 Task: In Heading Arial with underline. Font size of heading  '18'Font style of data Calibri. Font size of data  9Alignment of headline & data Align center. Fill color in heading,  RedFont color of data Black Apply border in Data No BorderIn the sheet   Alpha Sales book
Action: Mouse moved to (248, 139)
Screenshot: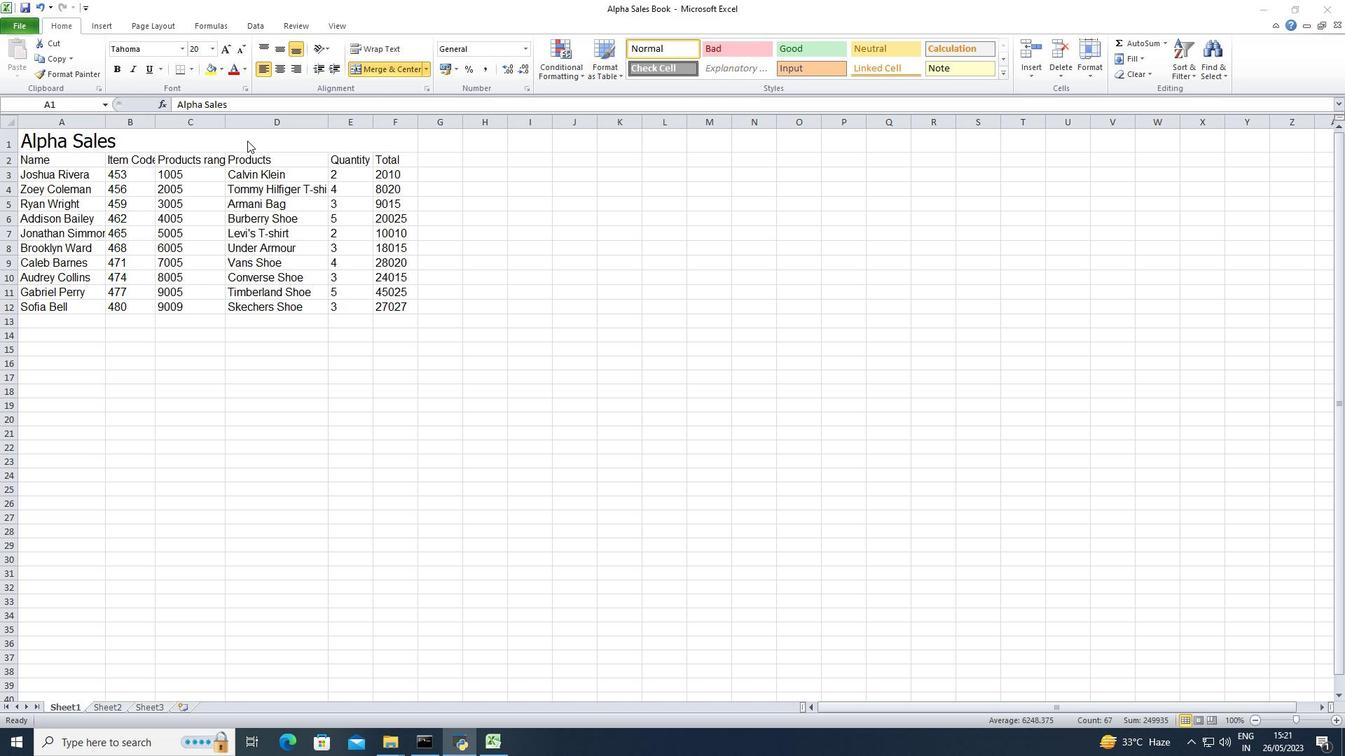 
Action: Mouse pressed left at (248, 139)
Screenshot: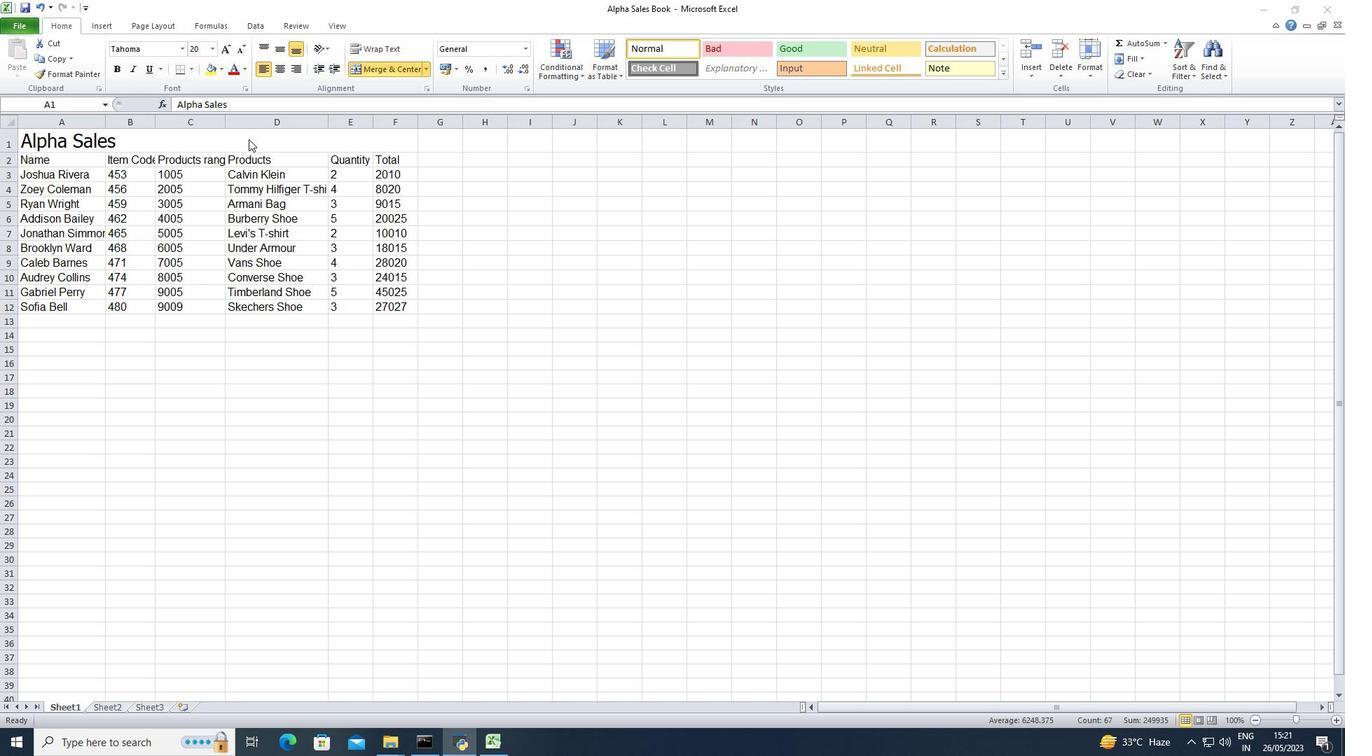 
Action: Mouse moved to (140, 145)
Screenshot: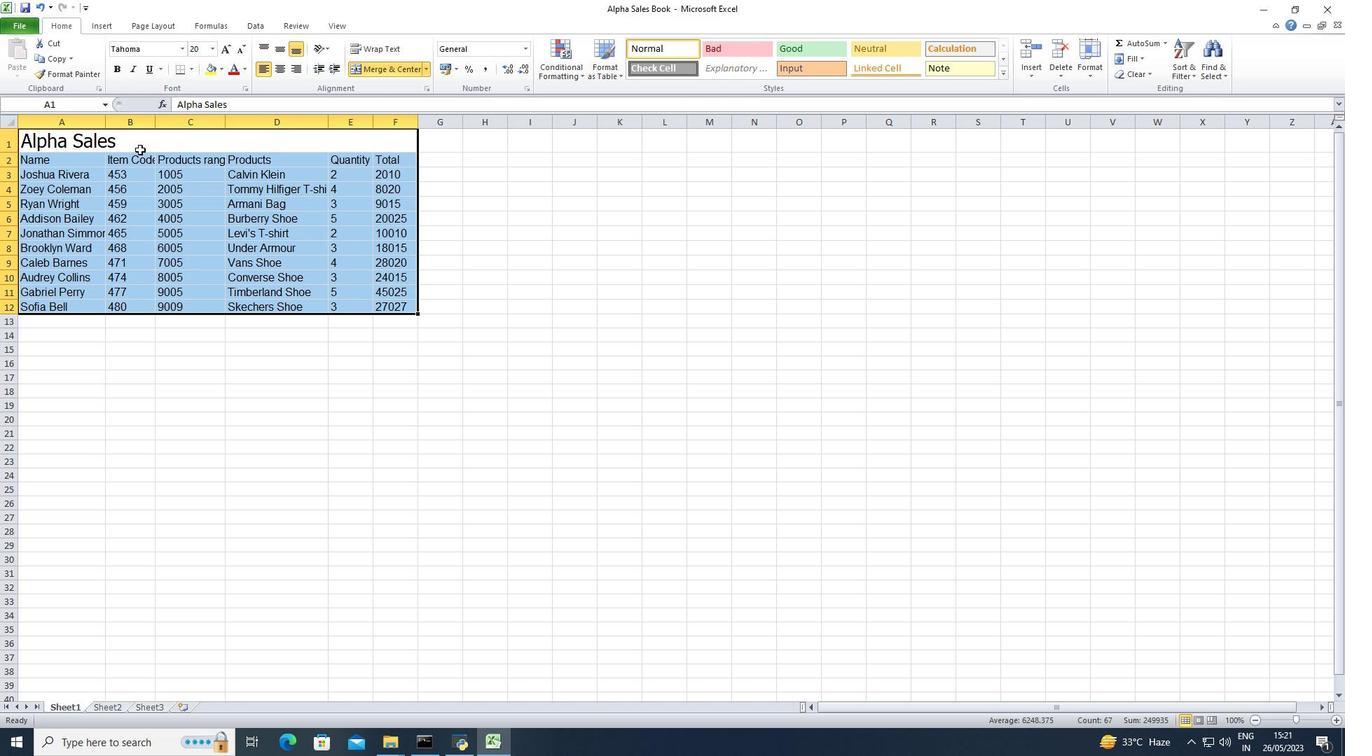 
Action: Mouse pressed left at (140, 145)
Screenshot: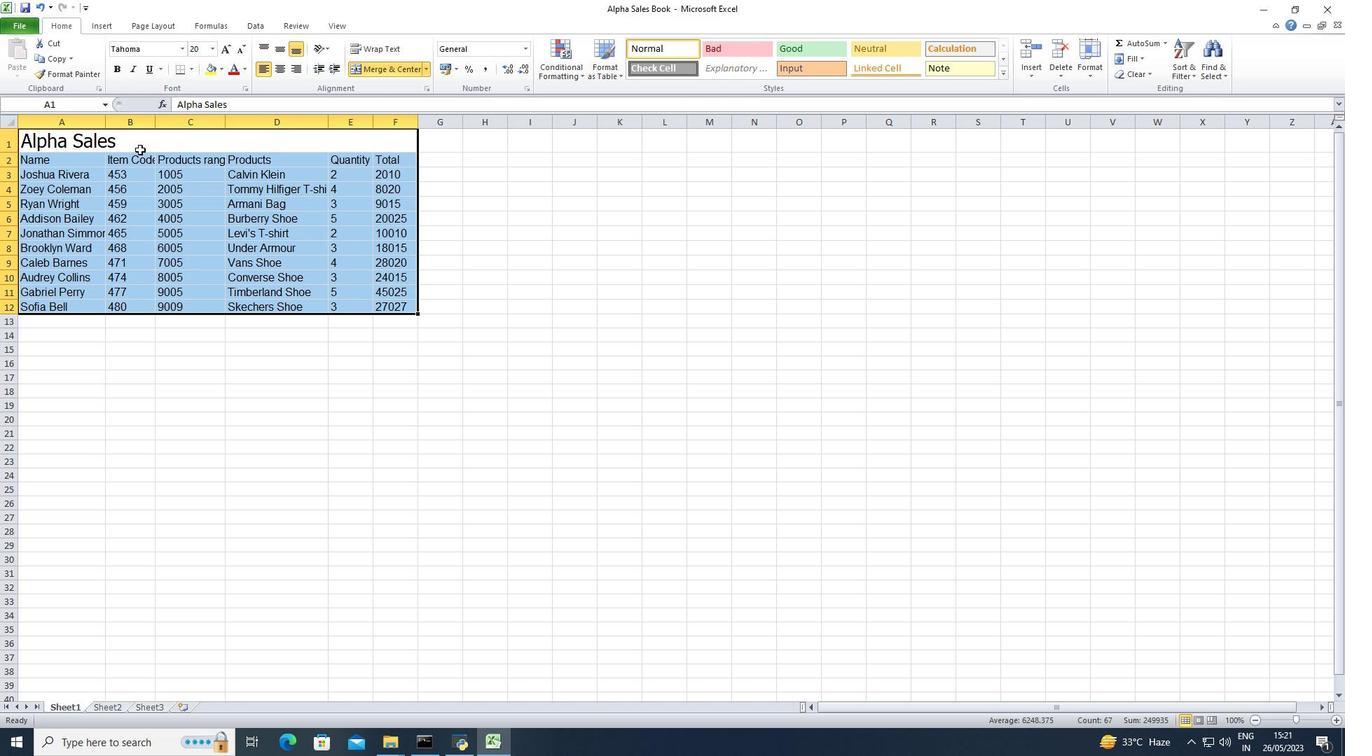 
Action: Mouse moved to (182, 49)
Screenshot: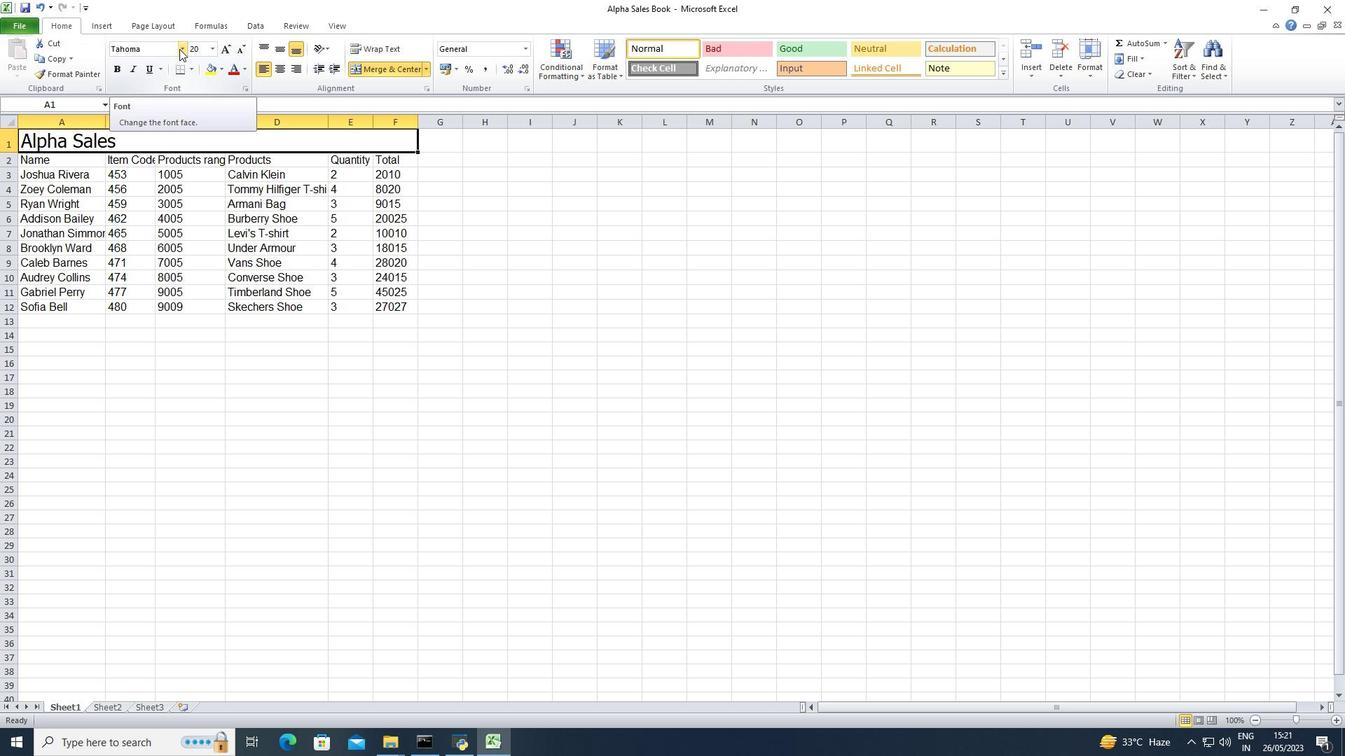 
Action: Mouse pressed left at (182, 49)
Screenshot: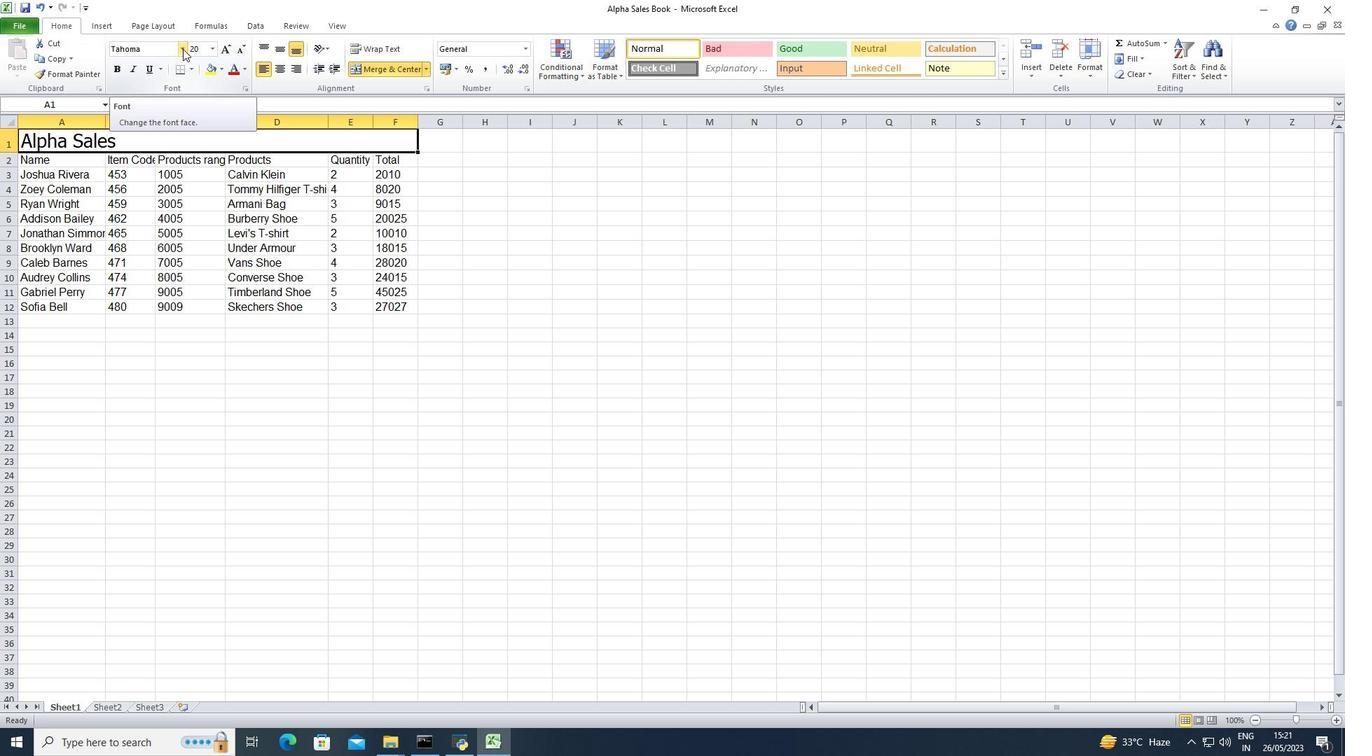 
Action: Mouse moved to (181, 132)
Screenshot: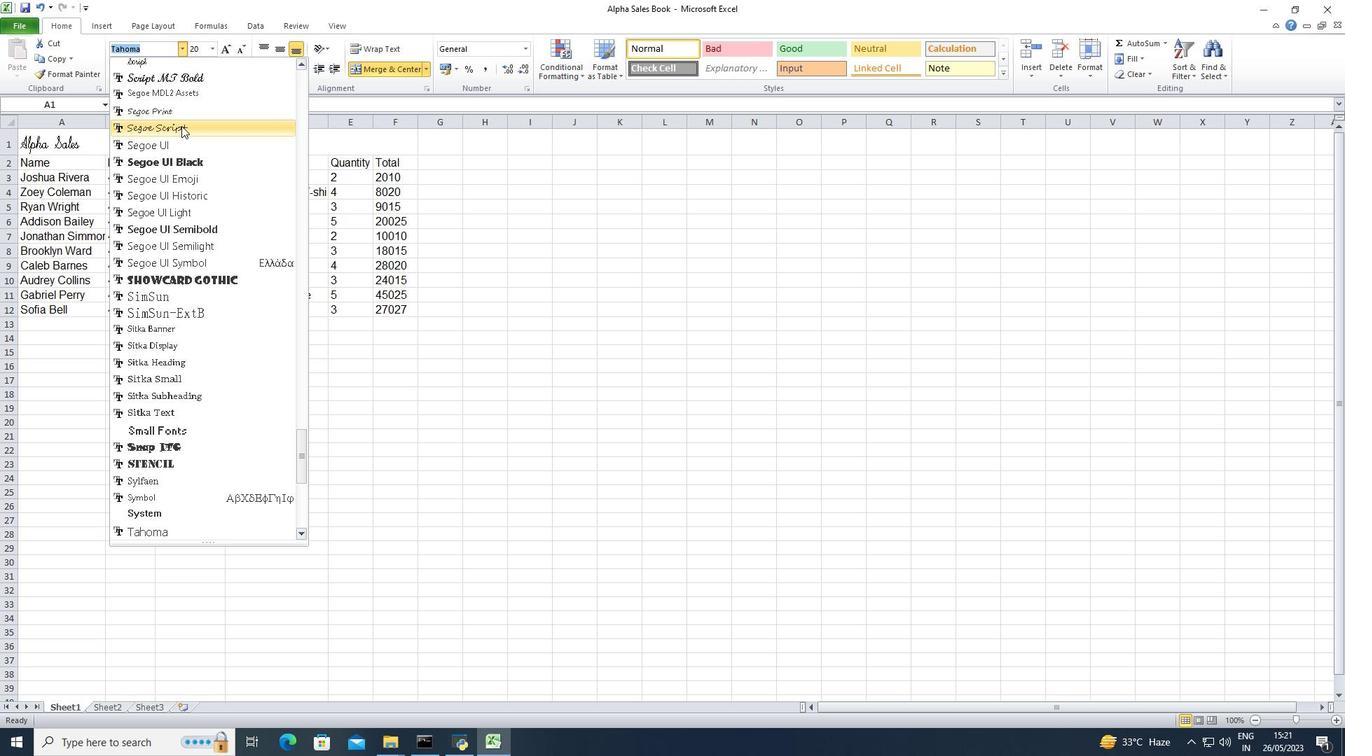 
Action: Mouse scrolled (181, 133) with delta (0, 0)
Screenshot: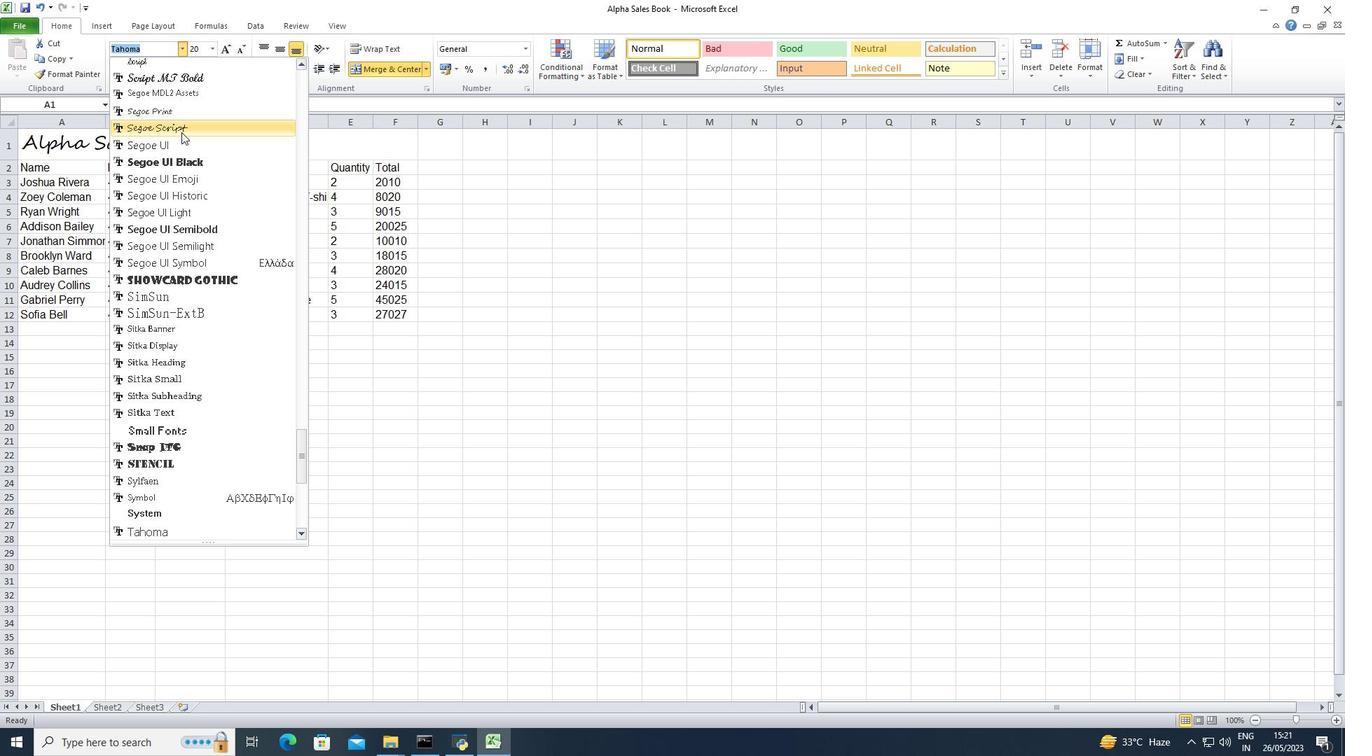 
Action: Mouse scrolled (181, 133) with delta (0, 0)
Screenshot: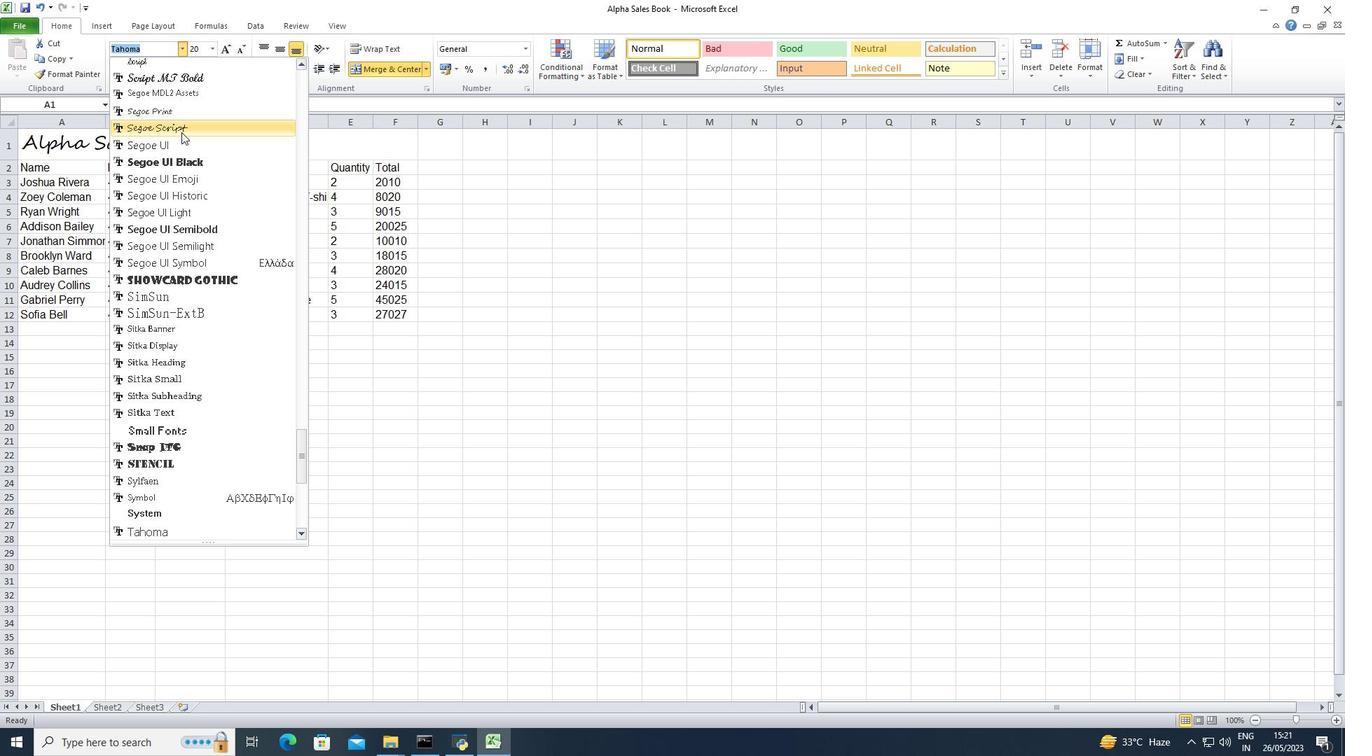 
Action: Mouse scrolled (181, 133) with delta (0, 0)
Screenshot: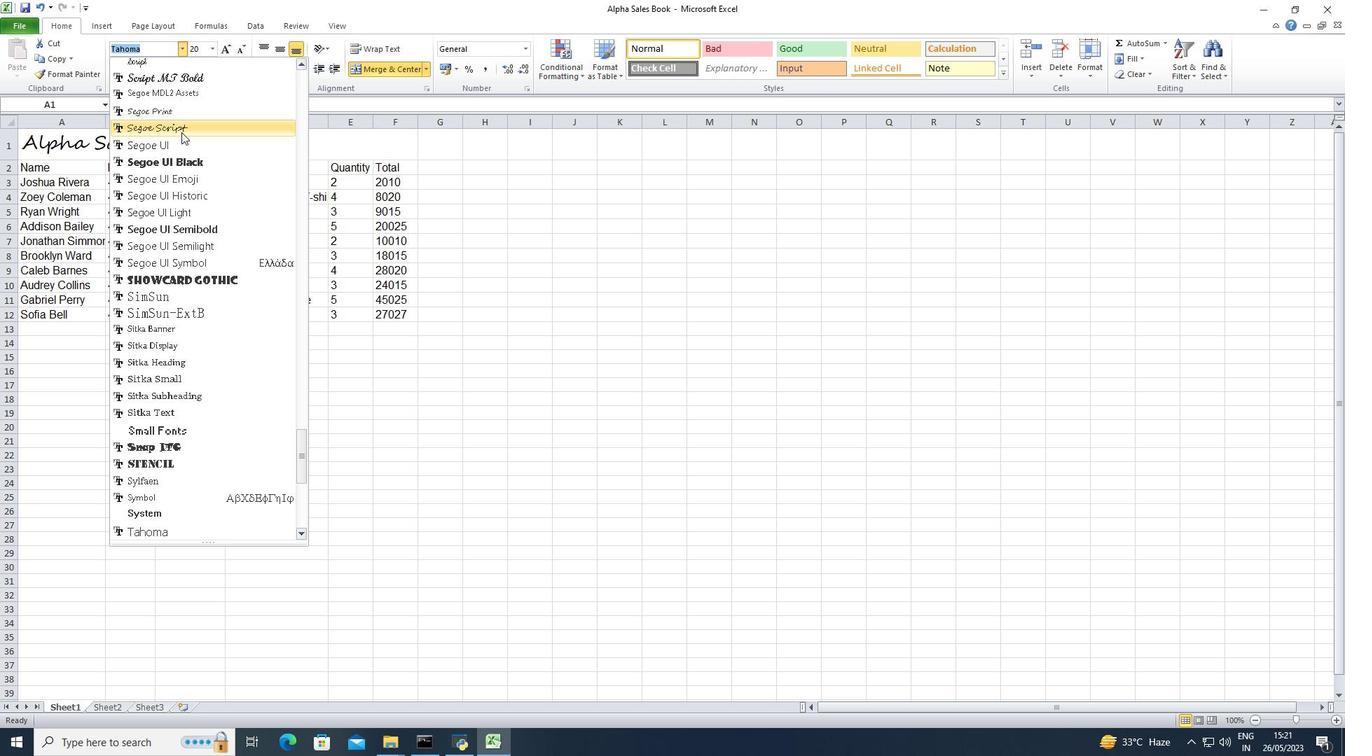 
Action: Mouse scrolled (181, 133) with delta (0, 0)
Screenshot: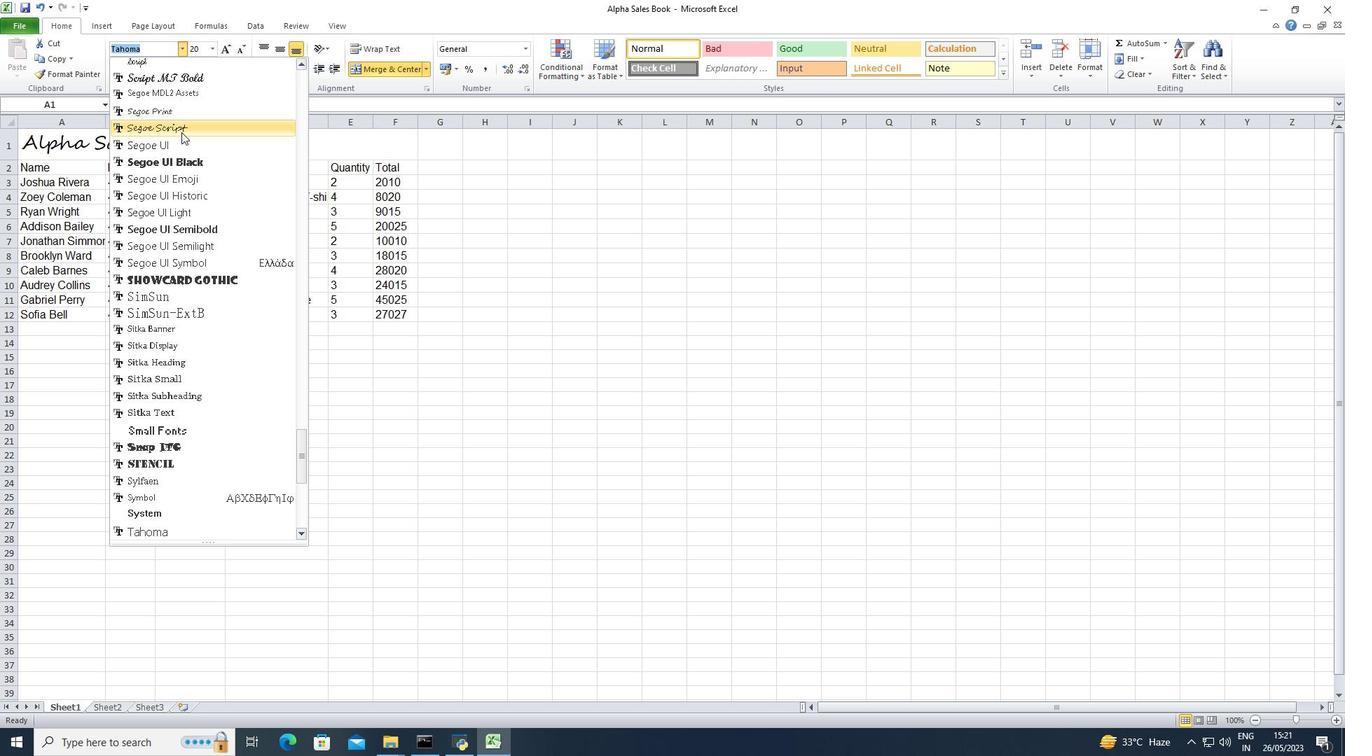 
Action: Mouse scrolled (181, 133) with delta (0, 0)
Screenshot: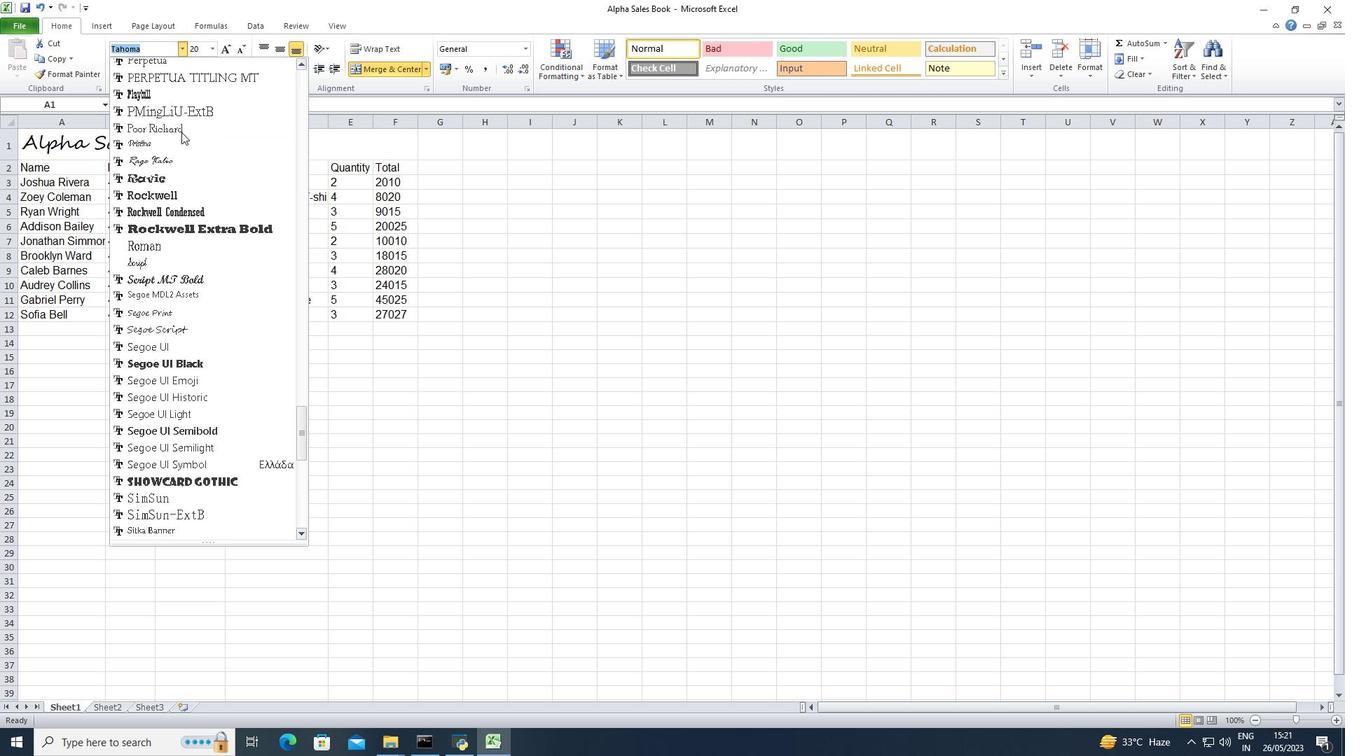 
Action: Mouse scrolled (181, 133) with delta (0, 0)
Screenshot: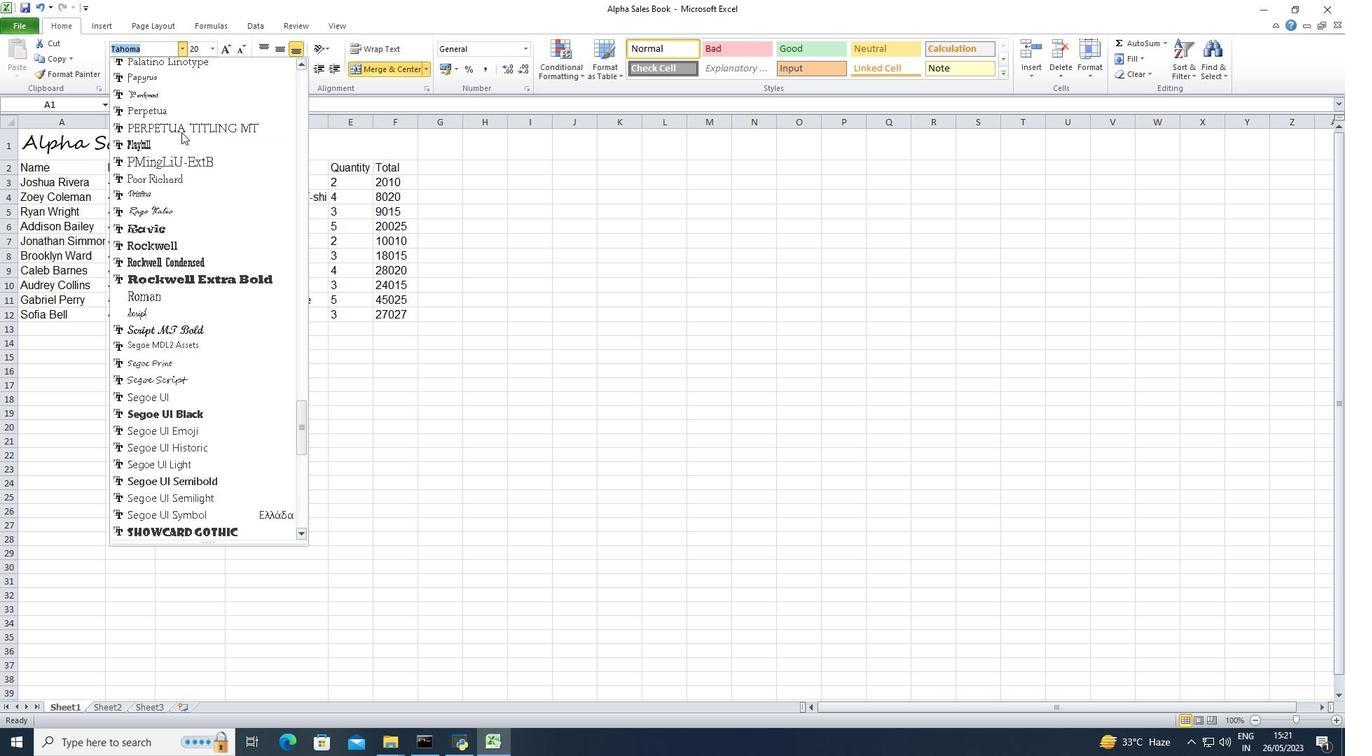
Action: Mouse scrolled (181, 133) with delta (0, 0)
Screenshot: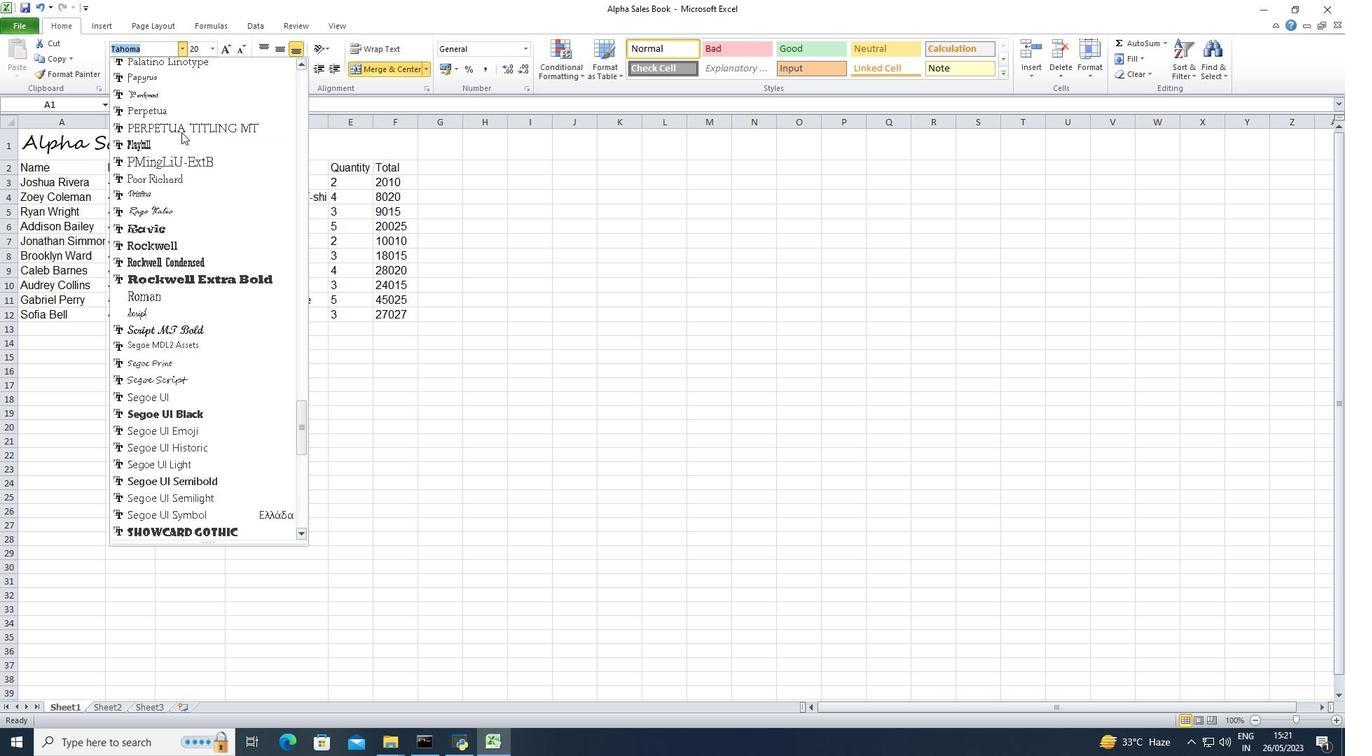 
Action: Mouse scrolled (181, 133) with delta (0, 0)
Screenshot: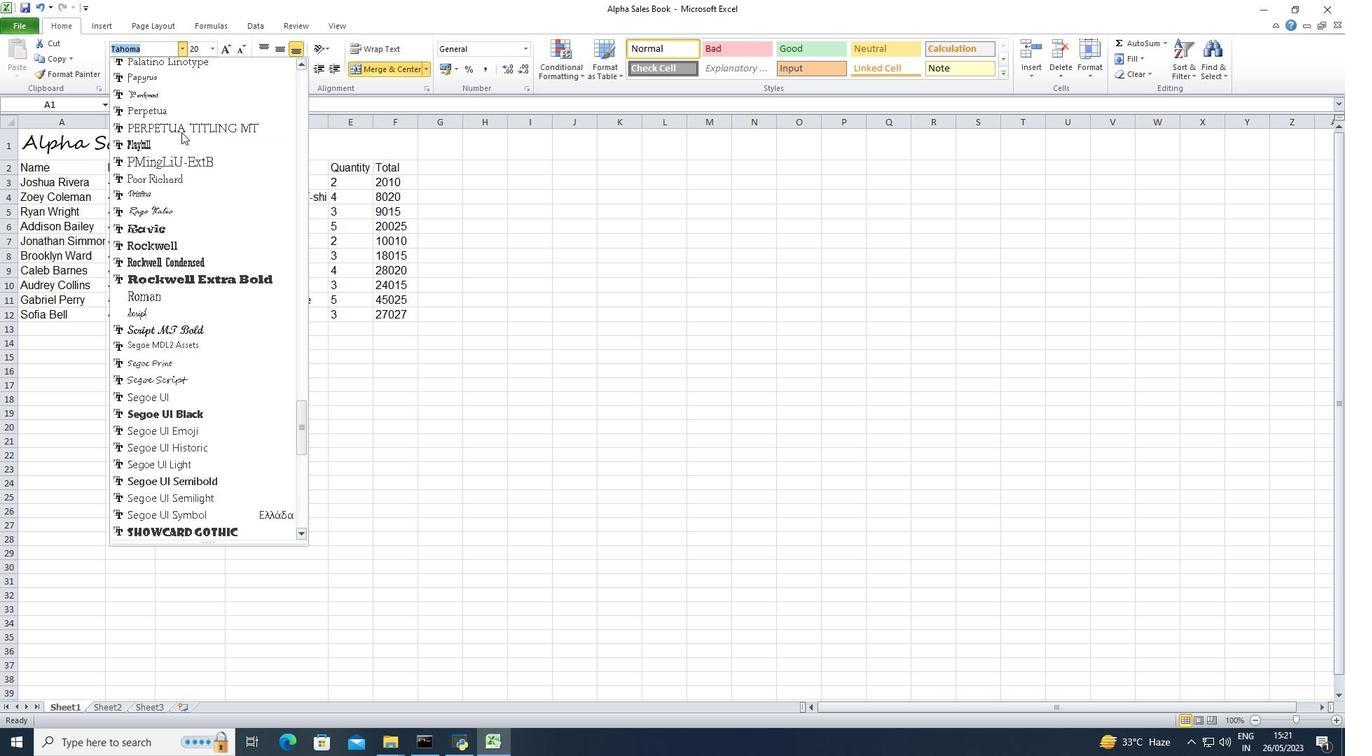 
Action: Mouse scrolled (181, 133) with delta (0, 0)
Screenshot: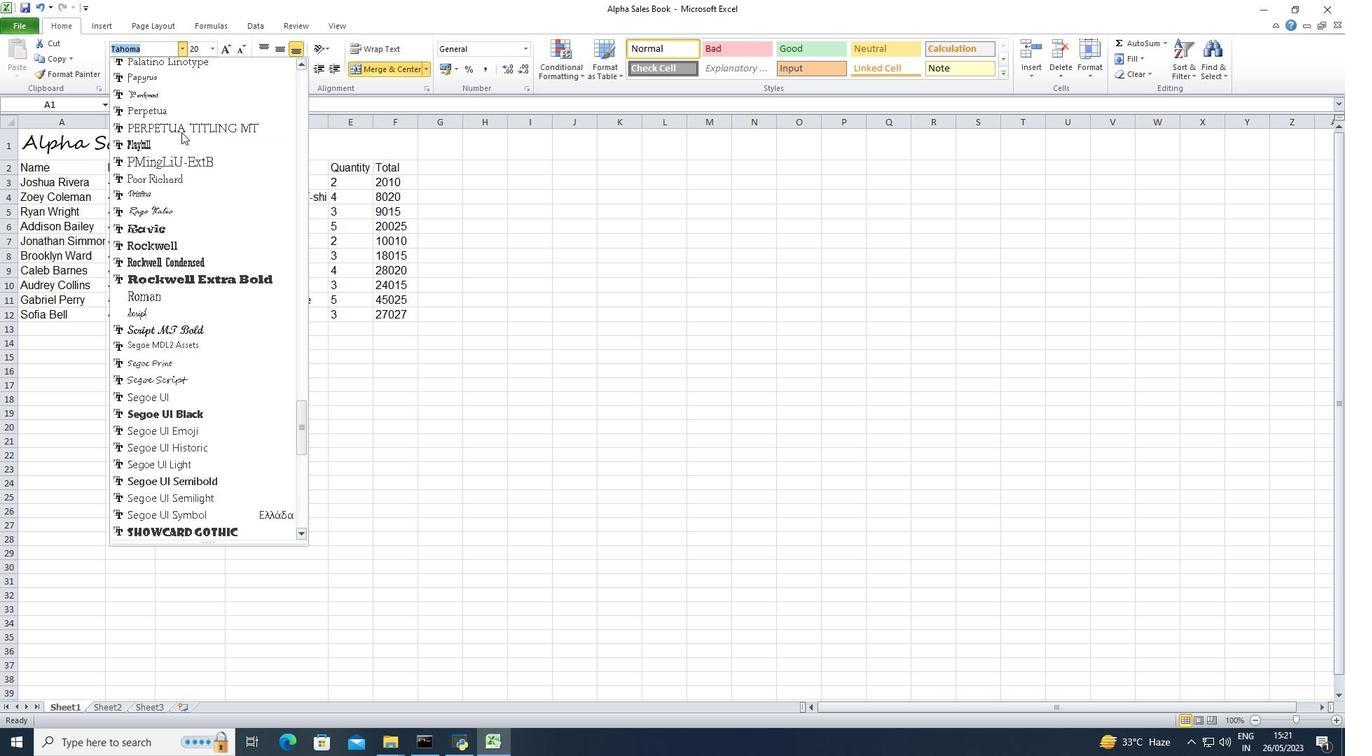 
Action: Mouse scrolled (181, 133) with delta (0, 0)
Screenshot: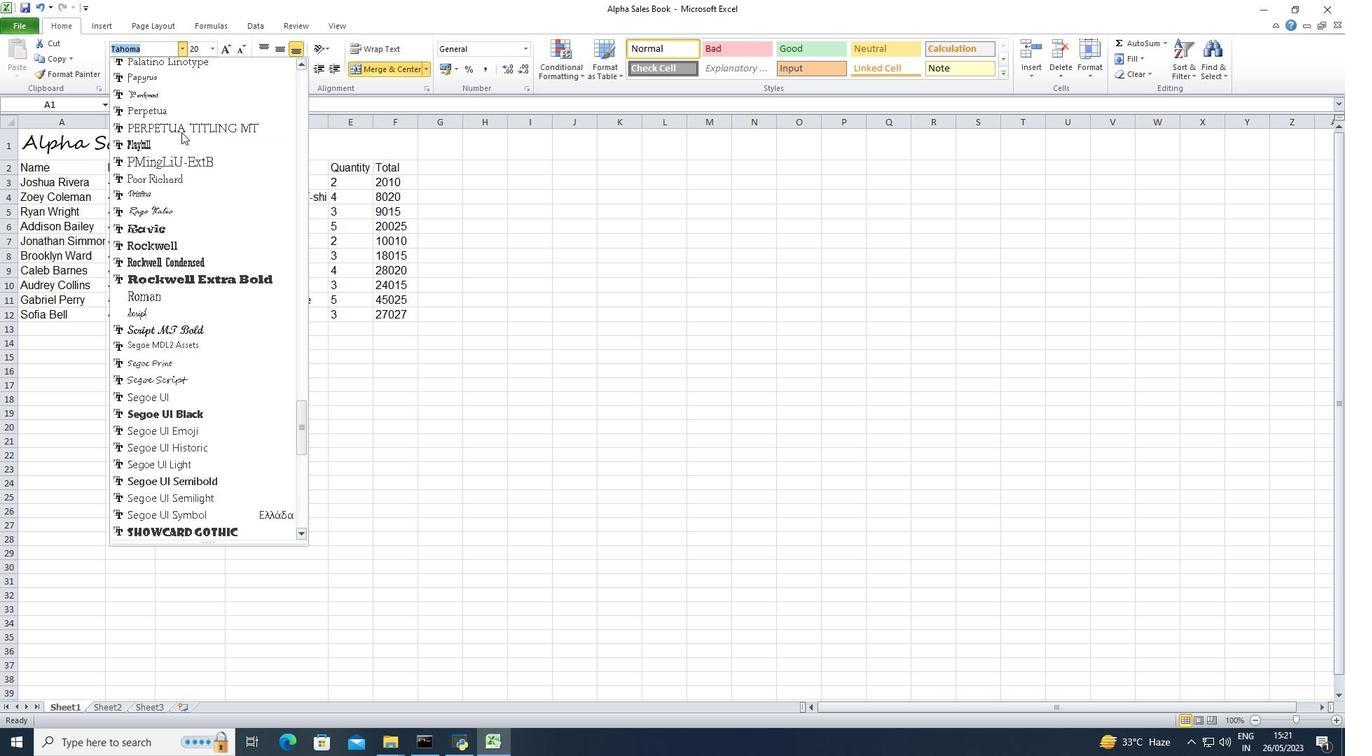 
Action: Mouse scrolled (181, 133) with delta (0, 0)
Screenshot: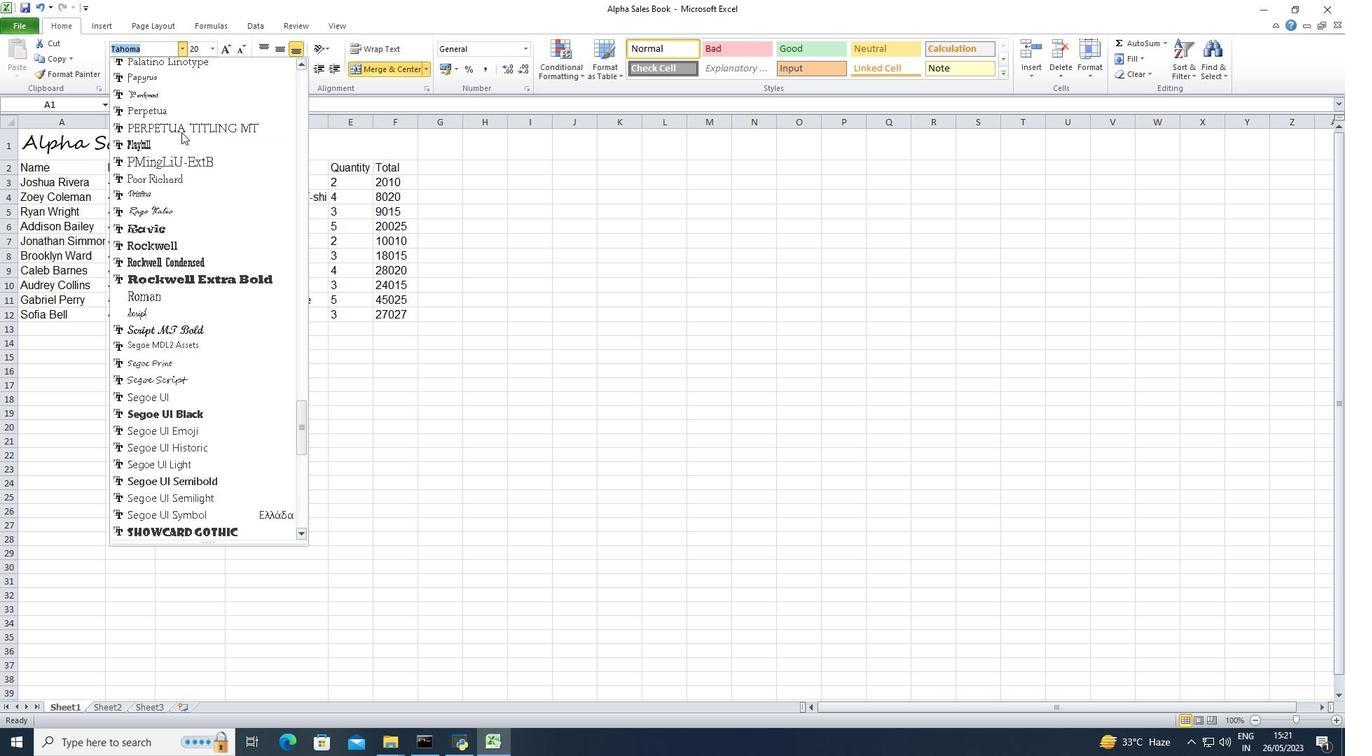 
Action: Mouse scrolled (181, 133) with delta (0, 0)
Screenshot: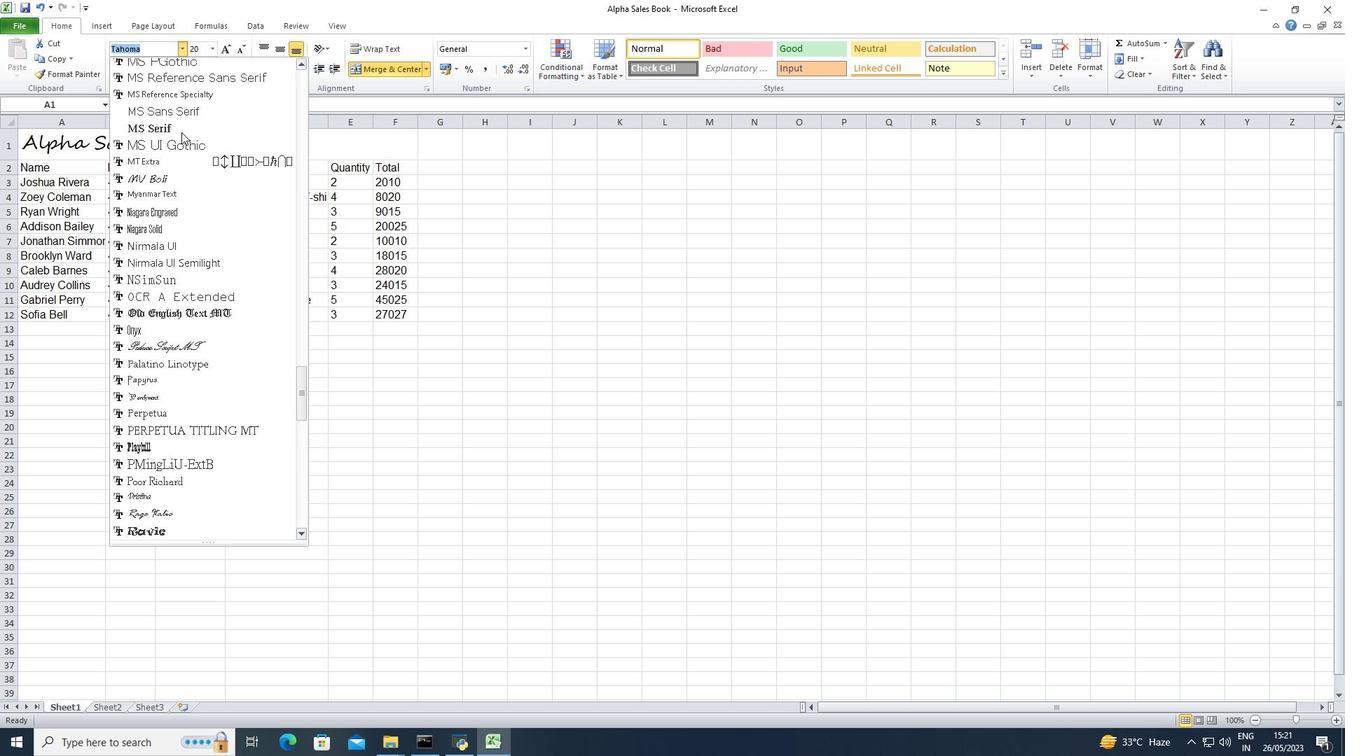 
Action: Mouse scrolled (181, 133) with delta (0, 0)
Screenshot: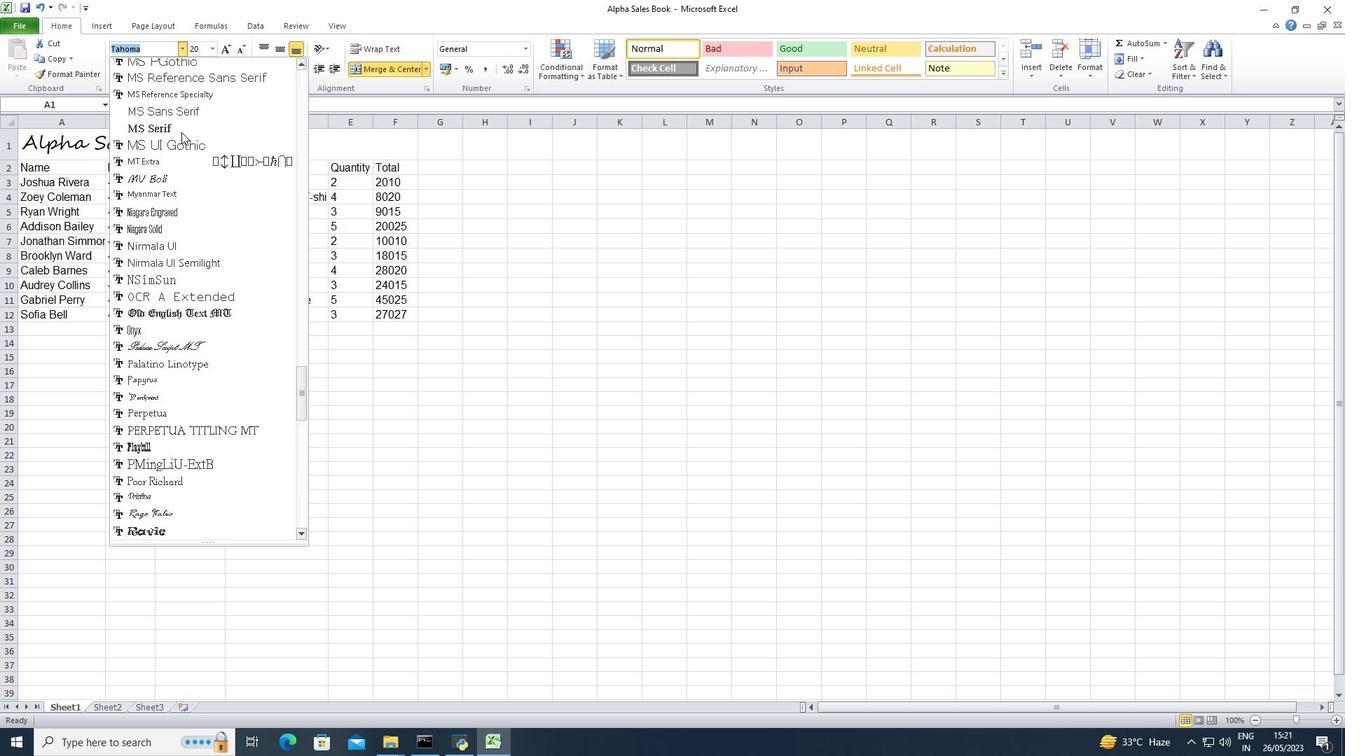 
Action: Mouse scrolled (181, 133) with delta (0, 0)
Screenshot: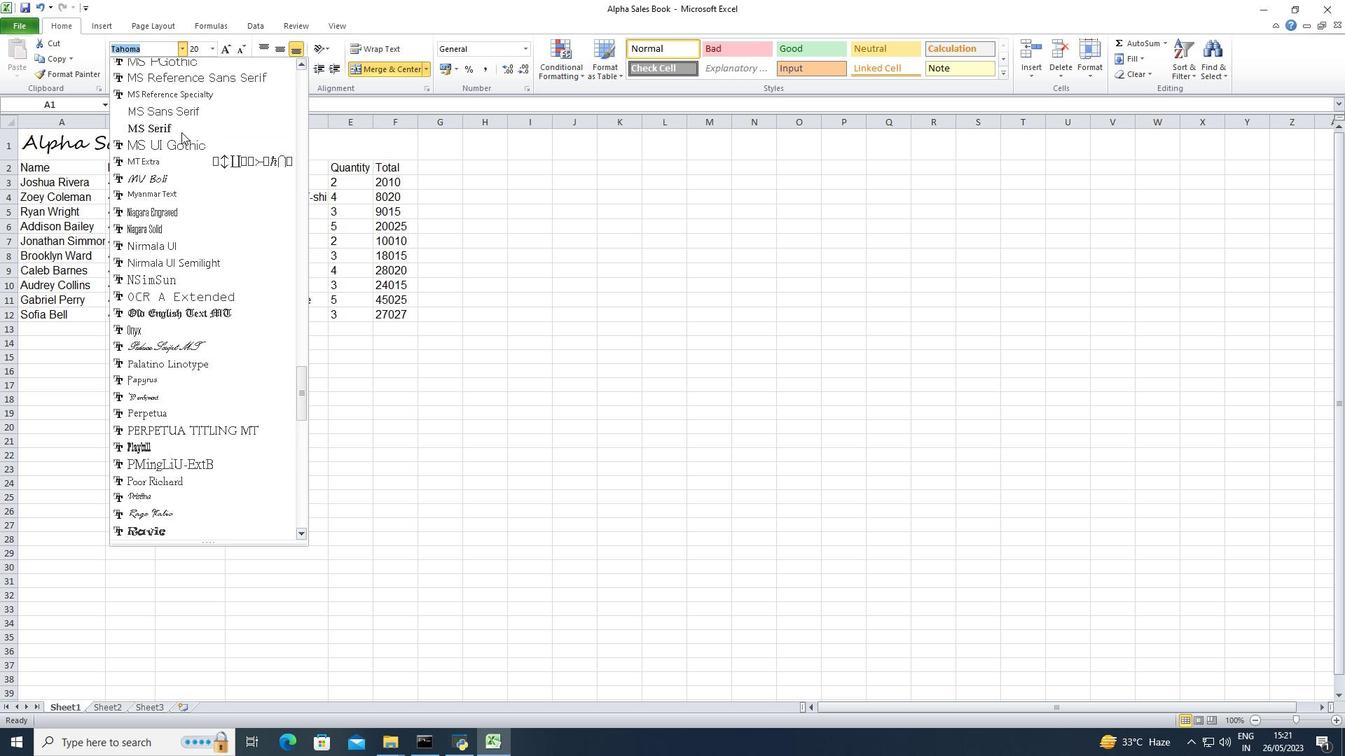 
Action: Mouse scrolled (181, 131) with delta (0, 0)
Screenshot: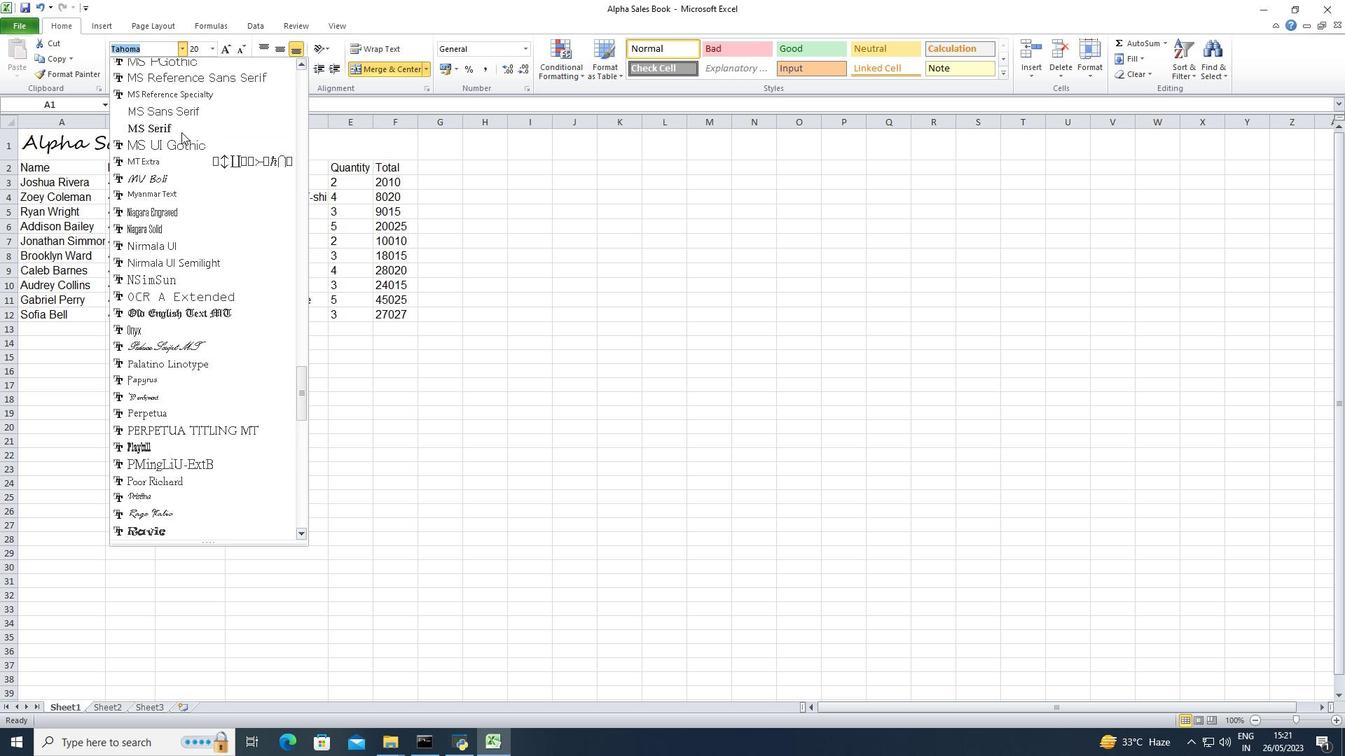 
Action: Mouse scrolled (181, 133) with delta (0, 0)
Screenshot: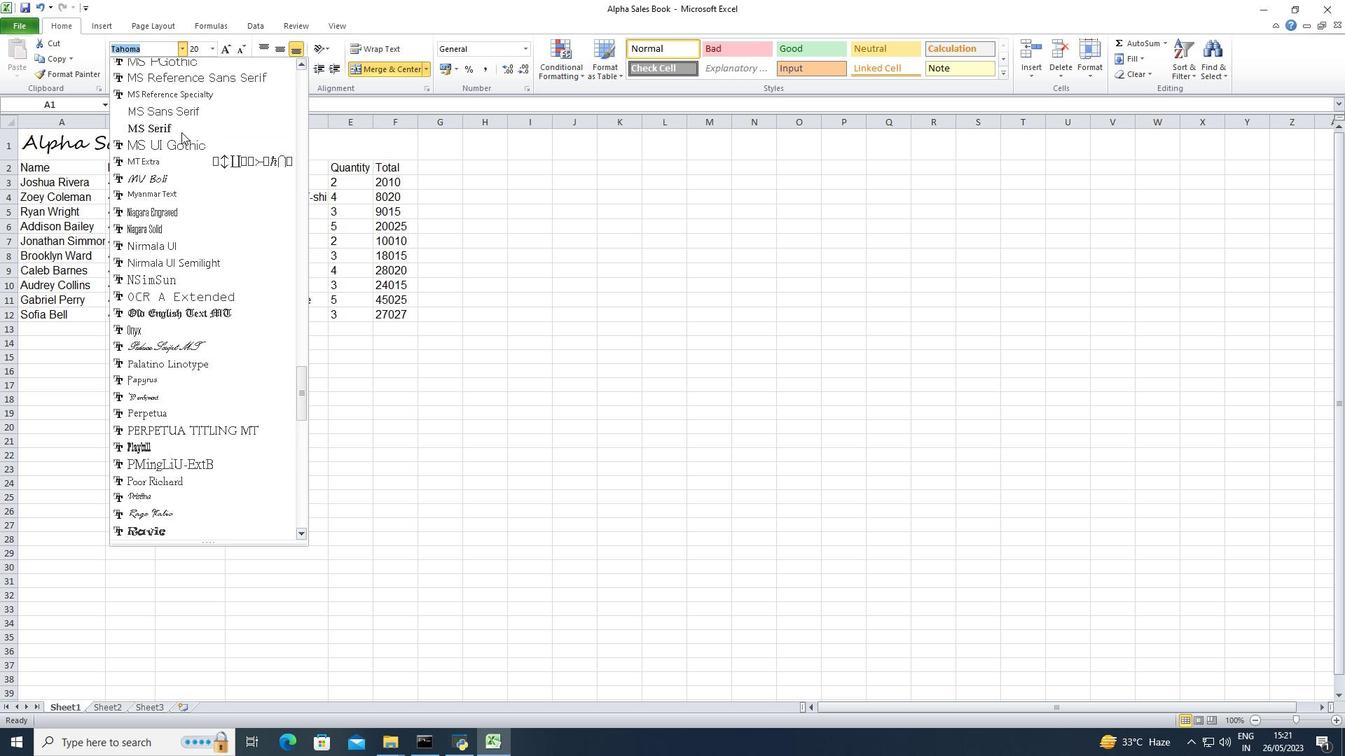 
Action: Mouse scrolled (181, 133) with delta (0, 0)
Screenshot: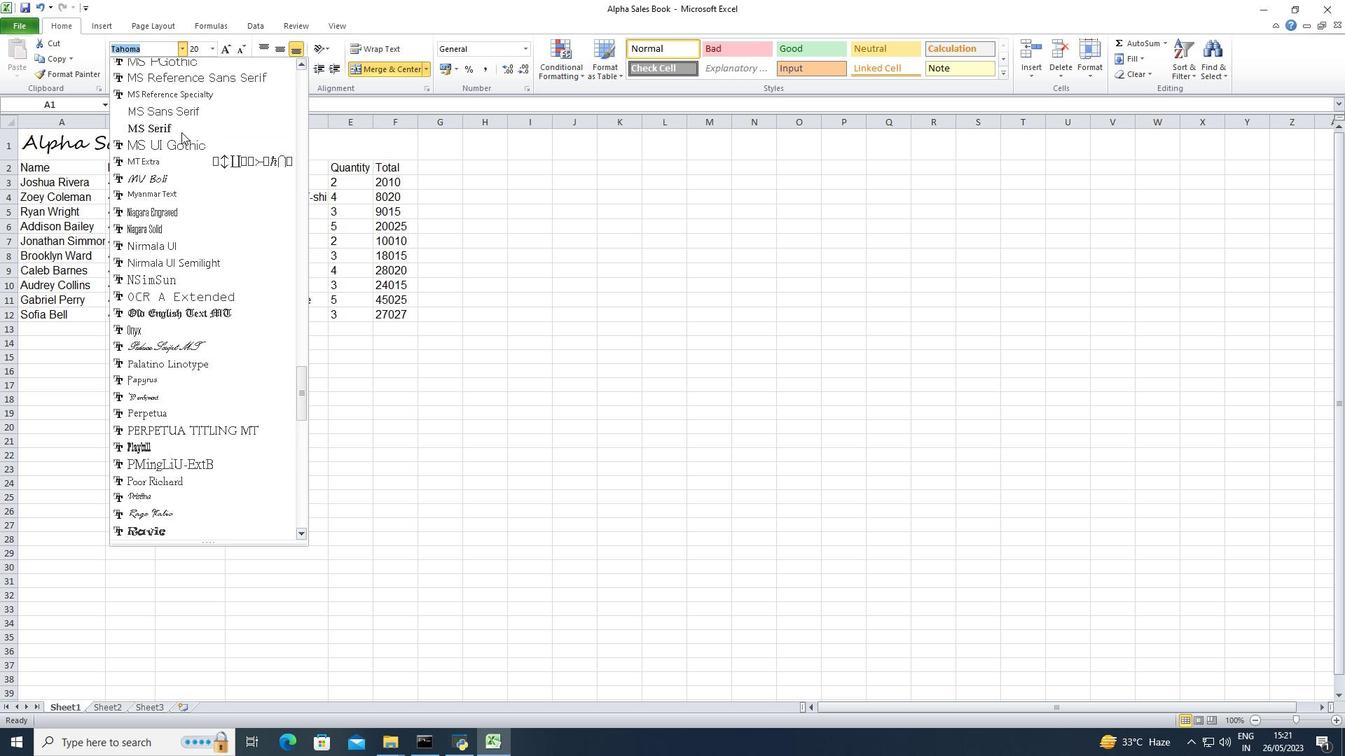
Action: Mouse scrolled (181, 133) with delta (0, 0)
Screenshot: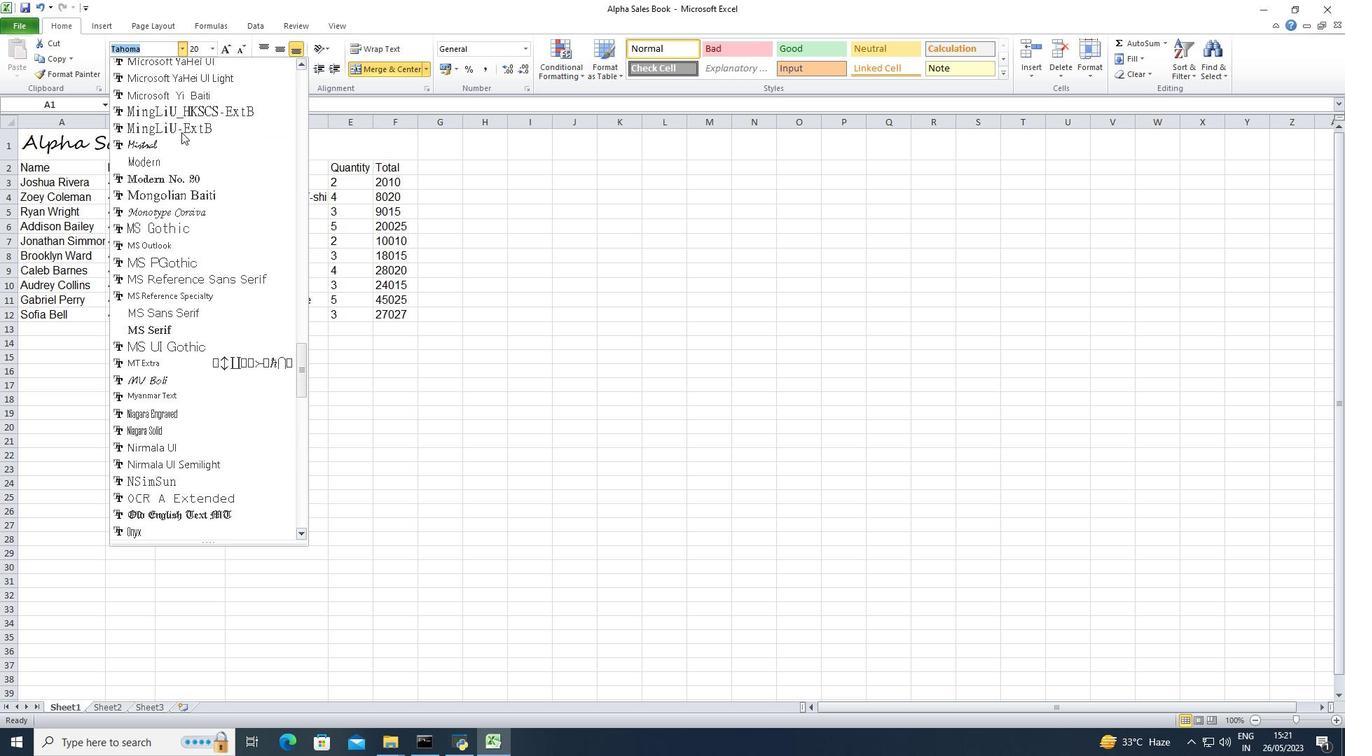 
Action: Mouse scrolled (181, 133) with delta (0, 0)
Screenshot: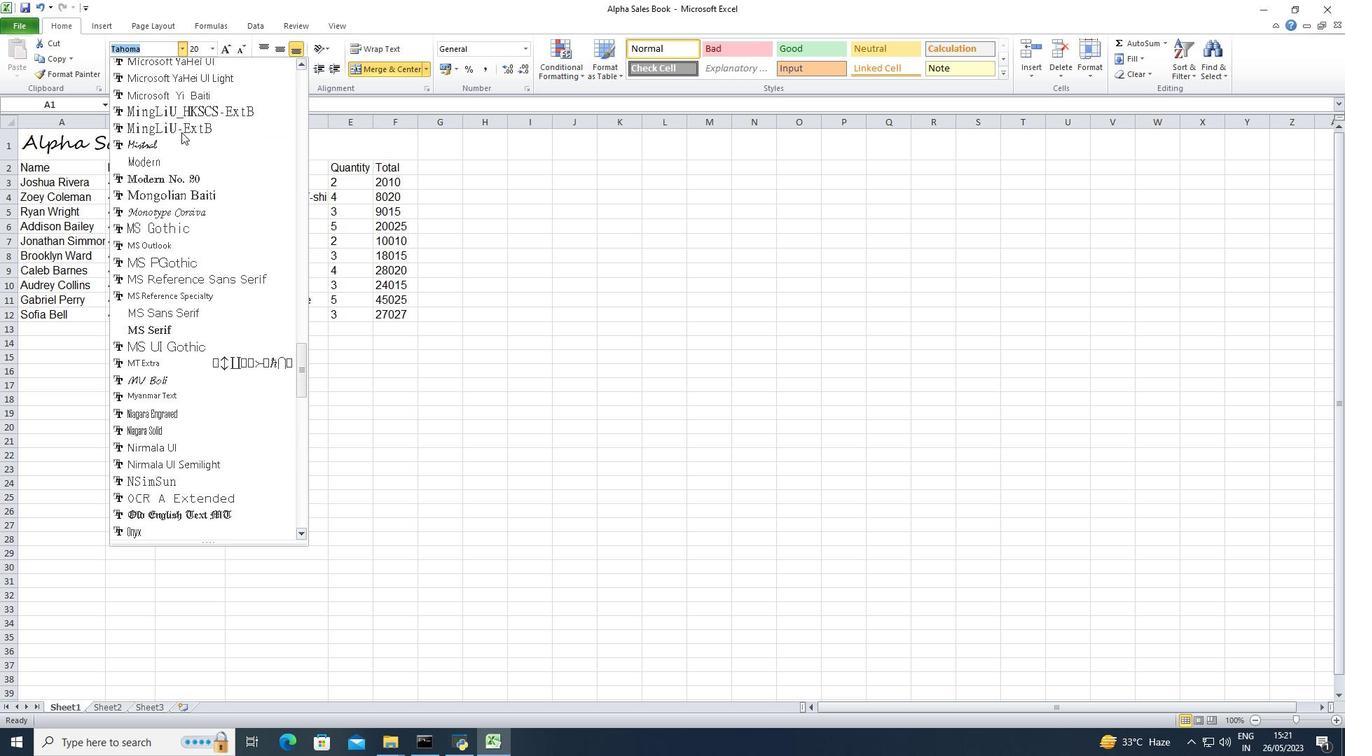 
Action: Mouse scrolled (181, 133) with delta (0, 0)
Screenshot: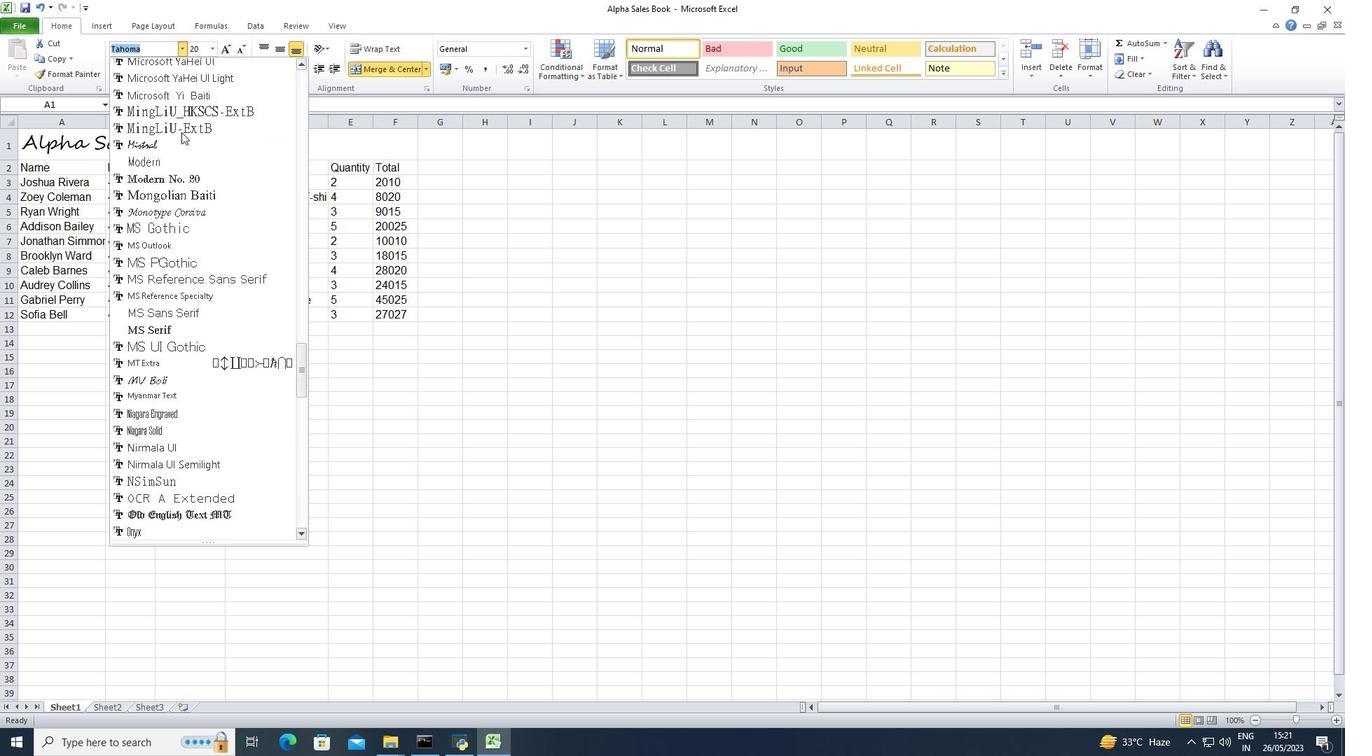 
Action: Mouse scrolled (181, 133) with delta (0, 0)
Screenshot: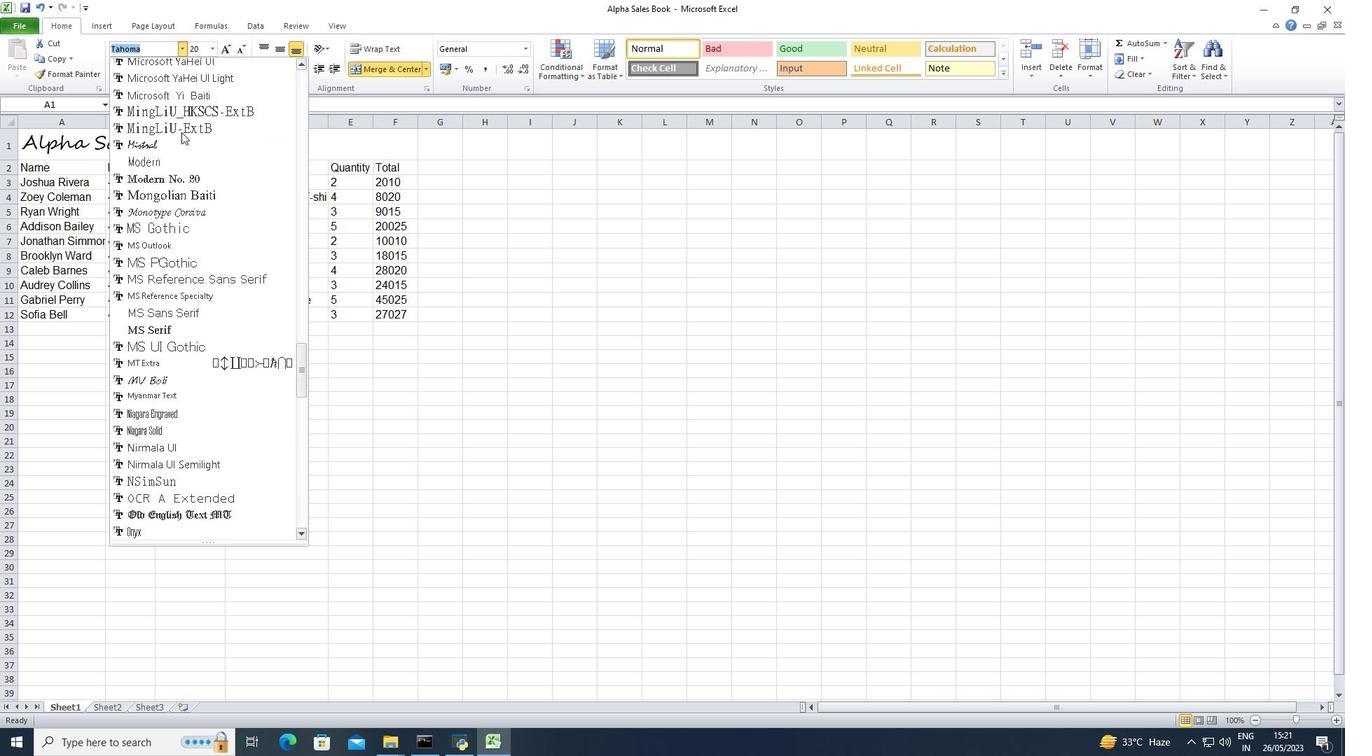 
Action: Mouse scrolled (181, 133) with delta (0, 0)
Screenshot: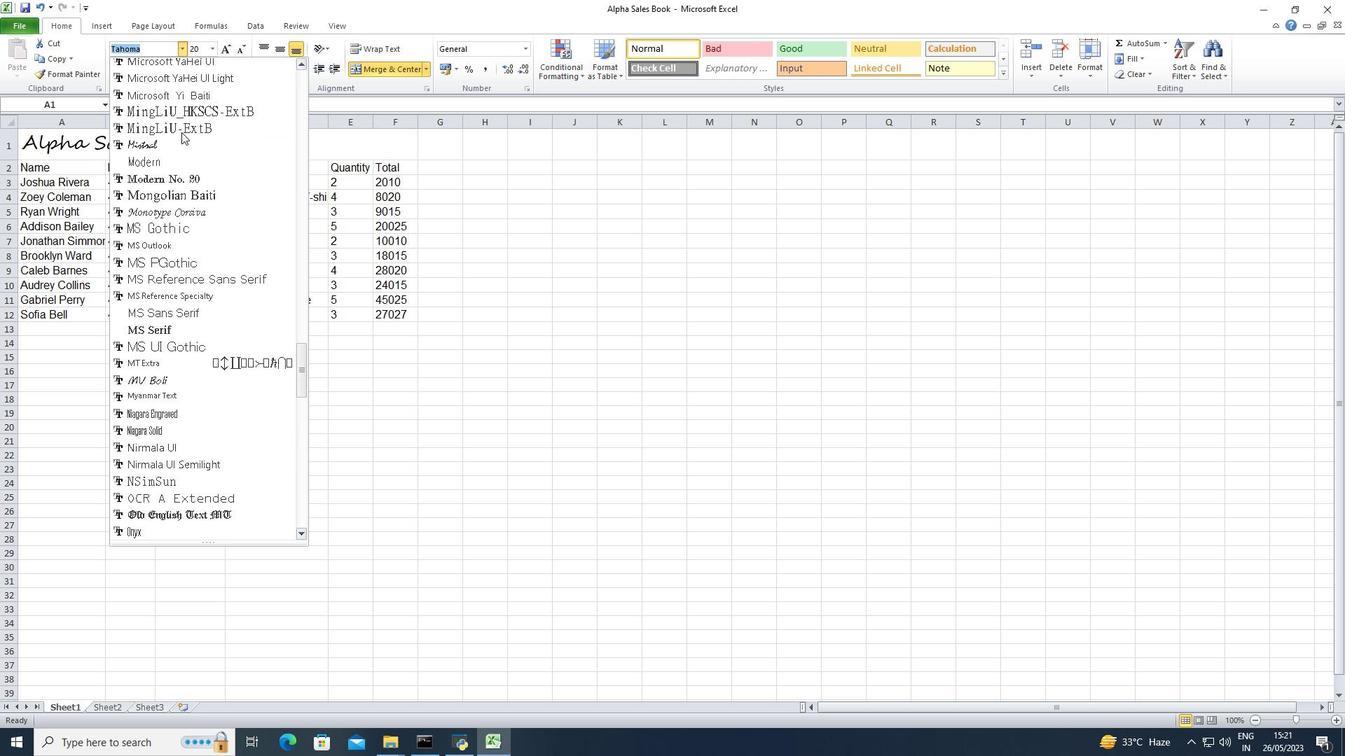 
Action: Mouse scrolled (181, 133) with delta (0, 0)
Screenshot: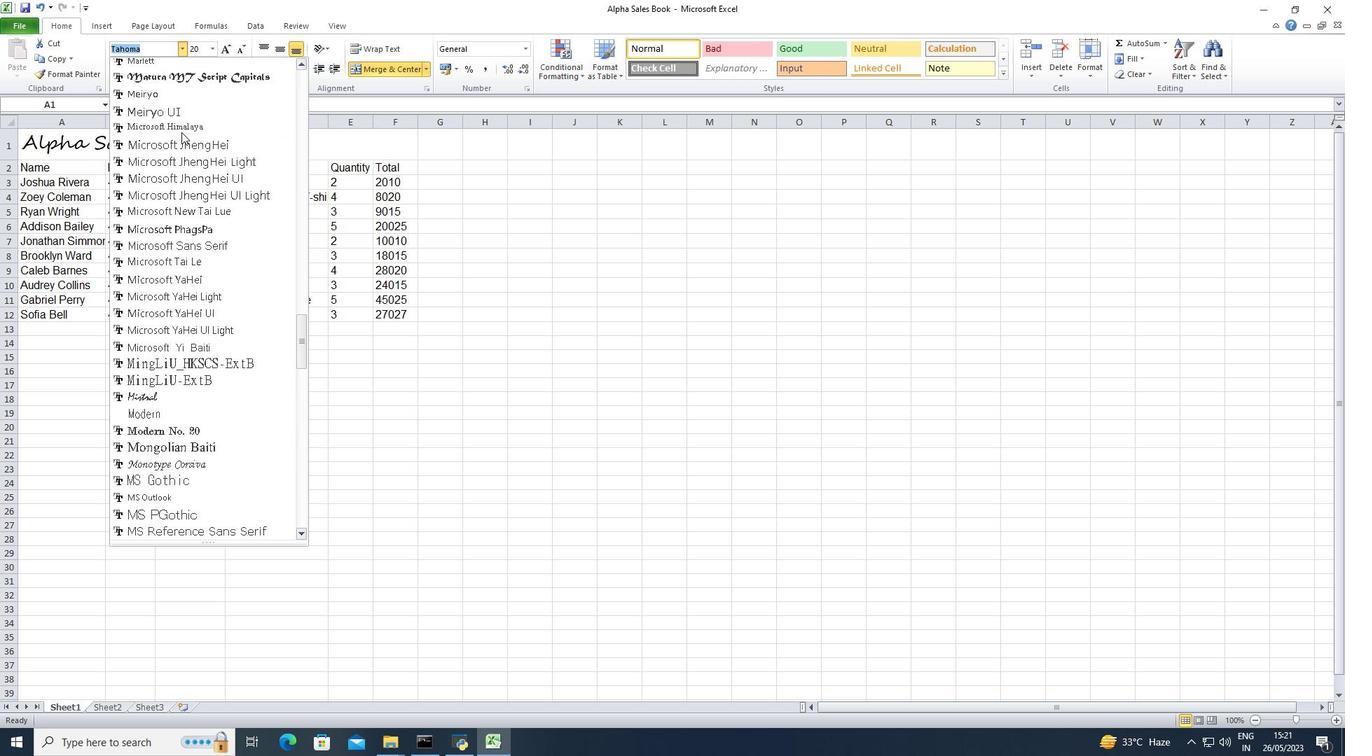 
Action: Mouse scrolled (181, 133) with delta (0, 0)
Screenshot: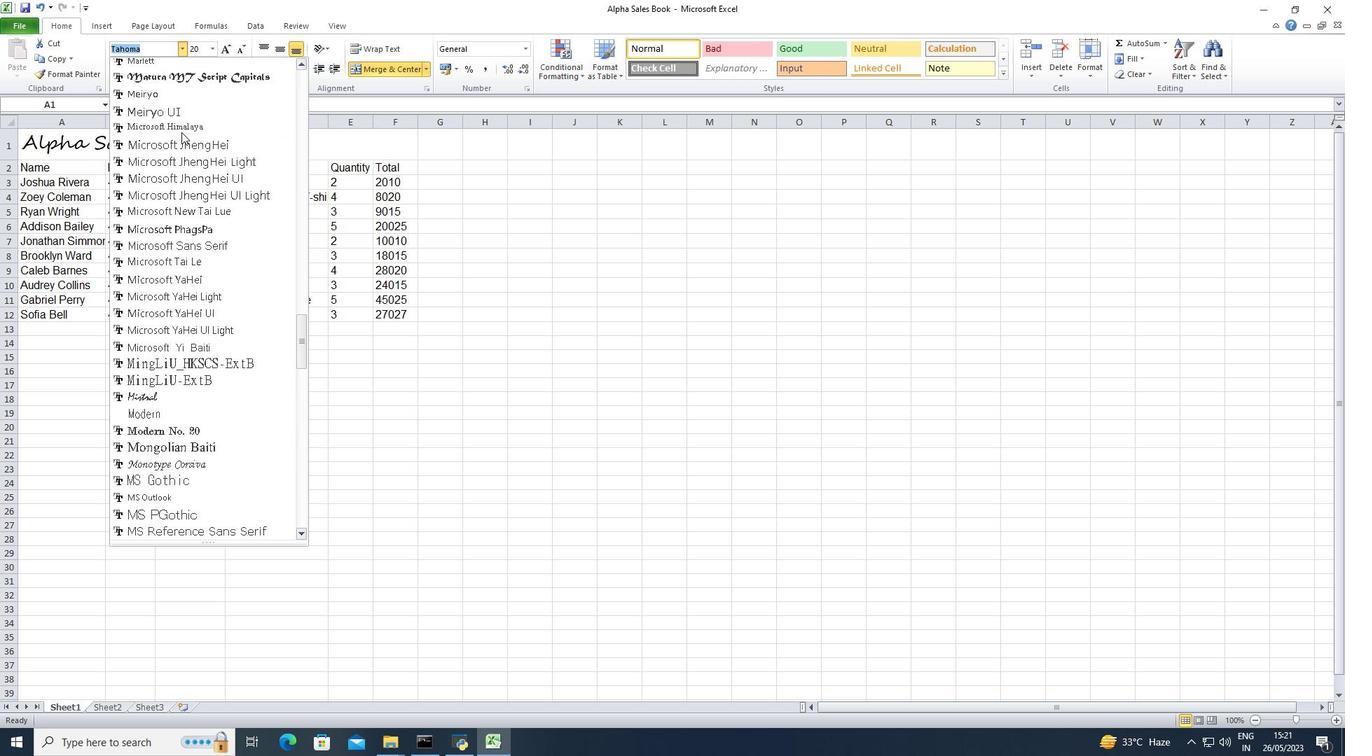 
Action: Mouse scrolled (181, 133) with delta (0, 0)
Screenshot: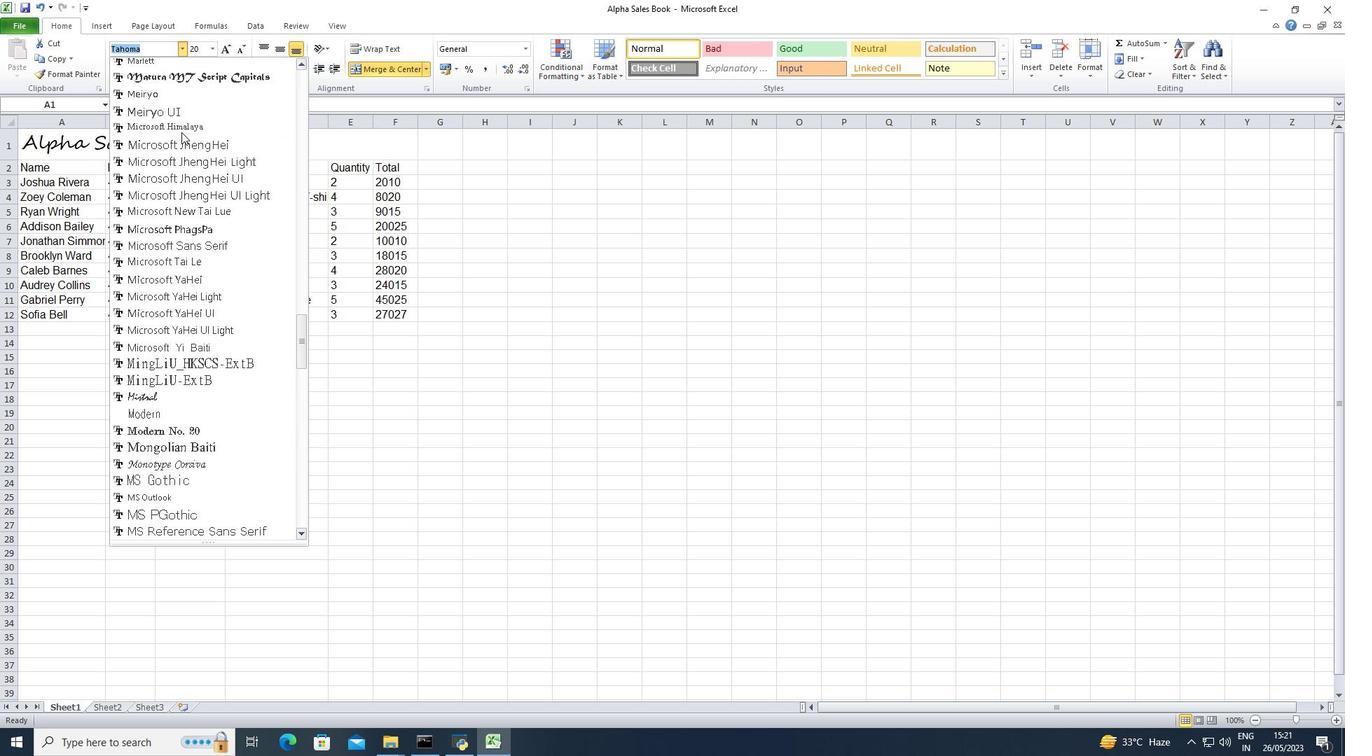 
Action: Mouse scrolled (181, 133) with delta (0, 0)
Screenshot: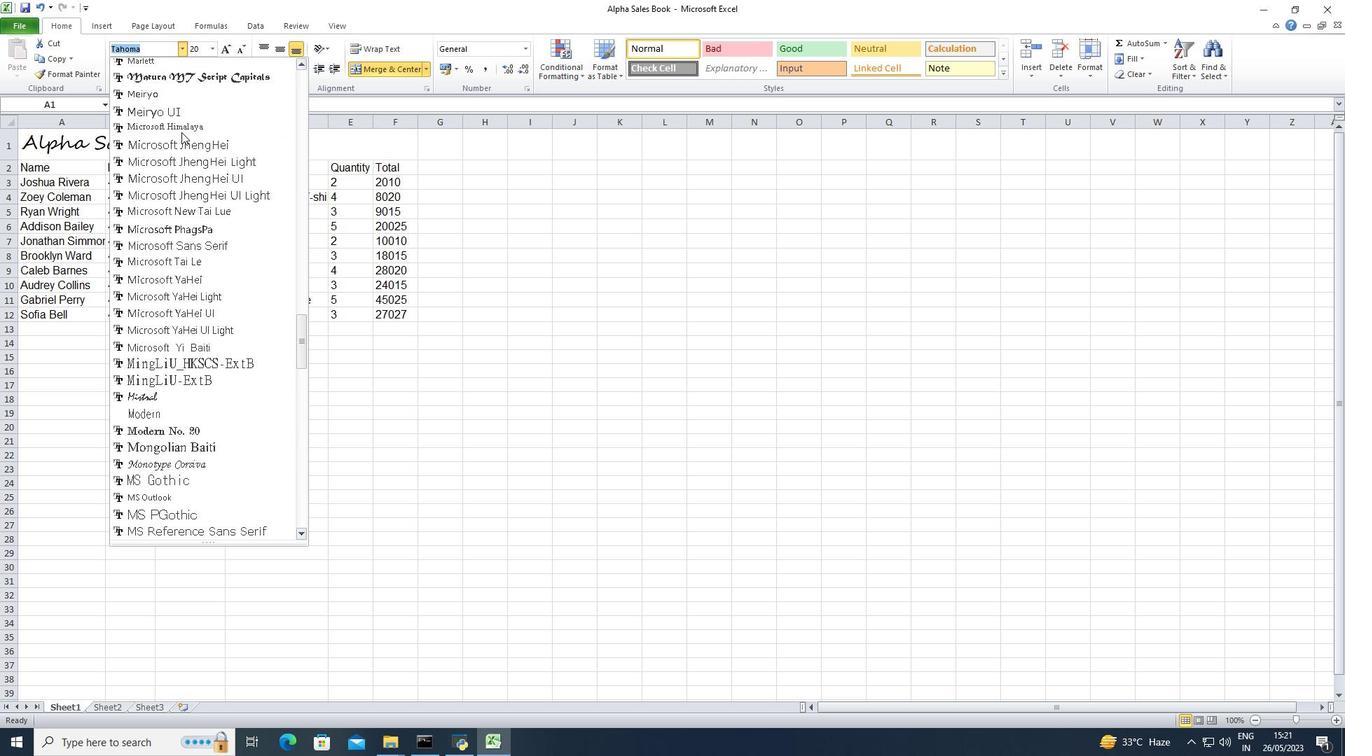 
Action: Mouse scrolled (181, 133) with delta (0, 0)
Screenshot: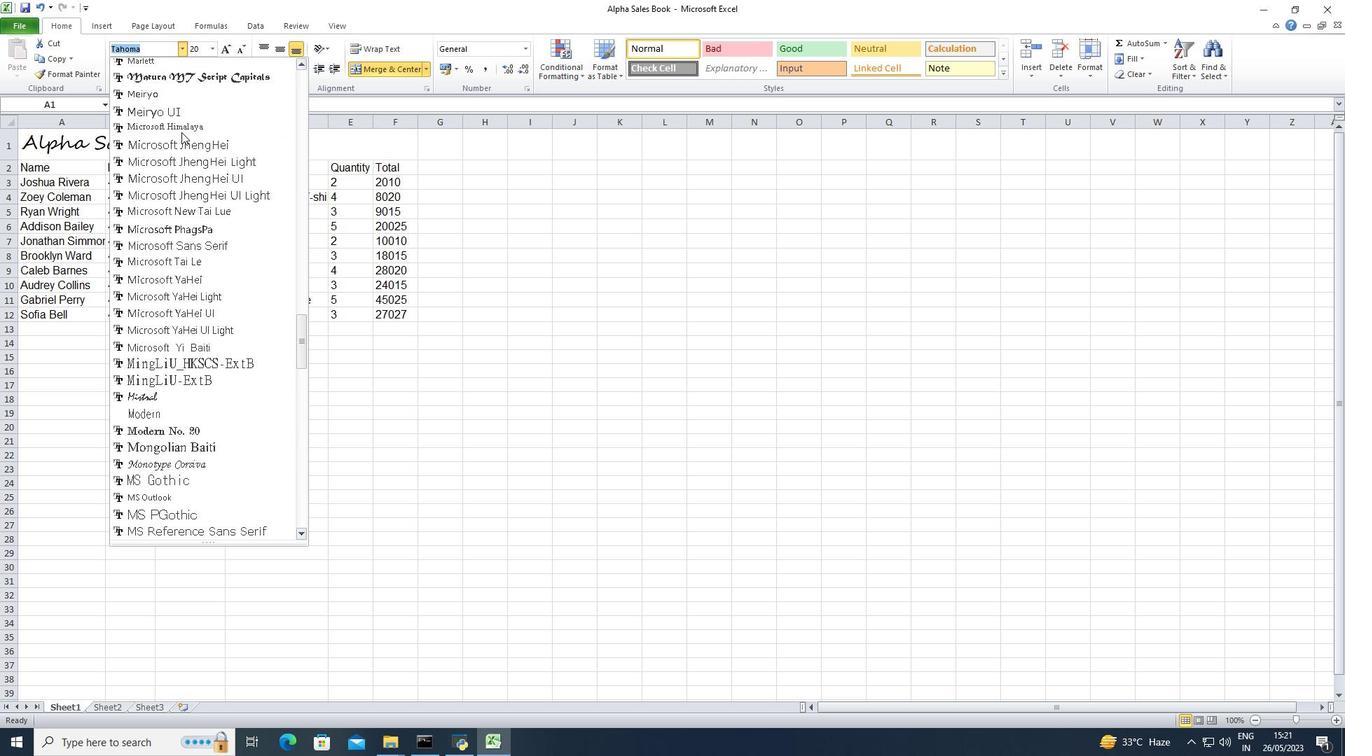 
Action: Mouse scrolled (181, 133) with delta (0, 0)
Screenshot: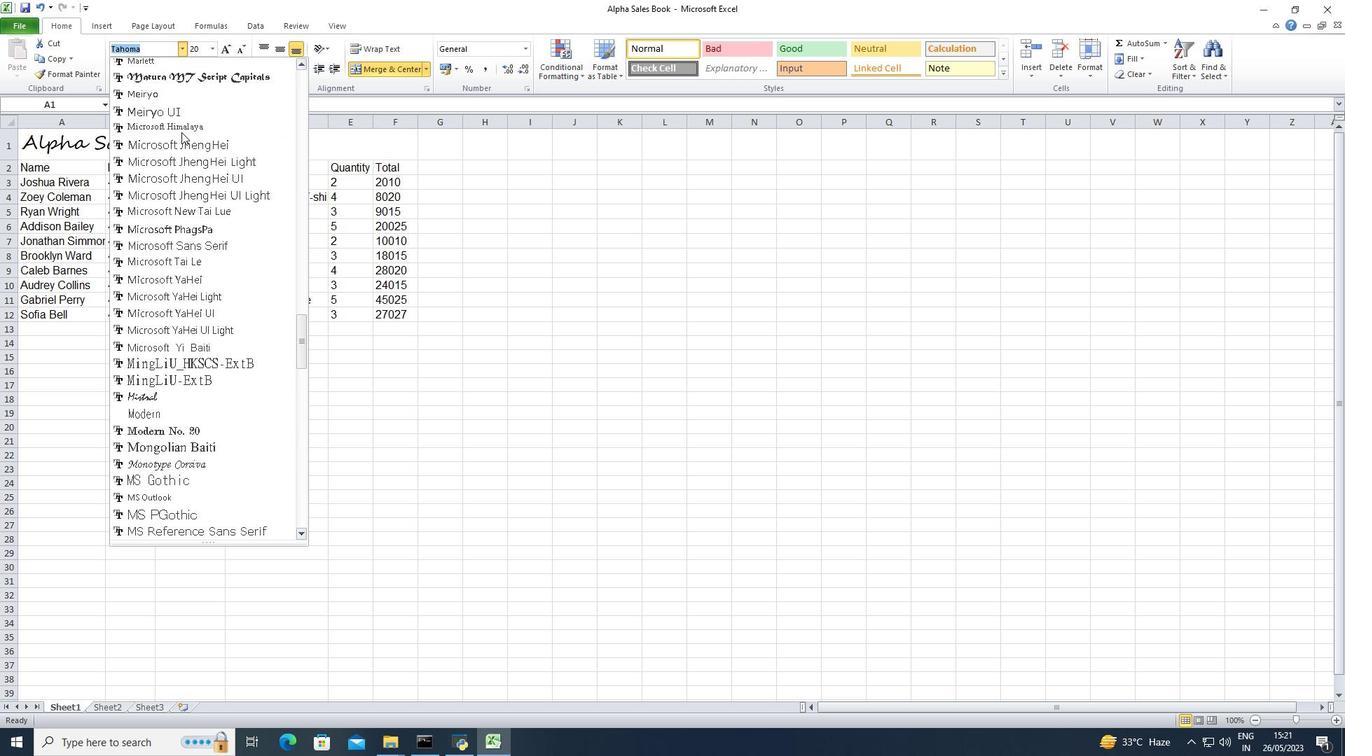 
Action: Mouse scrolled (181, 133) with delta (0, 0)
Screenshot: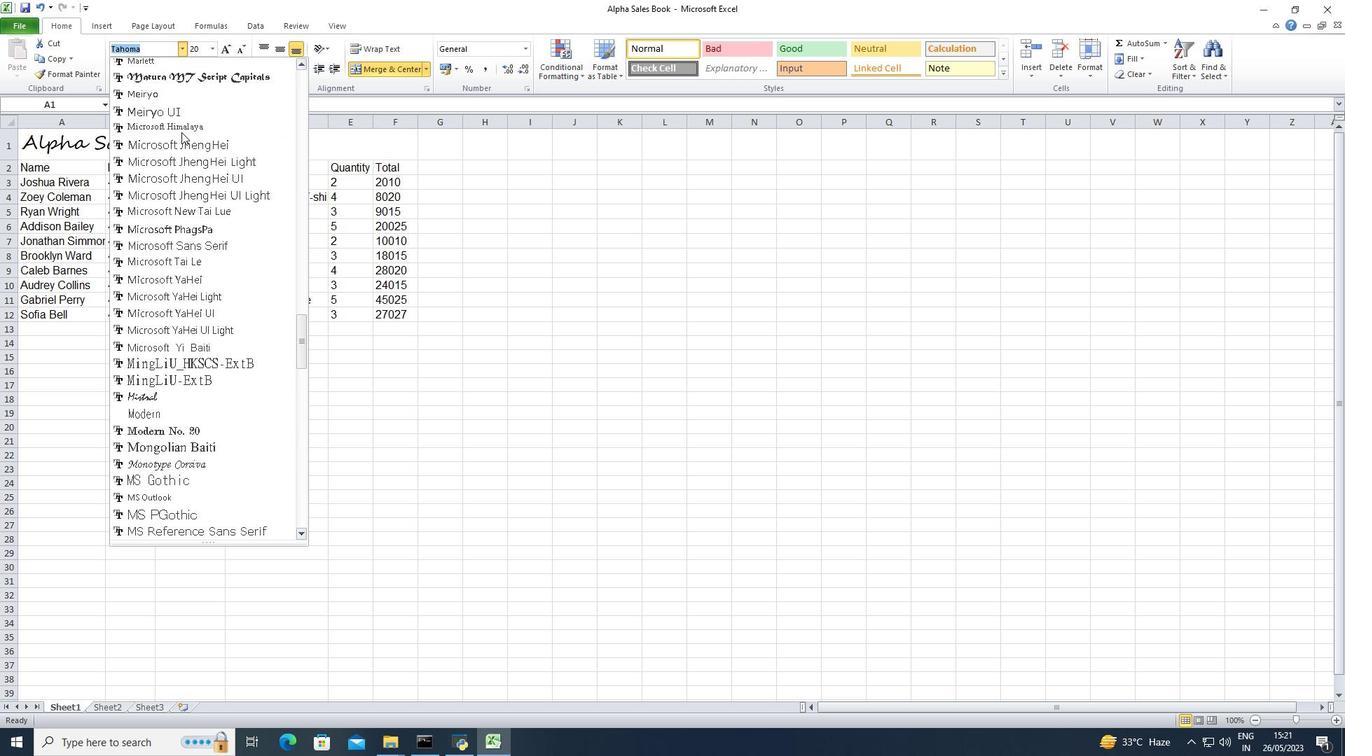 
Action: Mouse scrolled (181, 133) with delta (0, 0)
Screenshot: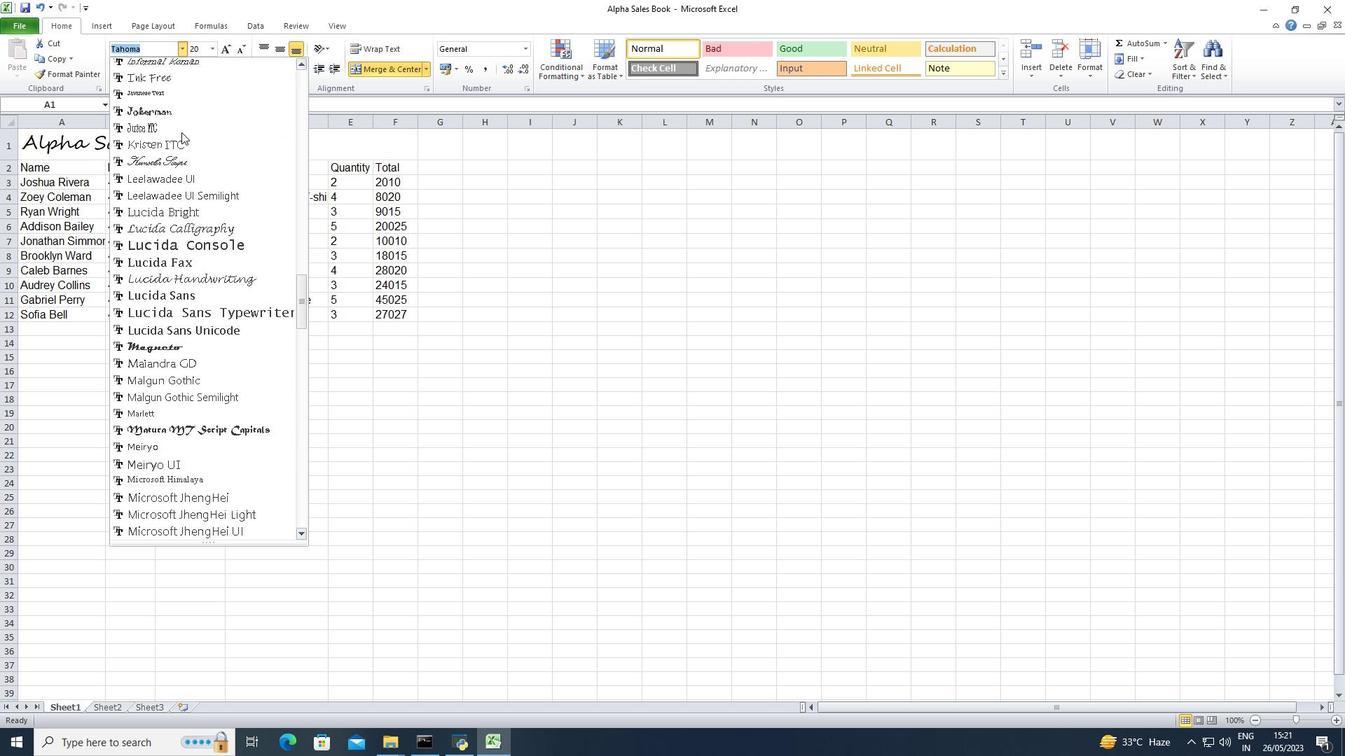 
Action: Mouse scrolled (181, 133) with delta (0, 0)
Screenshot: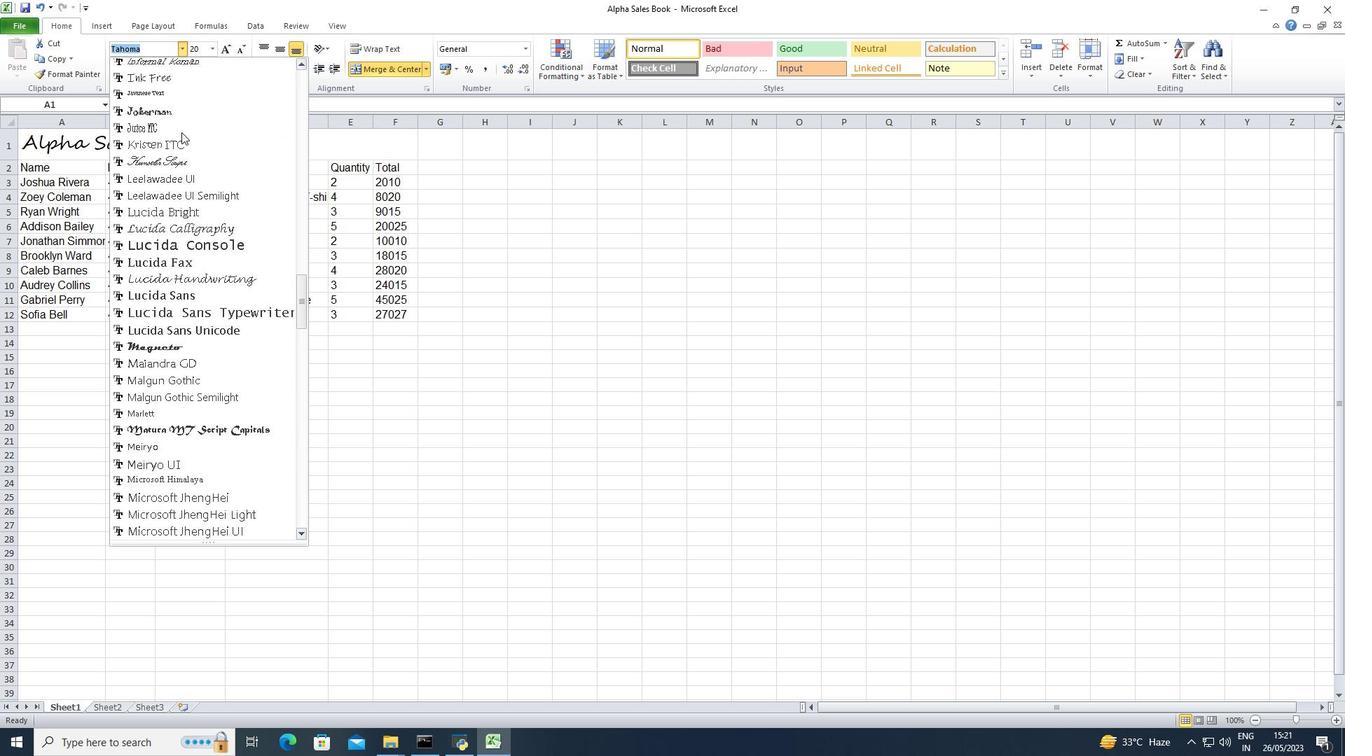 
Action: Mouse scrolled (181, 133) with delta (0, 0)
Screenshot: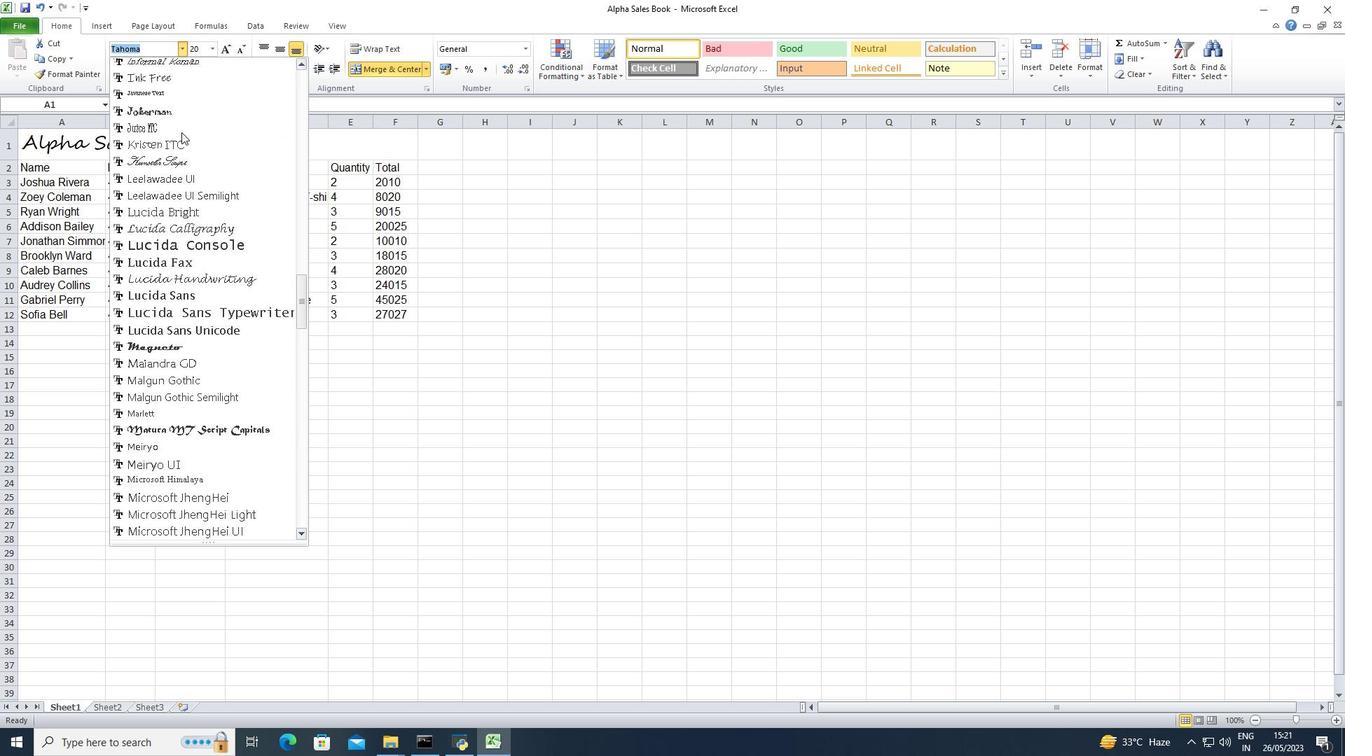 
Action: Mouse scrolled (181, 133) with delta (0, 0)
Screenshot: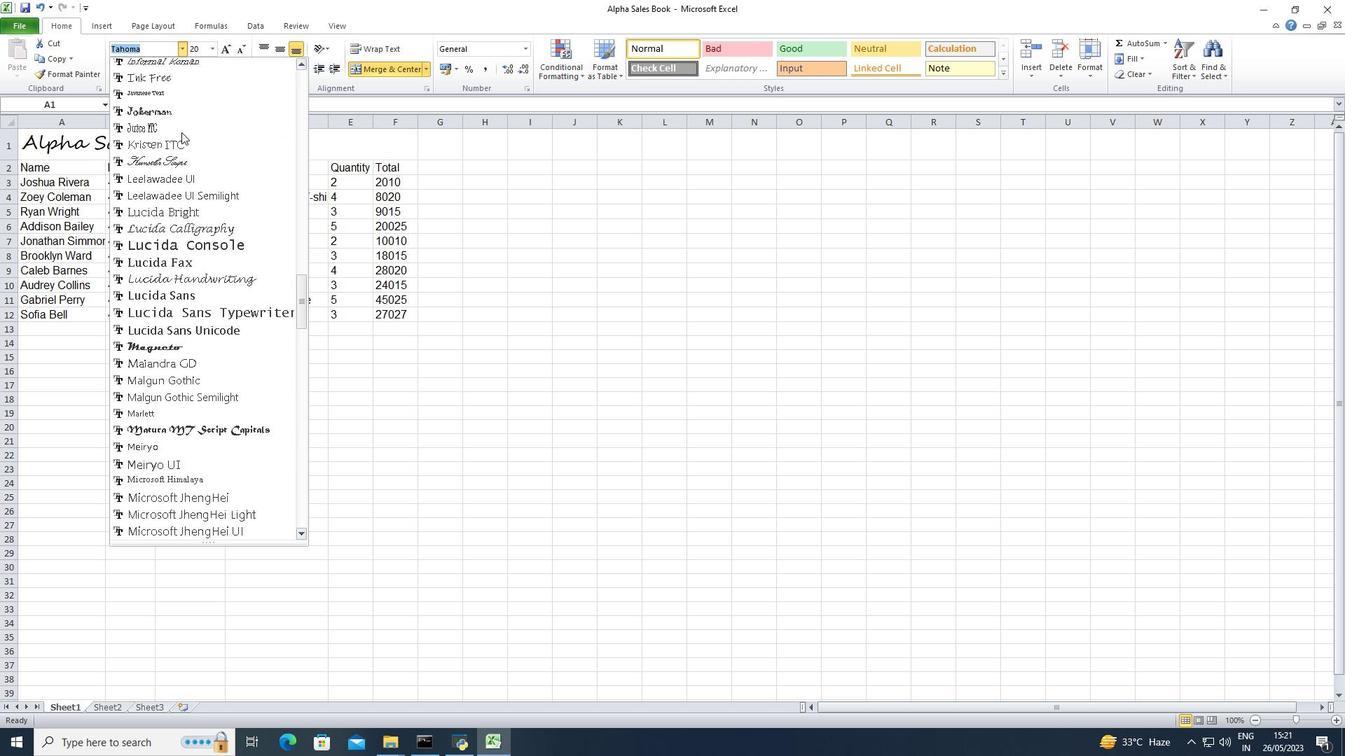 
Action: Mouse scrolled (181, 131) with delta (0, 0)
Screenshot: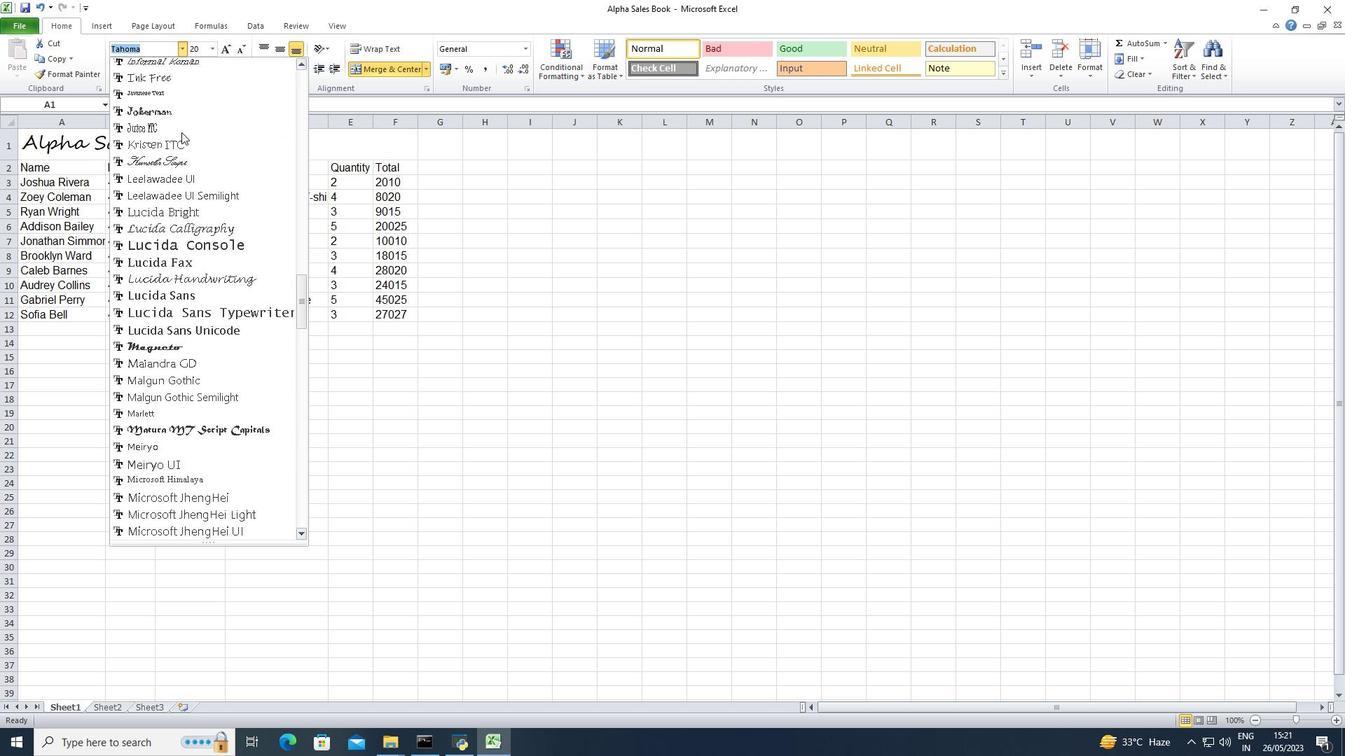 
Action: Mouse scrolled (181, 133) with delta (0, 0)
Screenshot: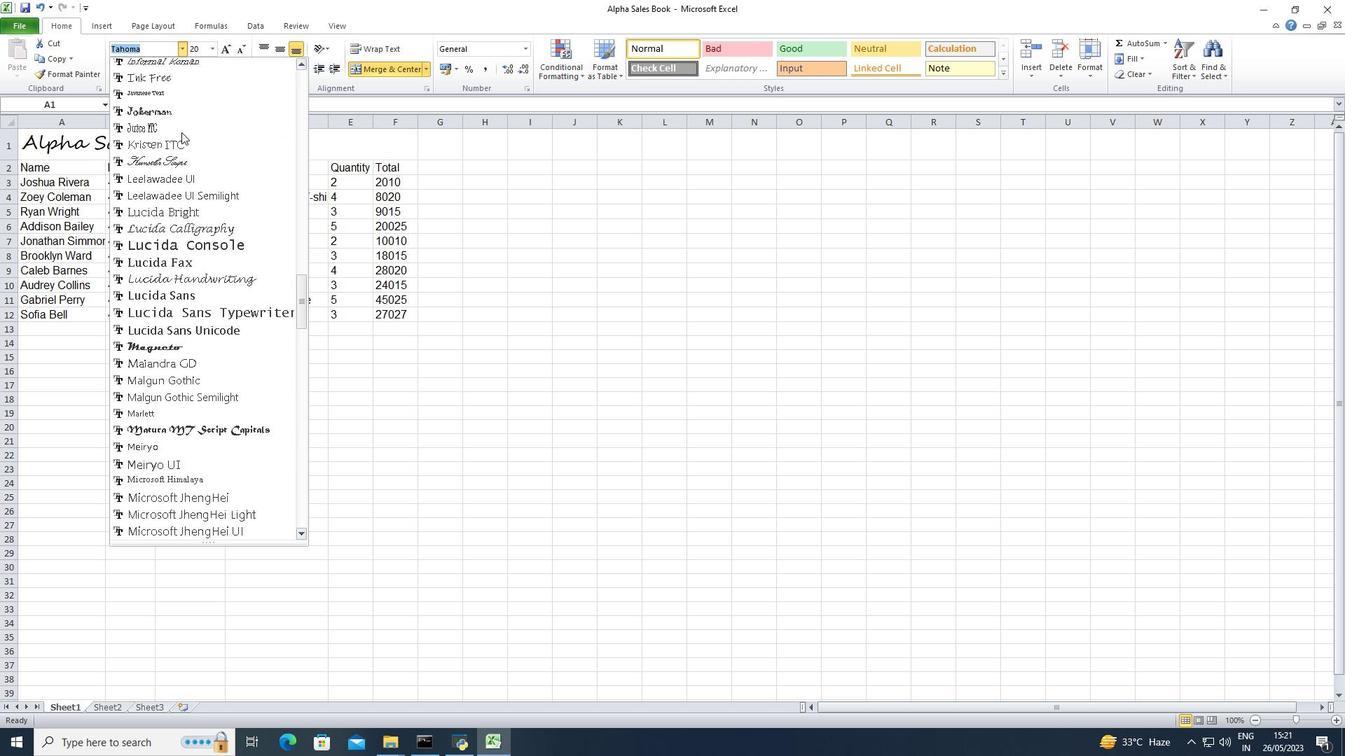 
Action: Mouse scrolled (181, 133) with delta (0, 0)
Screenshot: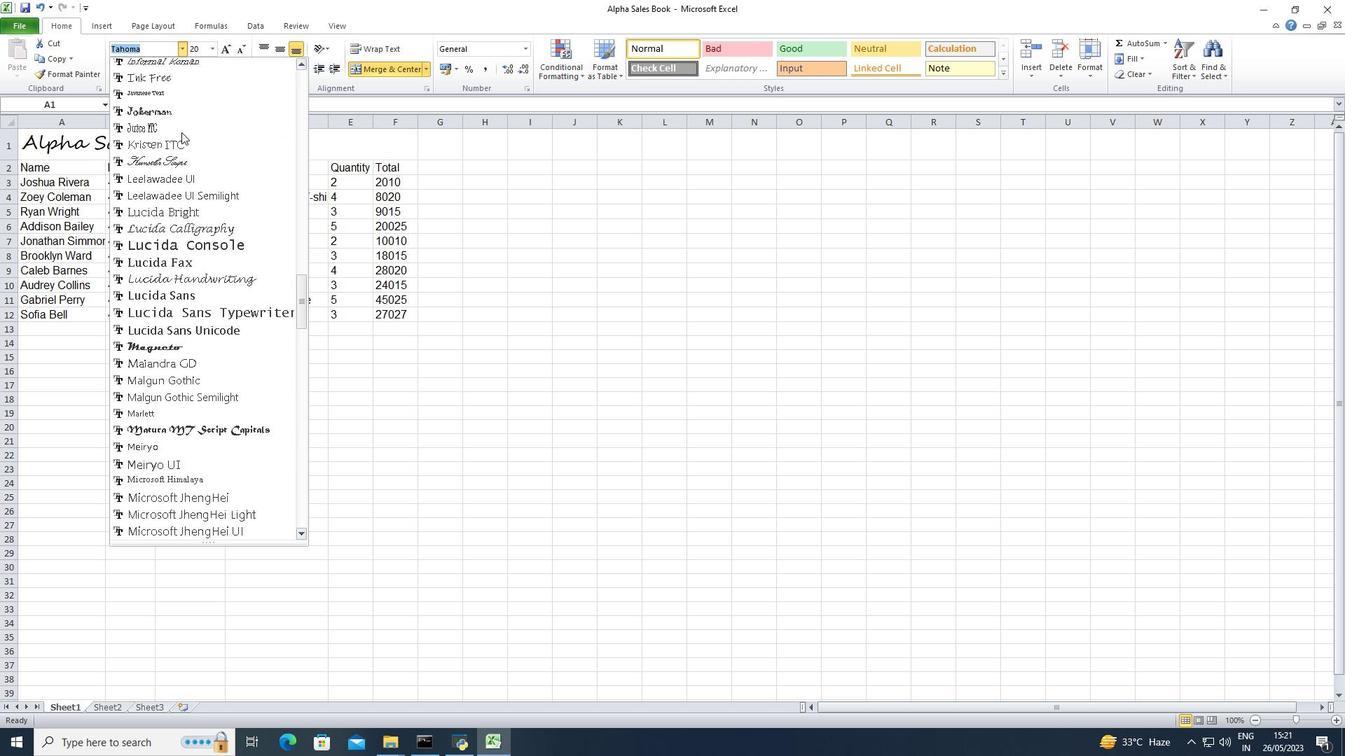 
Action: Mouse scrolled (181, 133) with delta (0, 0)
Screenshot: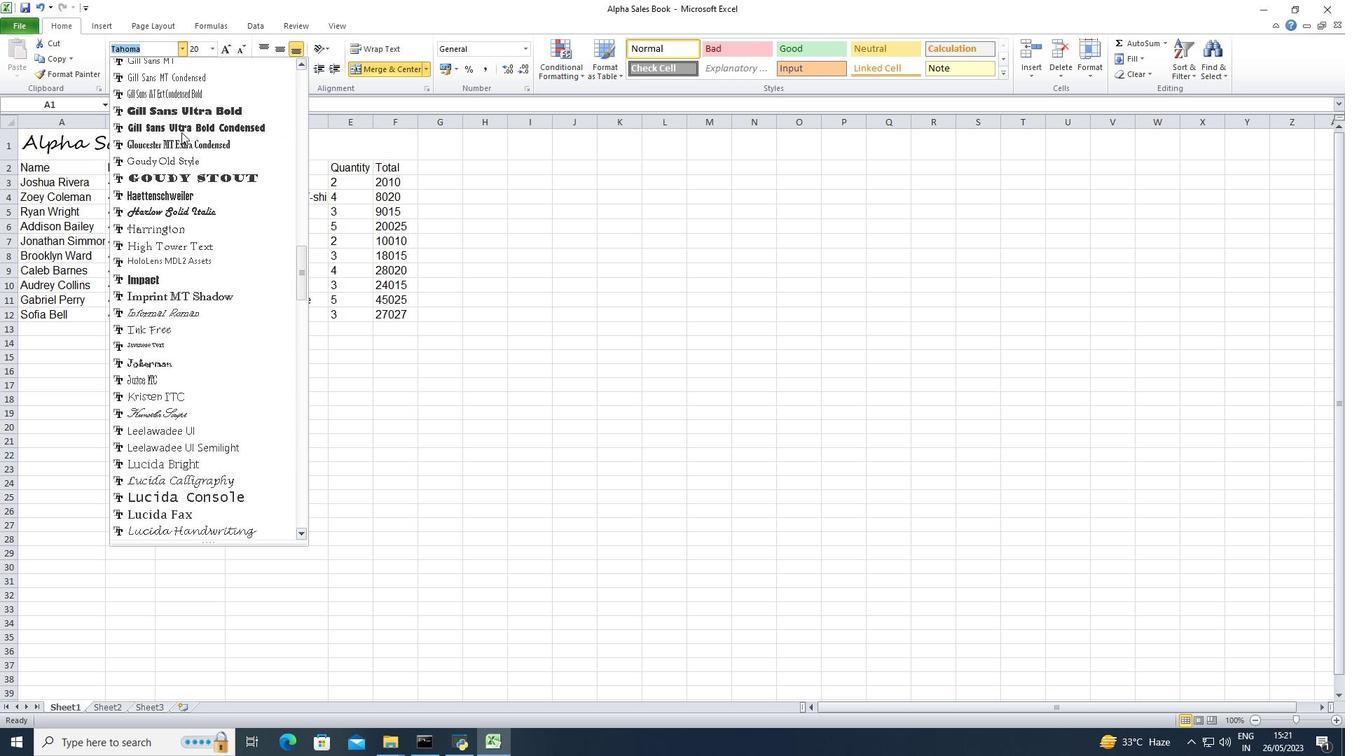 
Action: Mouse scrolled (181, 133) with delta (0, 0)
Screenshot: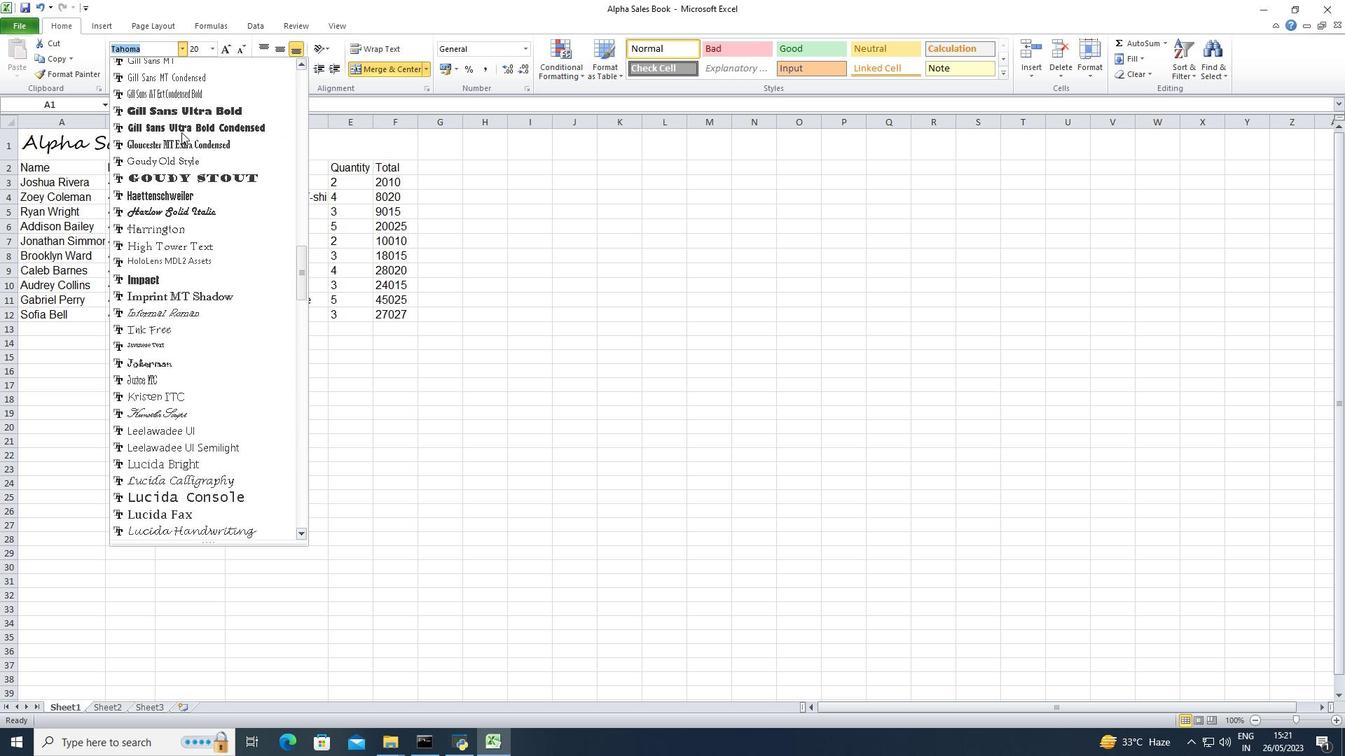 
Action: Mouse scrolled (181, 133) with delta (0, 0)
Screenshot: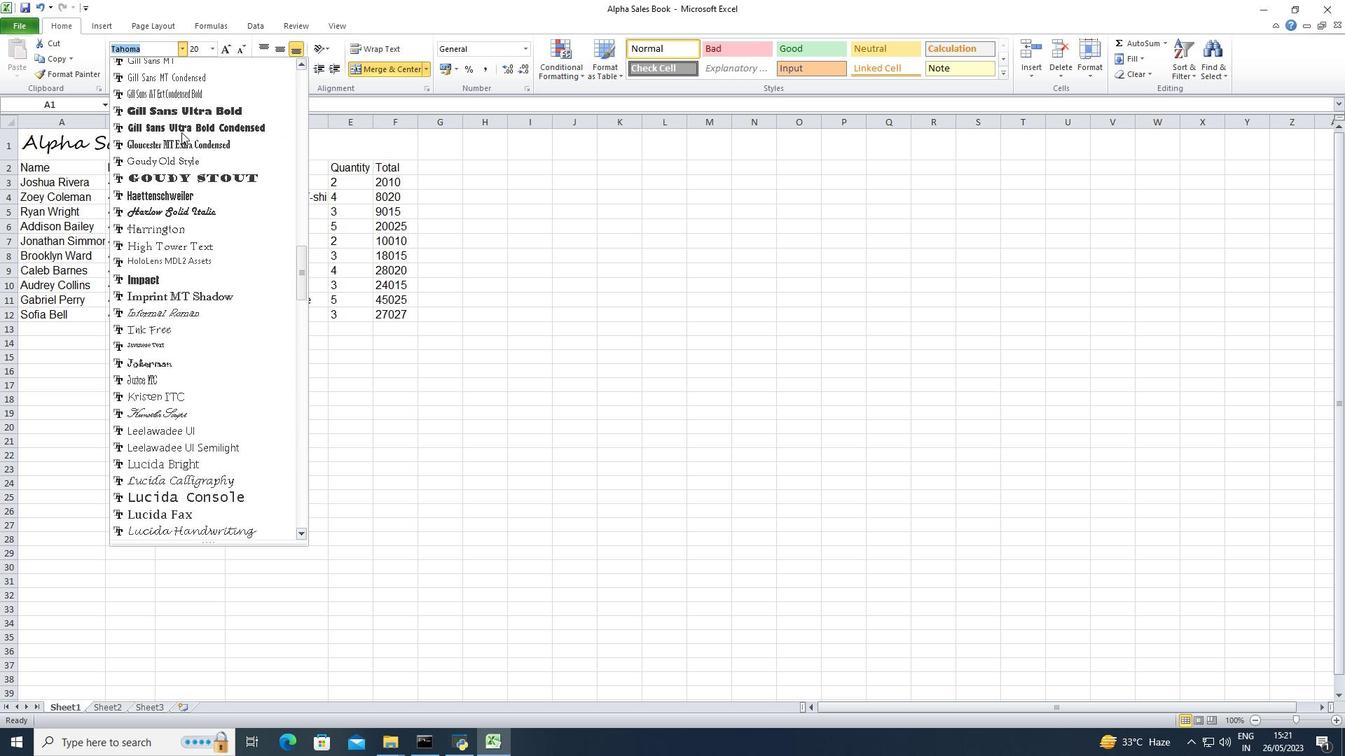 
Action: Mouse scrolled (181, 131) with delta (0, 0)
Screenshot: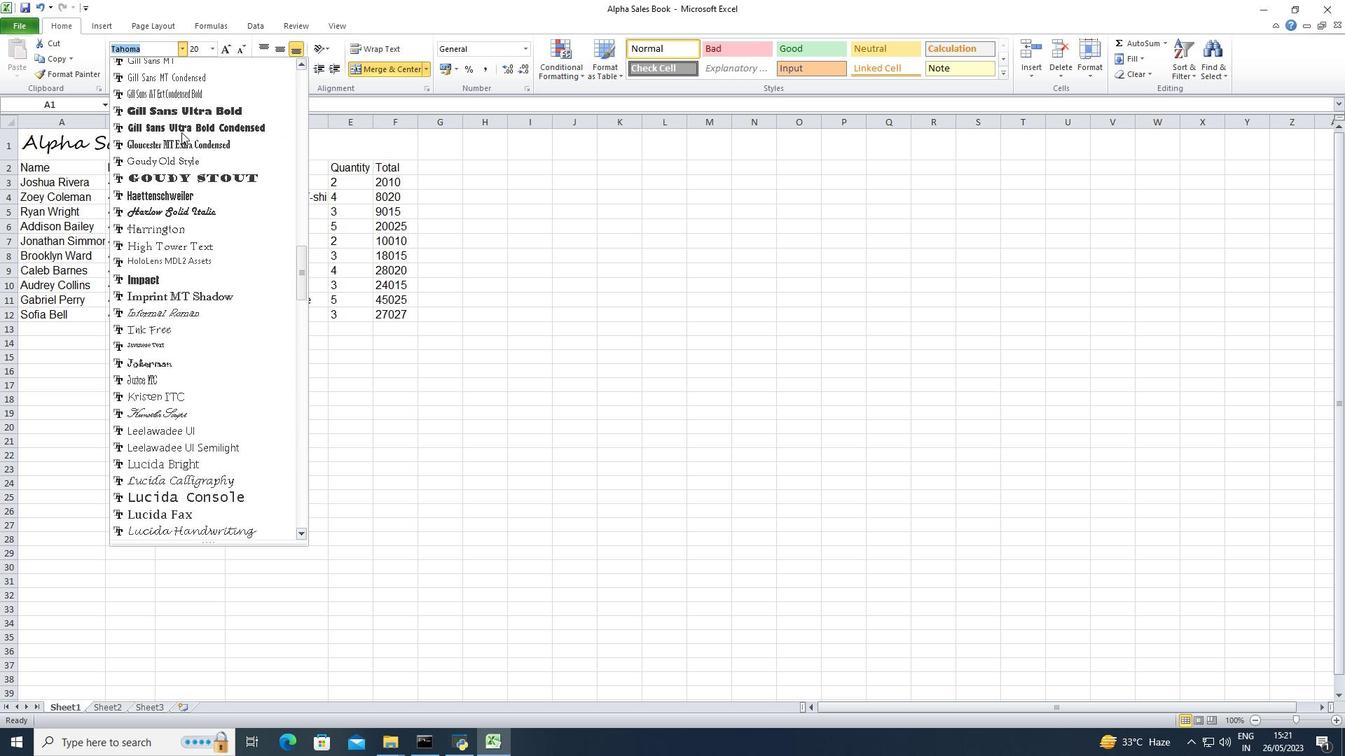 
Action: Mouse scrolled (181, 133) with delta (0, 0)
Screenshot: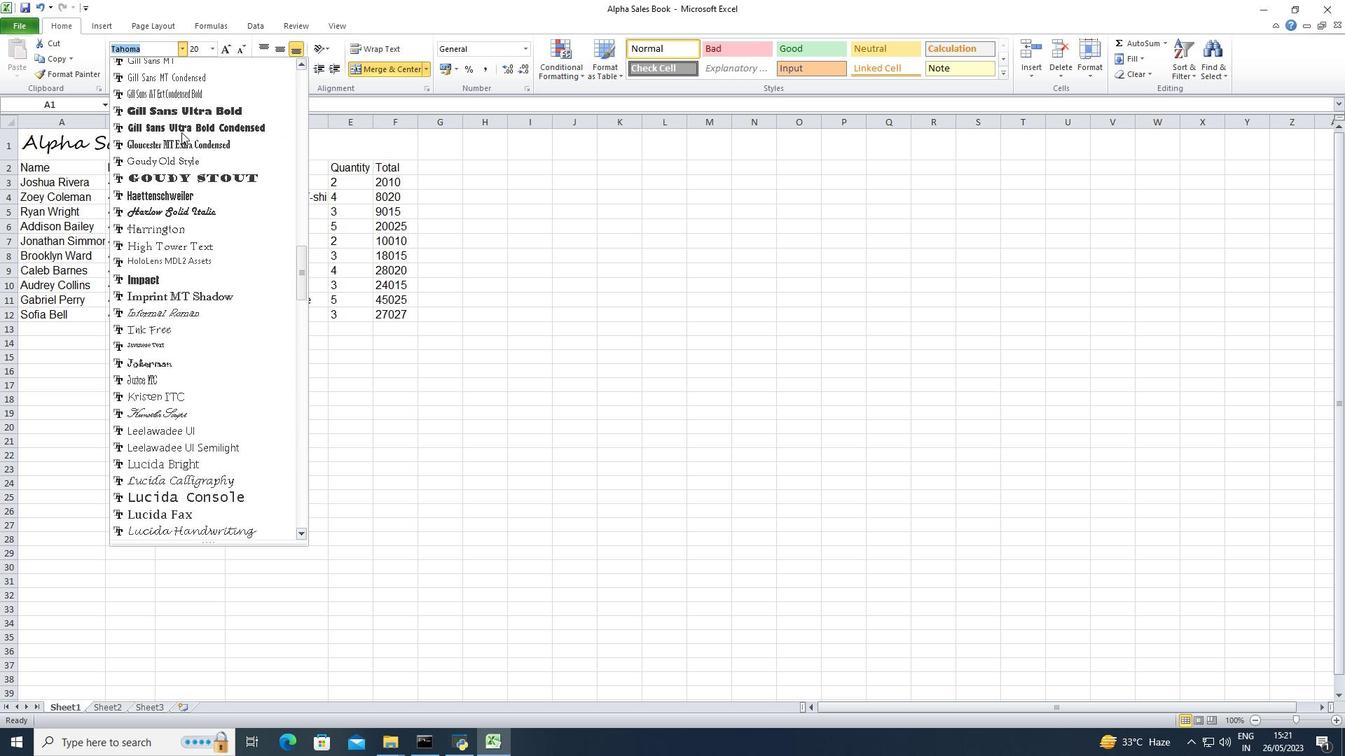 
Action: Mouse scrolled (181, 133) with delta (0, 0)
Screenshot: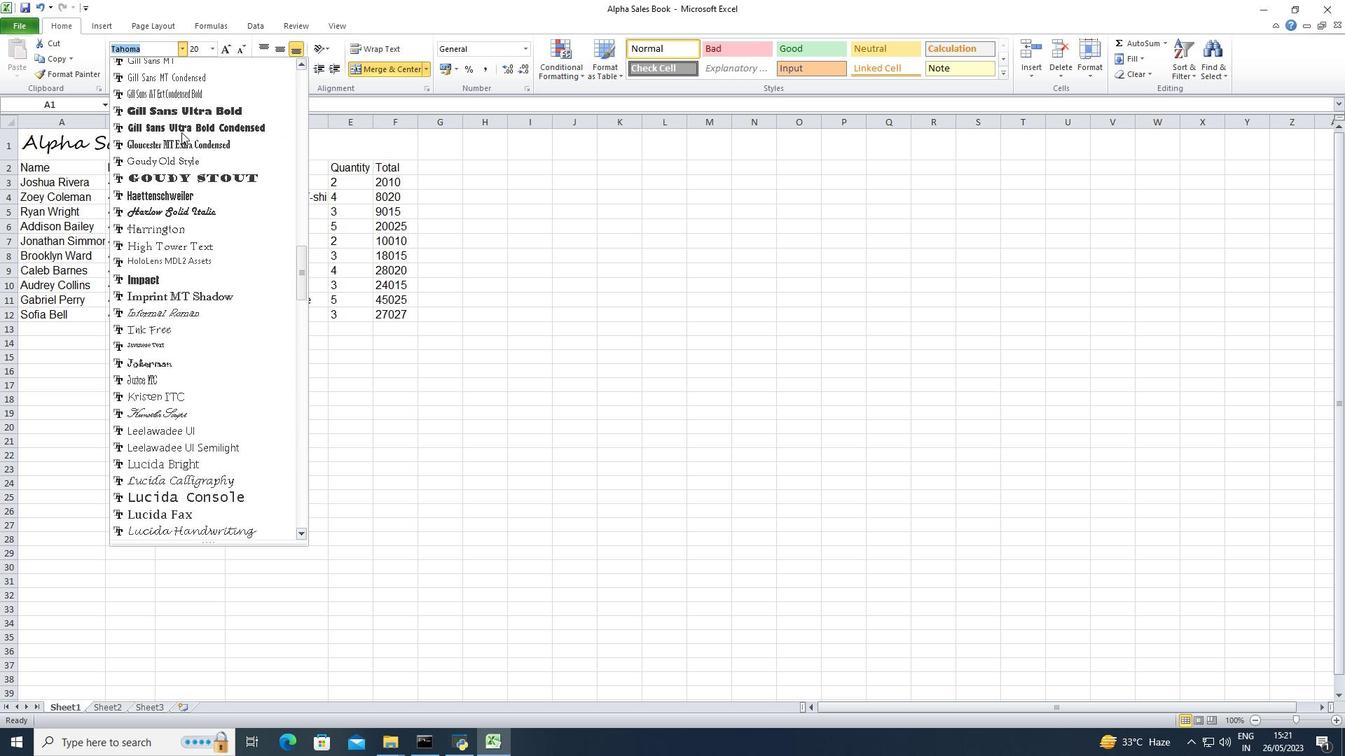 
Action: Mouse scrolled (181, 133) with delta (0, 0)
Screenshot: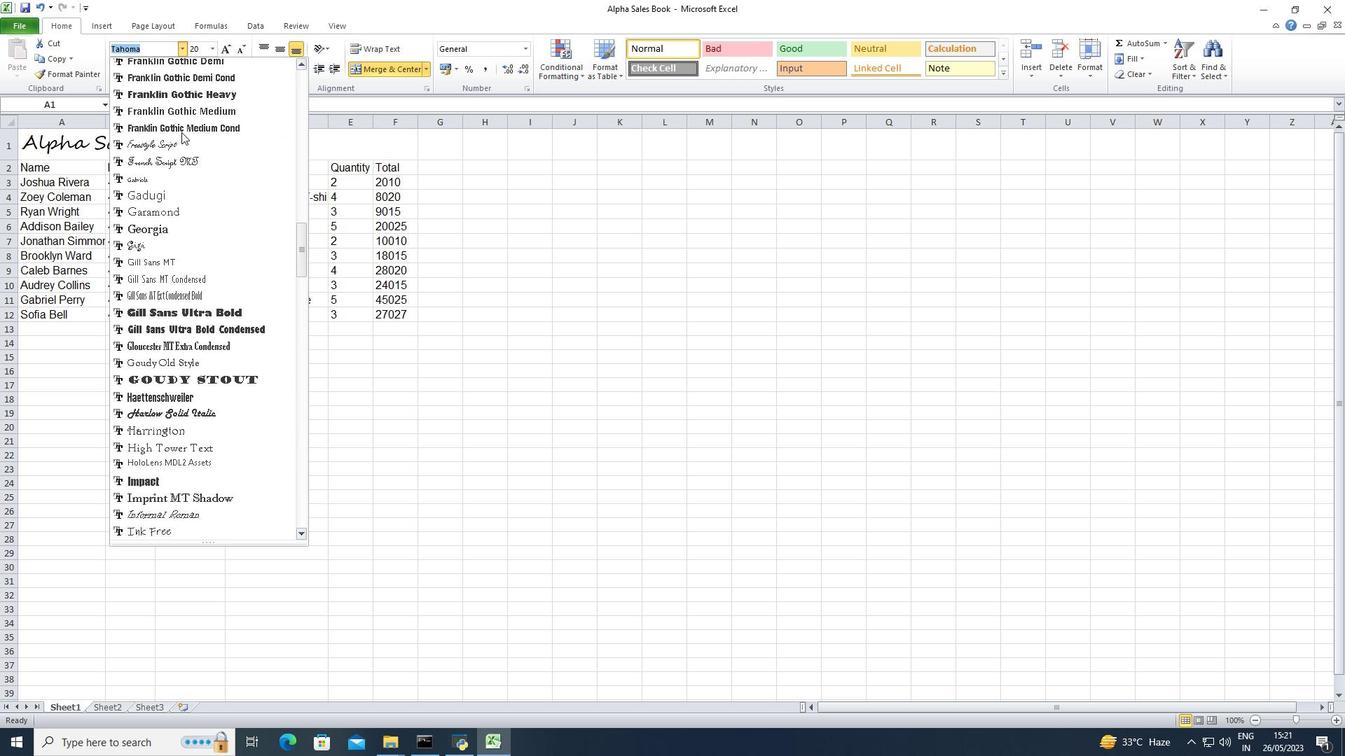 
Action: Mouse scrolled (181, 133) with delta (0, 0)
Screenshot: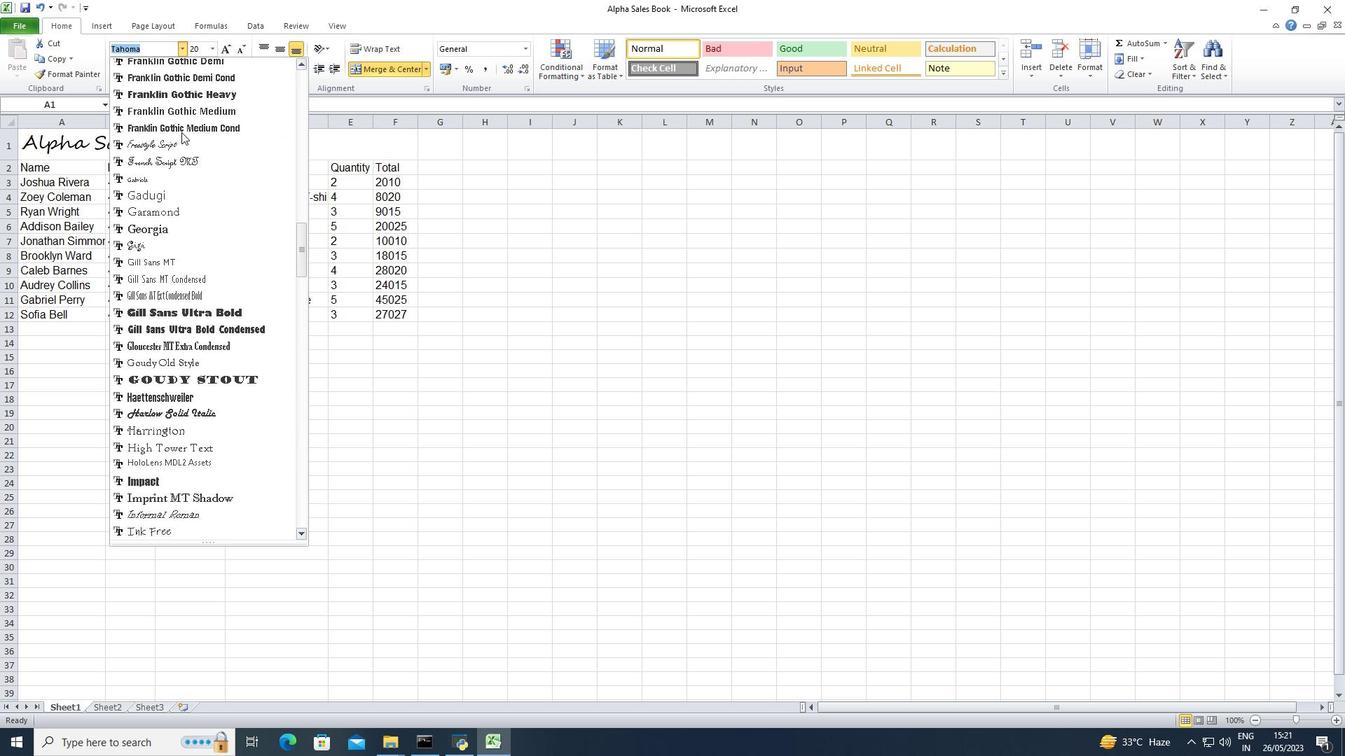 
Action: Mouse scrolled (181, 133) with delta (0, 0)
Screenshot: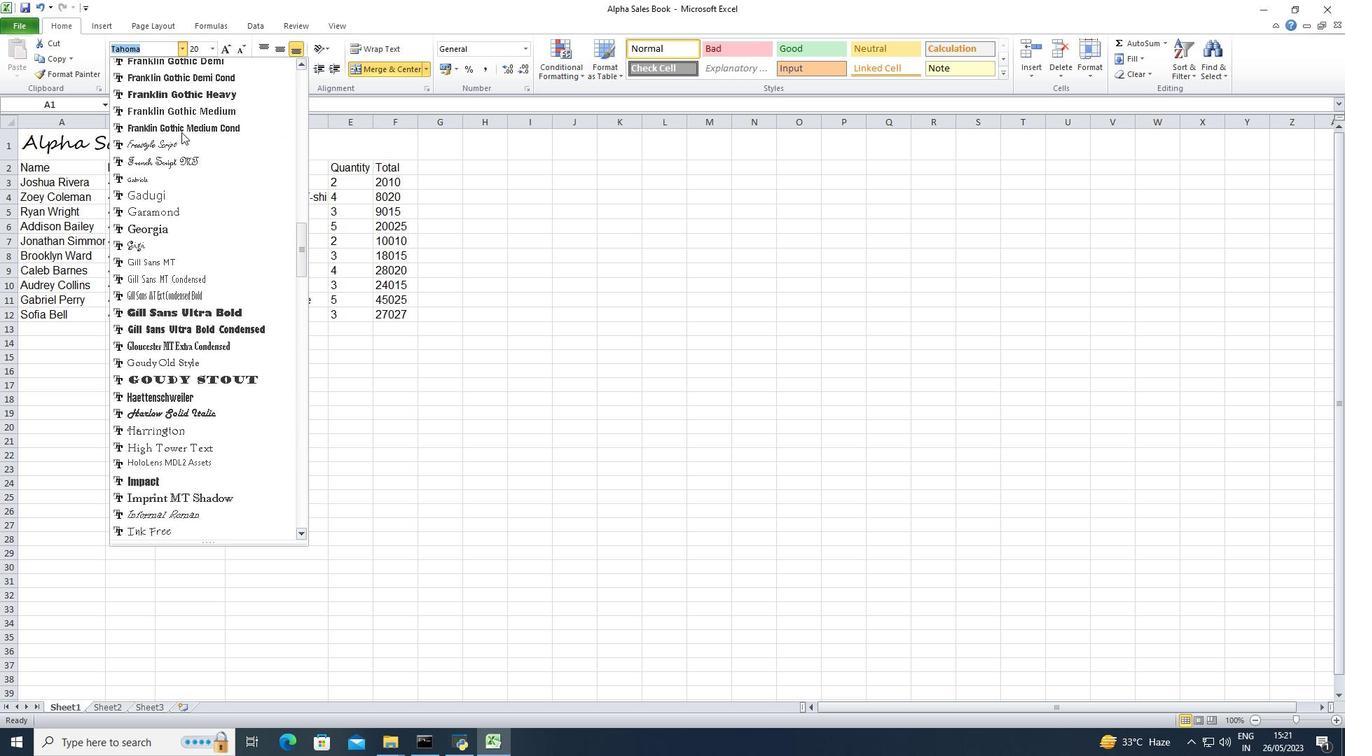 
Action: Mouse scrolled (181, 133) with delta (0, 0)
Screenshot: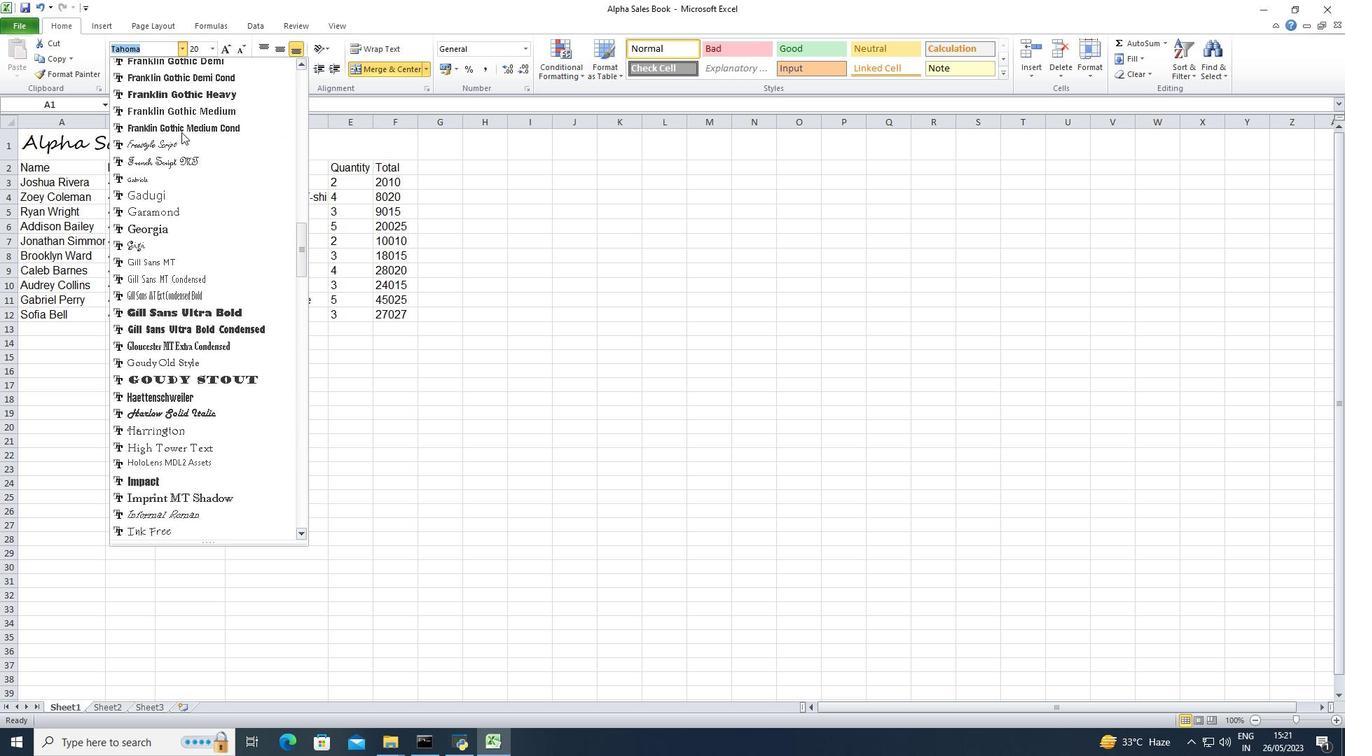 
Action: Mouse scrolled (181, 133) with delta (0, 0)
Screenshot: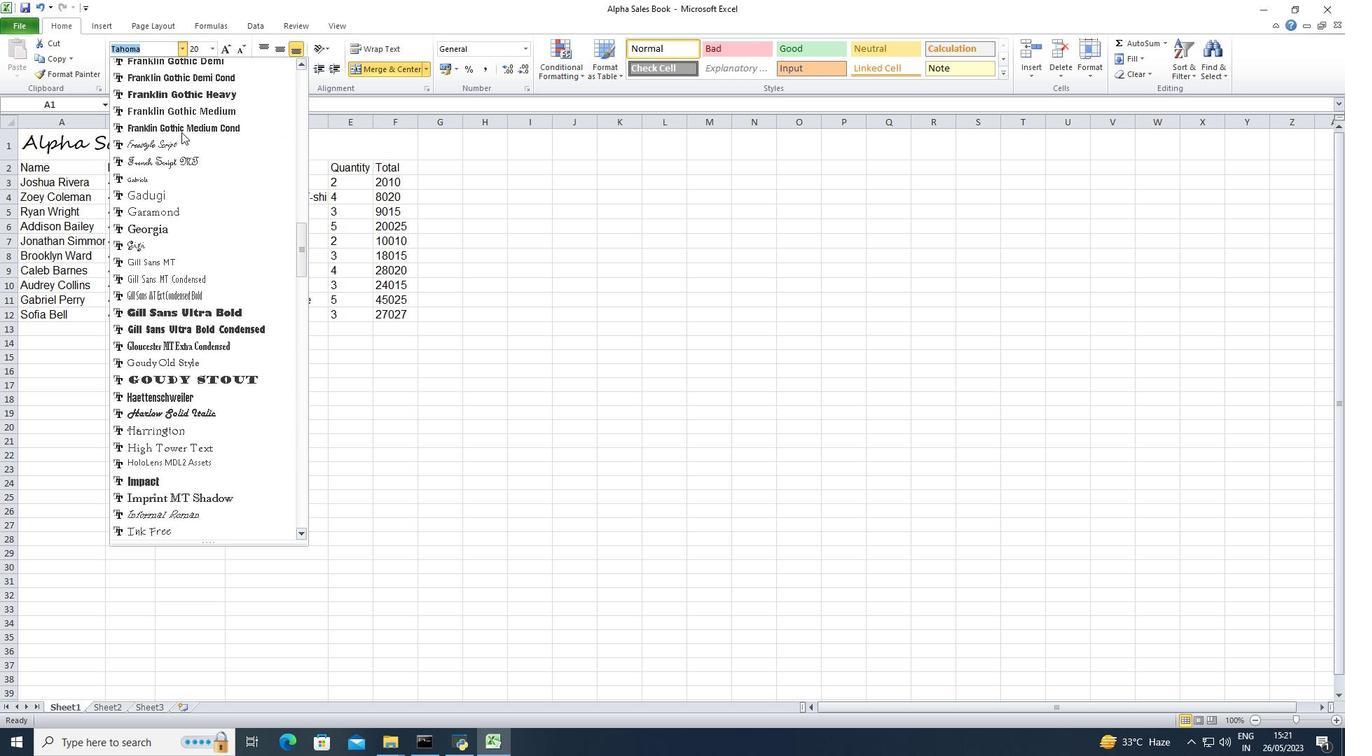 
Action: Mouse scrolled (181, 133) with delta (0, 0)
Screenshot: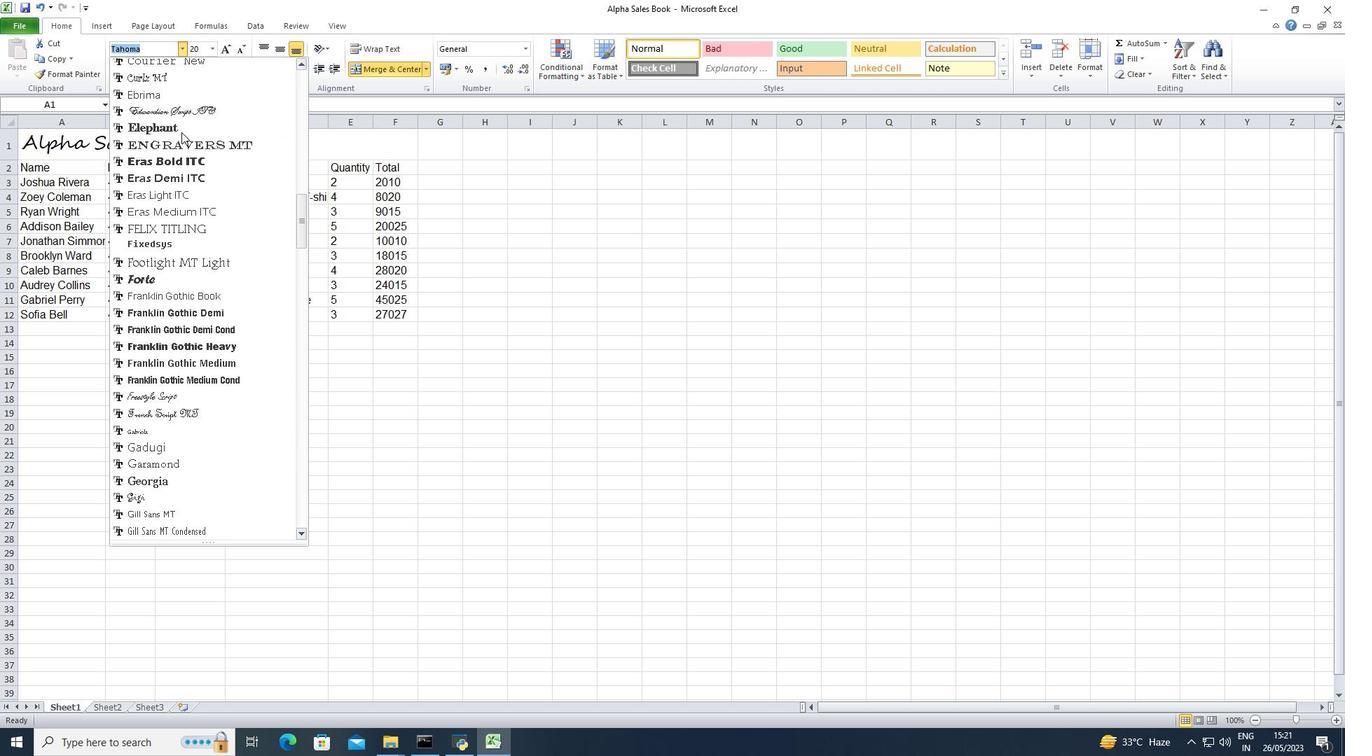 
Action: Mouse scrolled (181, 133) with delta (0, 0)
Screenshot: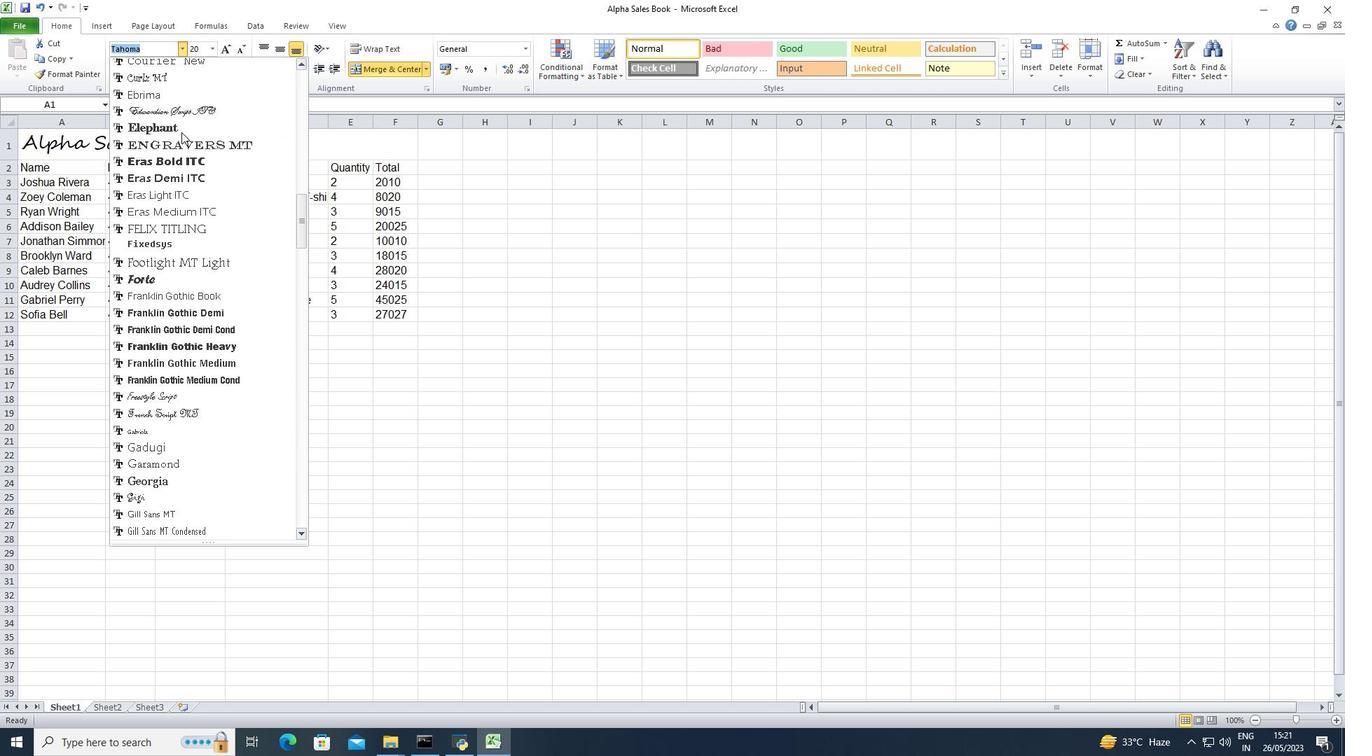 
Action: Mouse scrolled (181, 133) with delta (0, 0)
Screenshot: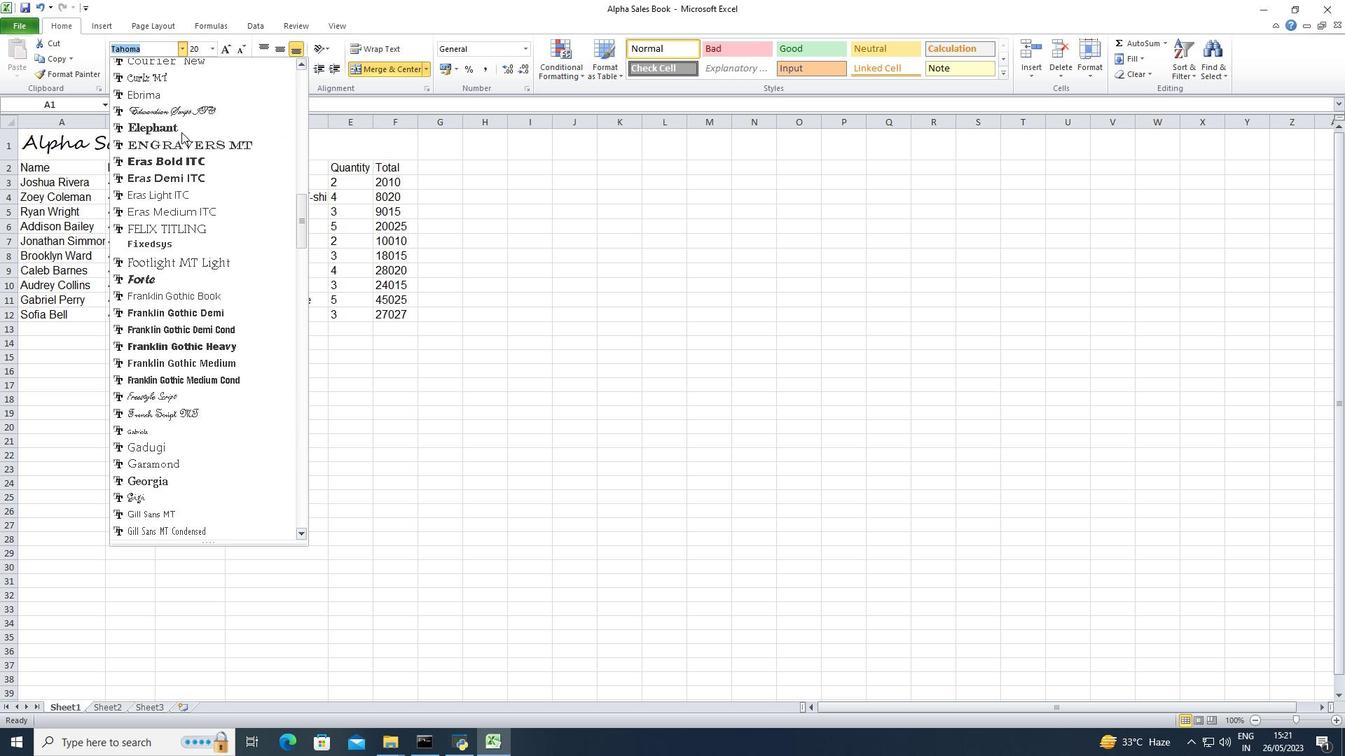 
Action: Mouse scrolled (181, 133) with delta (0, 0)
Screenshot: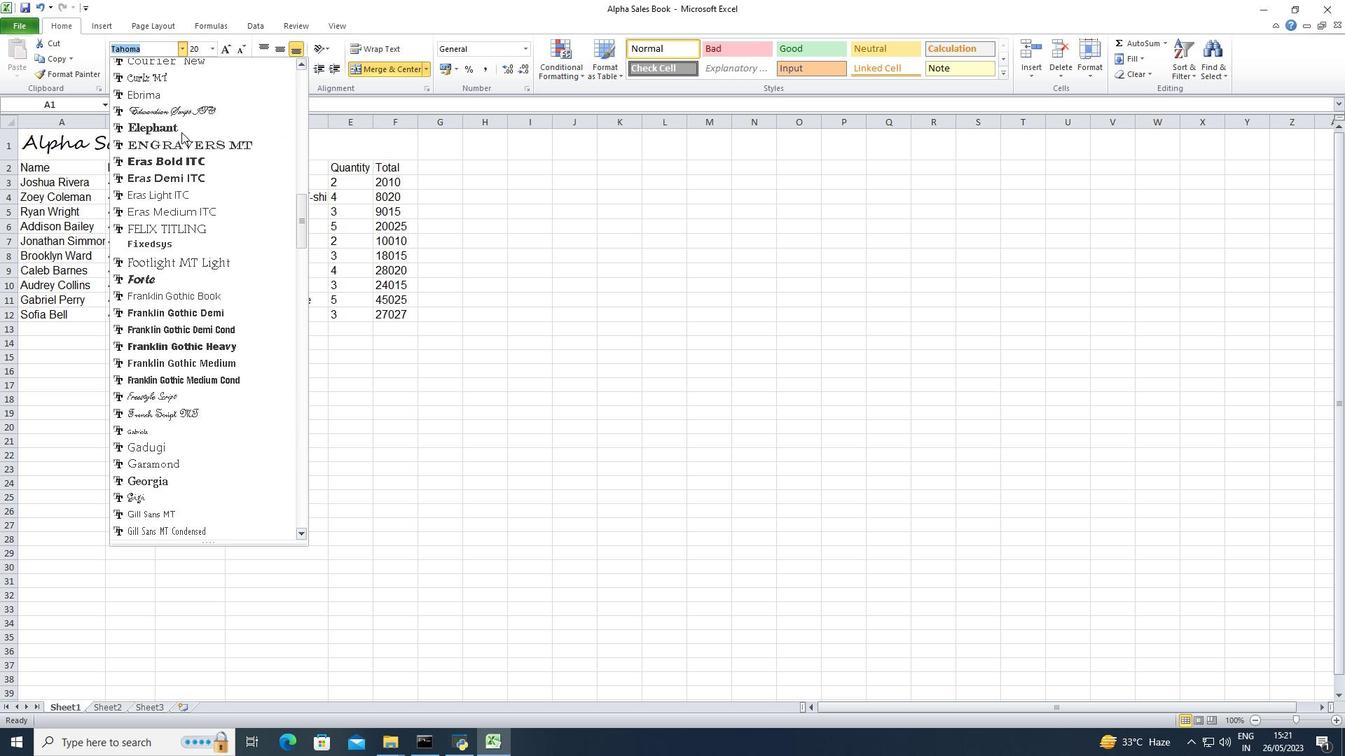 
Action: Mouse scrolled (181, 133) with delta (0, 0)
Screenshot: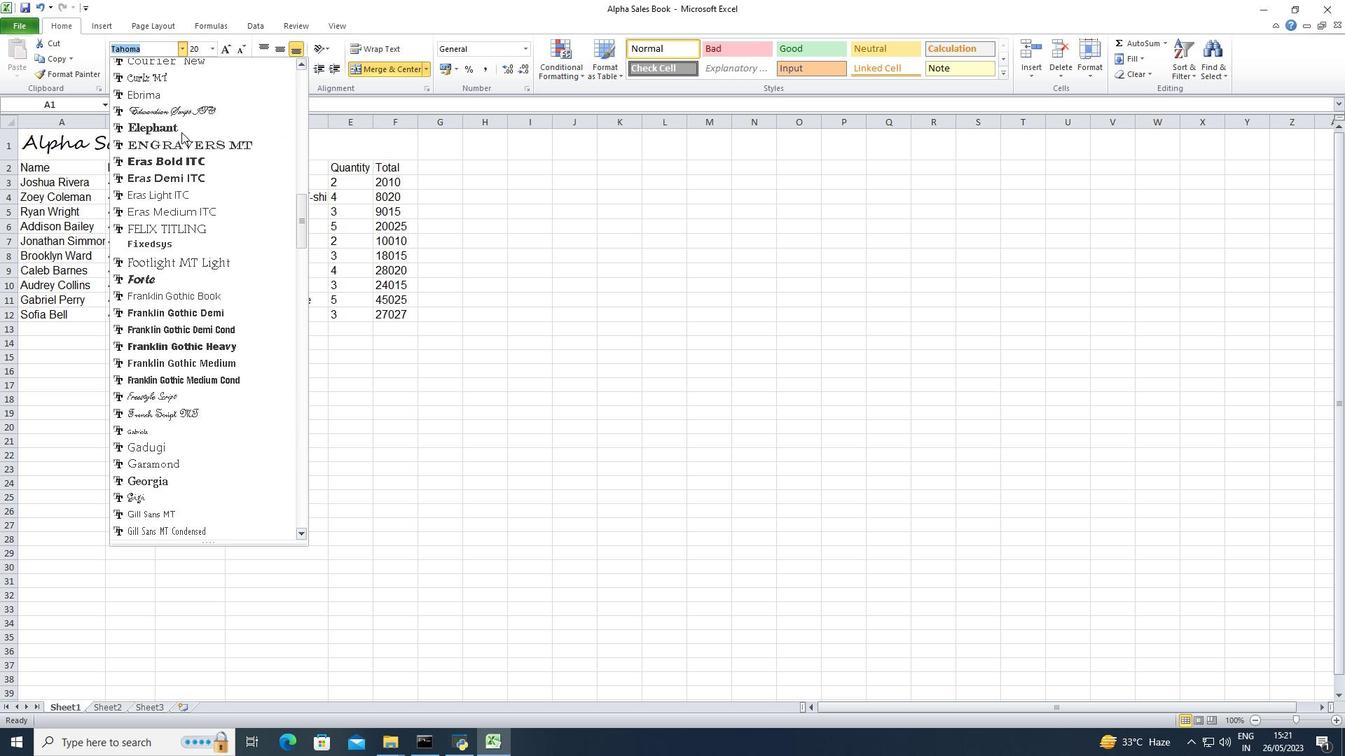 
Action: Mouse scrolled (181, 133) with delta (0, 0)
Screenshot: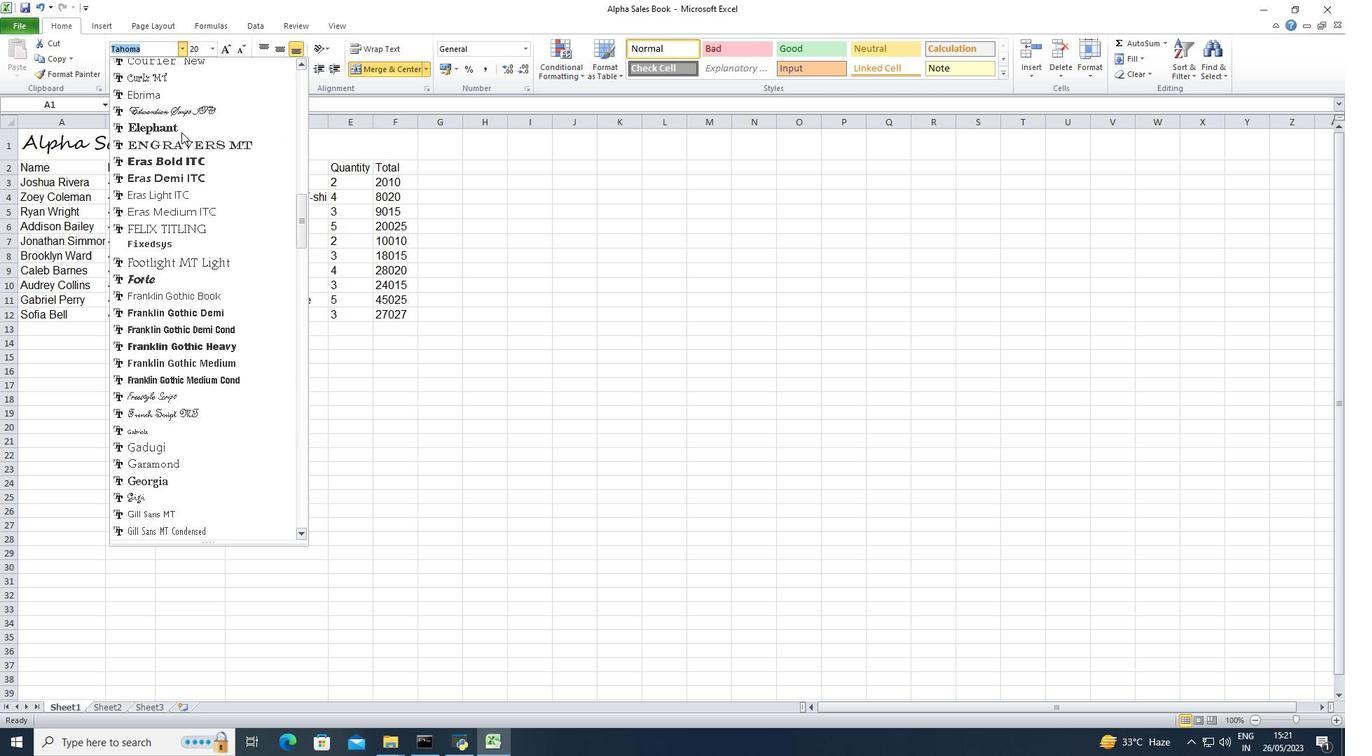 
Action: Mouse scrolled (181, 133) with delta (0, 0)
Screenshot: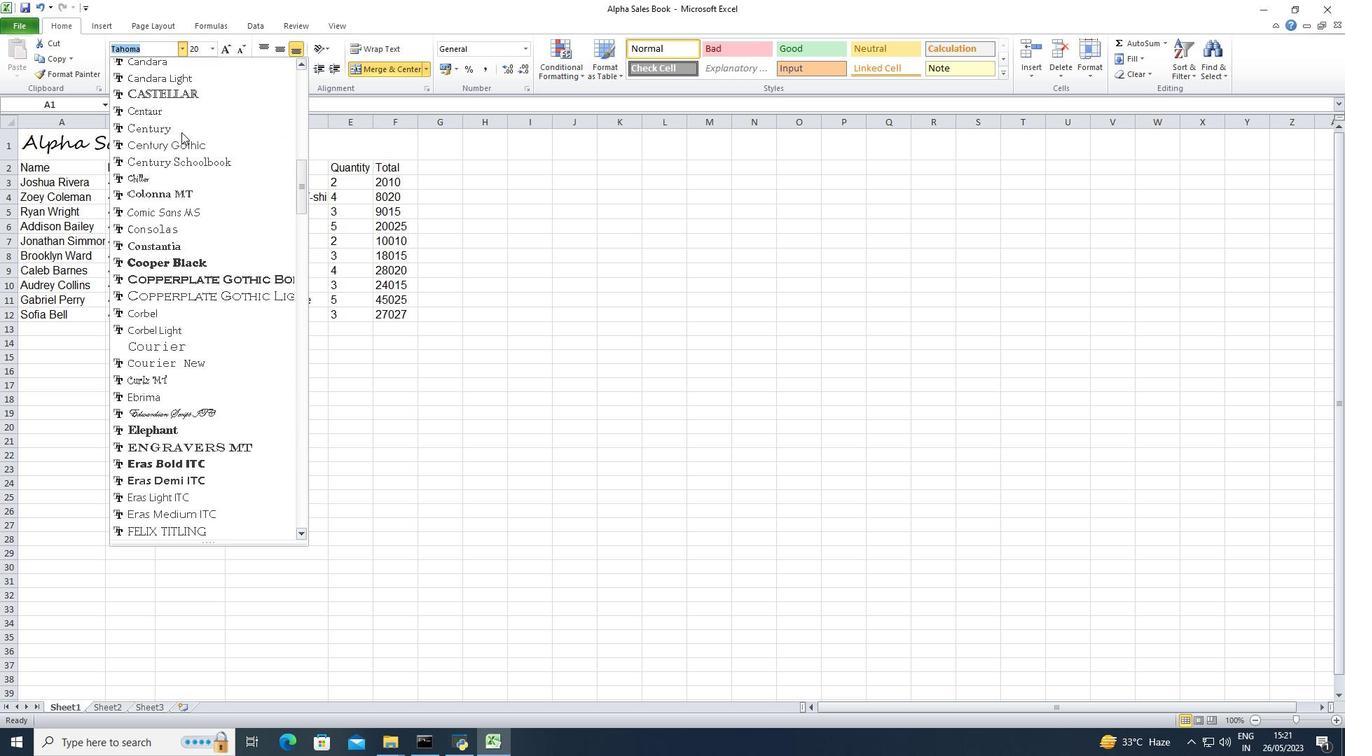 
Action: Mouse scrolled (181, 133) with delta (0, 0)
Screenshot: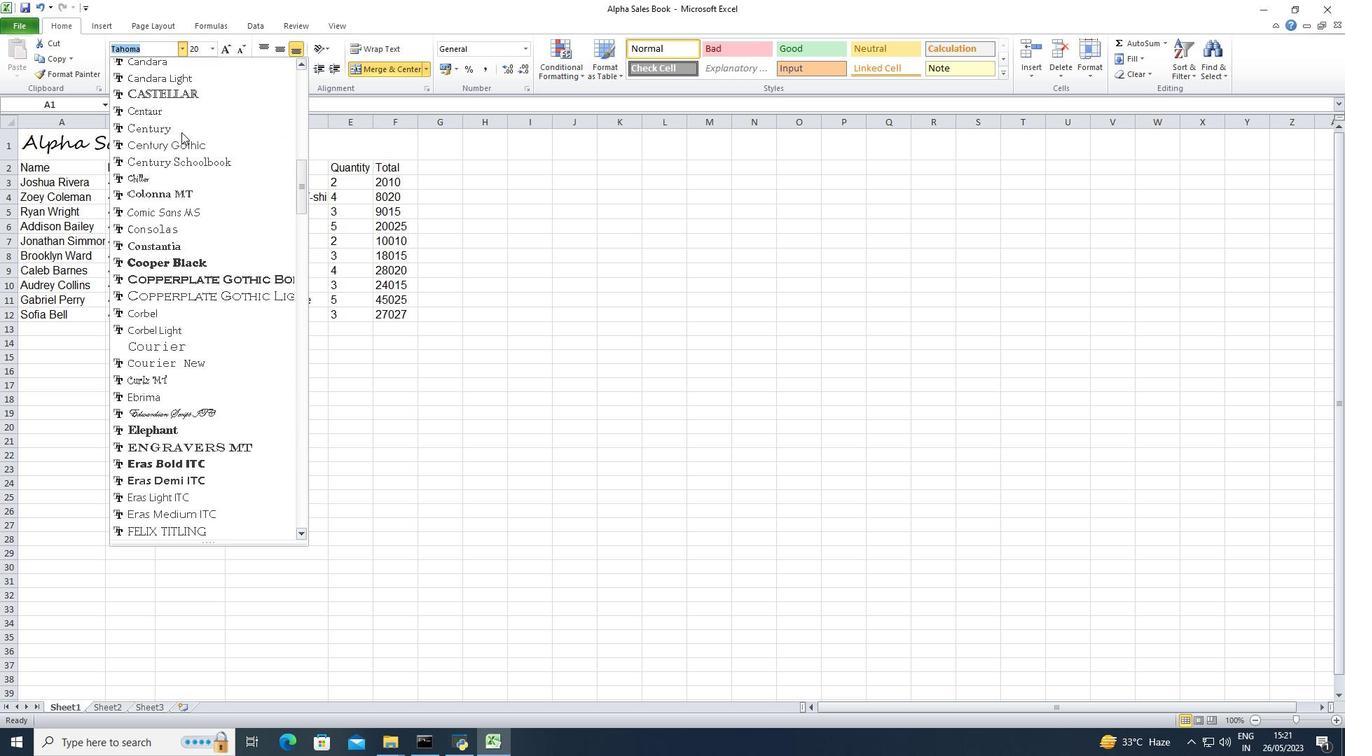 
Action: Mouse scrolled (181, 133) with delta (0, 0)
Screenshot: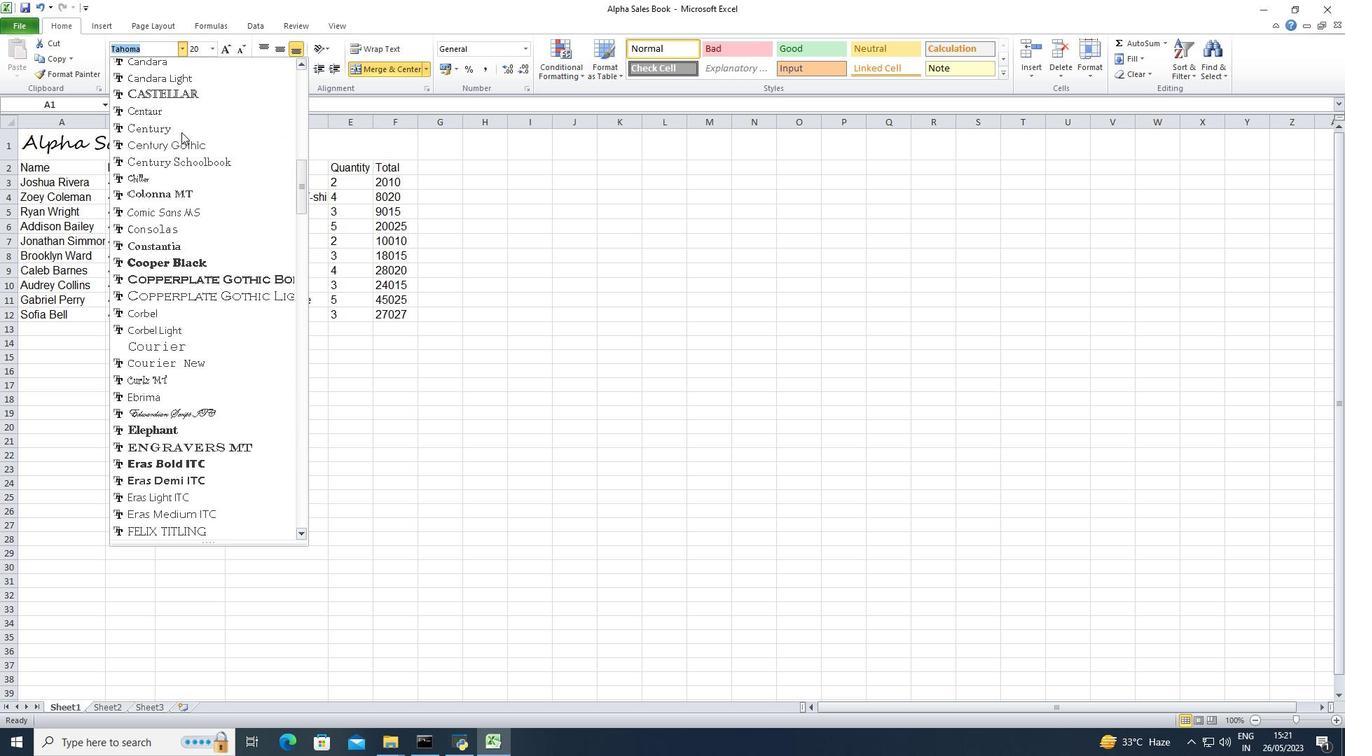 
Action: Mouse scrolled (181, 133) with delta (0, 0)
Screenshot: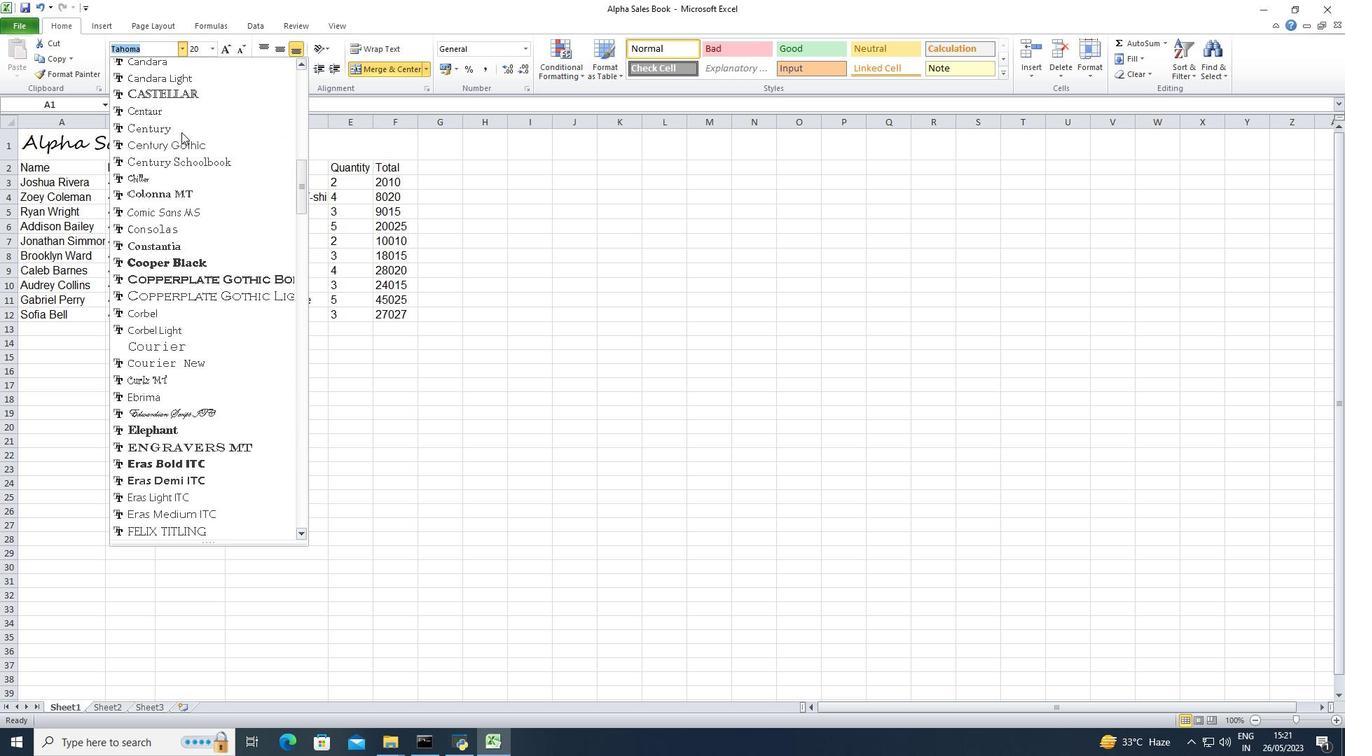 
Action: Mouse scrolled (181, 133) with delta (0, 0)
Screenshot: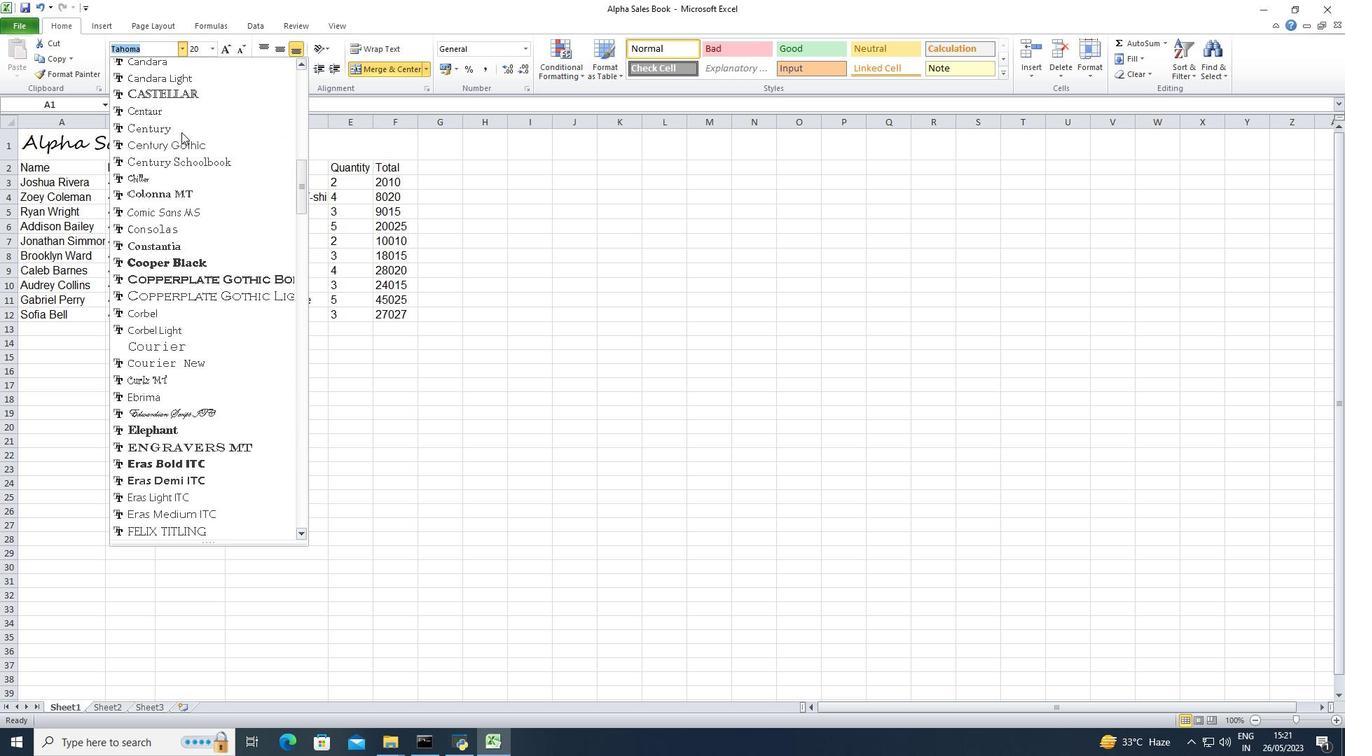 
Action: Mouse scrolled (181, 133) with delta (0, 0)
Screenshot: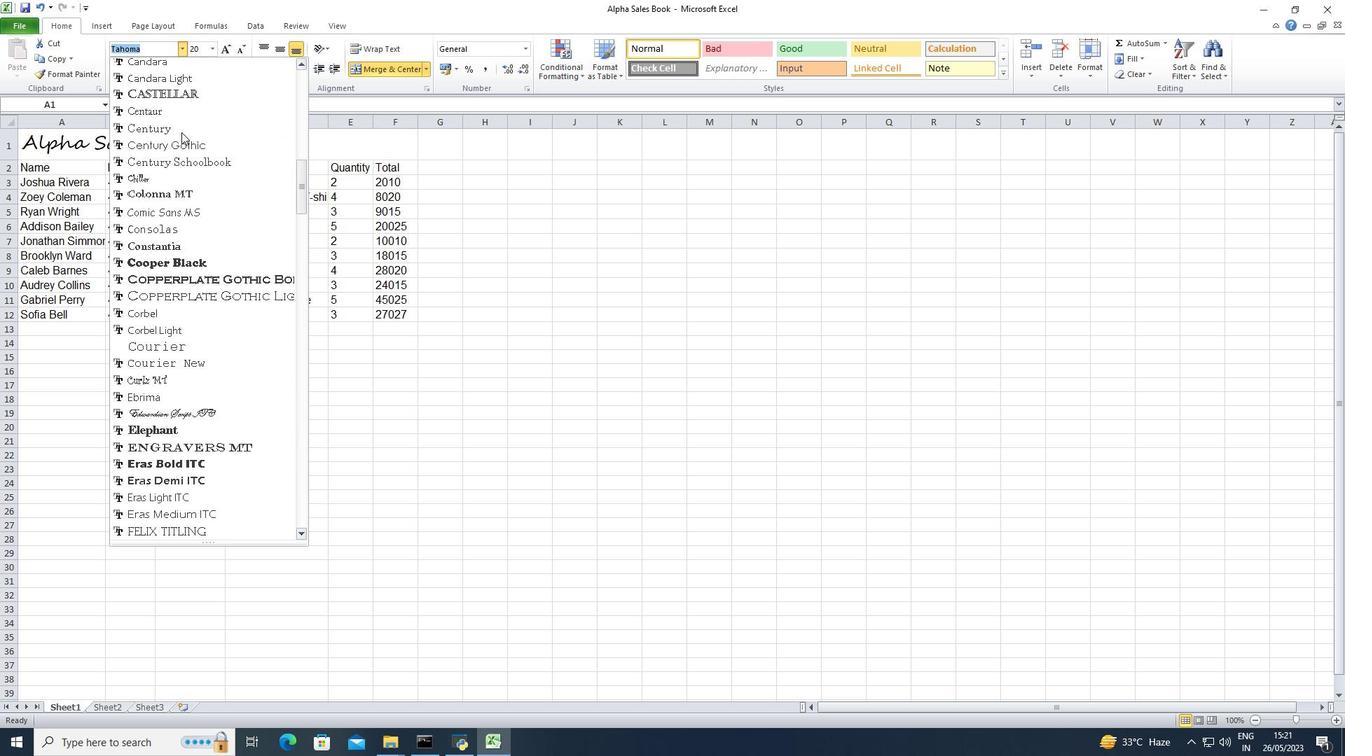 
Action: Mouse scrolled (181, 133) with delta (0, 0)
Screenshot: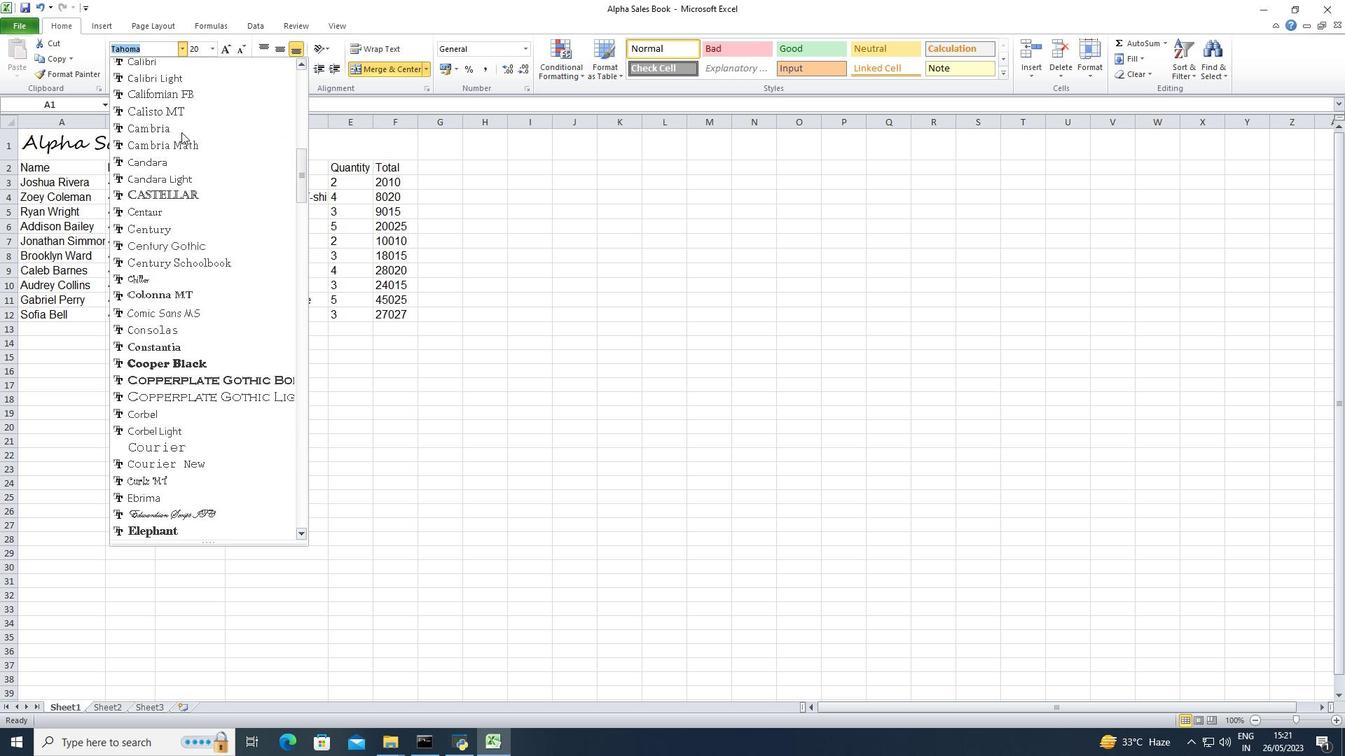 
Action: Mouse scrolled (181, 133) with delta (0, 0)
Screenshot: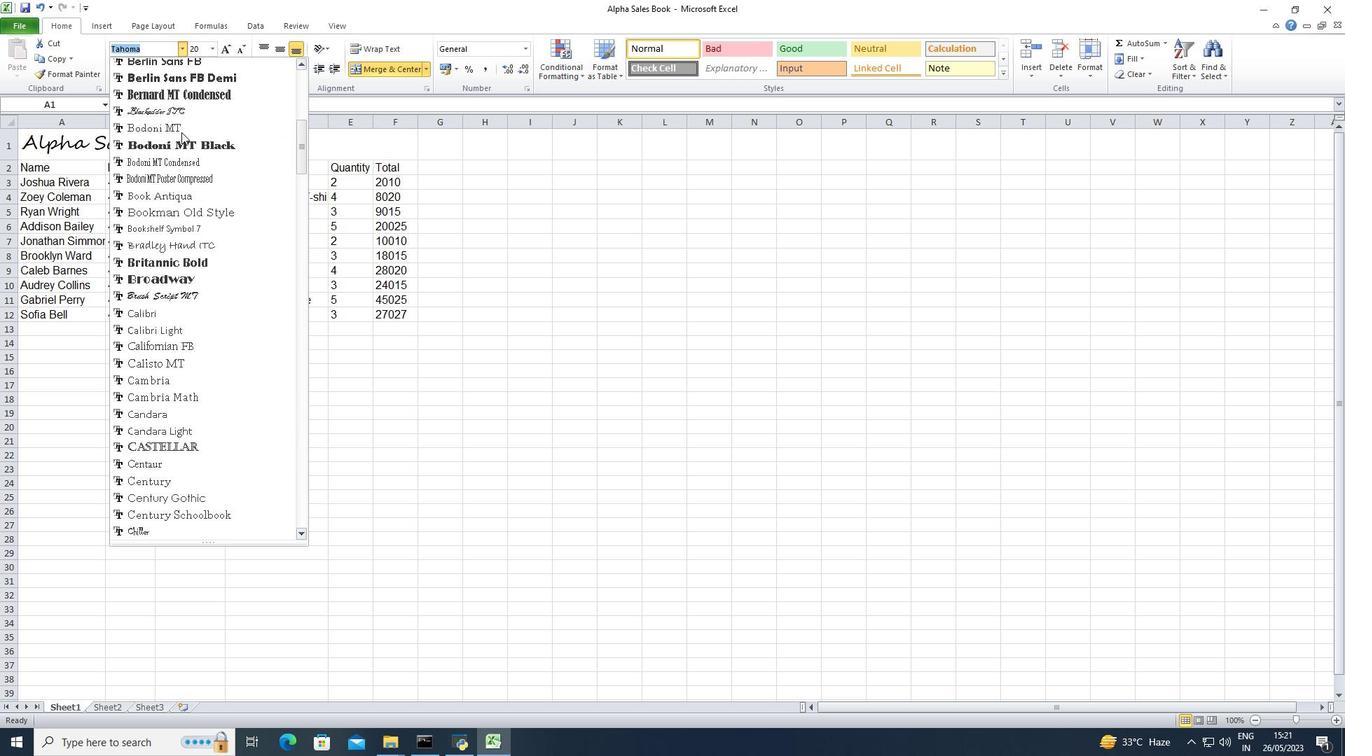 
Action: Mouse scrolled (181, 131) with delta (0, 0)
Screenshot: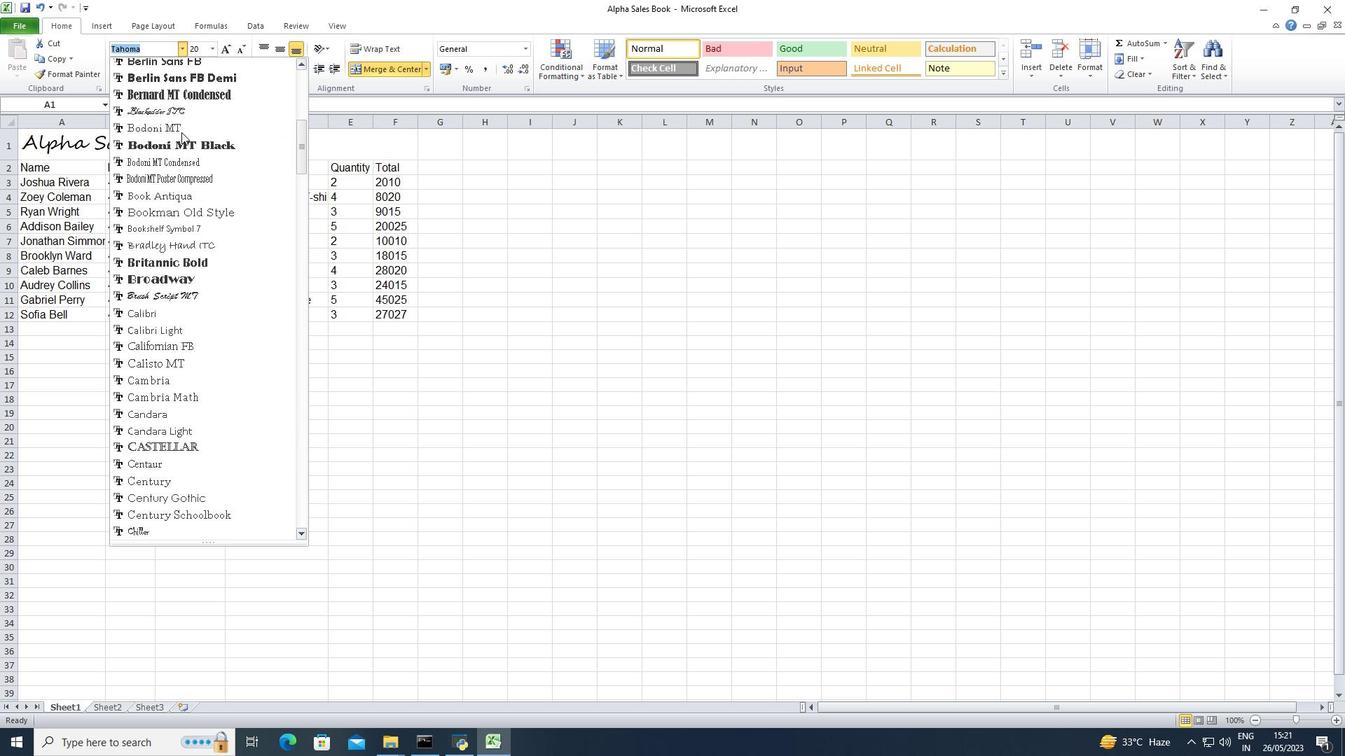 
Action: Mouse scrolled (181, 133) with delta (0, 0)
Screenshot: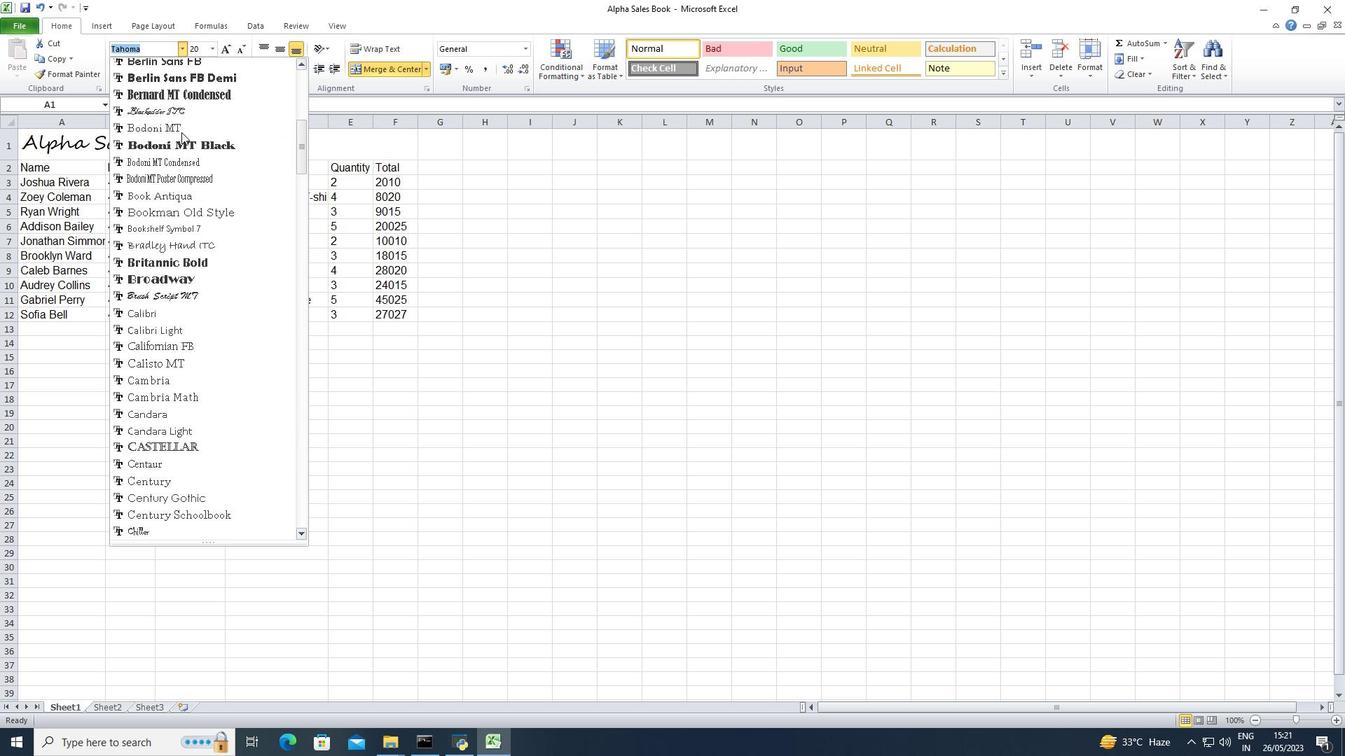 
Action: Mouse scrolled (181, 133) with delta (0, 0)
Screenshot: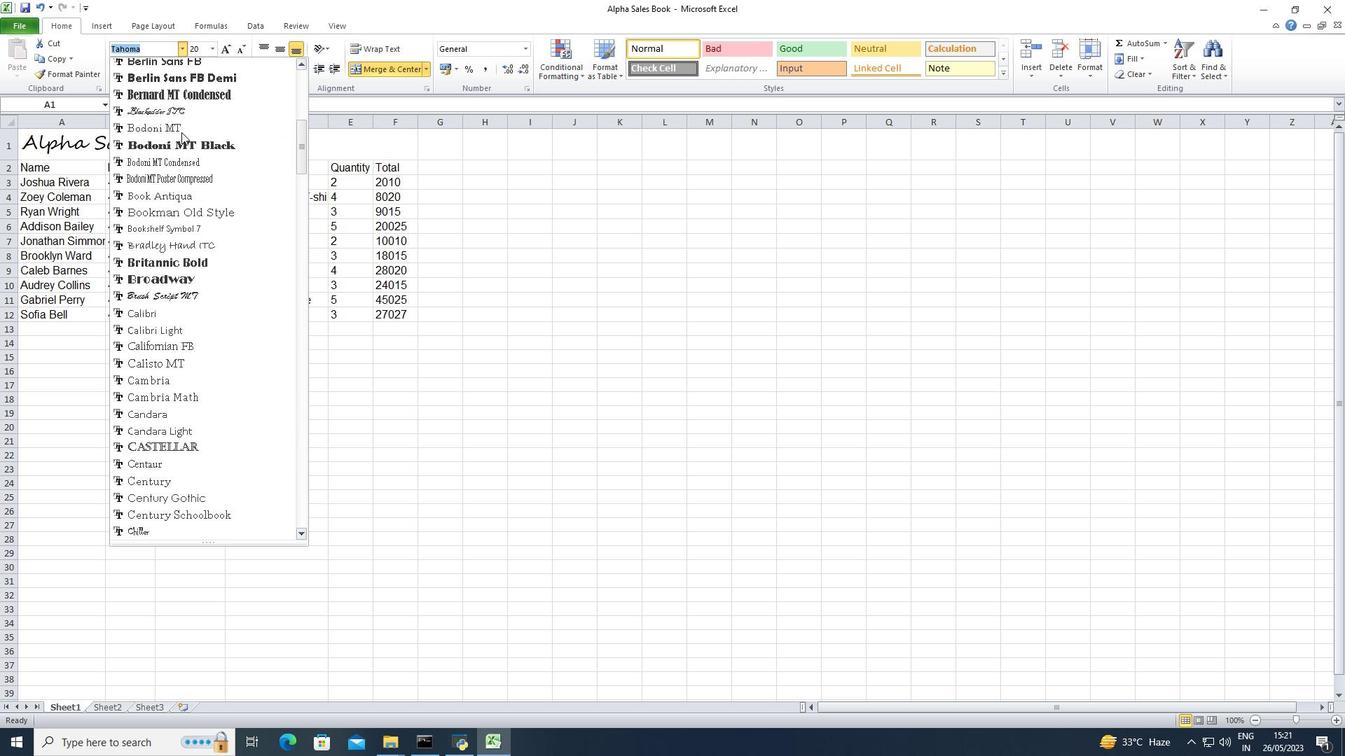 
Action: Mouse scrolled (181, 133) with delta (0, 0)
Screenshot: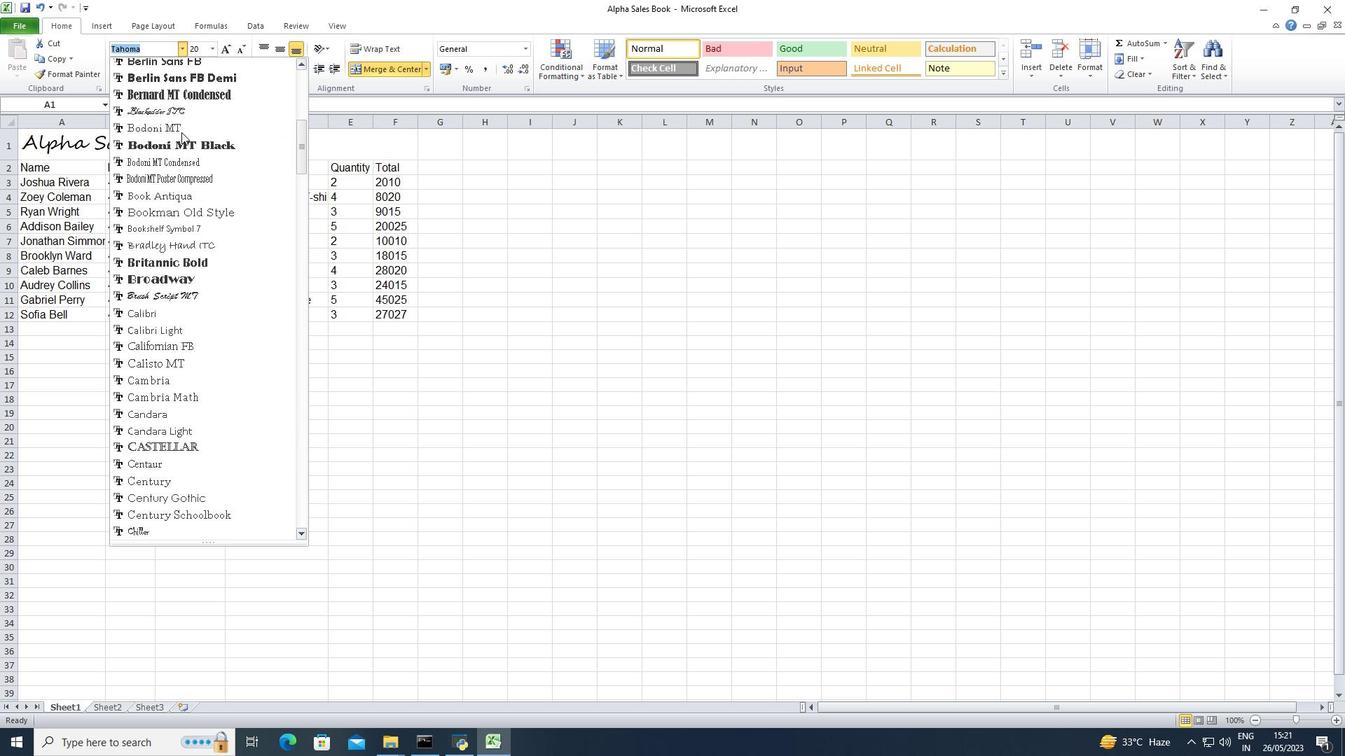 
Action: Mouse scrolled (181, 133) with delta (0, 0)
Screenshot: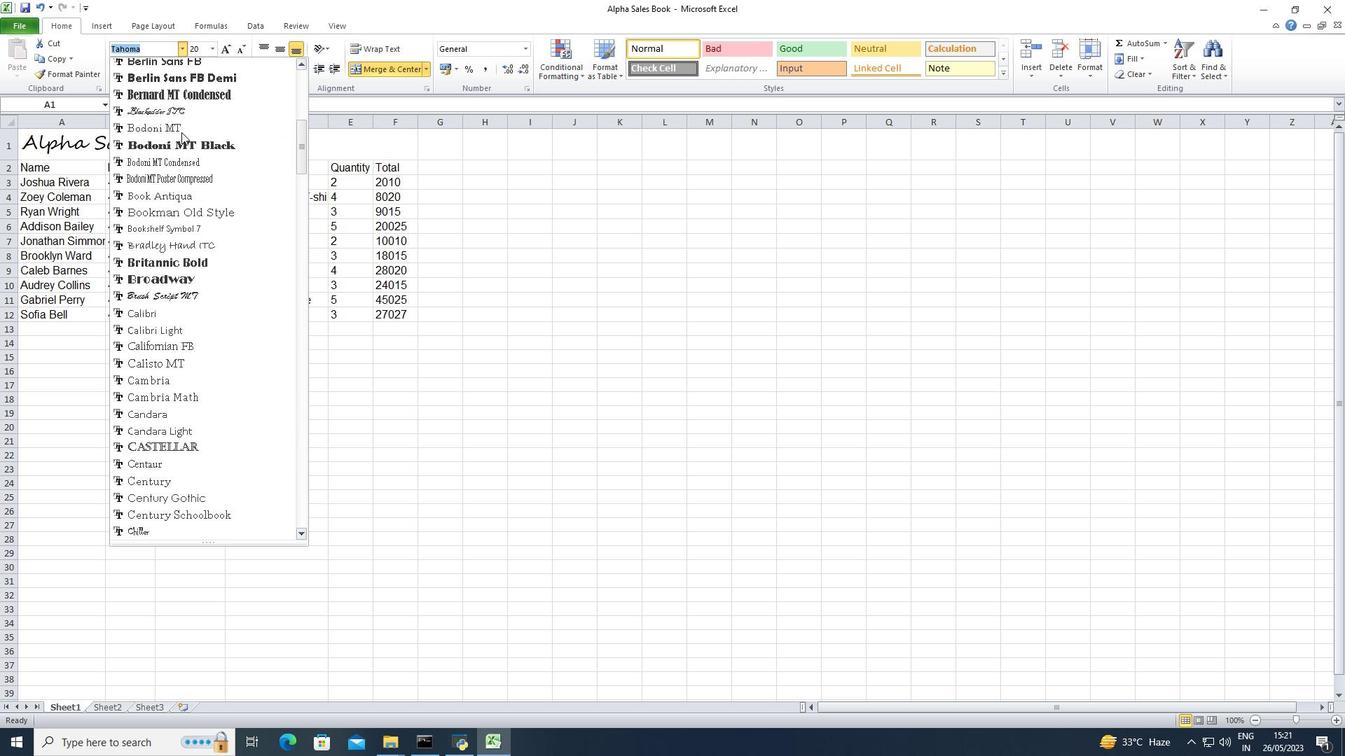 
Action: Mouse scrolled (181, 133) with delta (0, 0)
Screenshot: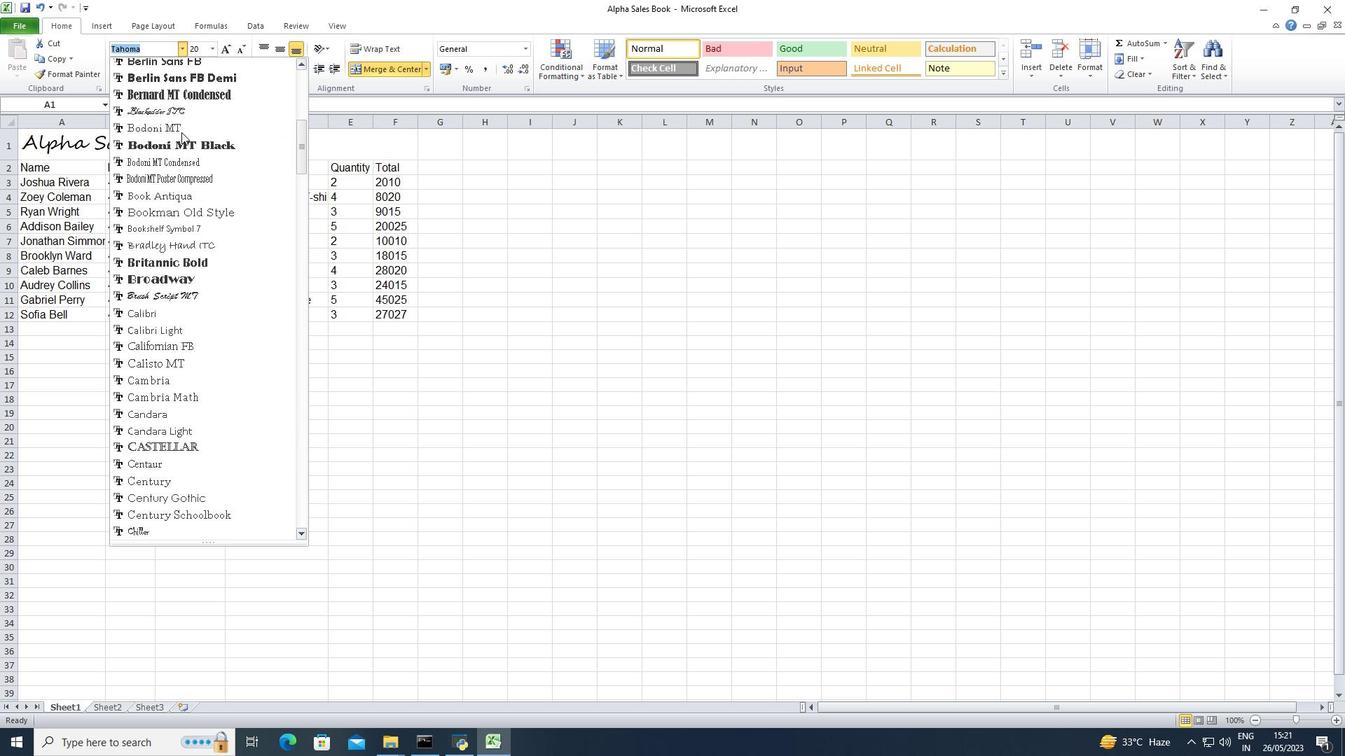 
Action: Mouse scrolled (181, 133) with delta (0, 0)
Screenshot: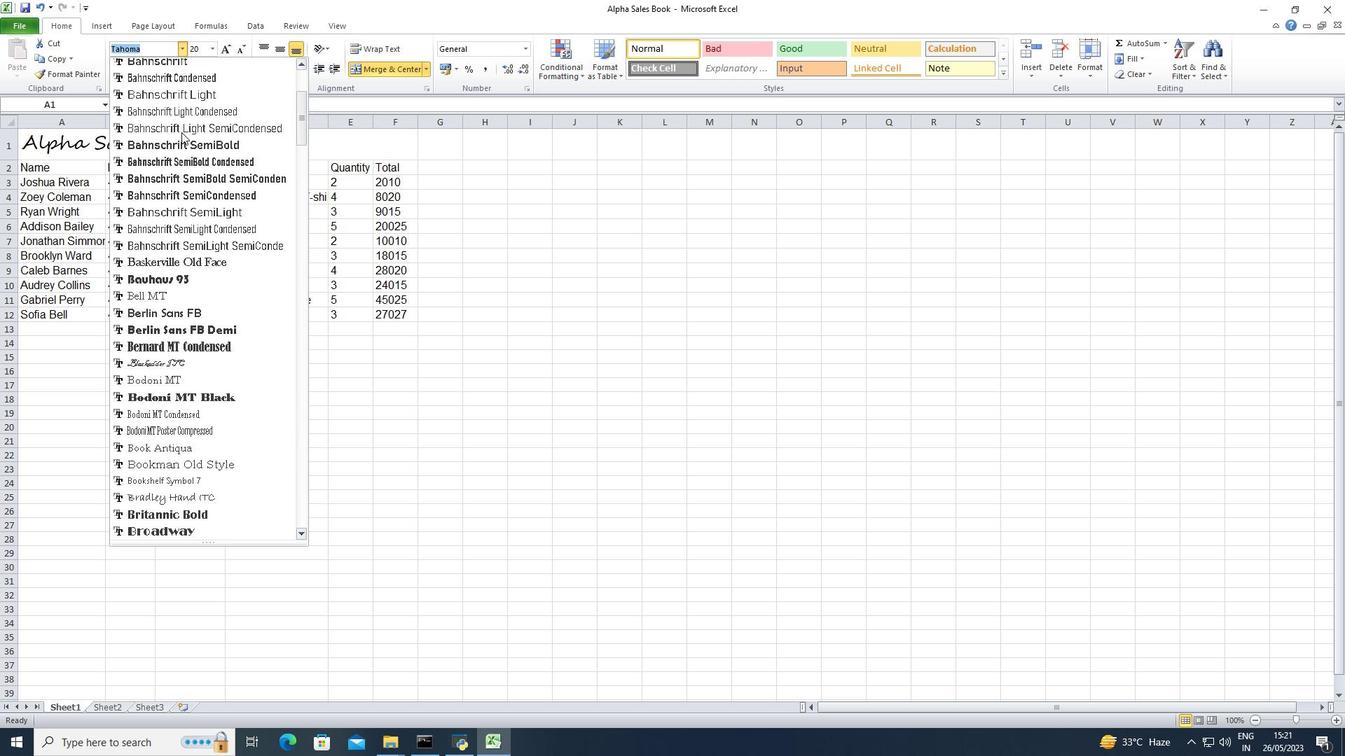 
Action: Mouse scrolled (181, 133) with delta (0, 0)
Screenshot: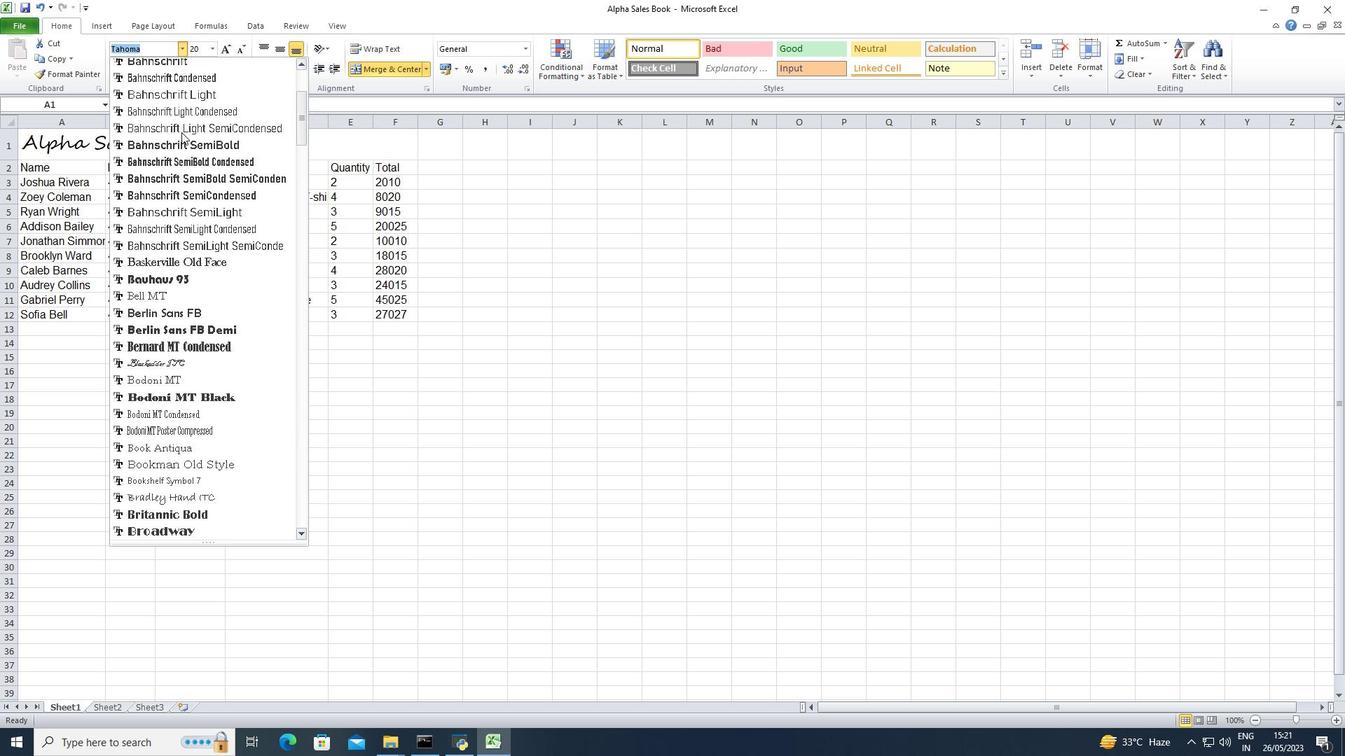
Action: Mouse scrolled (181, 133) with delta (0, 0)
Screenshot: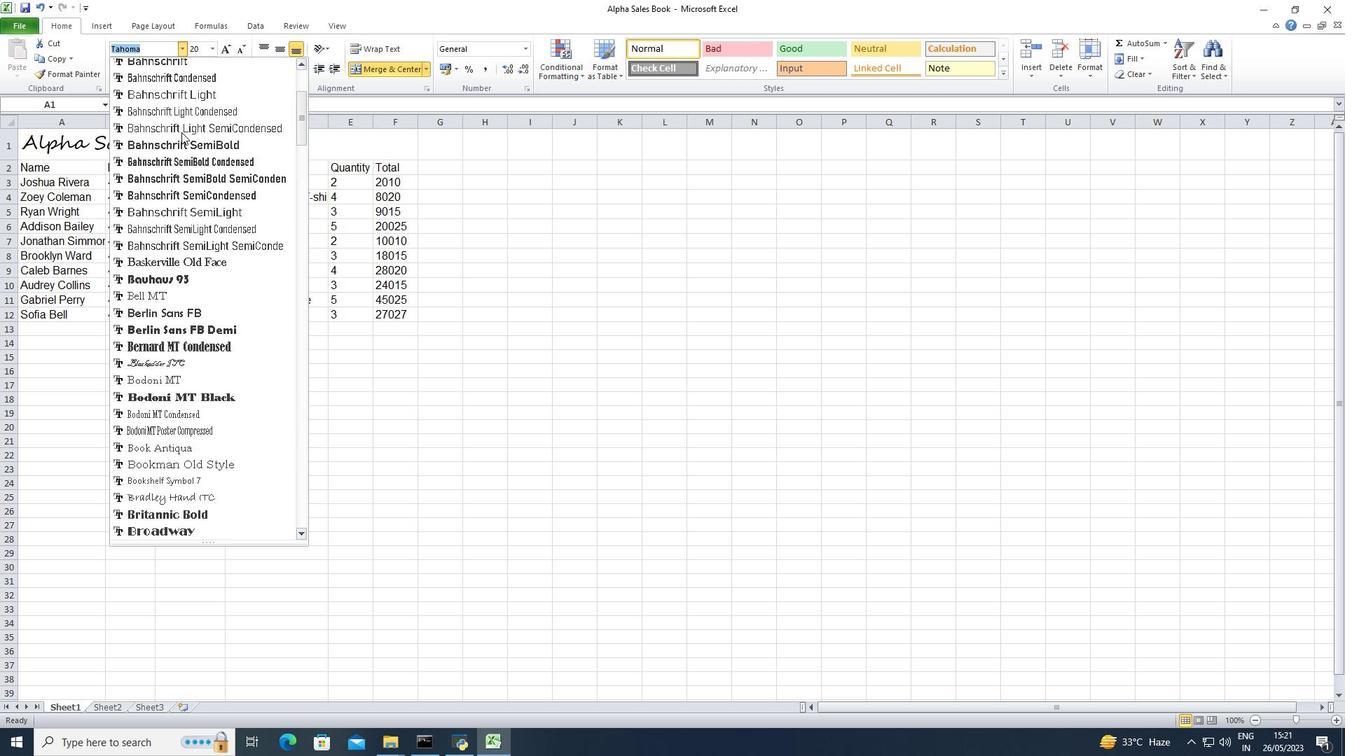 
Action: Mouse scrolled (181, 133) with delta (0, 0)
Screenshot: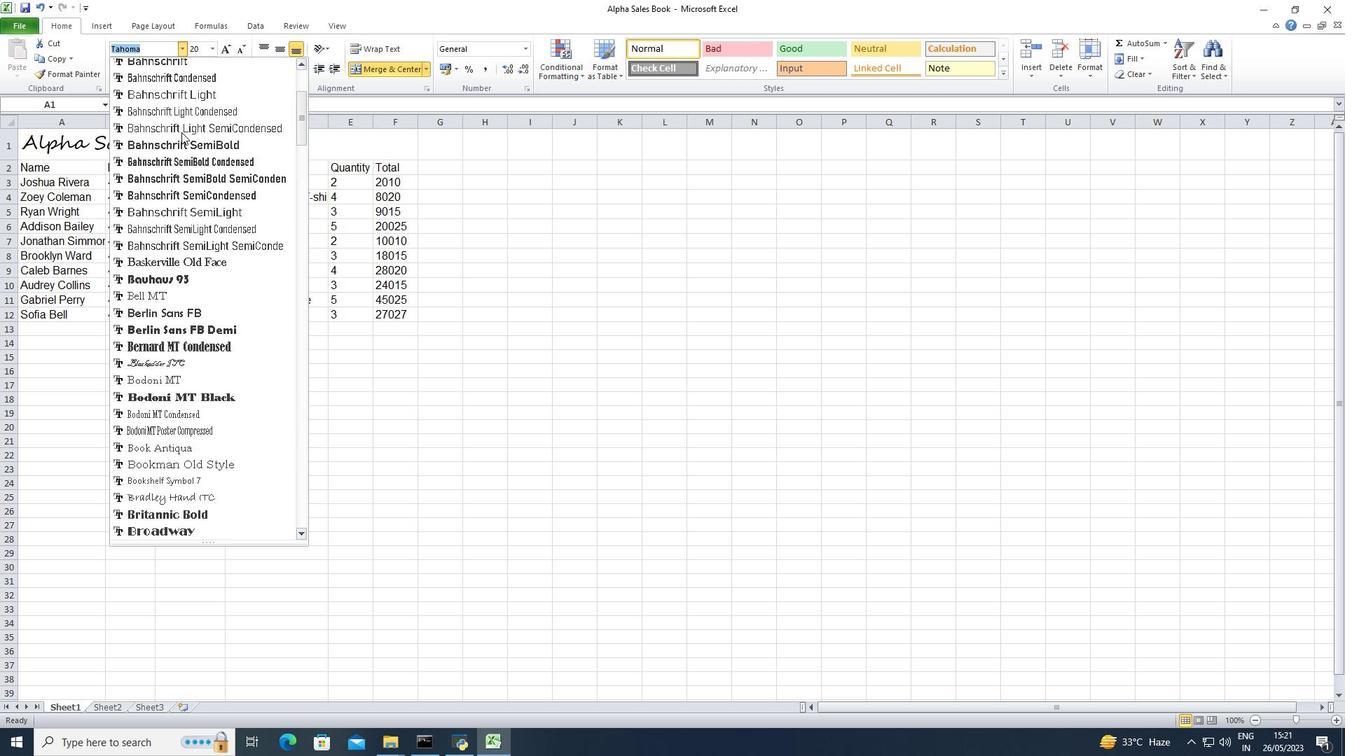 
Action: Mouse scrolled (181, 133) with delta (0, 0)
Screenshot: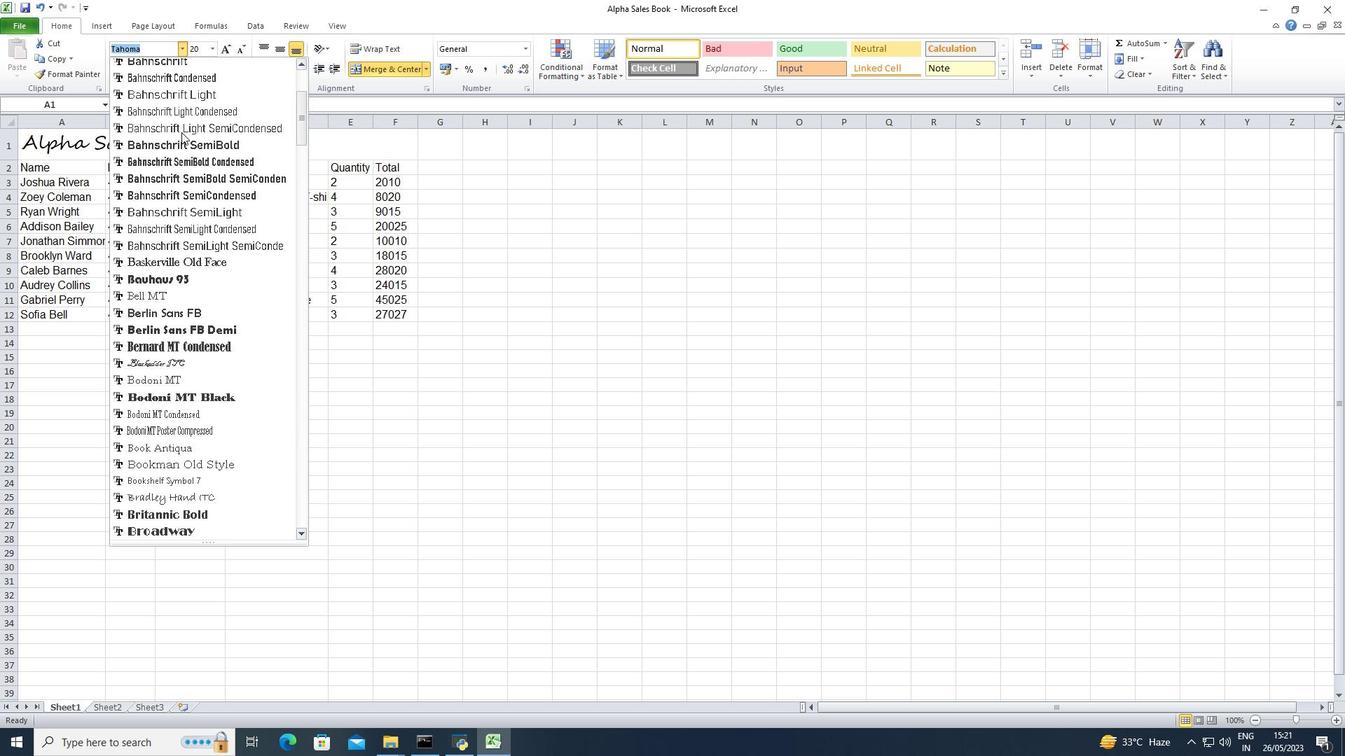 
Action: Mouse scrolled (181, 133) with delta (0, 0)
Screenshot: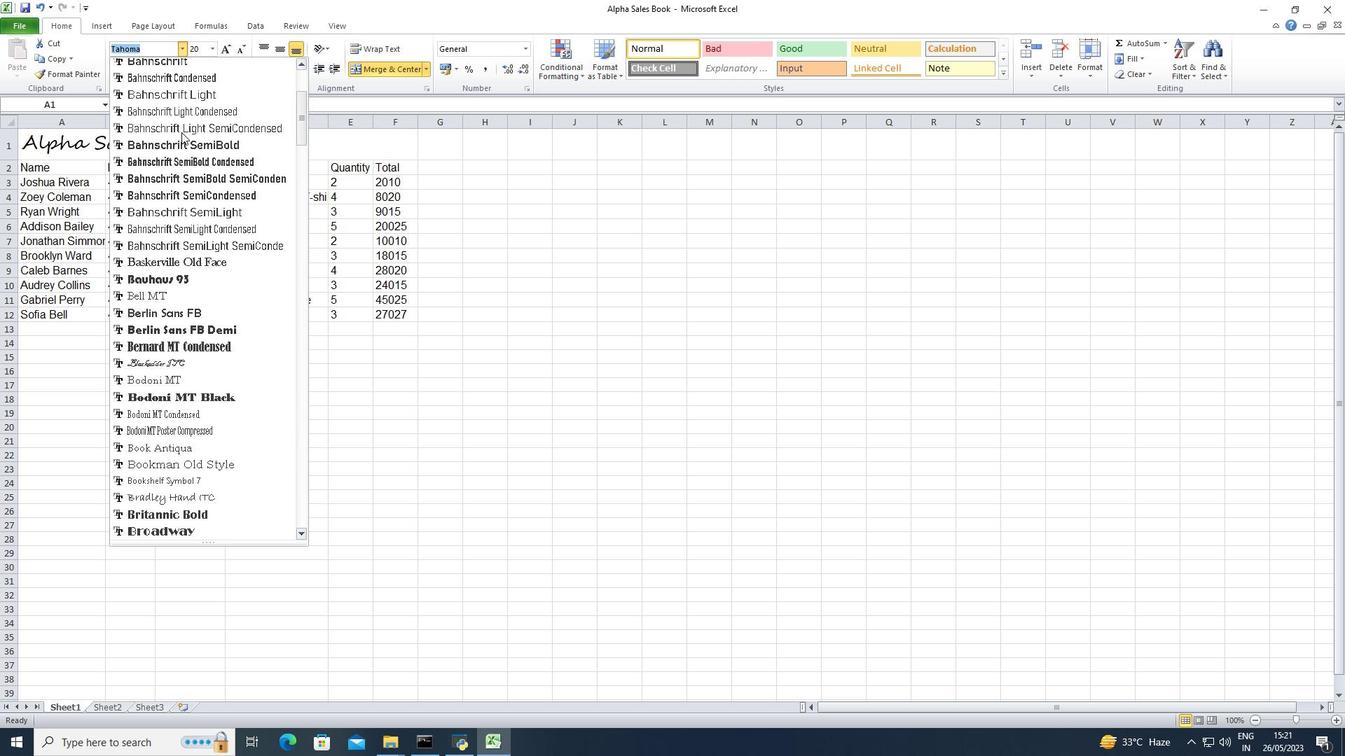 
Action: Mouse scrolled (181, 133) with delta (0, 0)
Screenshot: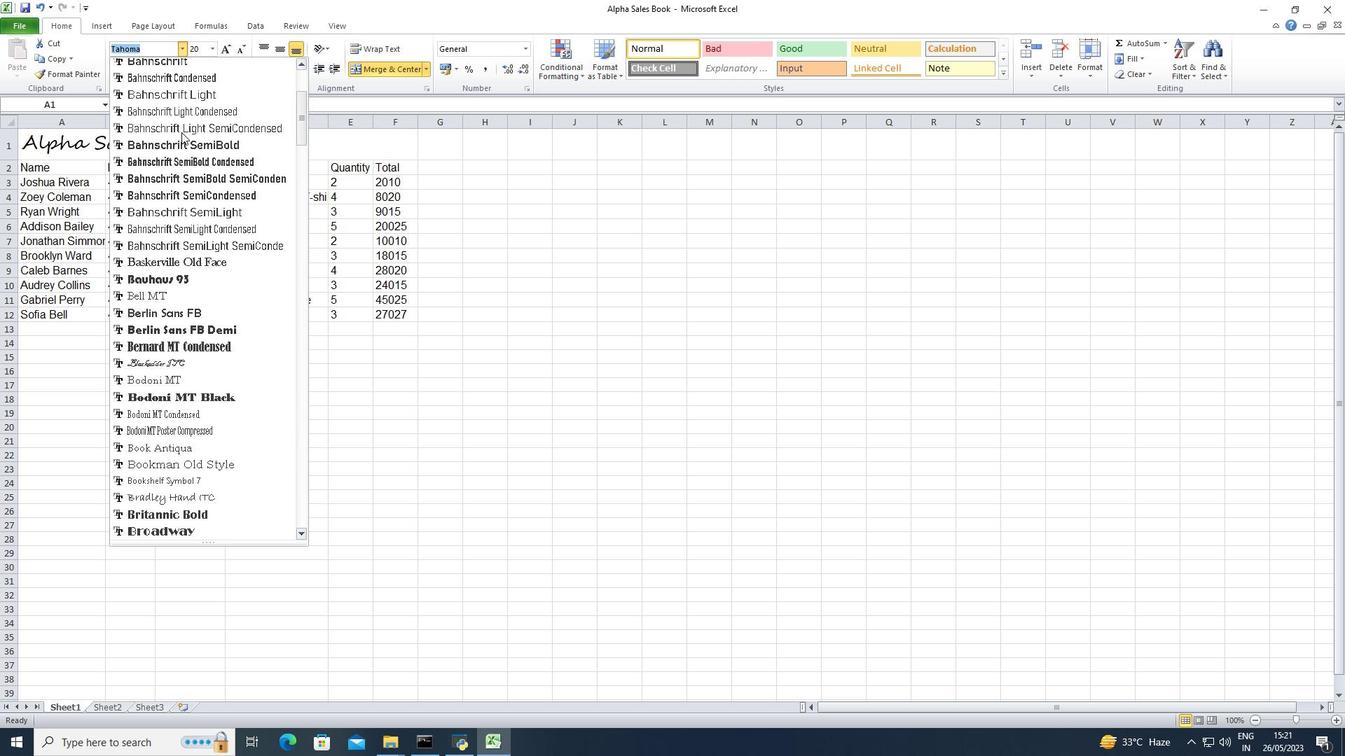 
Action: Mouse scrolled (181, 133) with delta (0, 0)
Screenshot: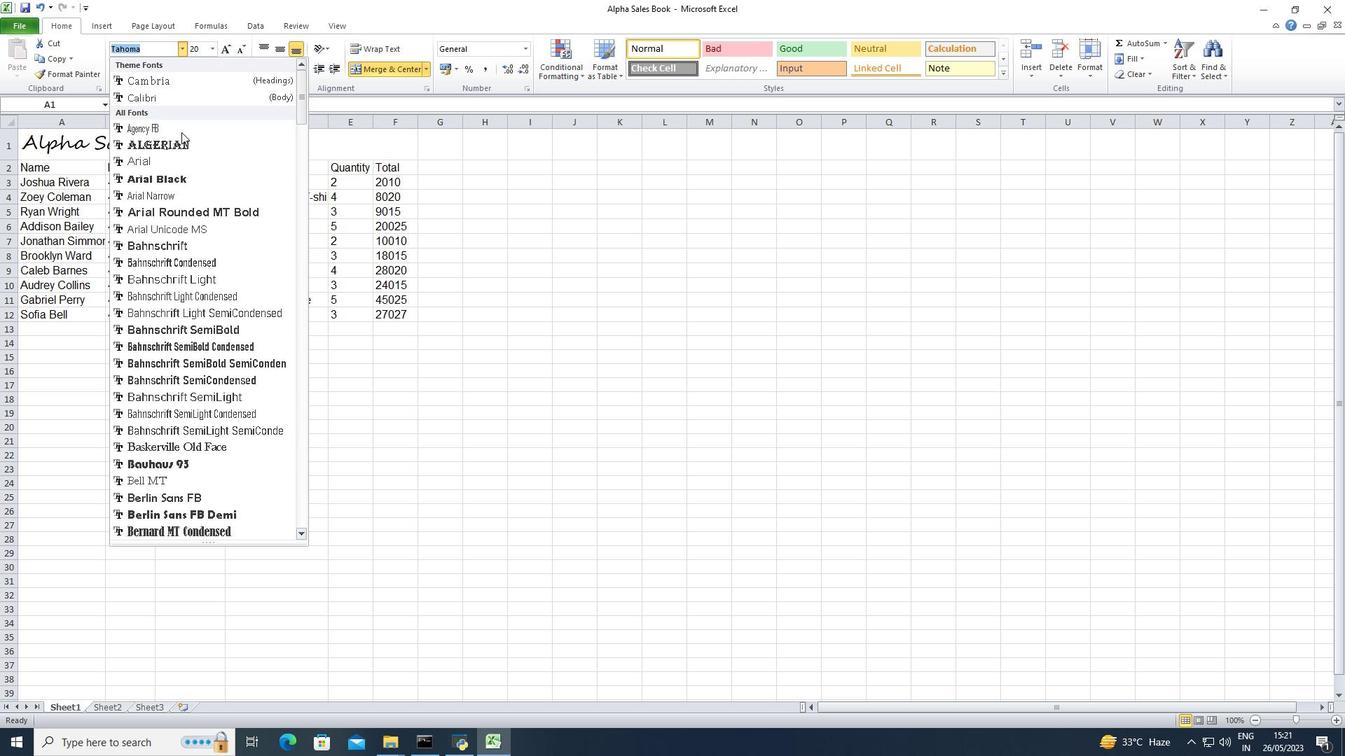 
Action: Mouse scrolled (181, 133) with delta (0, 0)
Screenshot: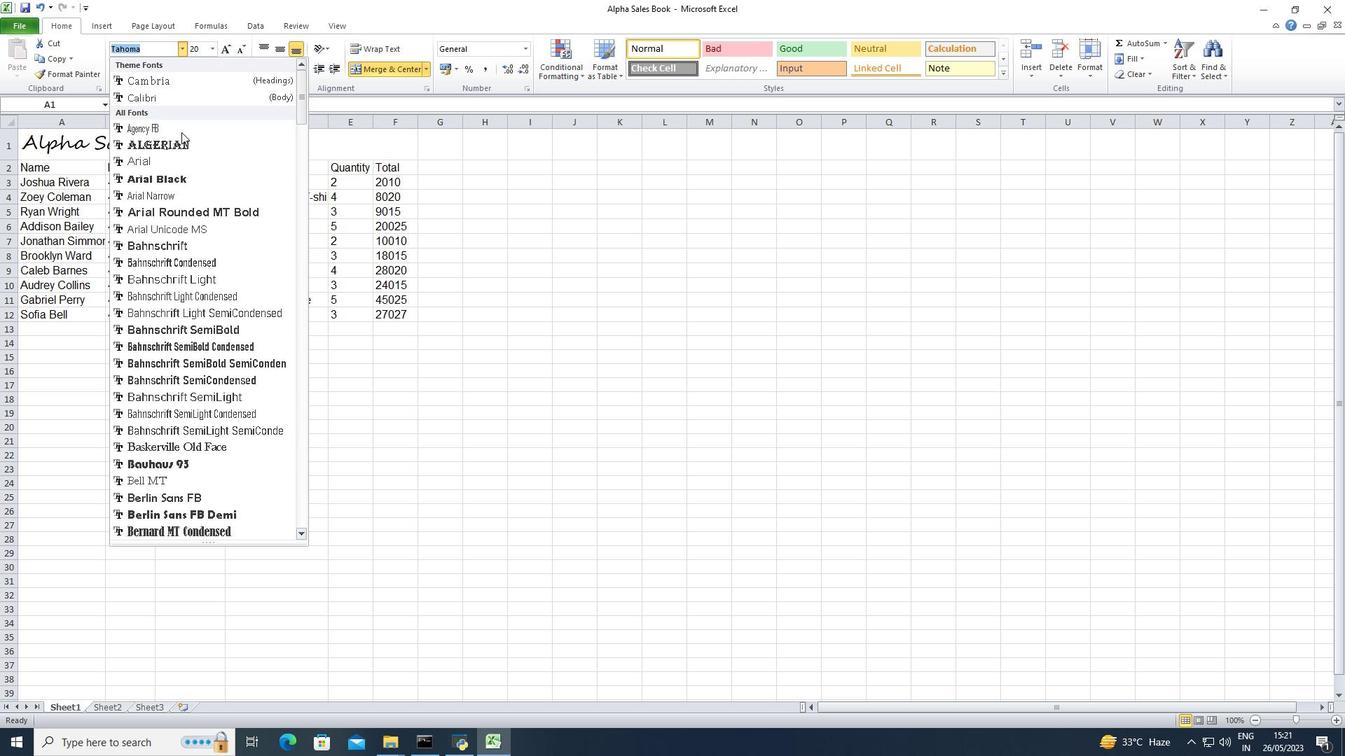 
Action: Mouse scrolled (181, 133) with delta (0, 0)
Screenshot: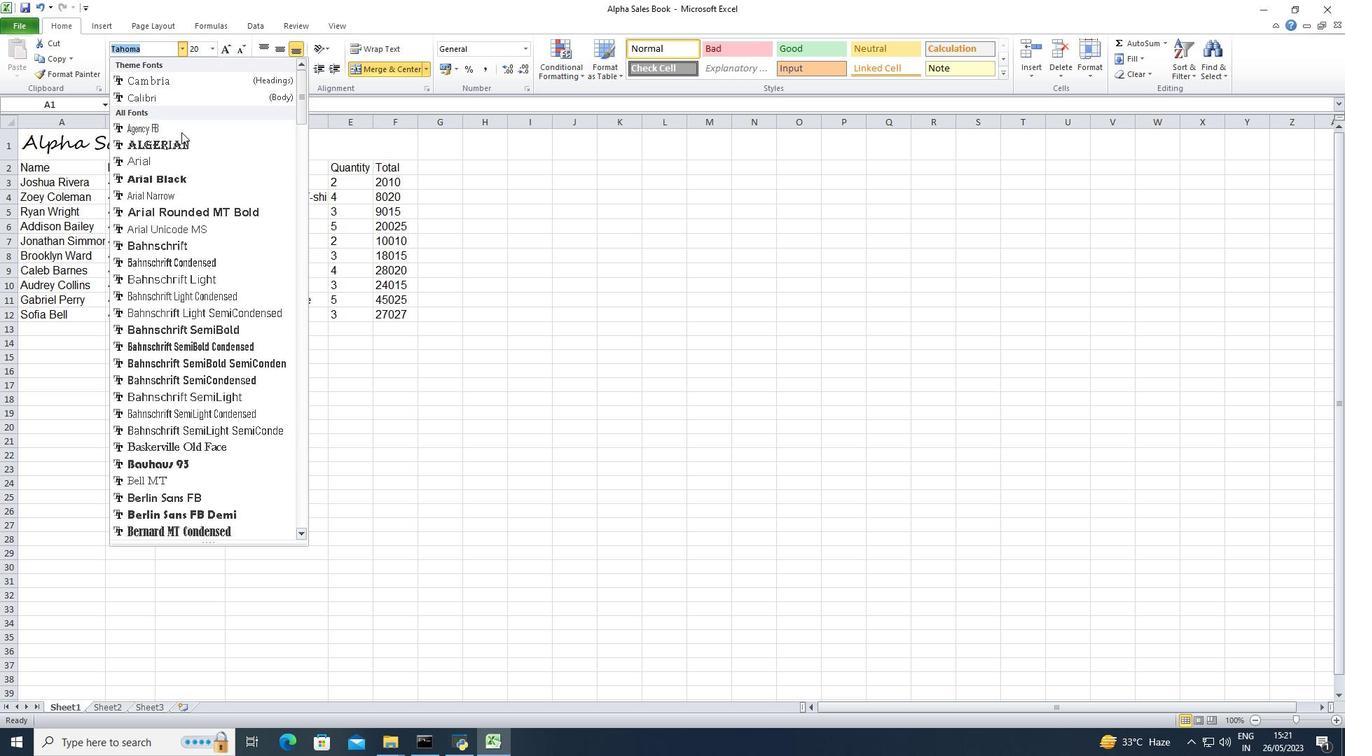 
Action: Mouse scrolled (181, 133) with delta (0, 0)
Screenshot: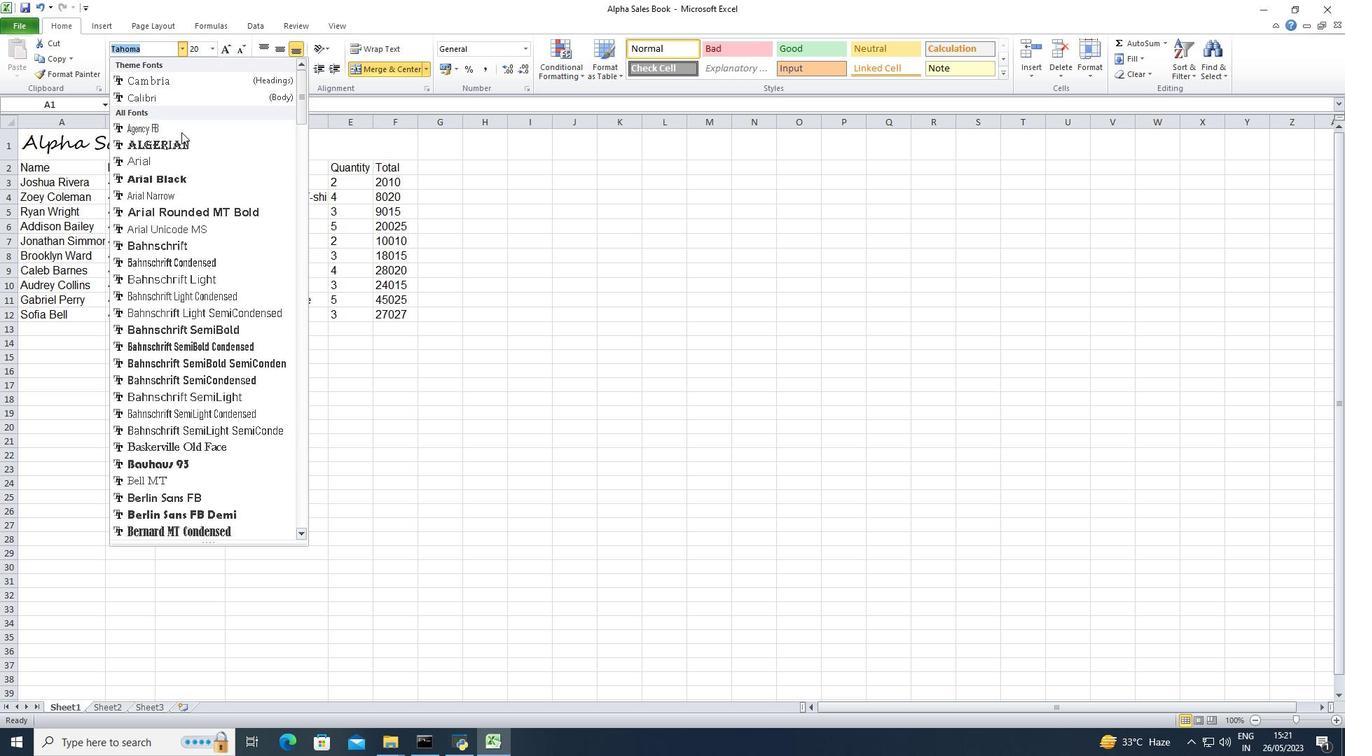 
Action: Mouse scrolled (181, 133) with delta (0, 0)
Screenshot: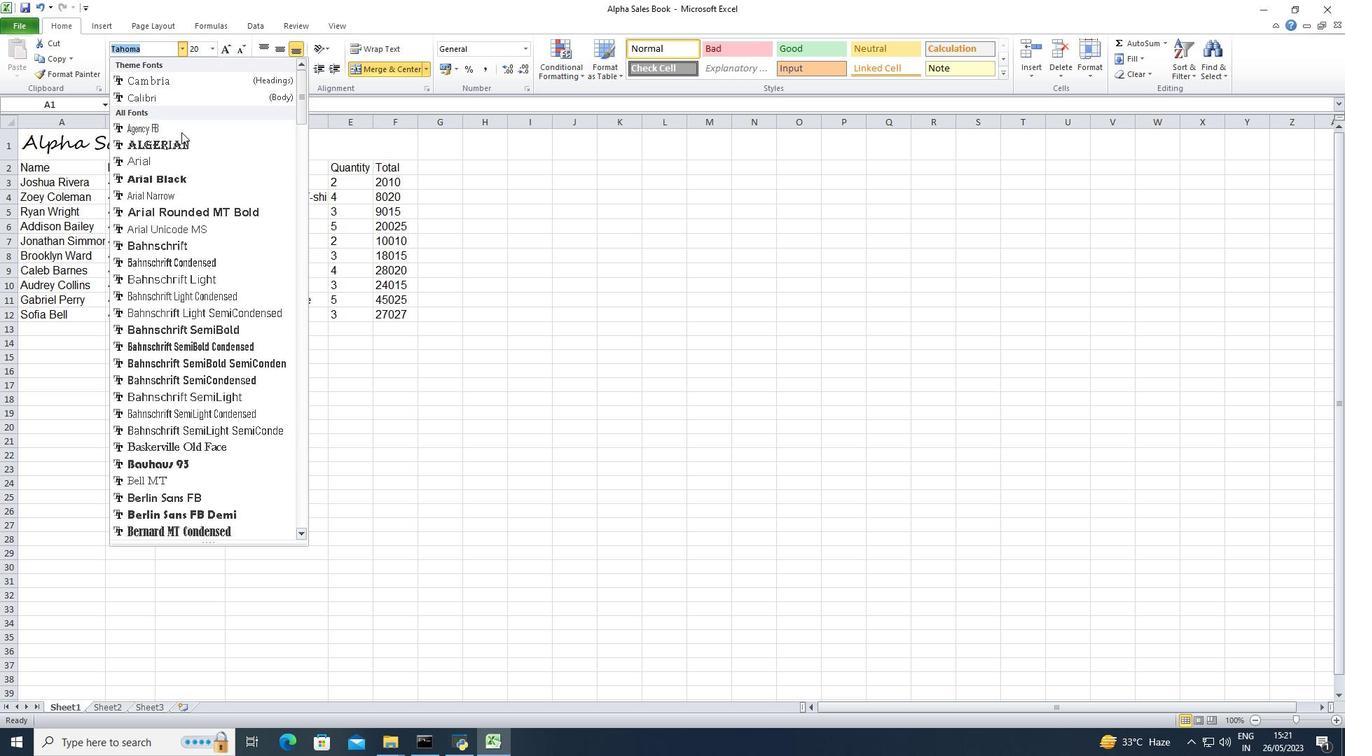 
Action: Mouse scrolled (181, 133) with delta (0, 0)
Screenshot: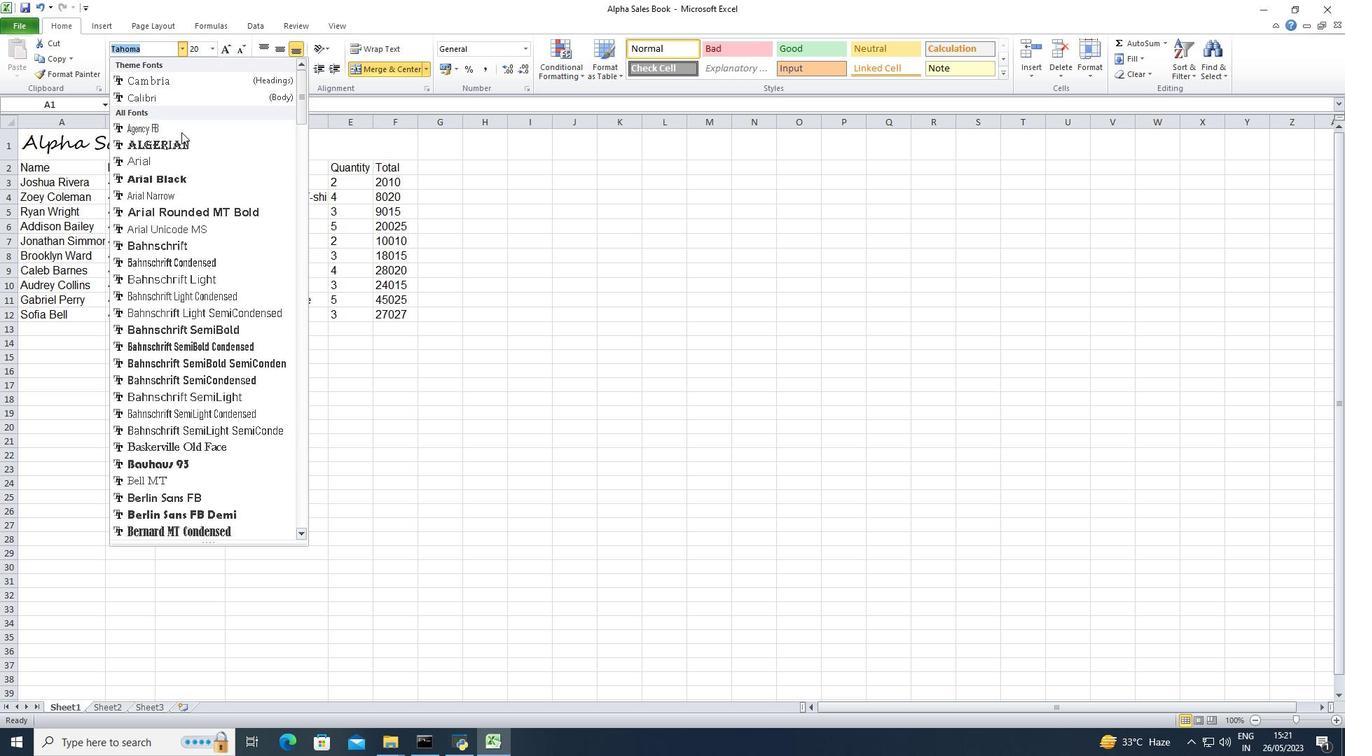 
Action: Mouse scrolled (181, 133) with delta (0, 0)
Screenshot: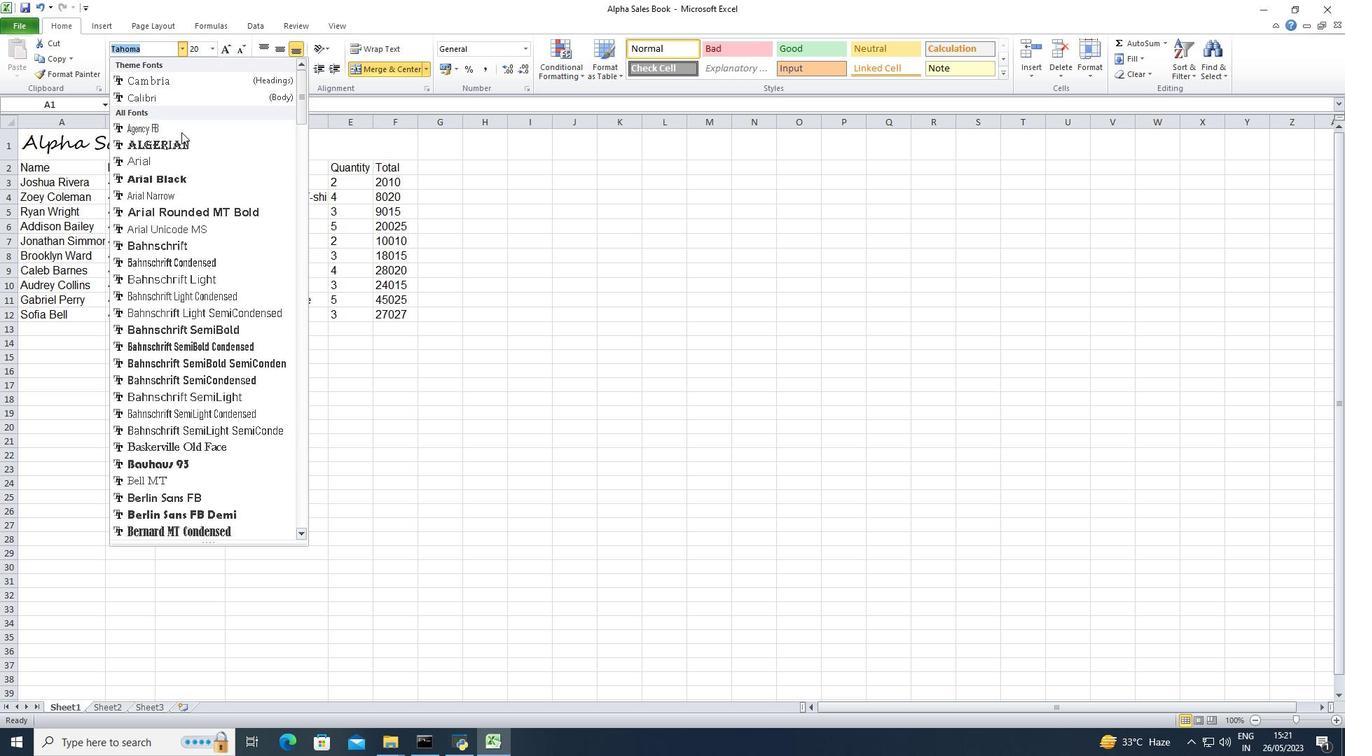 
Action: Mouse scrolled (181, 133) with delta (0, 0)
Screenshot: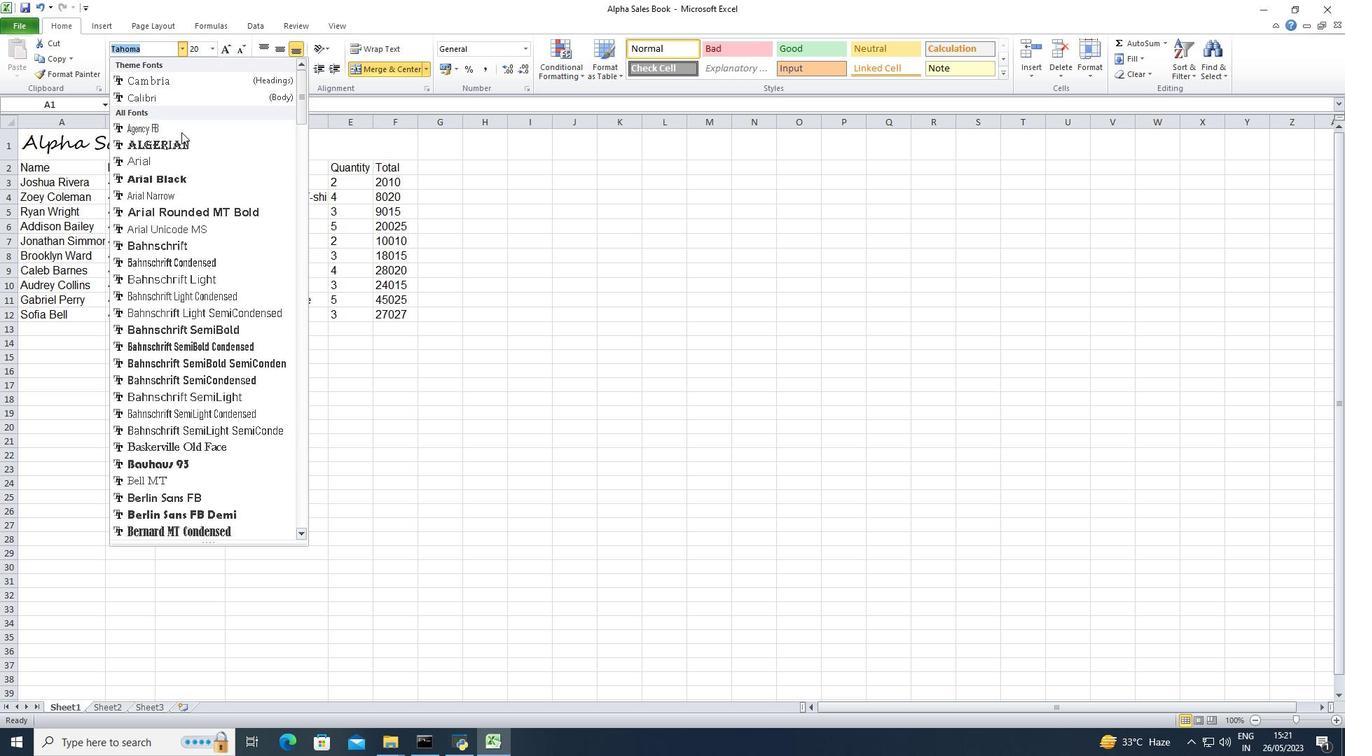
Action: Mouse scrolled (181, 133) with delta (0, 0)
Screenshot: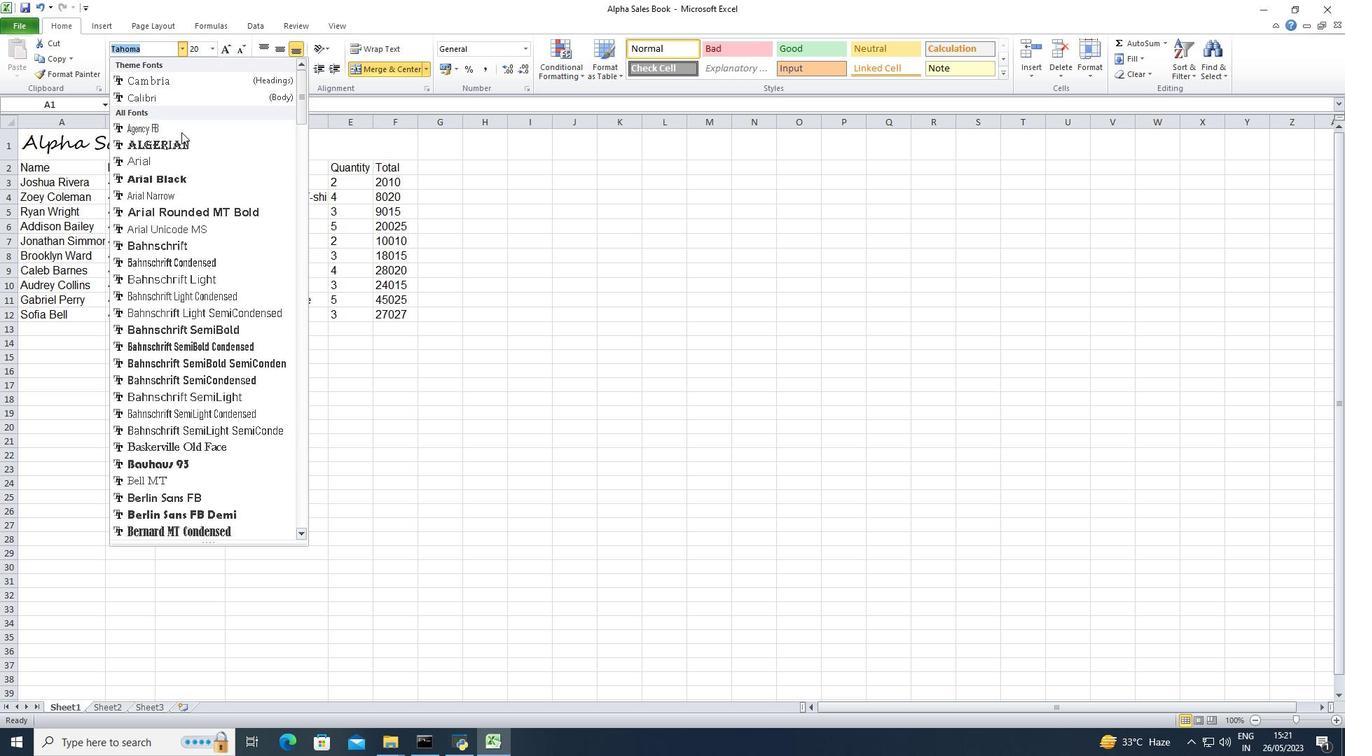 
Action: Mouse scrolled (181, 133) with delta (0, 0)
Screenshot: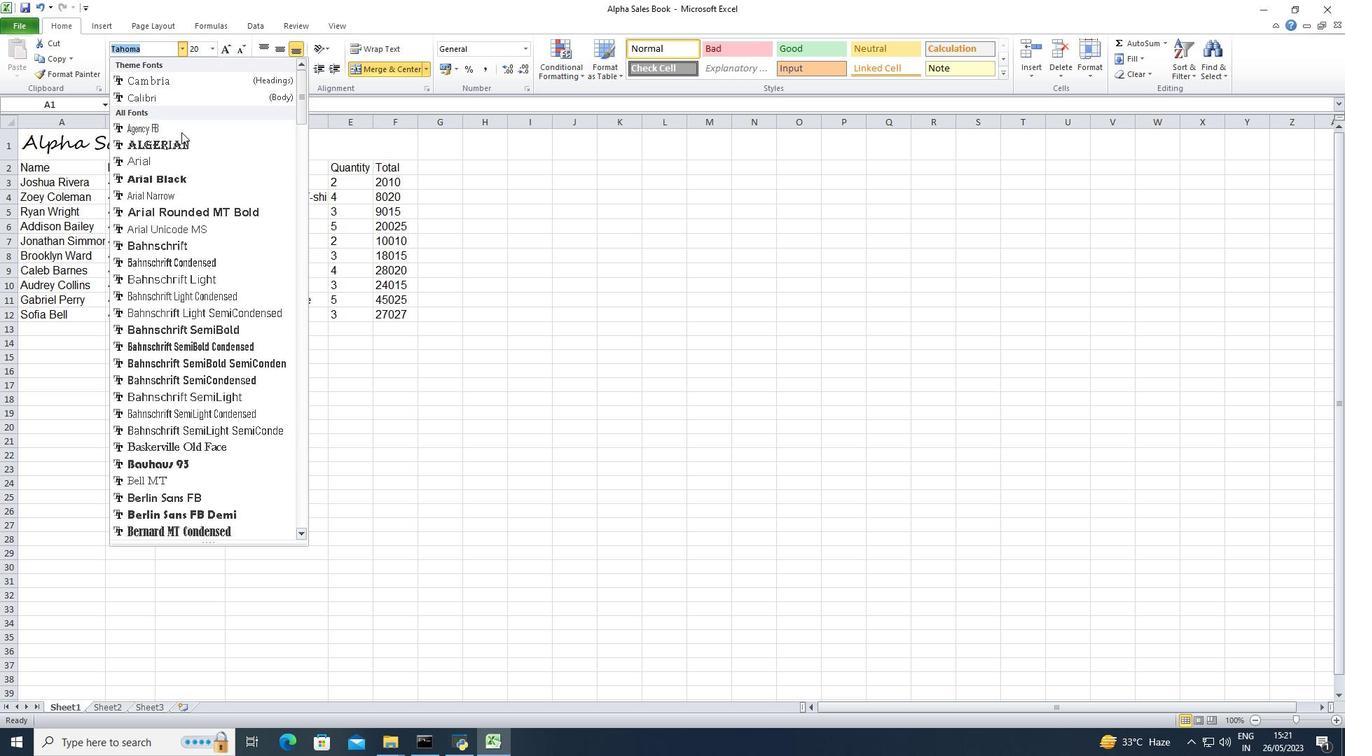 
Action: Mouse scrolled (181, 133) with delta (0, 0)
Screenshot: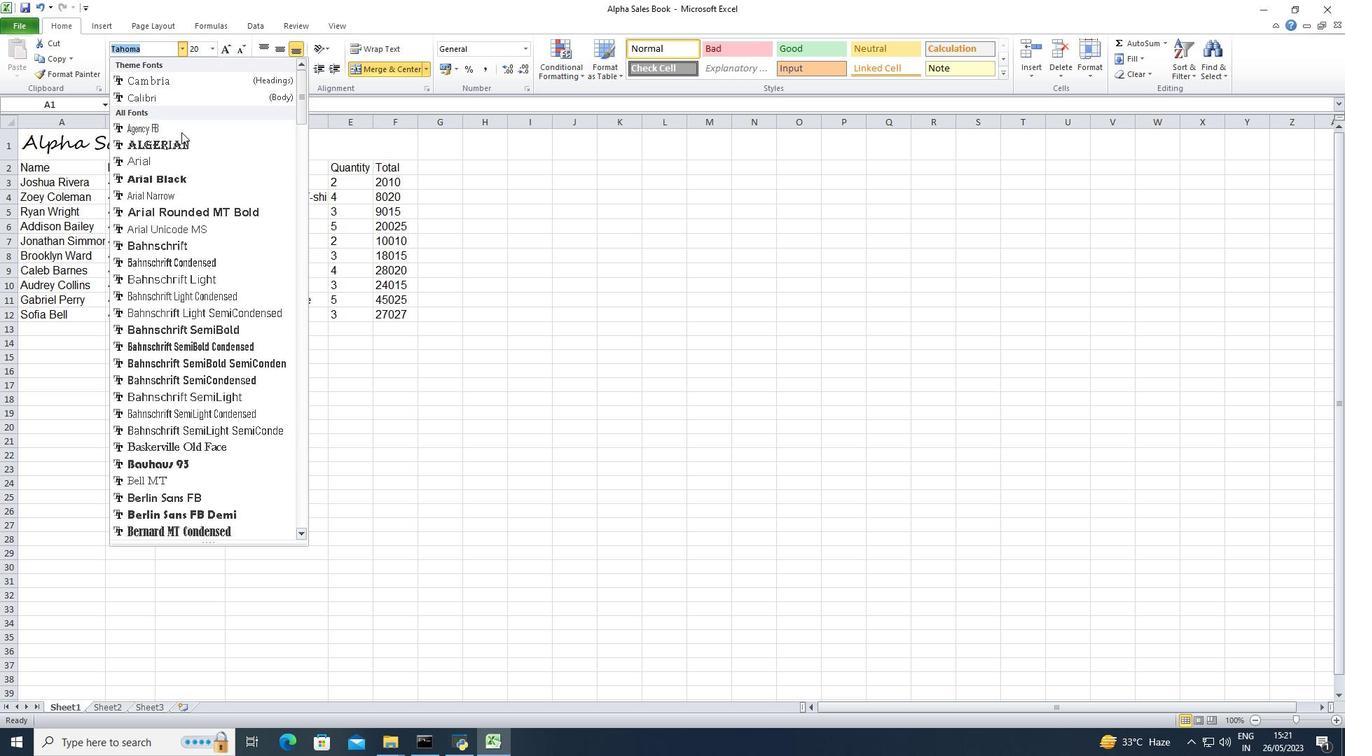 
Action: Mouse moved to (183, 160)
Screenshot: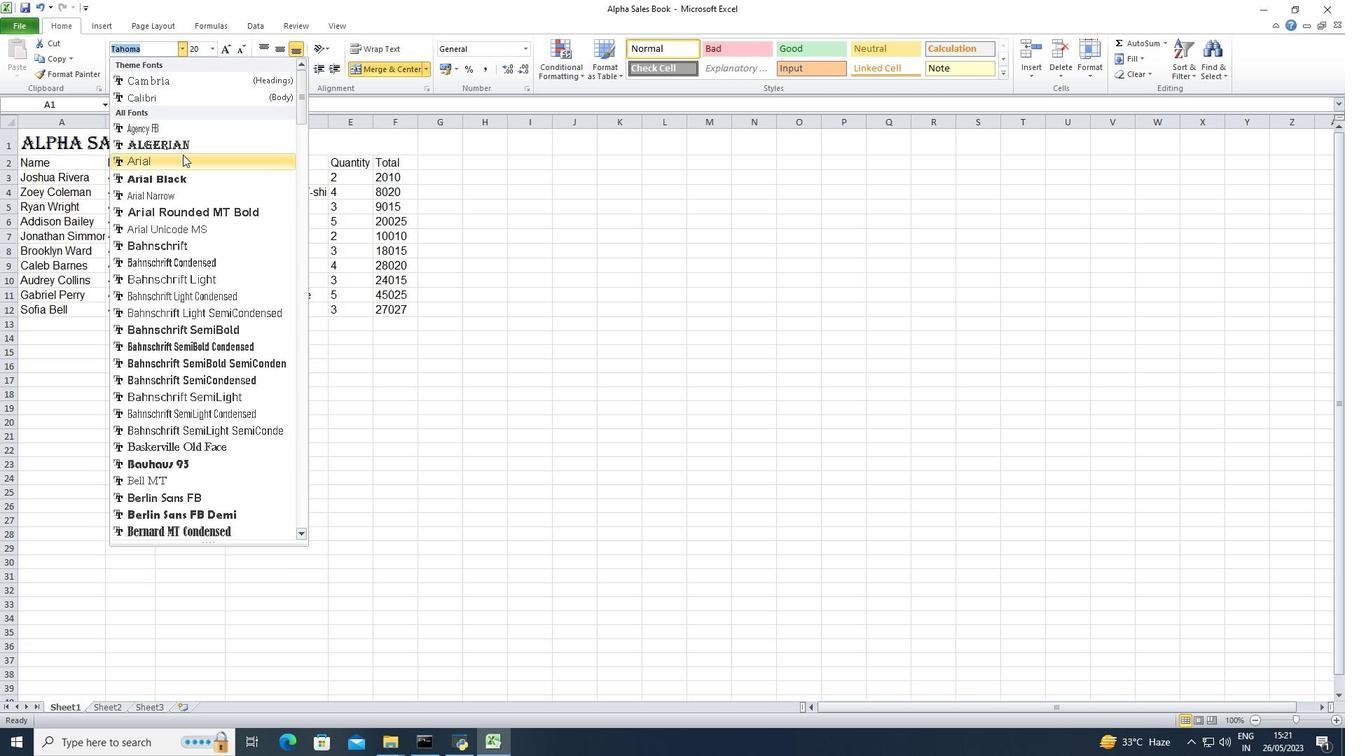 
Action: Mouse pressed left at (183, 160)
Screenshot: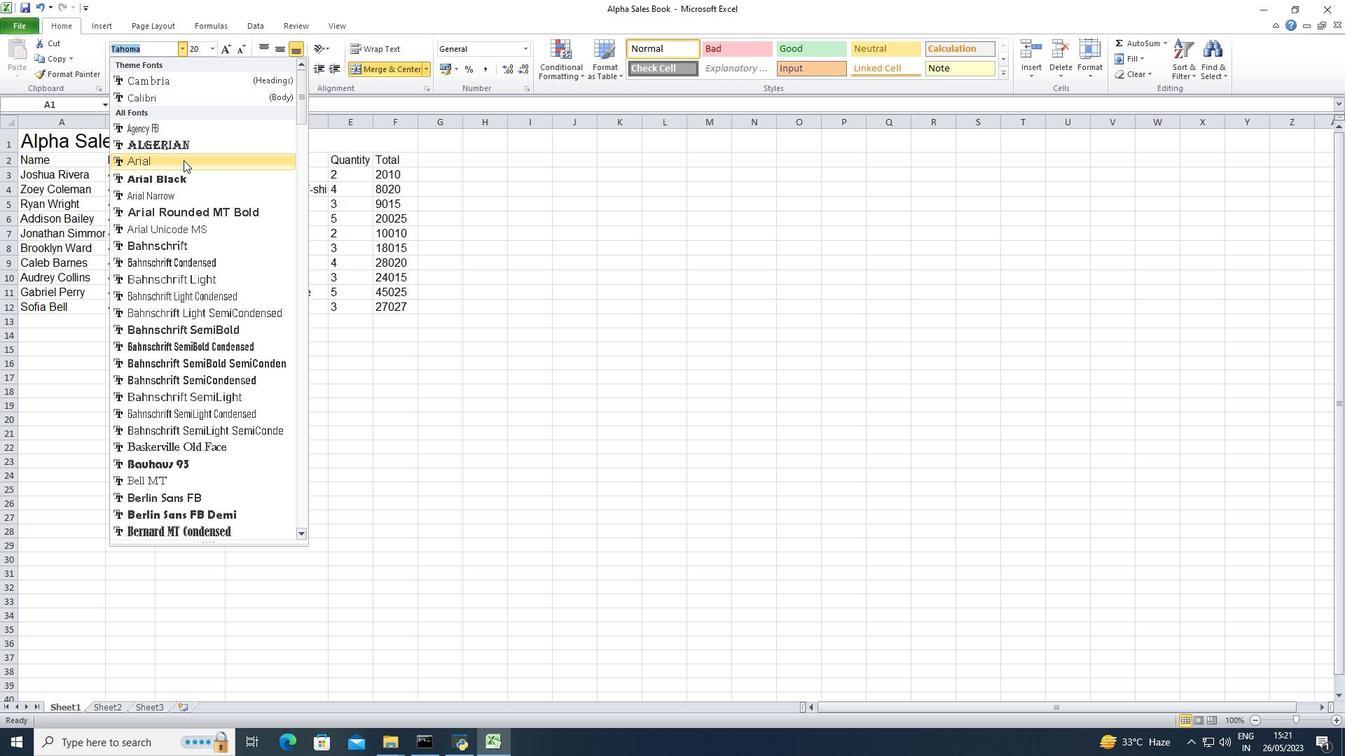 
Action: Mouse moved to (152, 71)
Screenshot: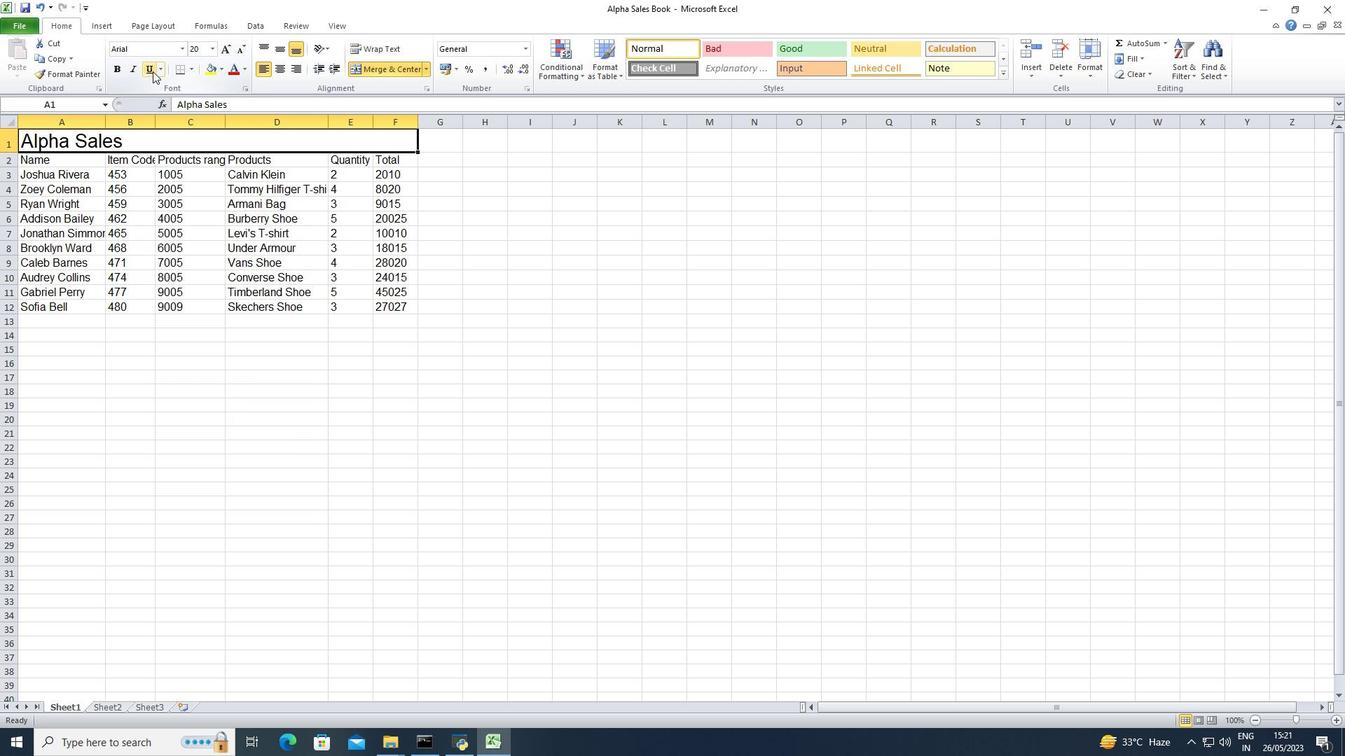 
Action: Mouse pressed left at (152, 71)
Screenshot: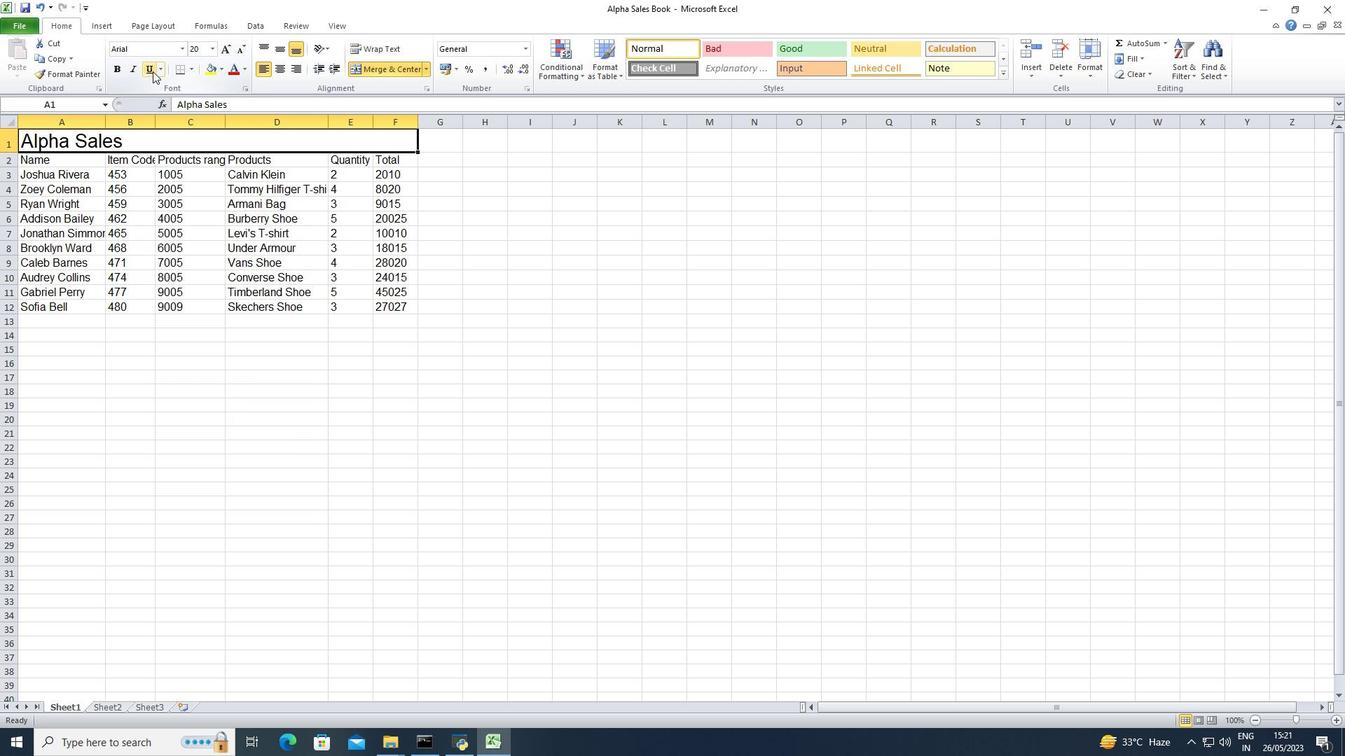 
Action: Mouse moved to (211, 48)
Screenshot: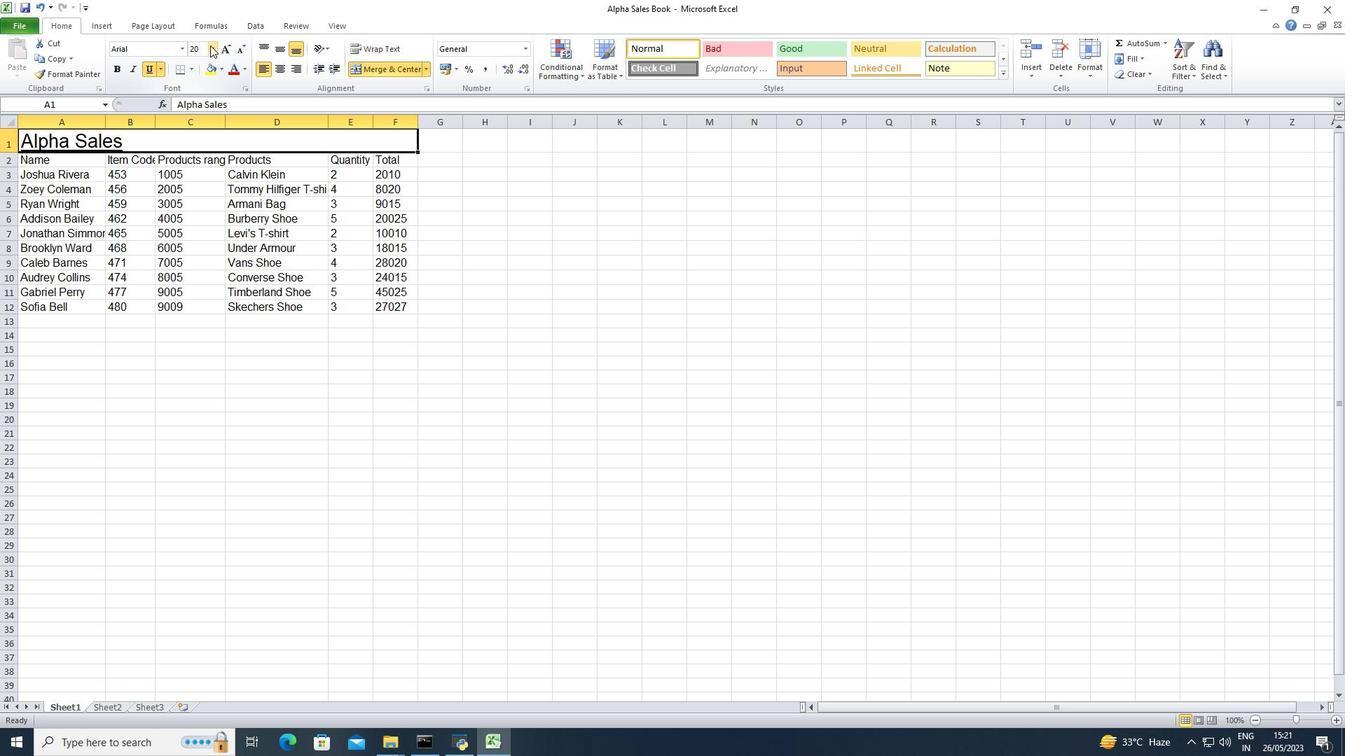
Action: Mouse pressed left at (211, 48)
Screenshot: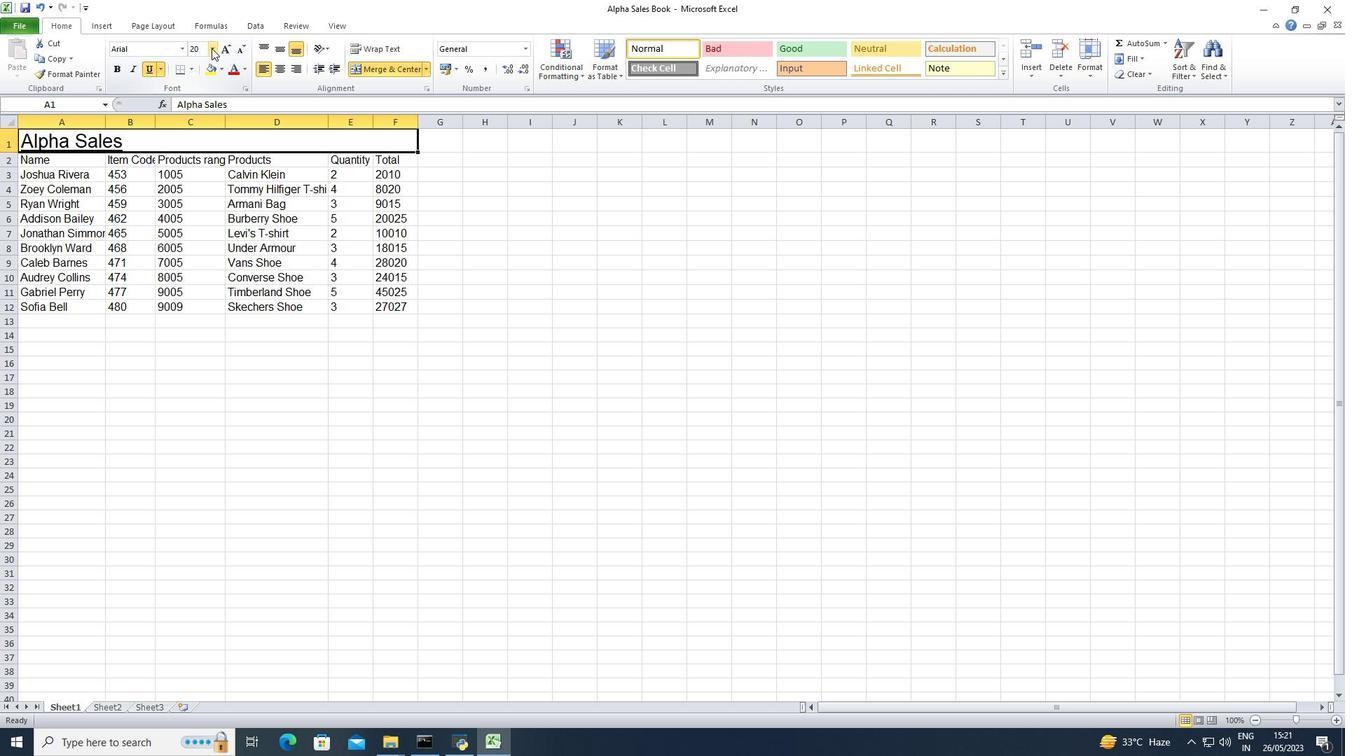 
Action: Mouse moved to (191, 149)
Screenshot: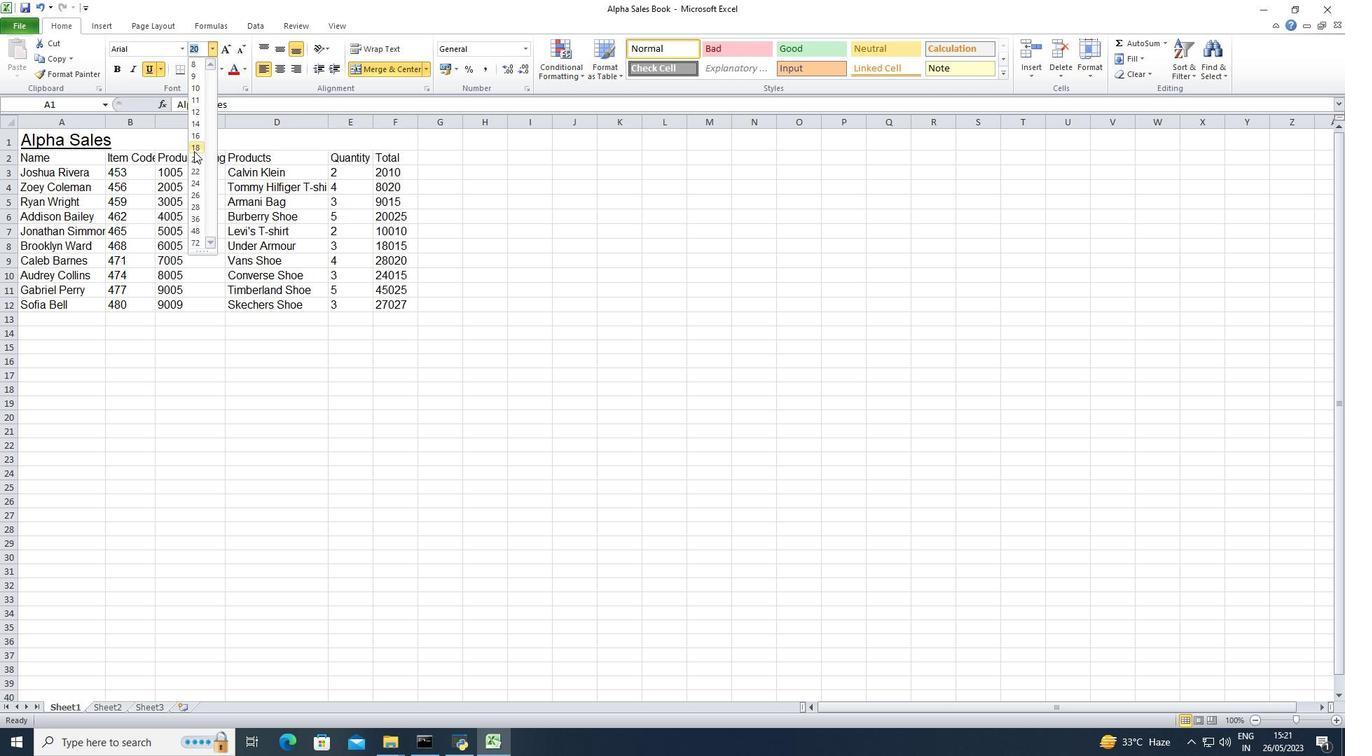 
Action: Mouse pressed left at (191, 149)
Screenshot: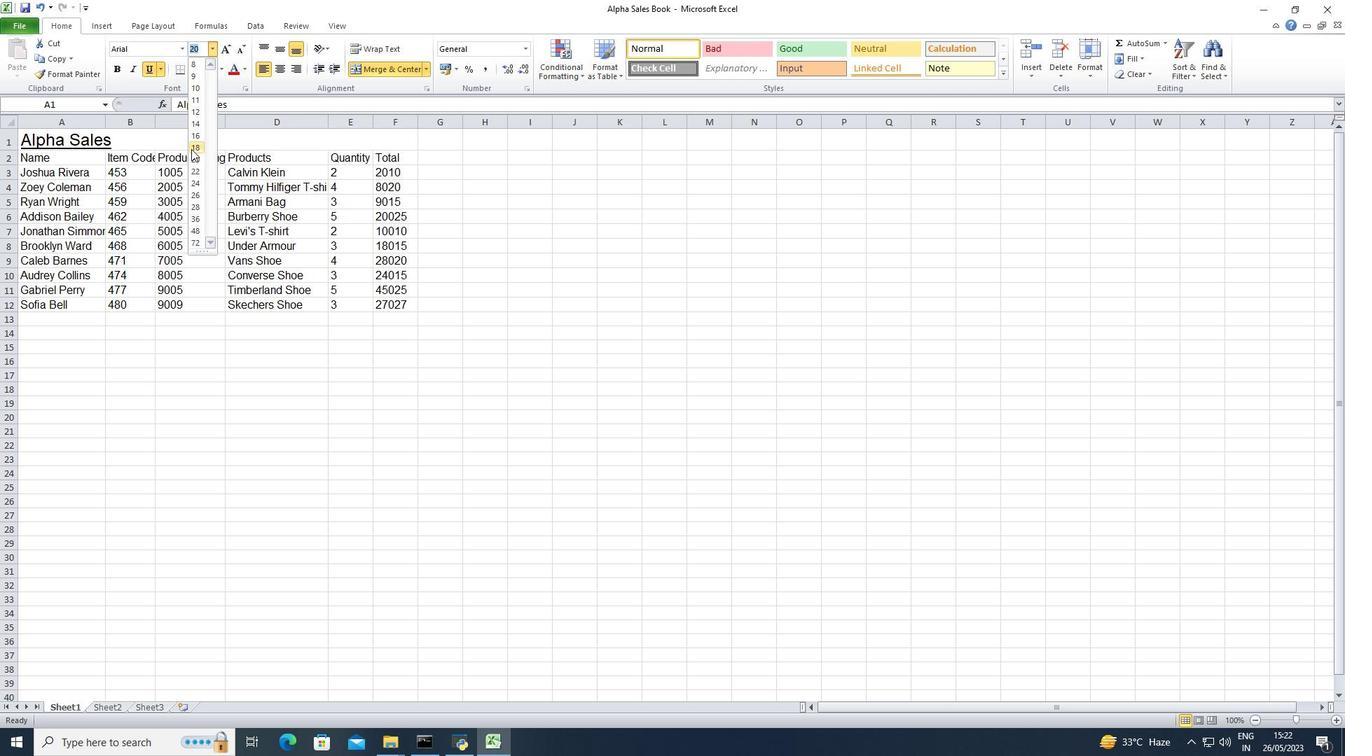 
Action: Mouse moved to (154, 122)
Screenshot: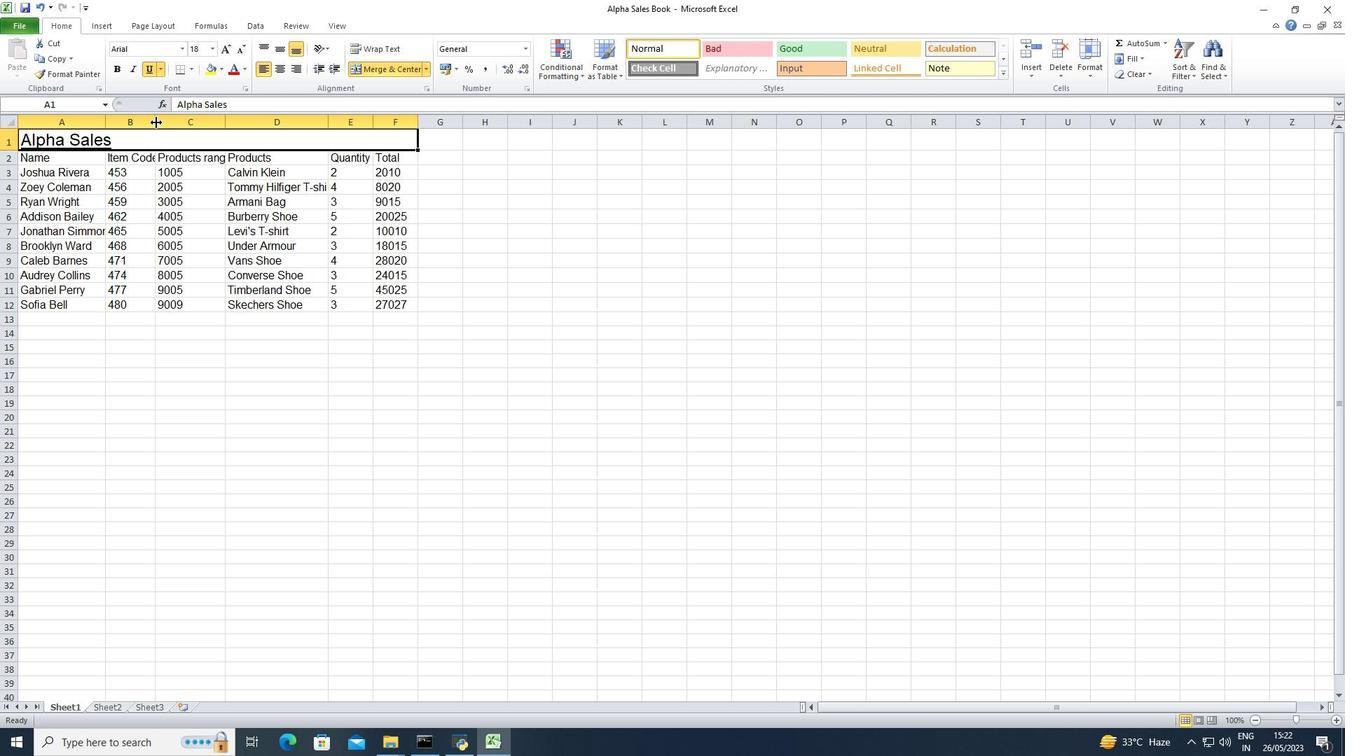 
Action: Mouse pressed left at (154, 122)
Screenshot: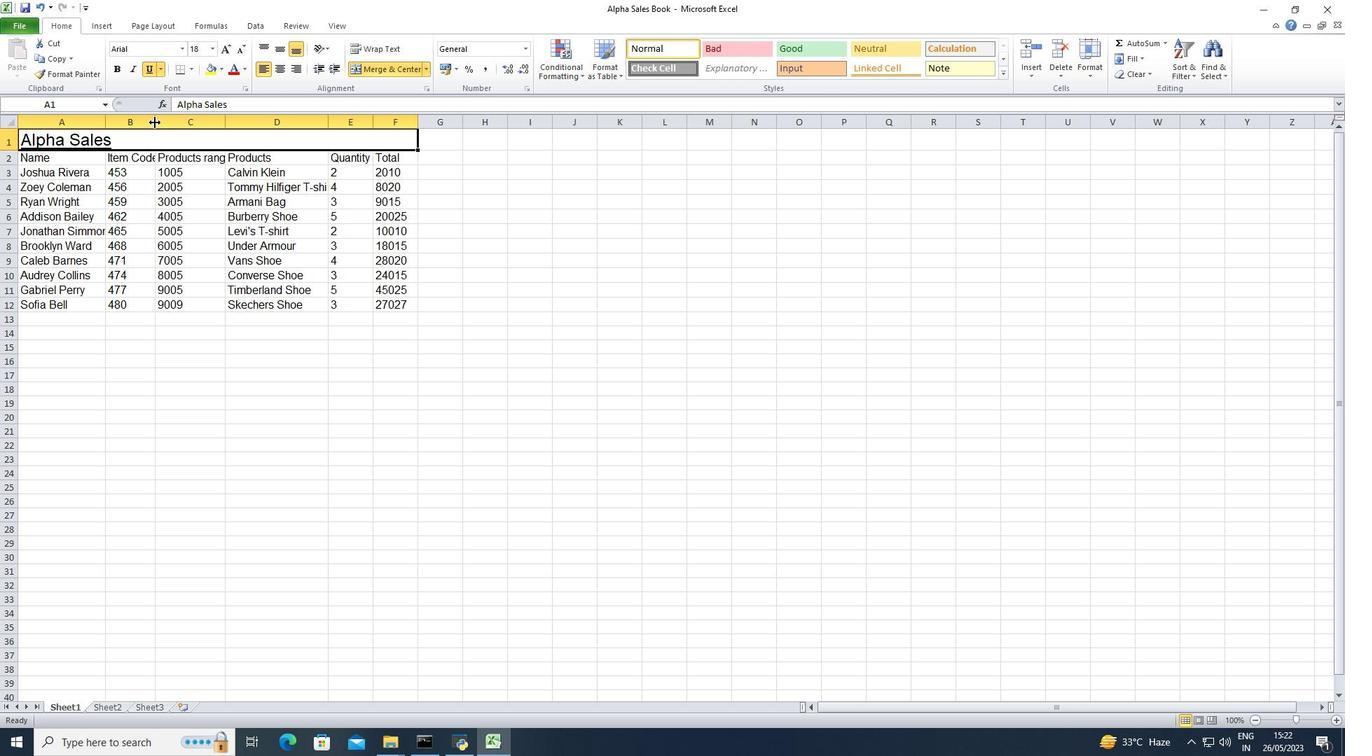 
Action: Mouse pressed left at (154, 122)
Screenshot: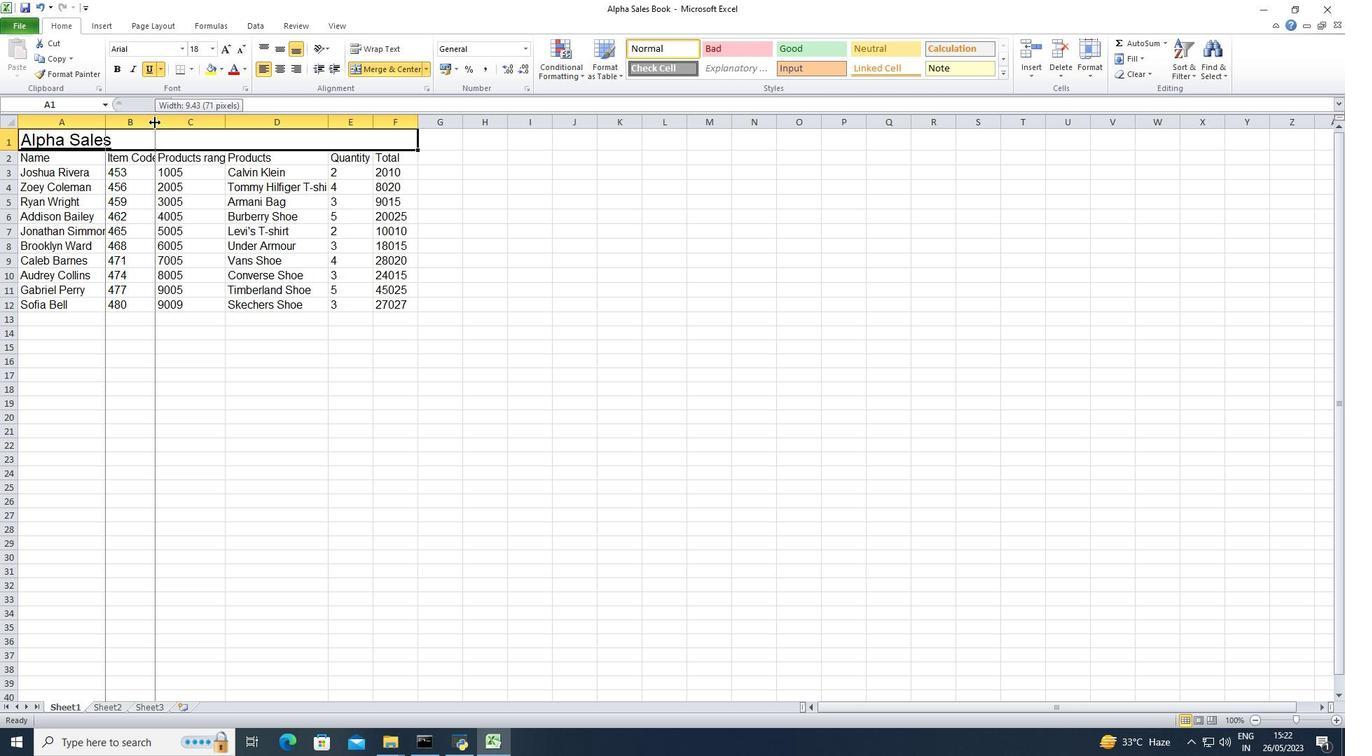 
Action: Mouse moved to (231, 124)
Screenshot: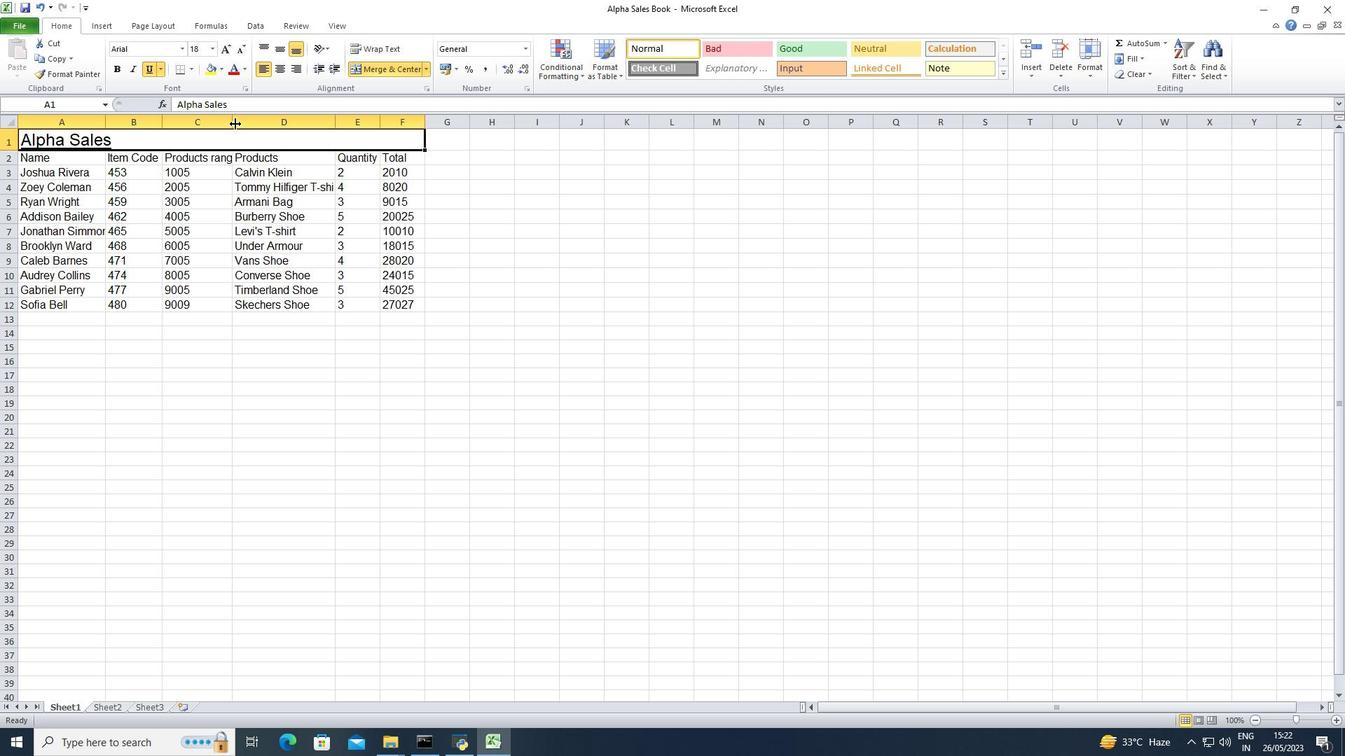 
Action: Mouse pressed left at (231, 124)
Screenshot: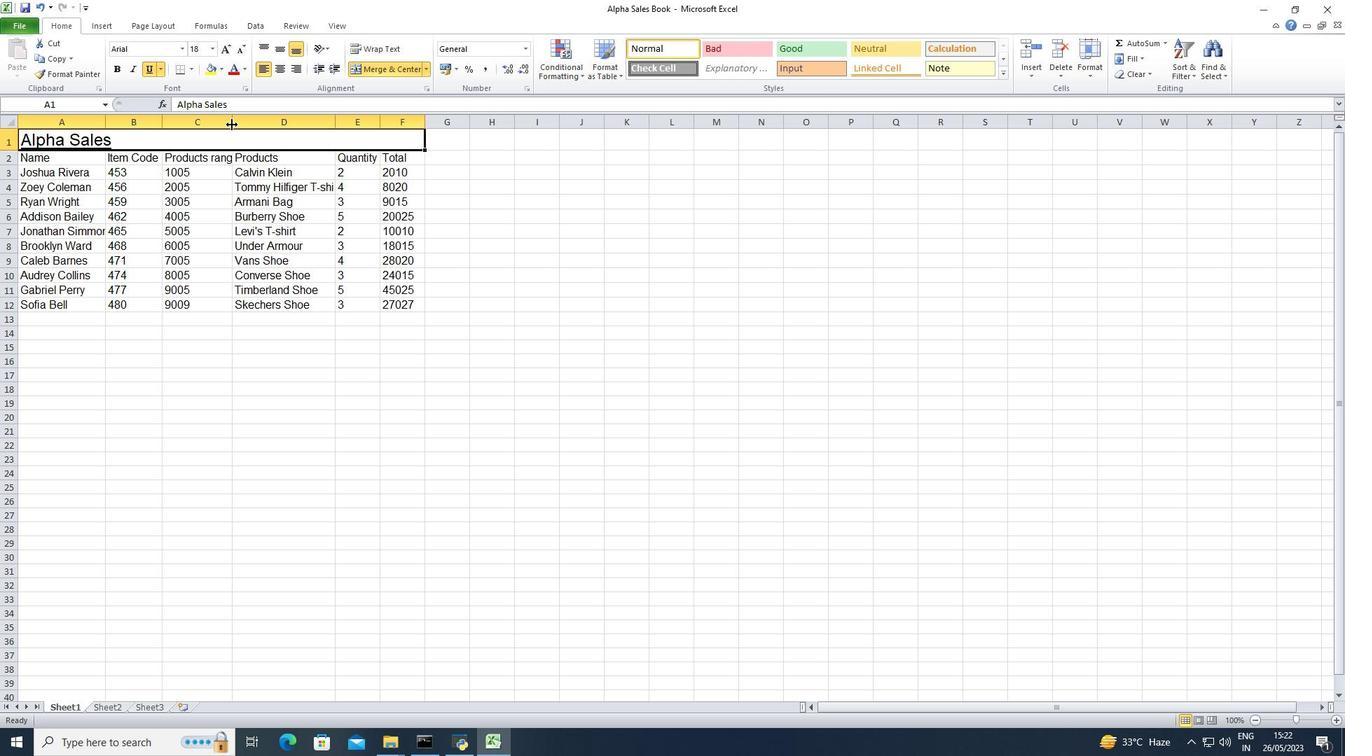 
Action: Mouse pressed left at (231, 124)
Screenshot: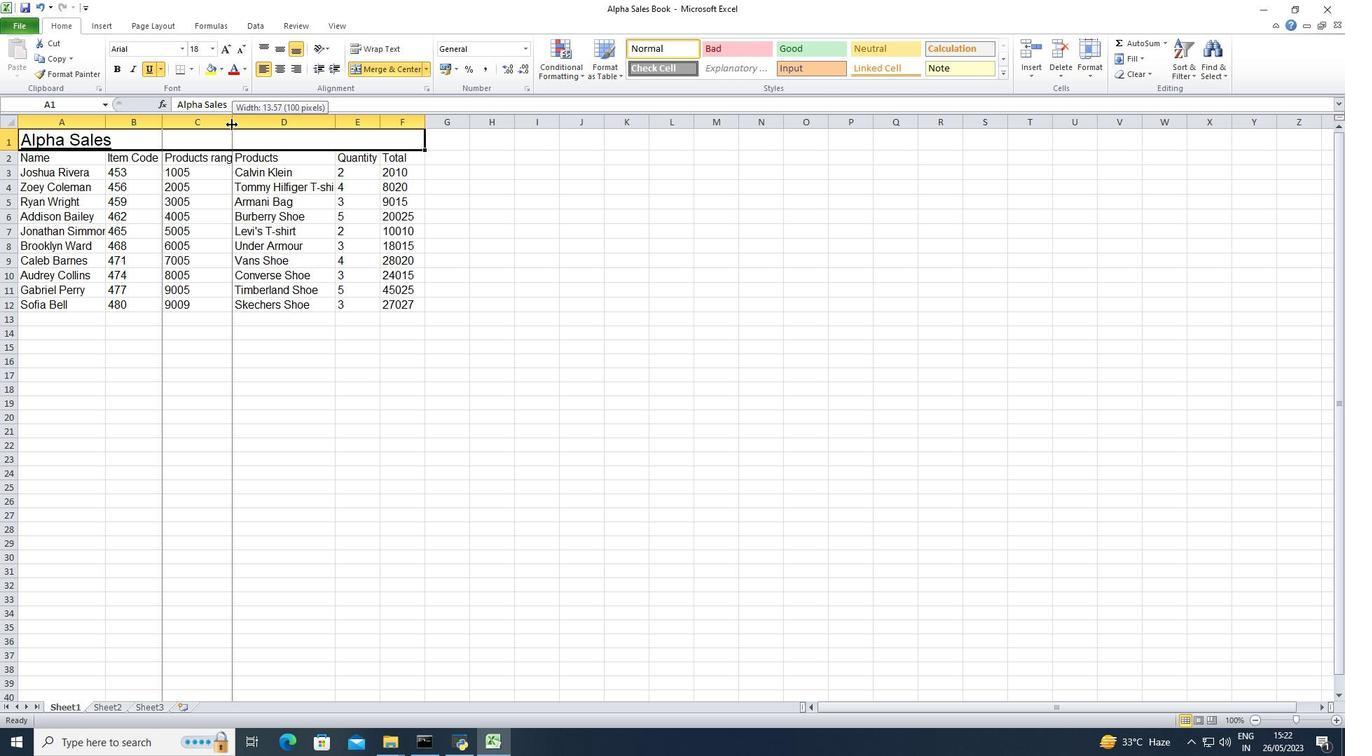 
Action: Mouse moved to (343, 119)
Screenshot: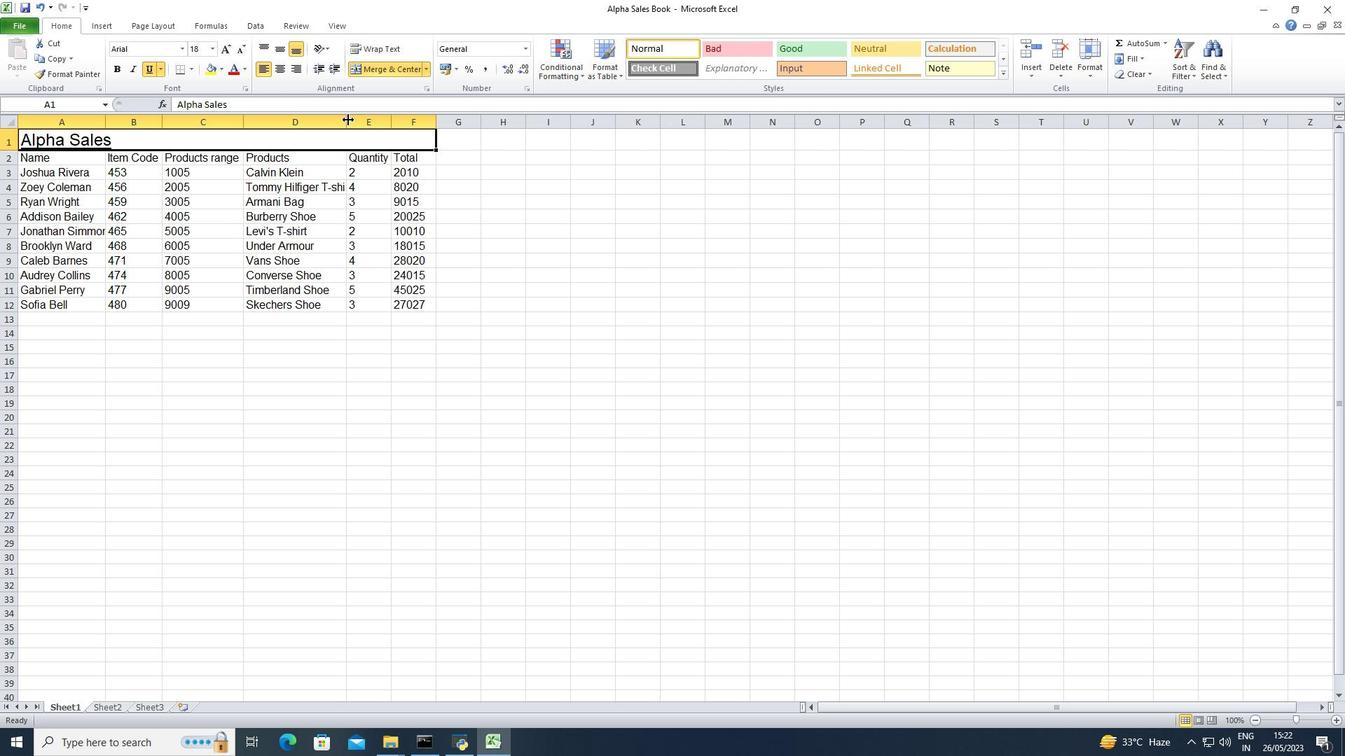 
Action: Mouse pressed left at (343, 119)
Screenshot: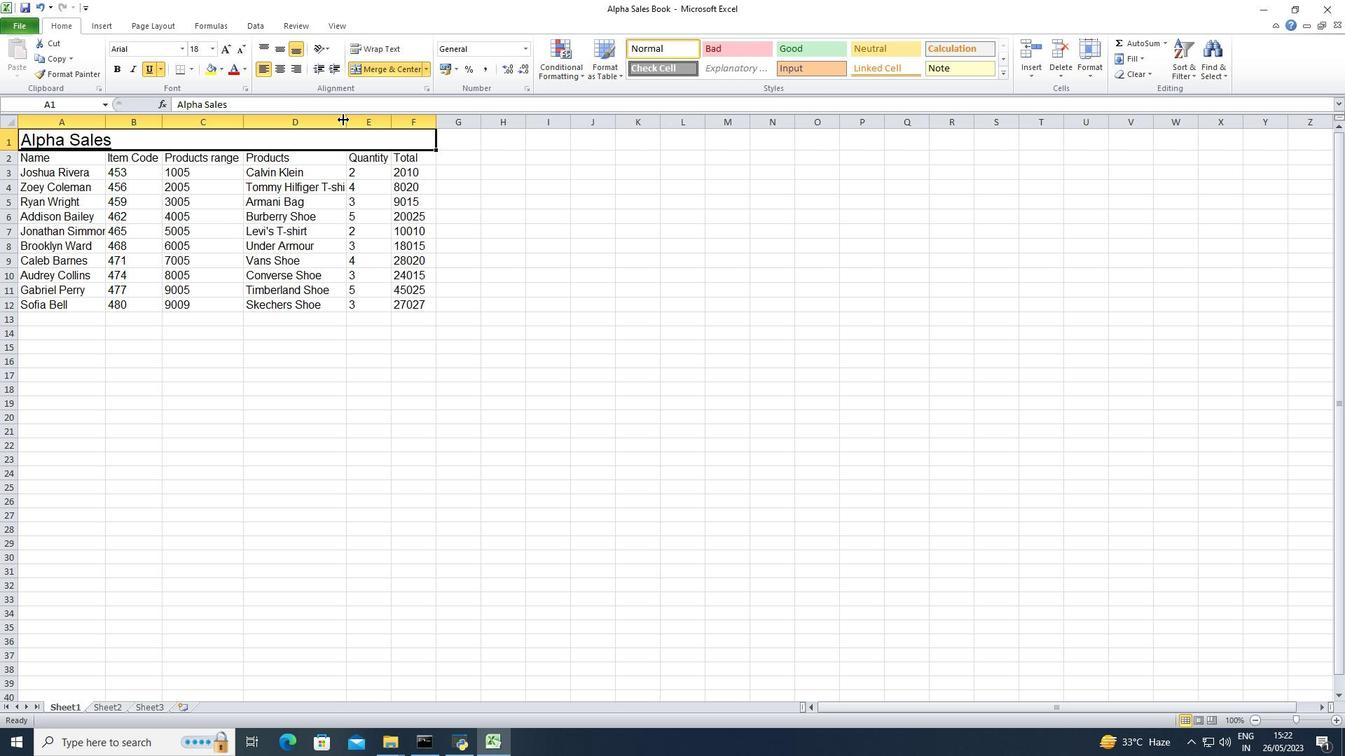 
Action: Mouse pressed left at (343, 119)
Screenshot: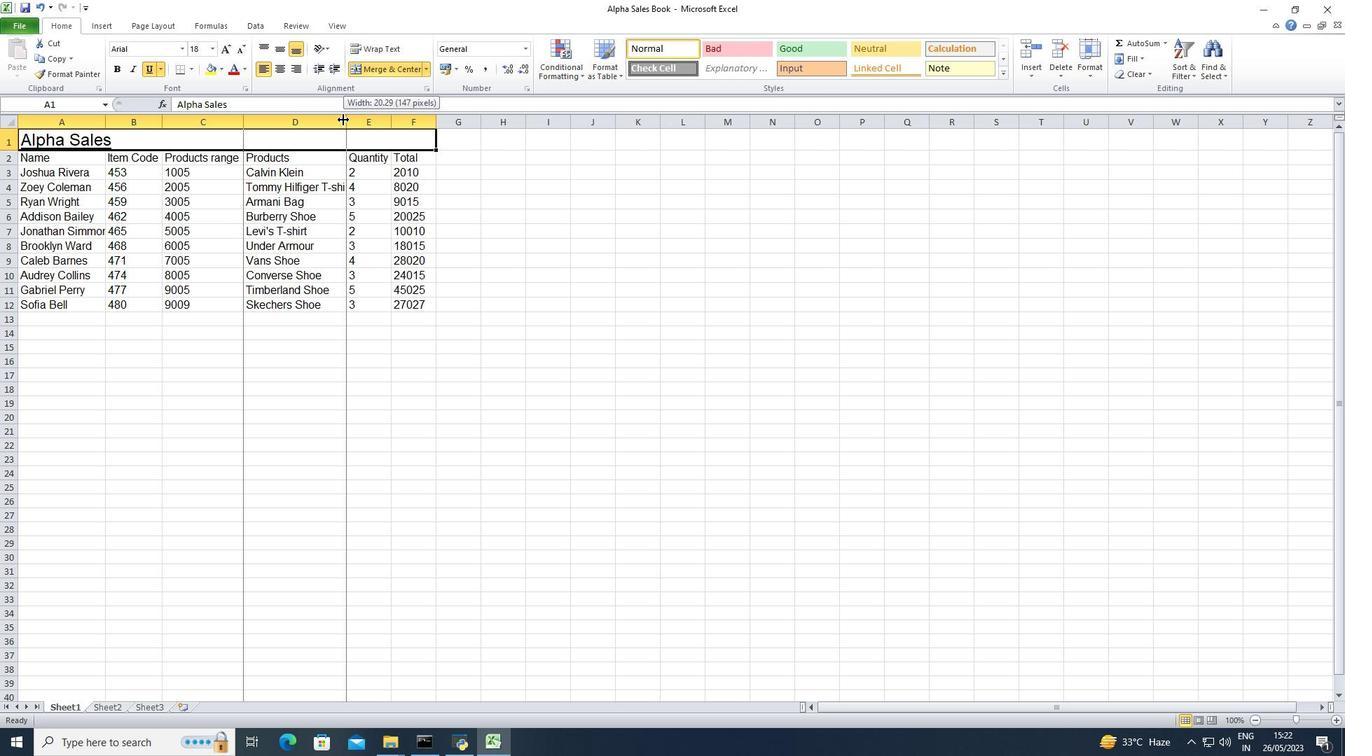 
Action: Mouse moved to (403, 121)
Screenshot: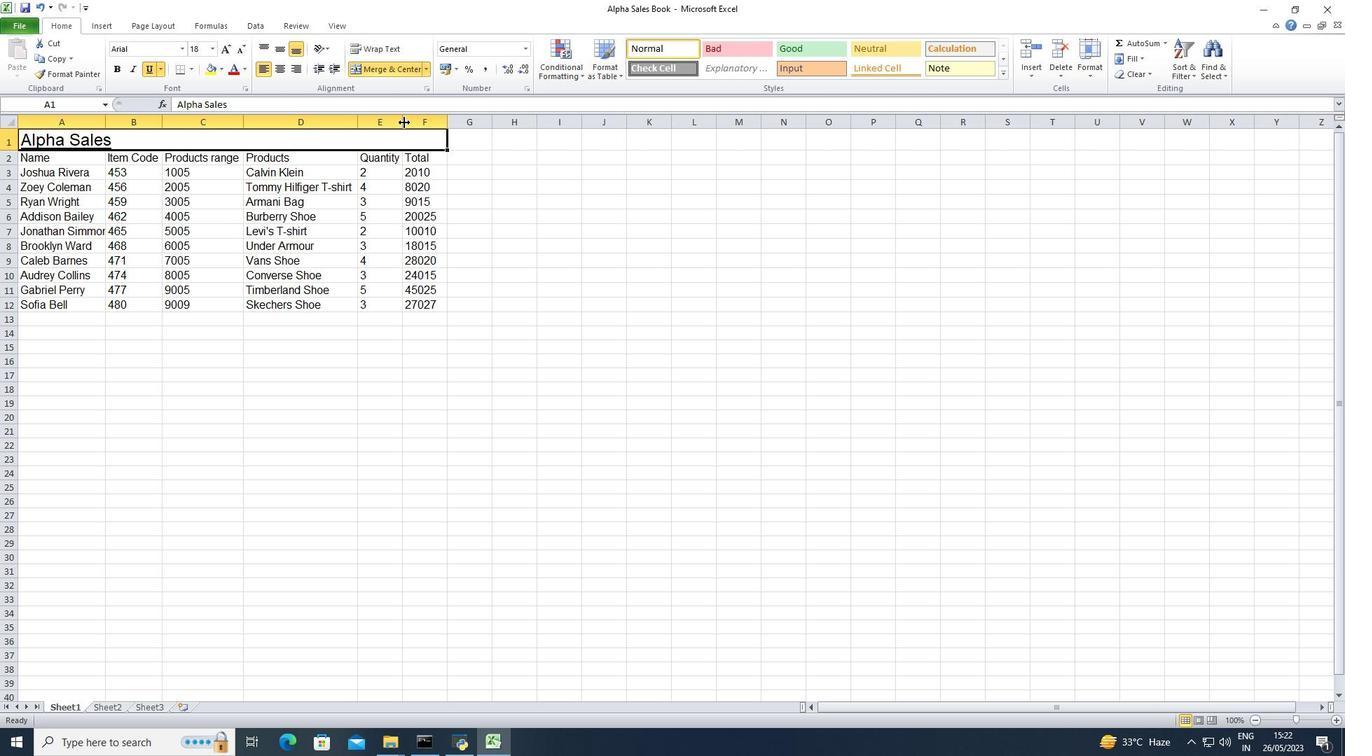 
Action: Mouse pressed left at (403, 121)
Screenshot: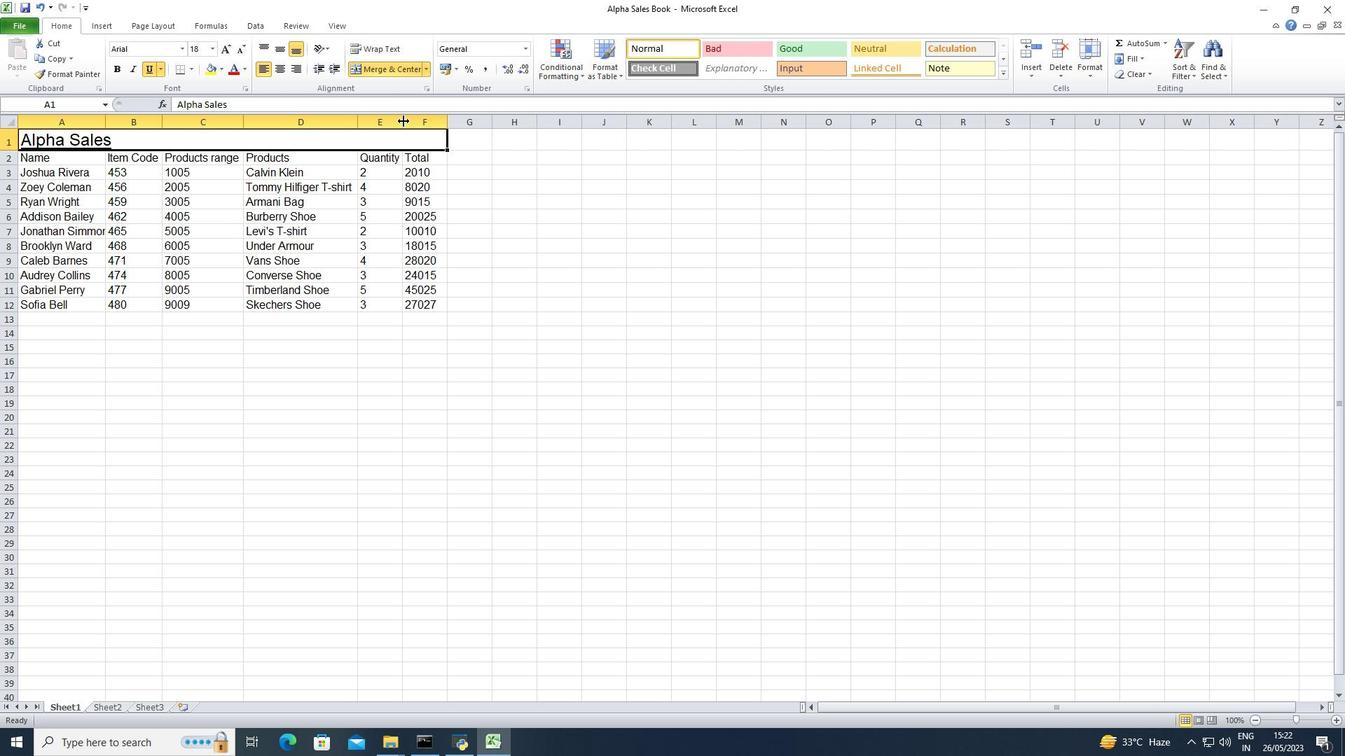 
Action: Mouse pressed left at (403, 121)
Screenshot: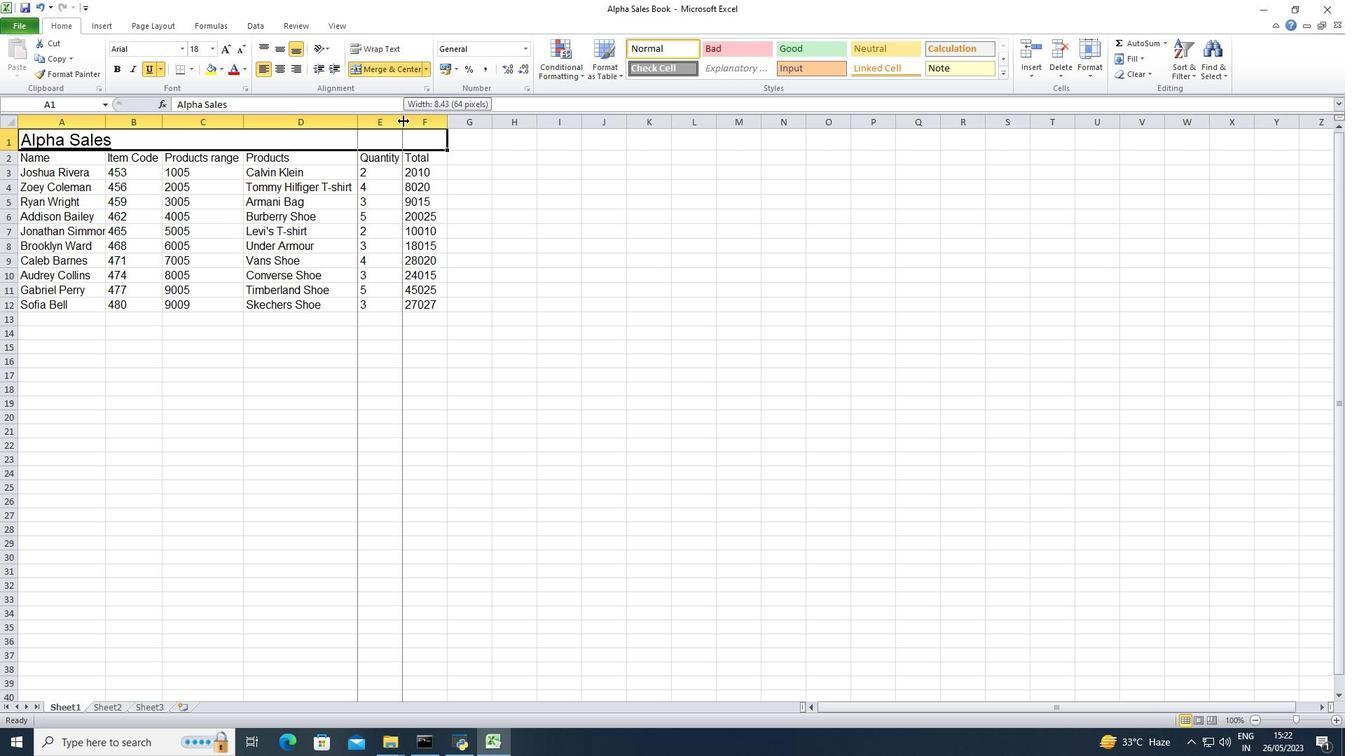 
Action: Mouse moved to (443, 124)
Screenshot: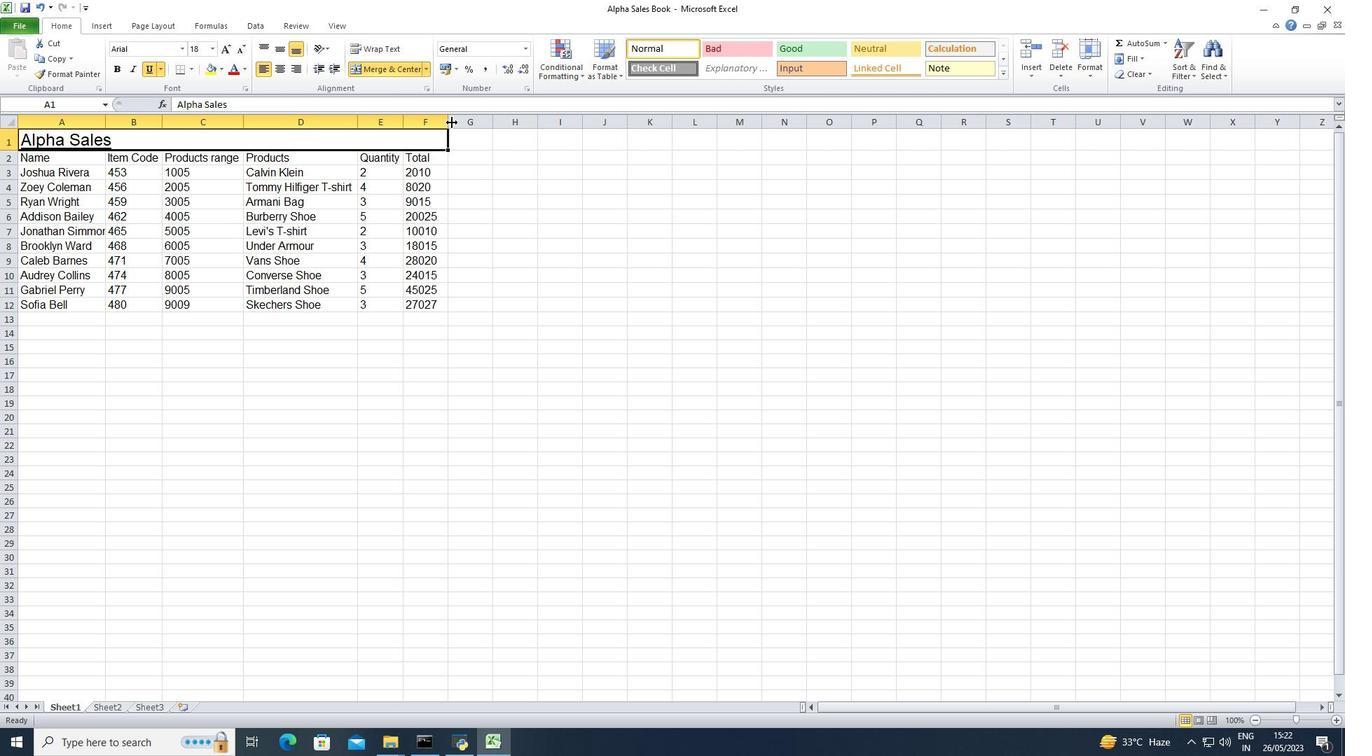 
Action: Mouse pressed left at (443, 124)
Screenshot: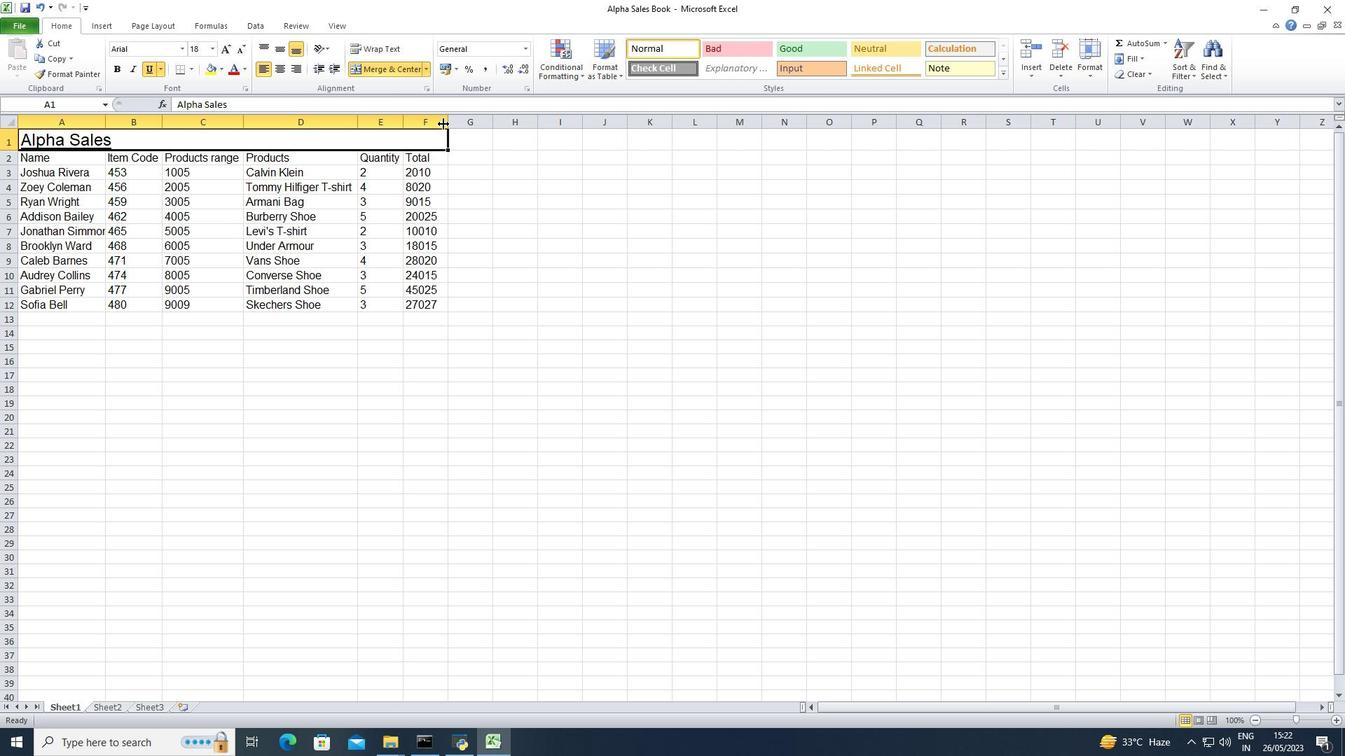 
Action: Mouse pressed left at (443, 124)
Screenshot: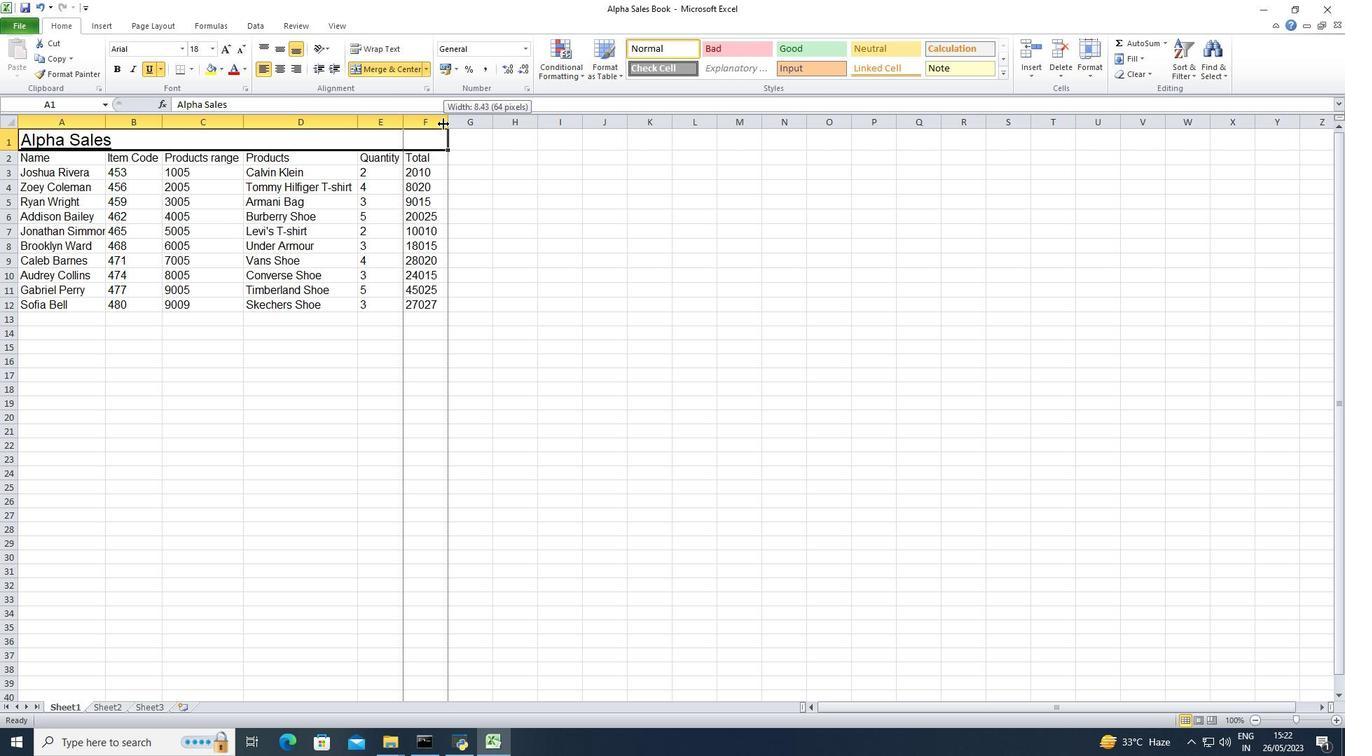 
Action: Mouse moved to (61, 162)
Screenshot: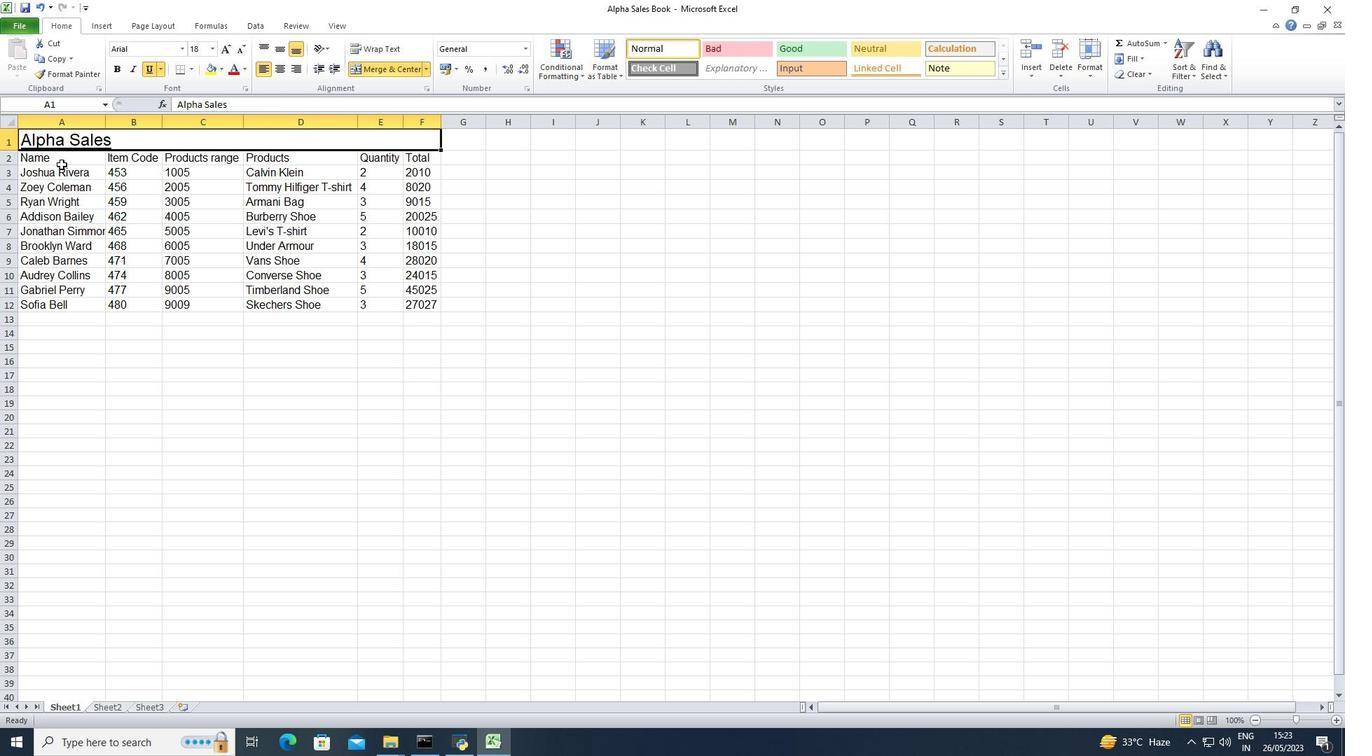 
Action: Mouse pressed left at (61, 162)
Screenshot: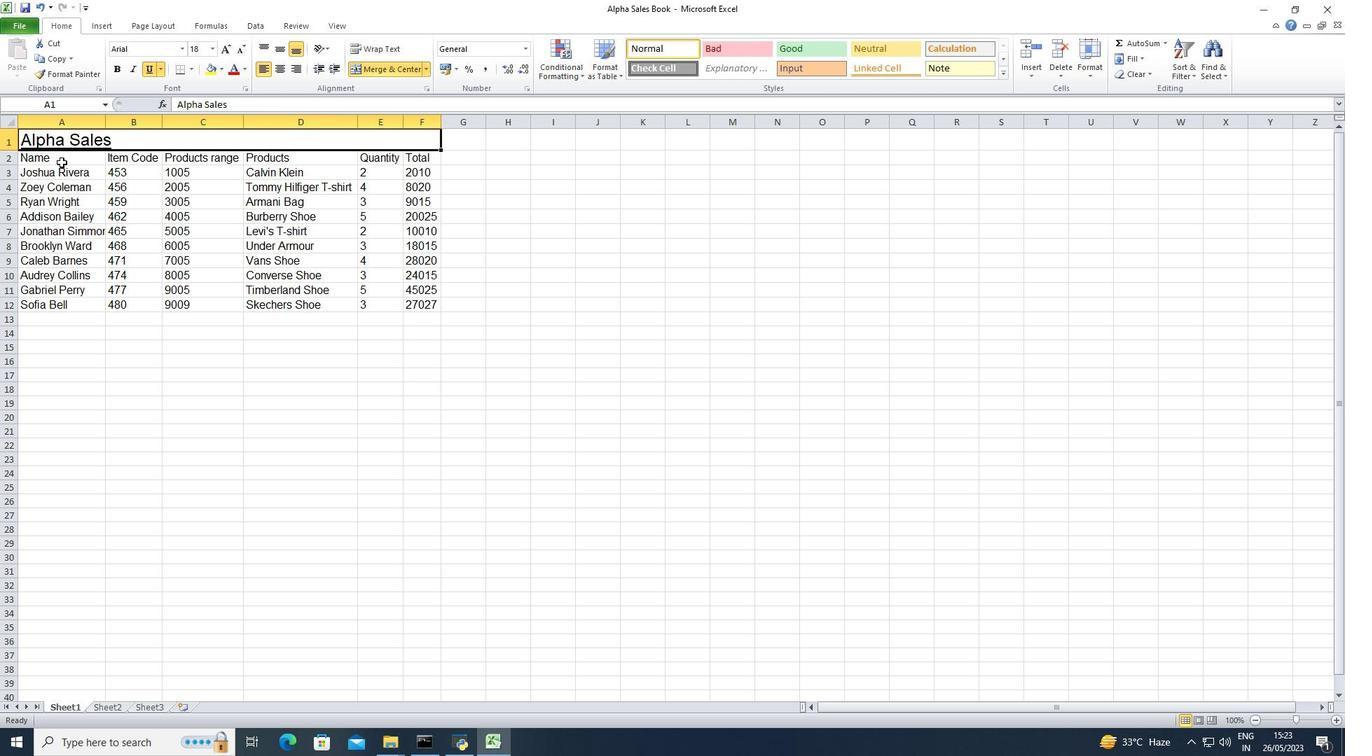 
Action: Mouse moved to (212, 50)
Screenshot: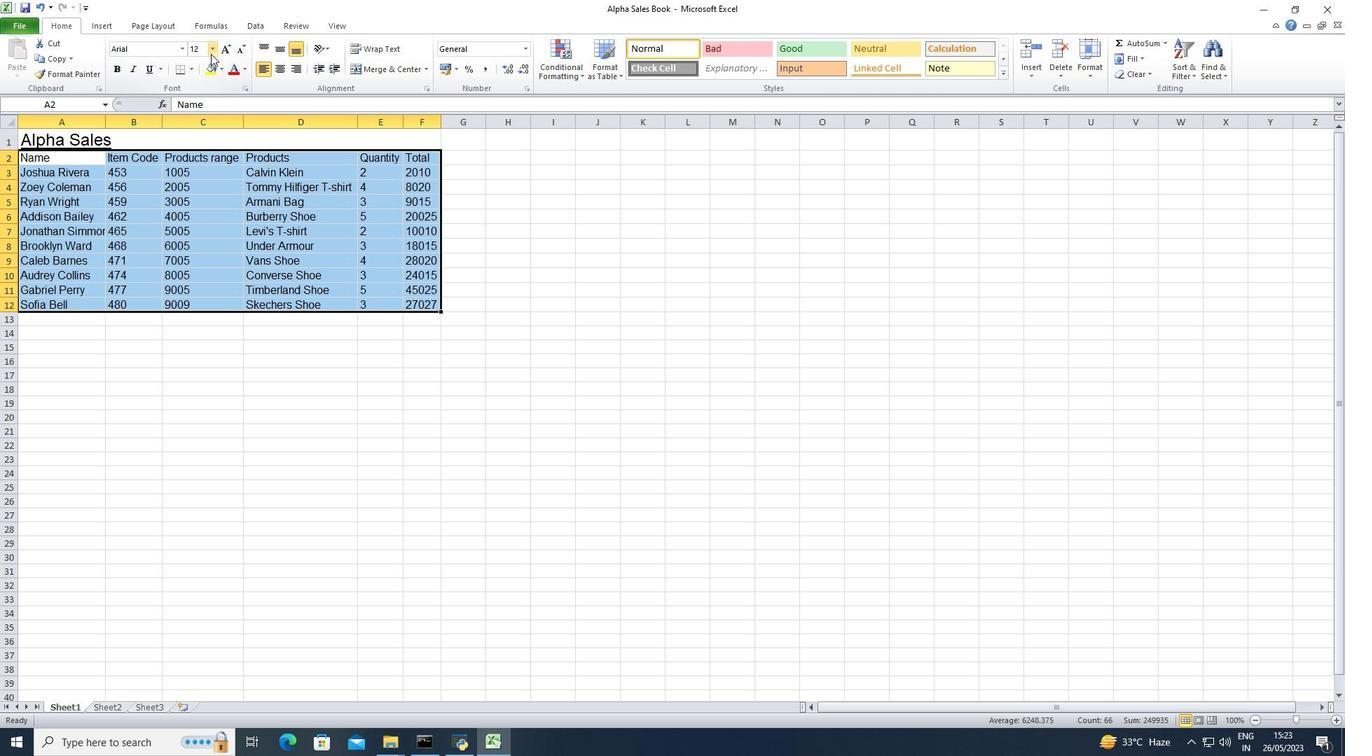 
Action: Mouse pressed left at (212, 50)
Screenshot: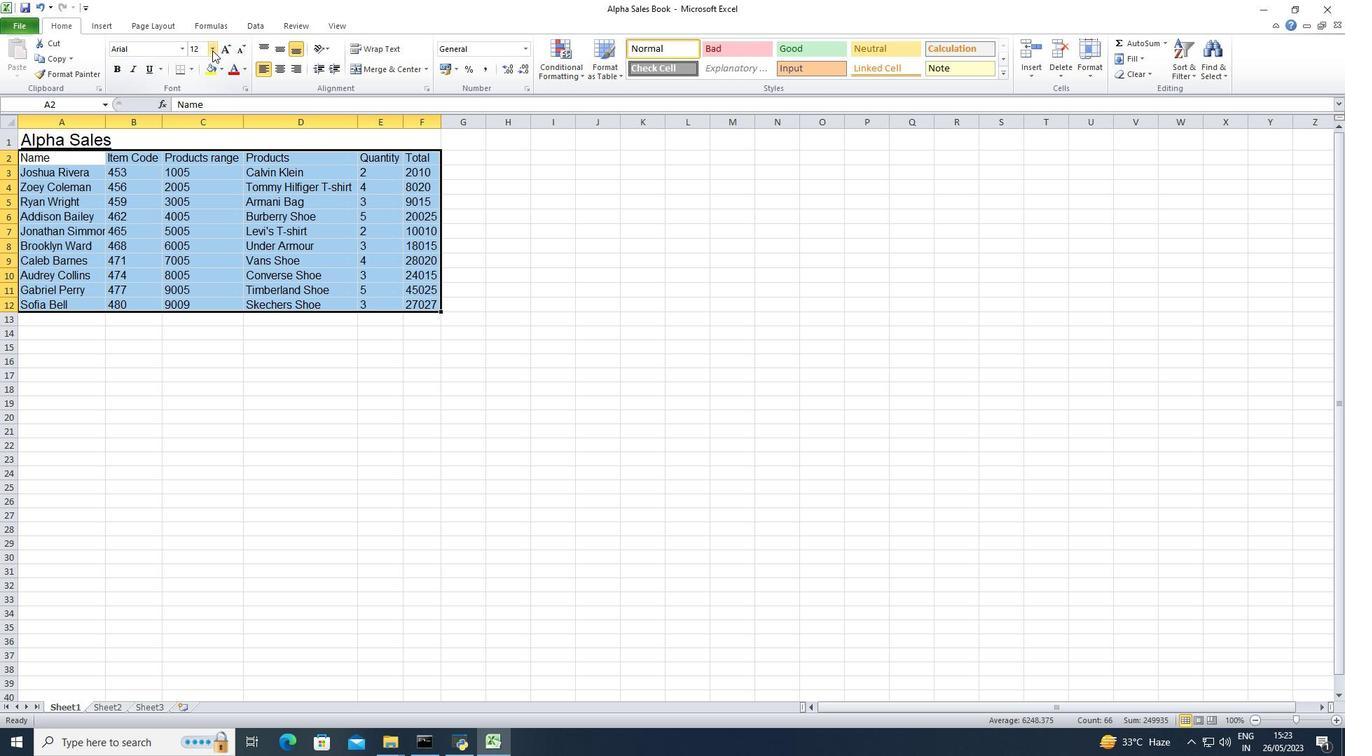 
Action: Mouse moved to (191, 76)
Screenshot: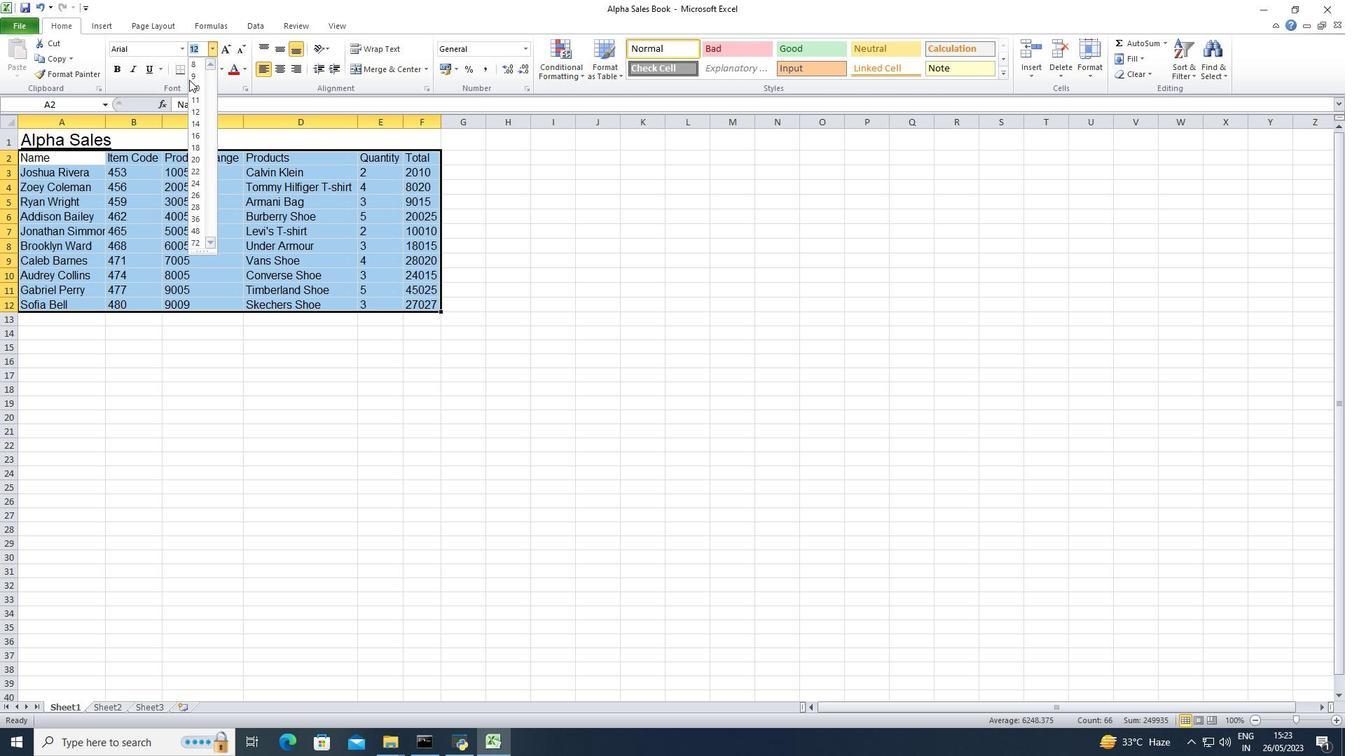 
Action: Mouse pressed left at (191, 76)
Screenshot: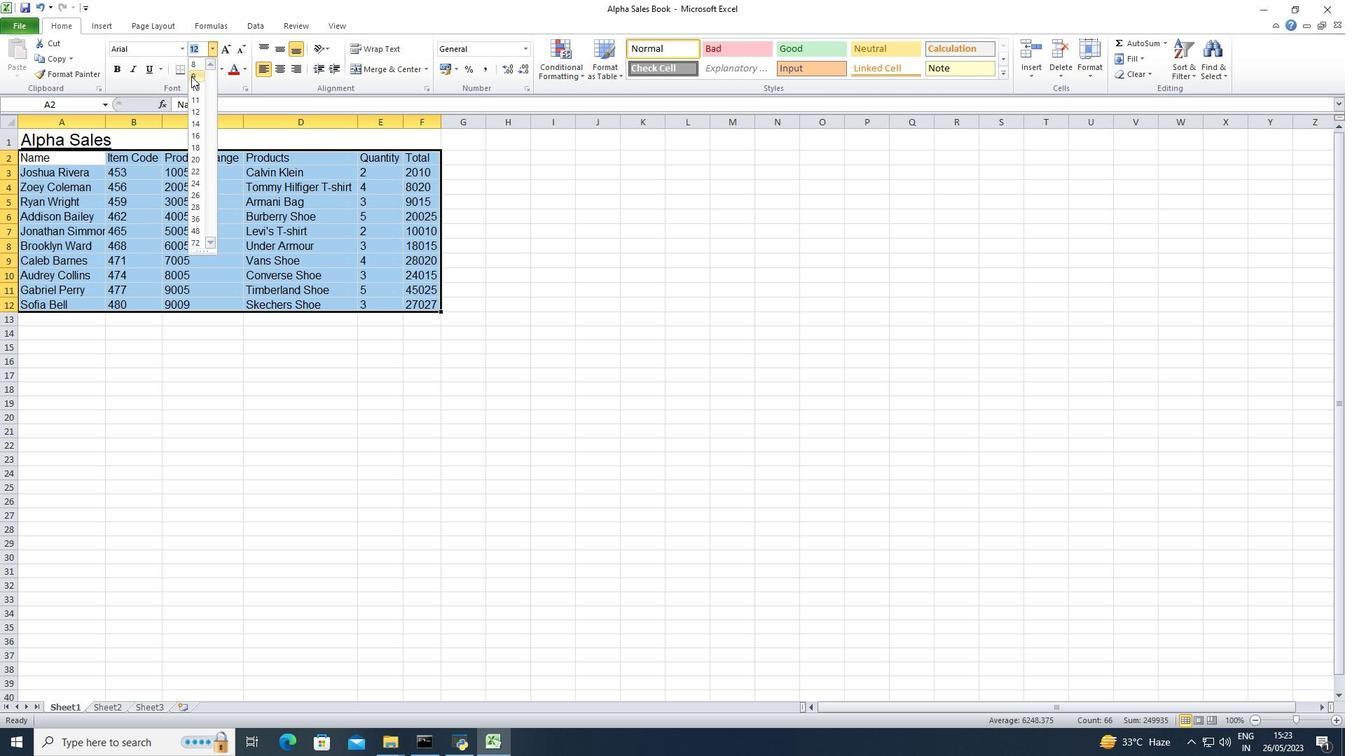 
Action: Mouse moved to (128, 139)
Screenshot: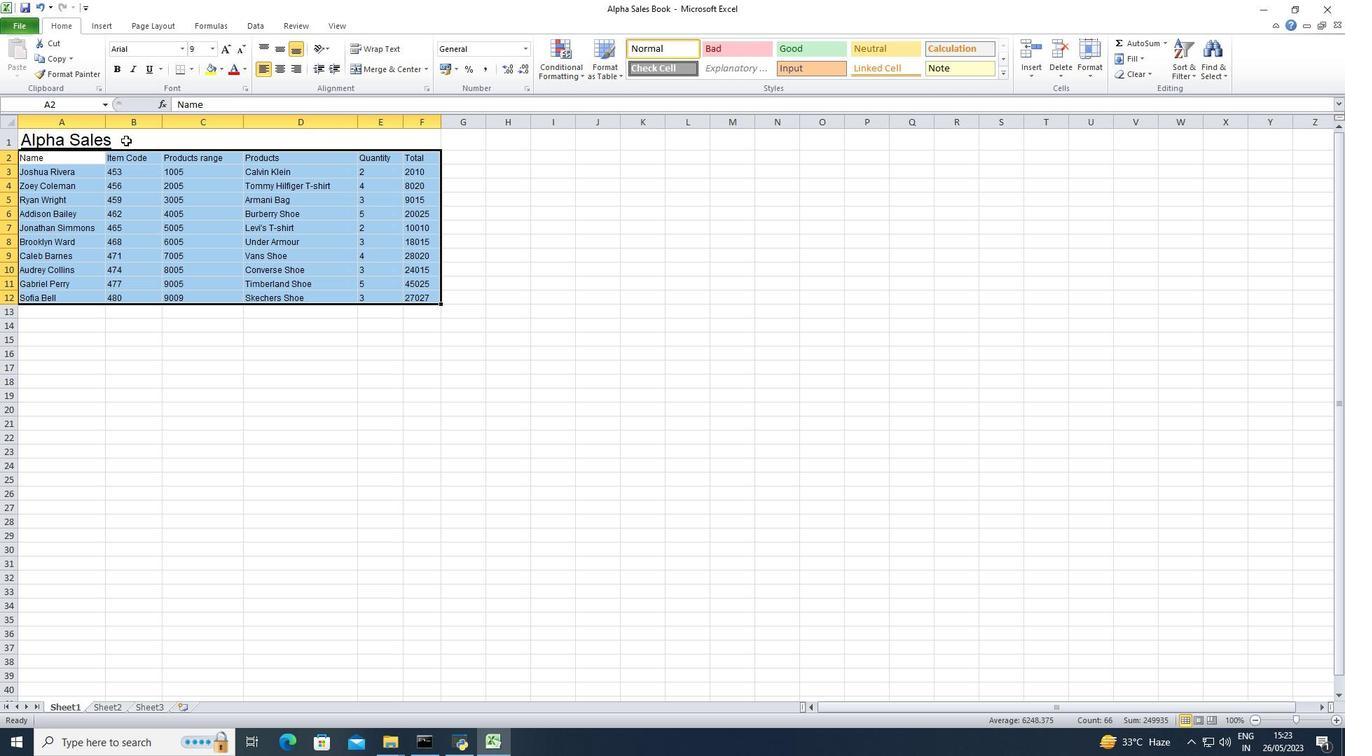 
Action: Mouse pressed left at (128, 139)
Screenshot: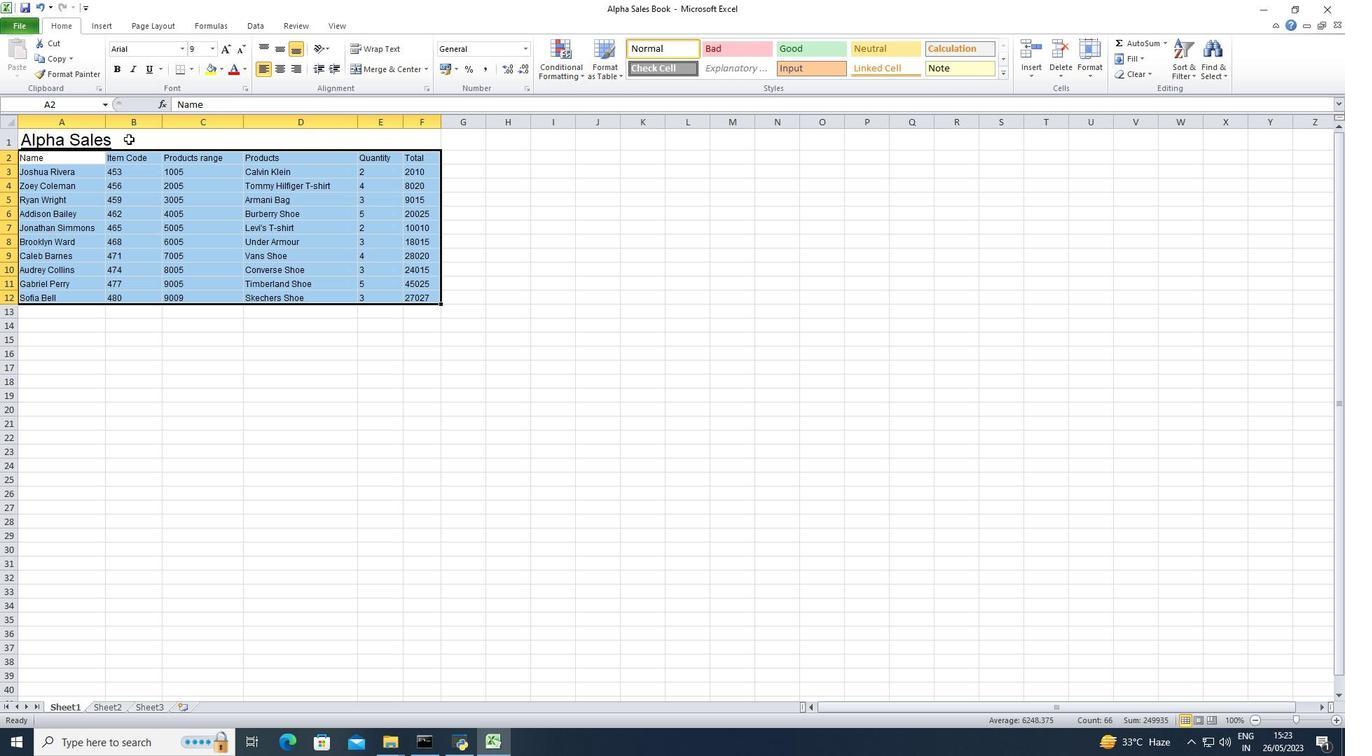 
Action: Mouse moved to (282, 67)
Screenshot: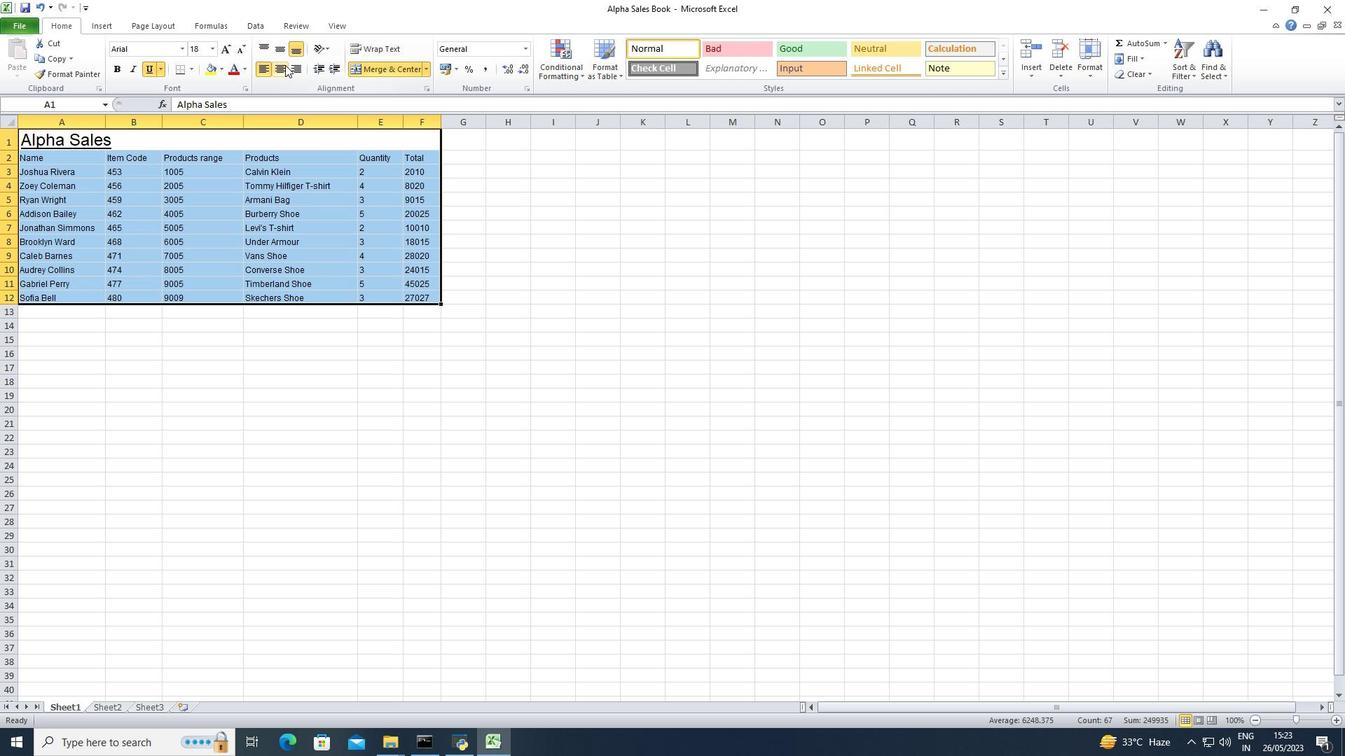 
Action: Mouse pressed left at (282, 67)
Screenshot: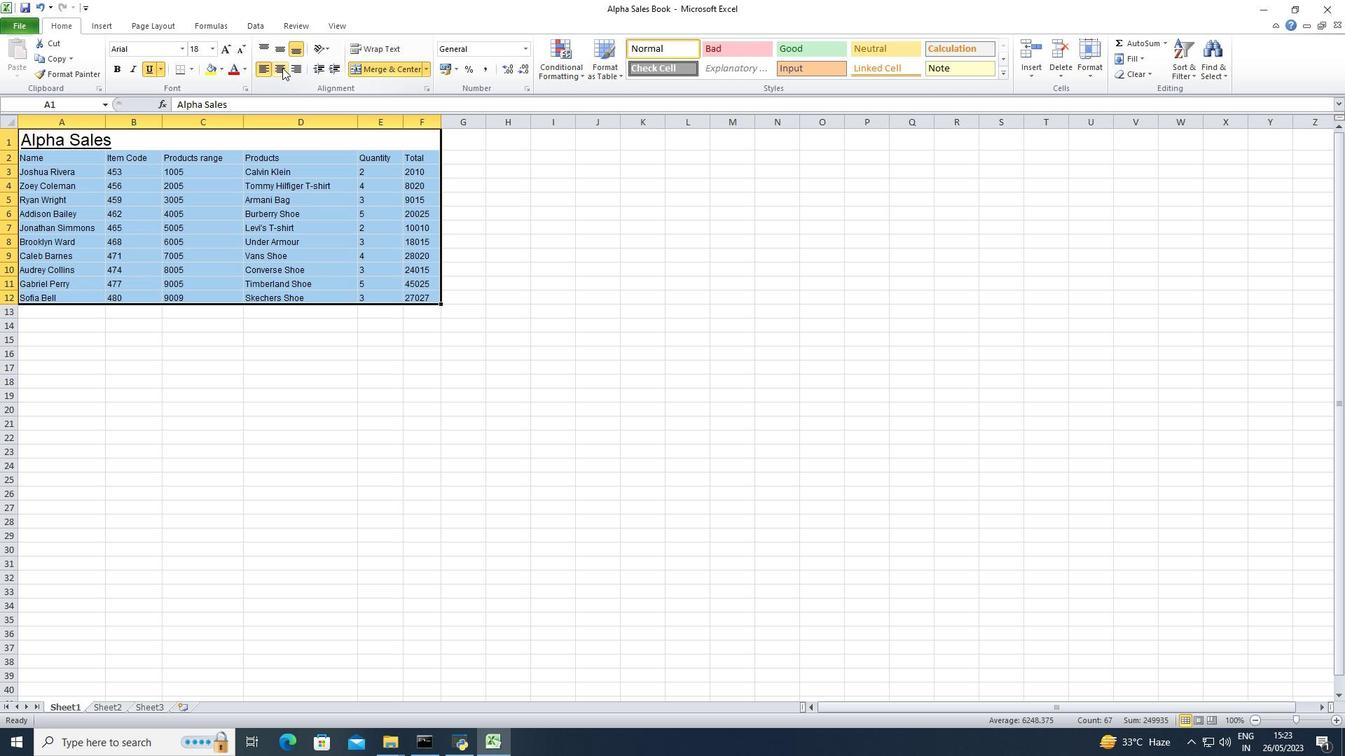 
Action: Mouse moved to (160, 140)
Screenshot: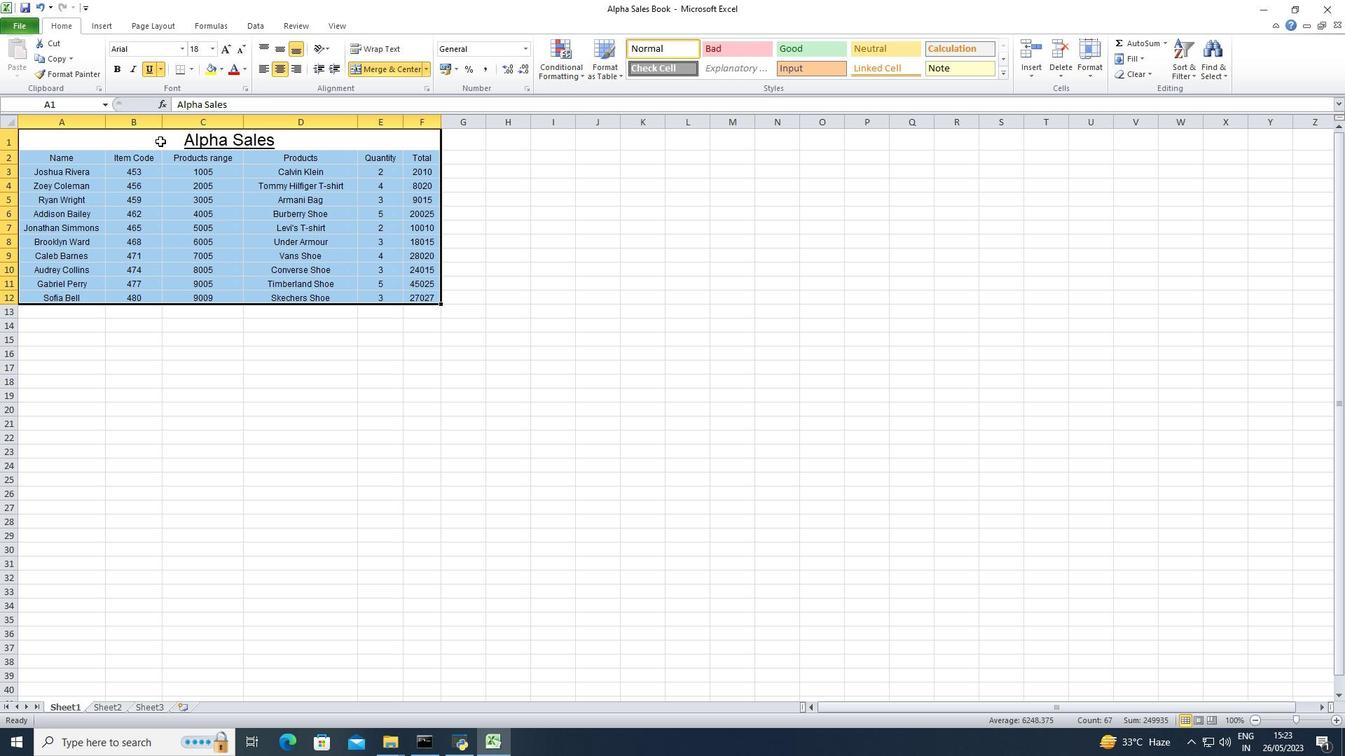 
Action: Mouse pressed left at (160, 140)
Screenshot: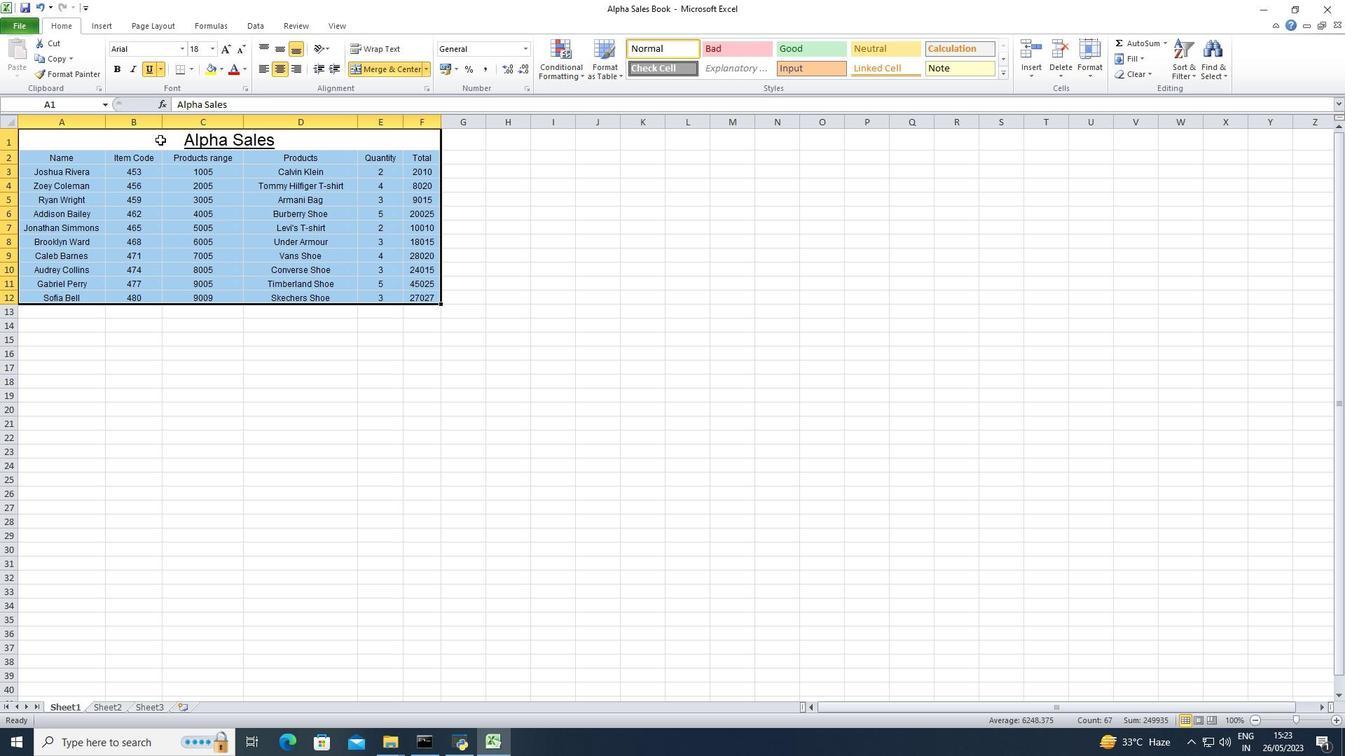 
Action: Mouse moved to (244, 69)
Screenshot: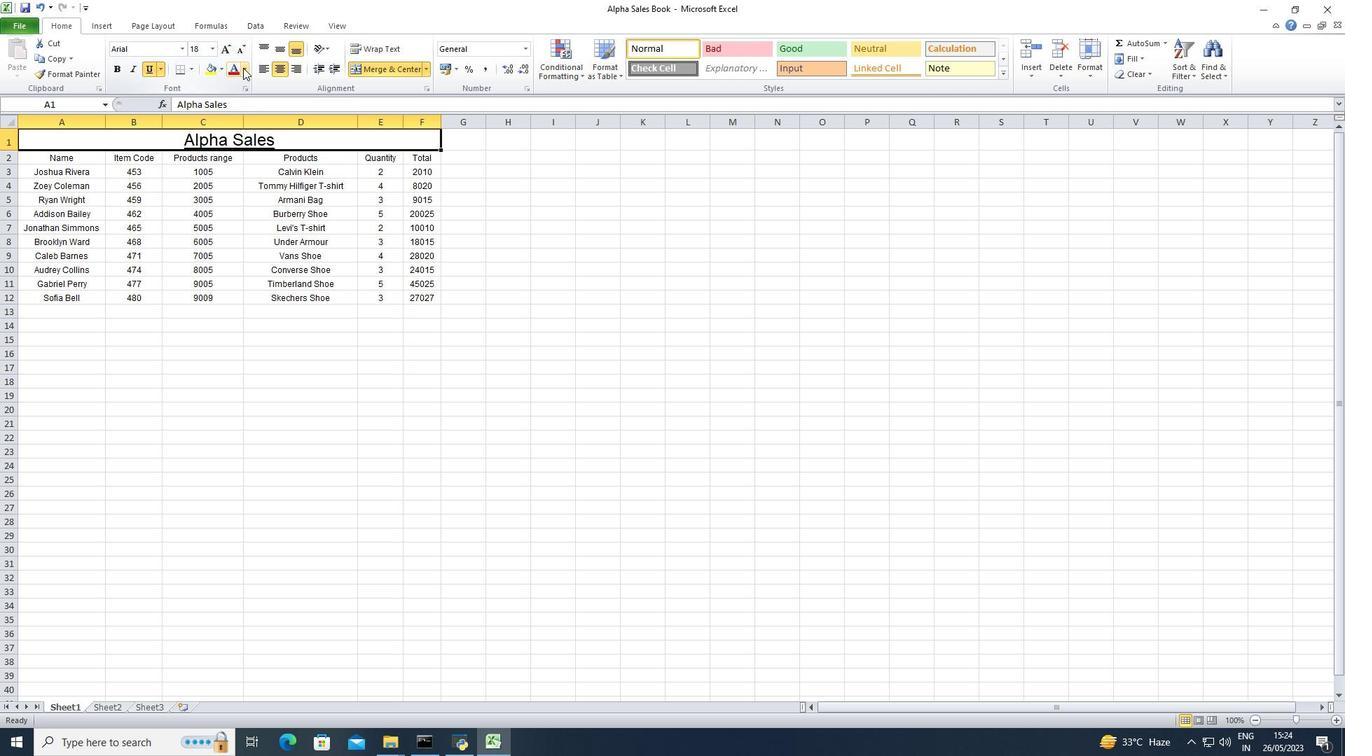 
Action: Mouse pressed left at (244, 69)
Screenshot: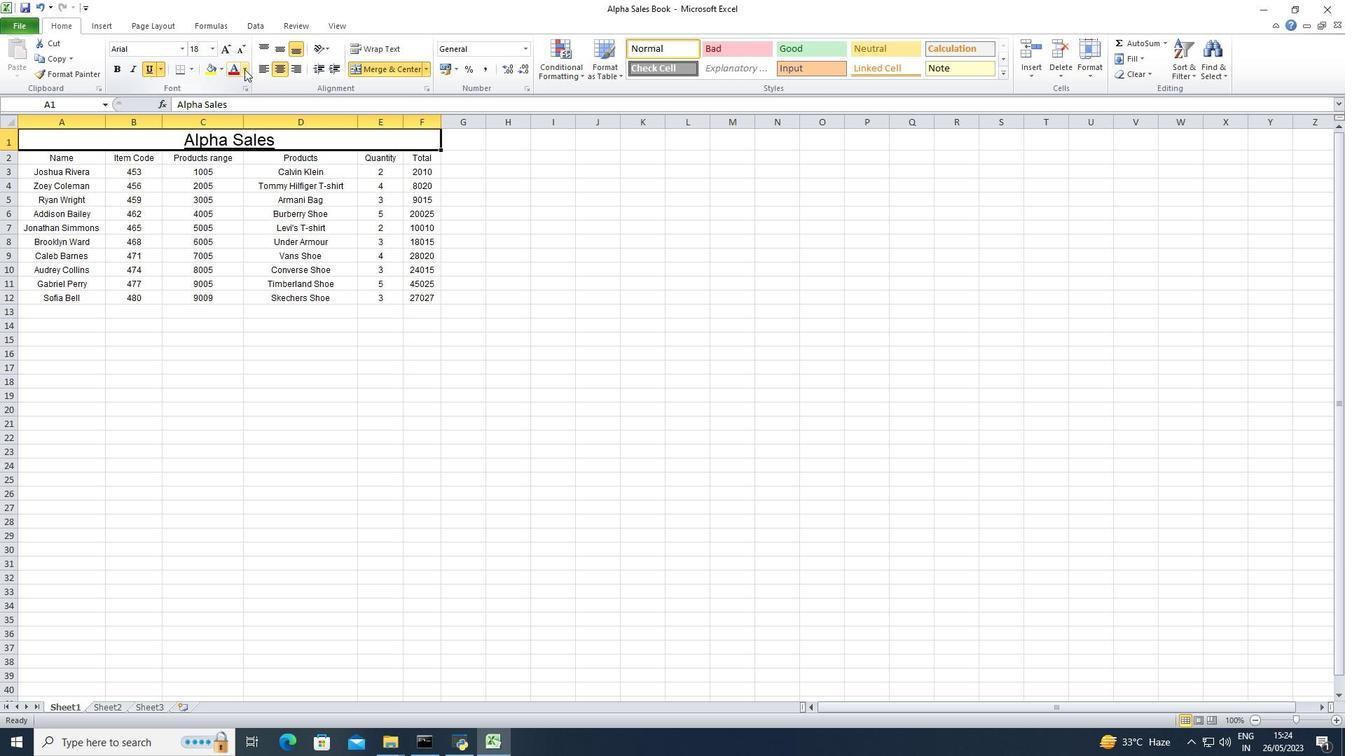 
Action: Mouse moved to (243, 187)
Screenshot: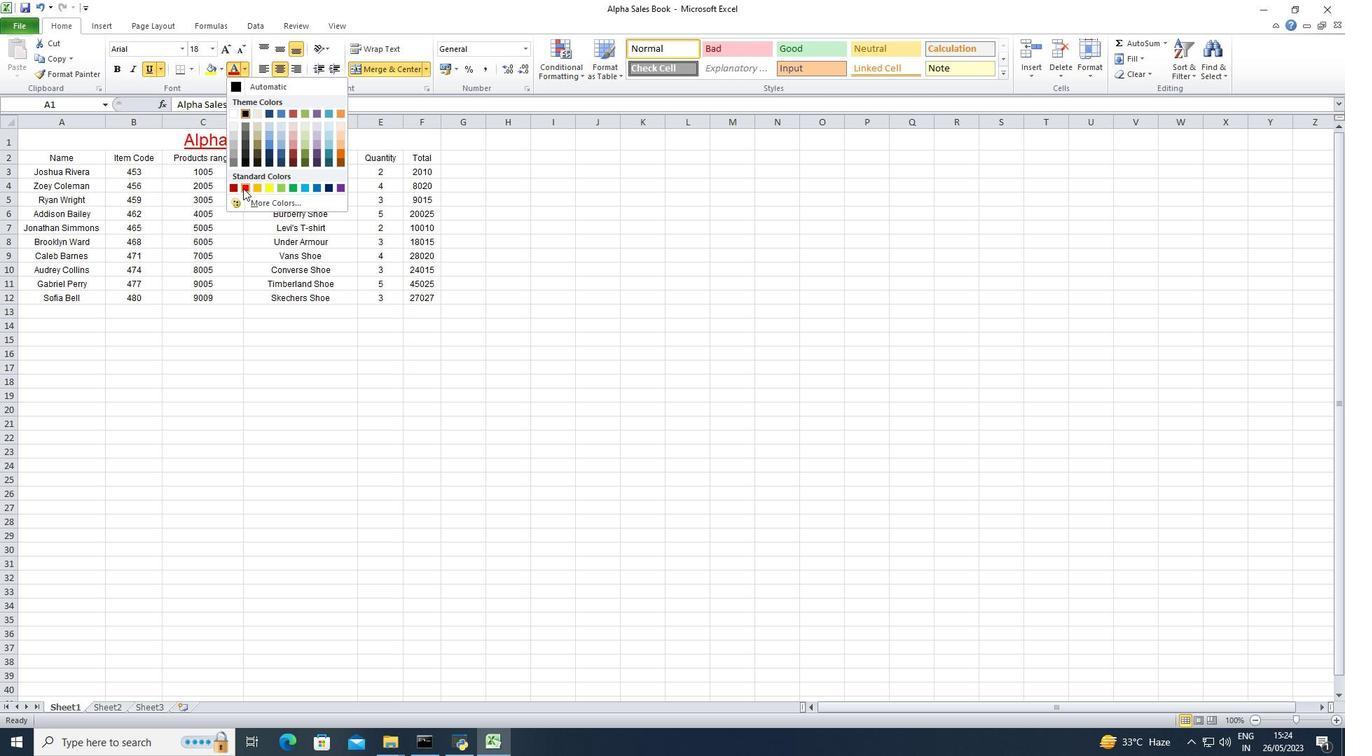 
Action: Mouse pressed left at (243, 187)
Screenshot: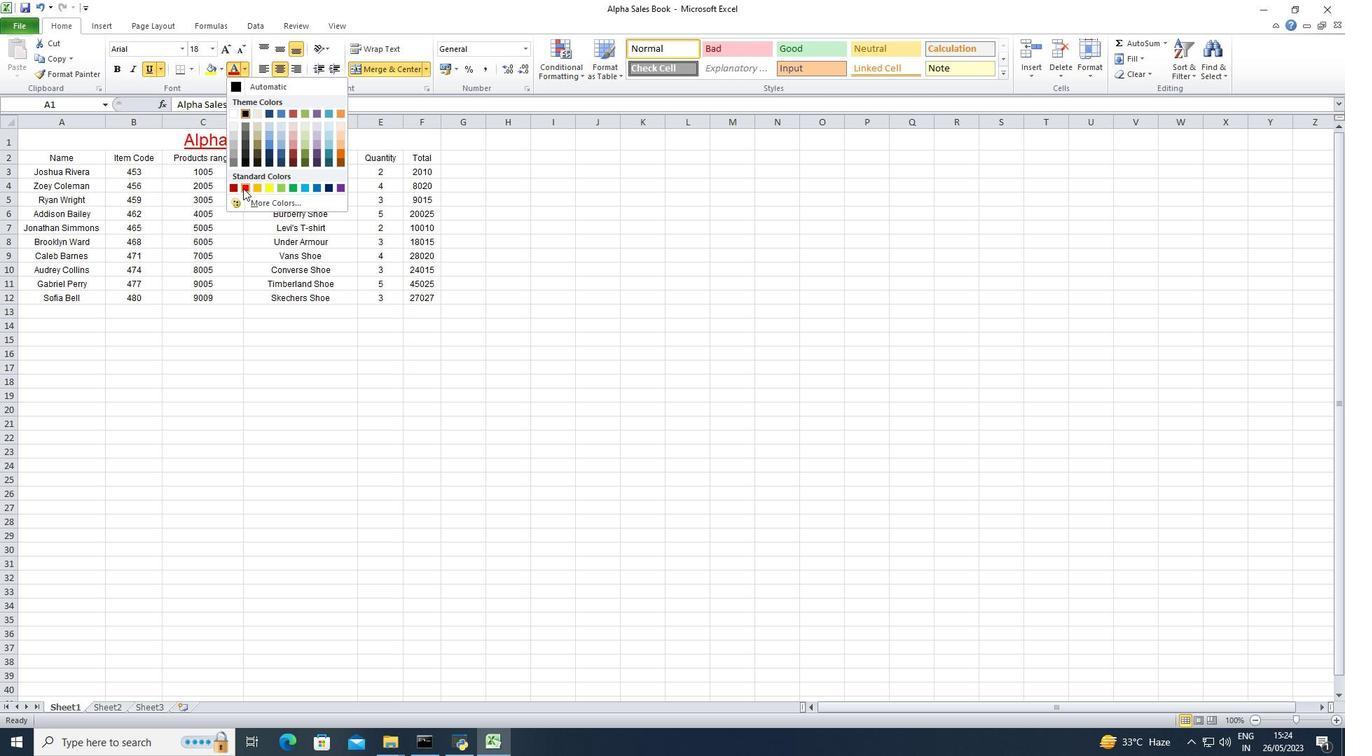 
Action: Mouse moved to (64, 141)
Screenshot: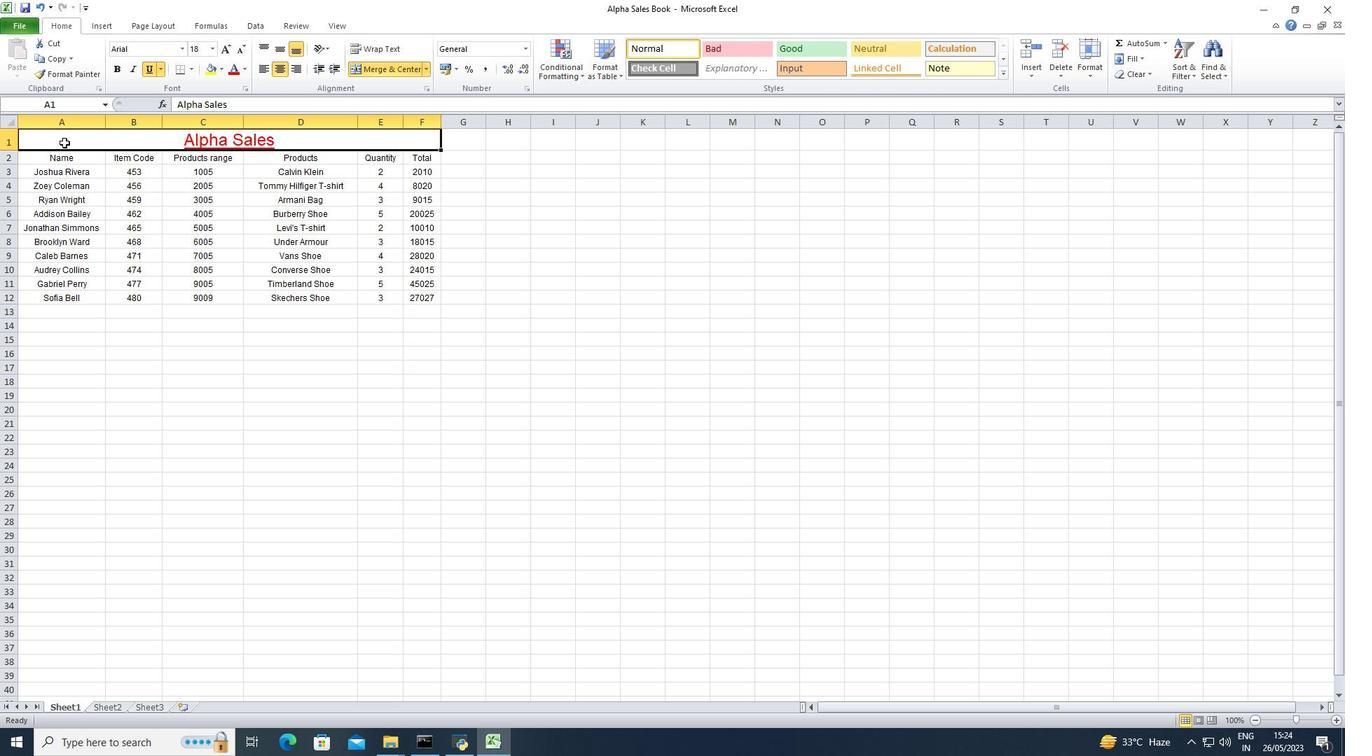 
Action: Mouse pressed left at (64, 141)
Screenshot: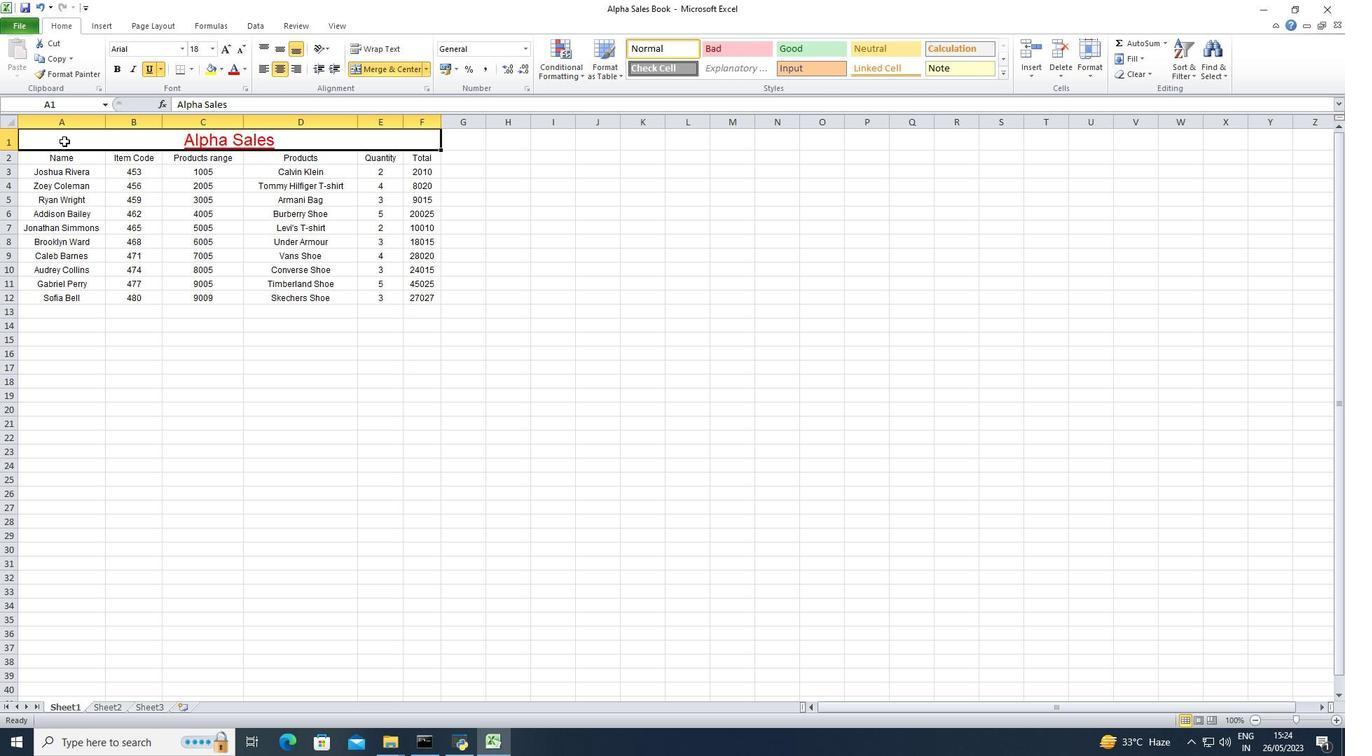 
Action: Mouse moved to (187, 70)
Screenshot: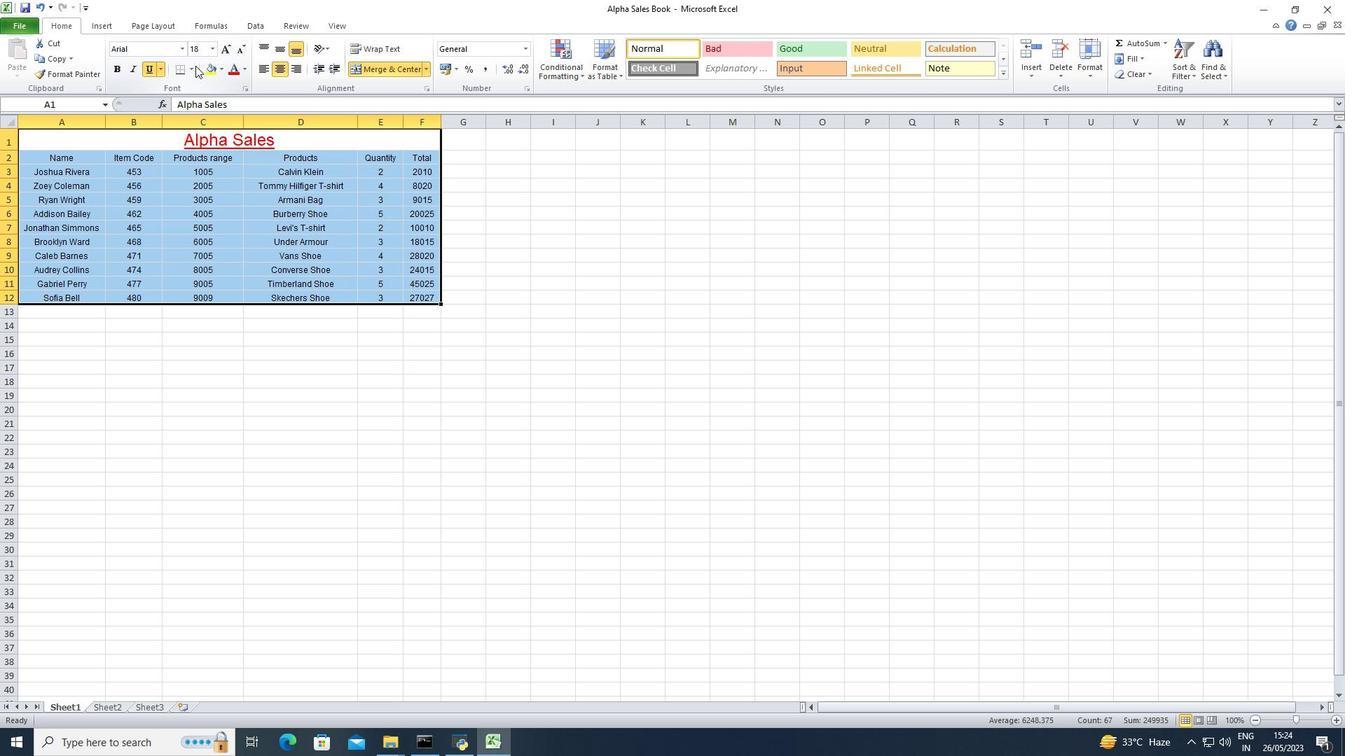 
Action: Mouse pressed left at (187, 70)
Screenshot: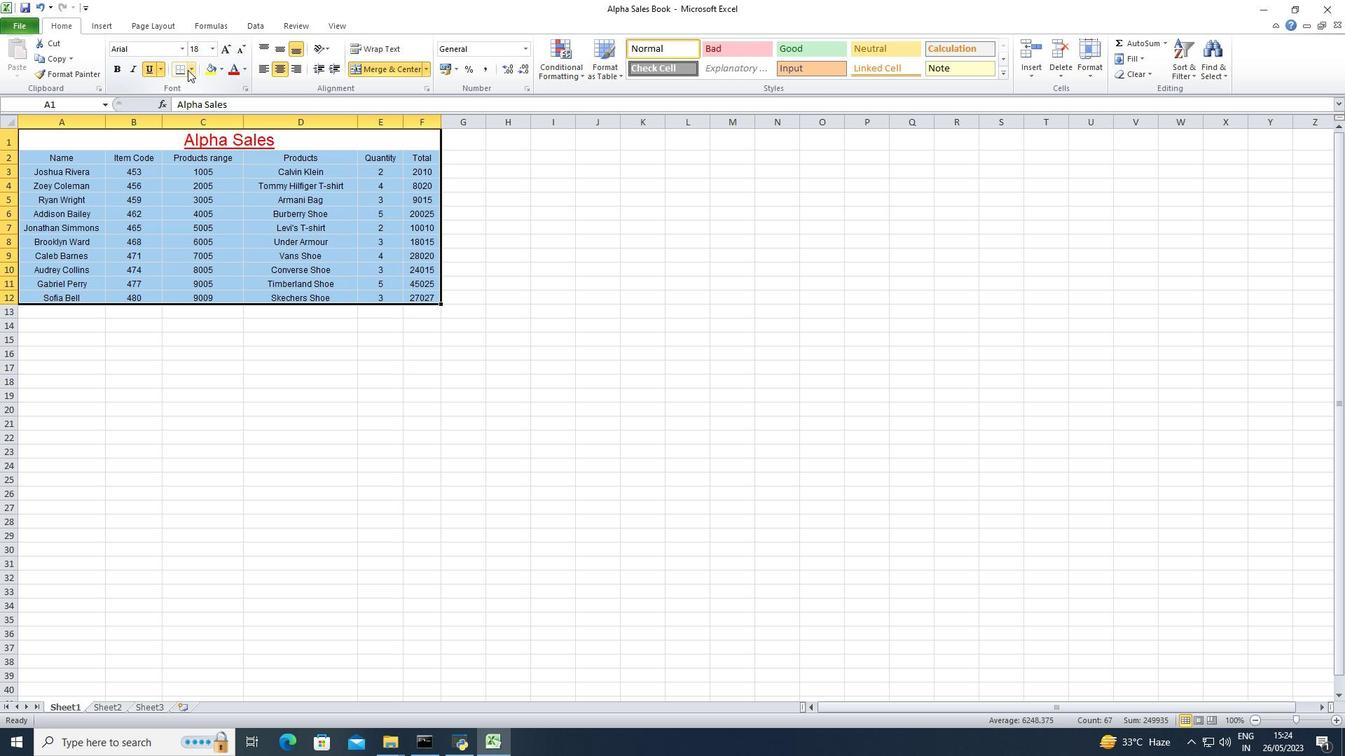 
Action: Mouse moved to (184, 180)
Screenshot: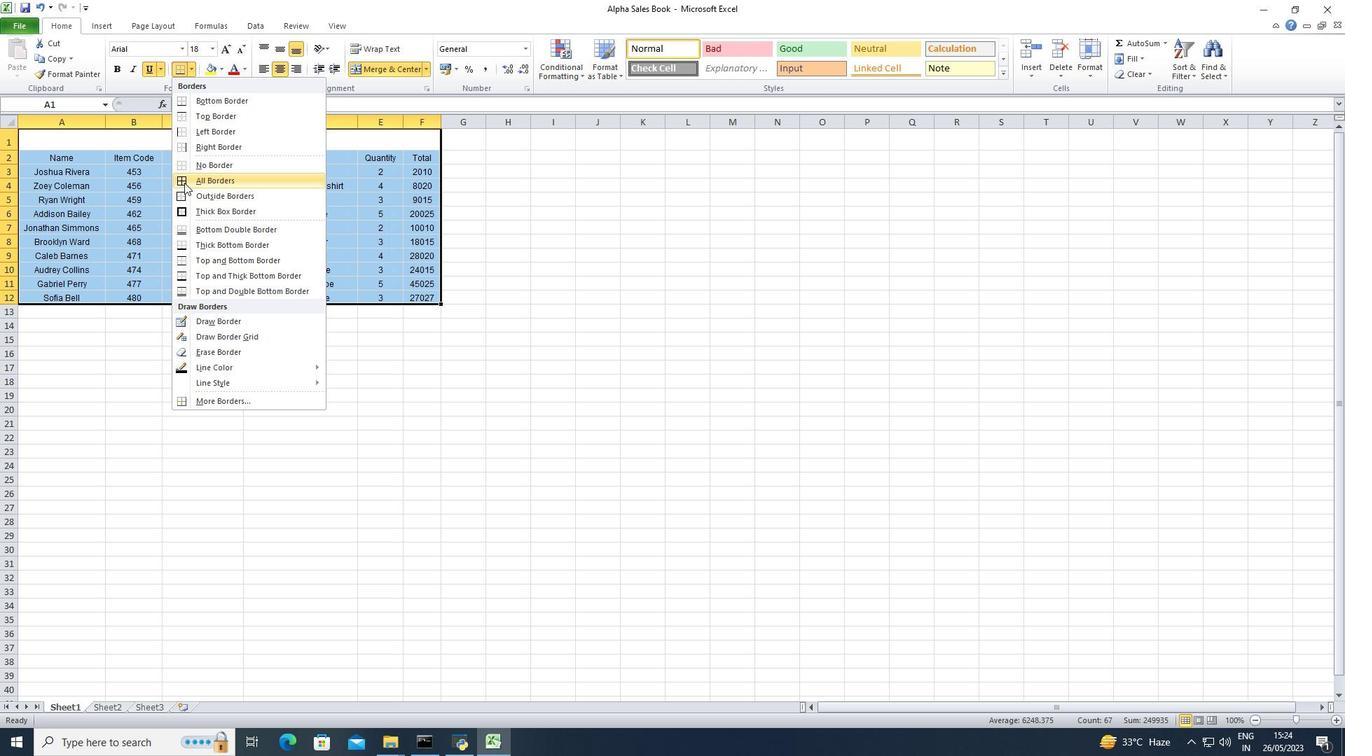 
Action: Mouse pressed left at (184, 180)
Screenshot: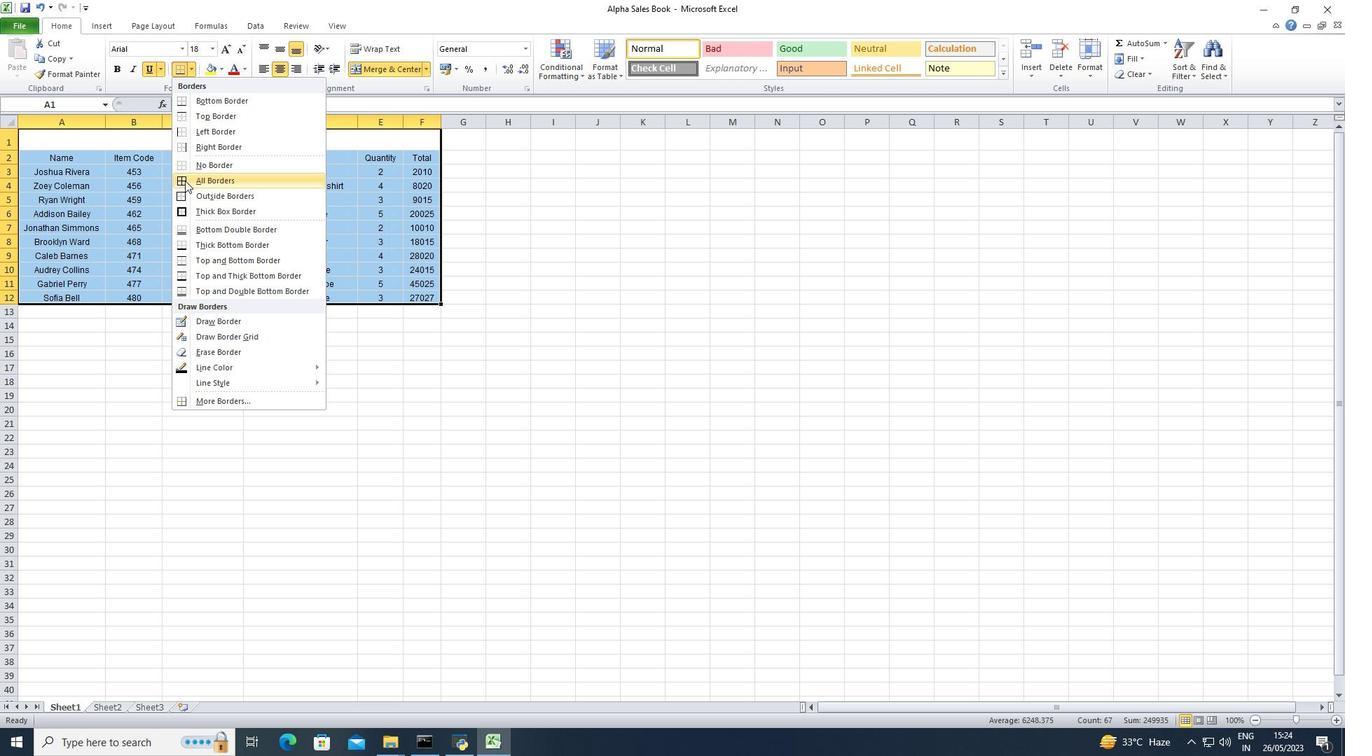 
Action: Mouse moved to (215, 177)
Screenshot: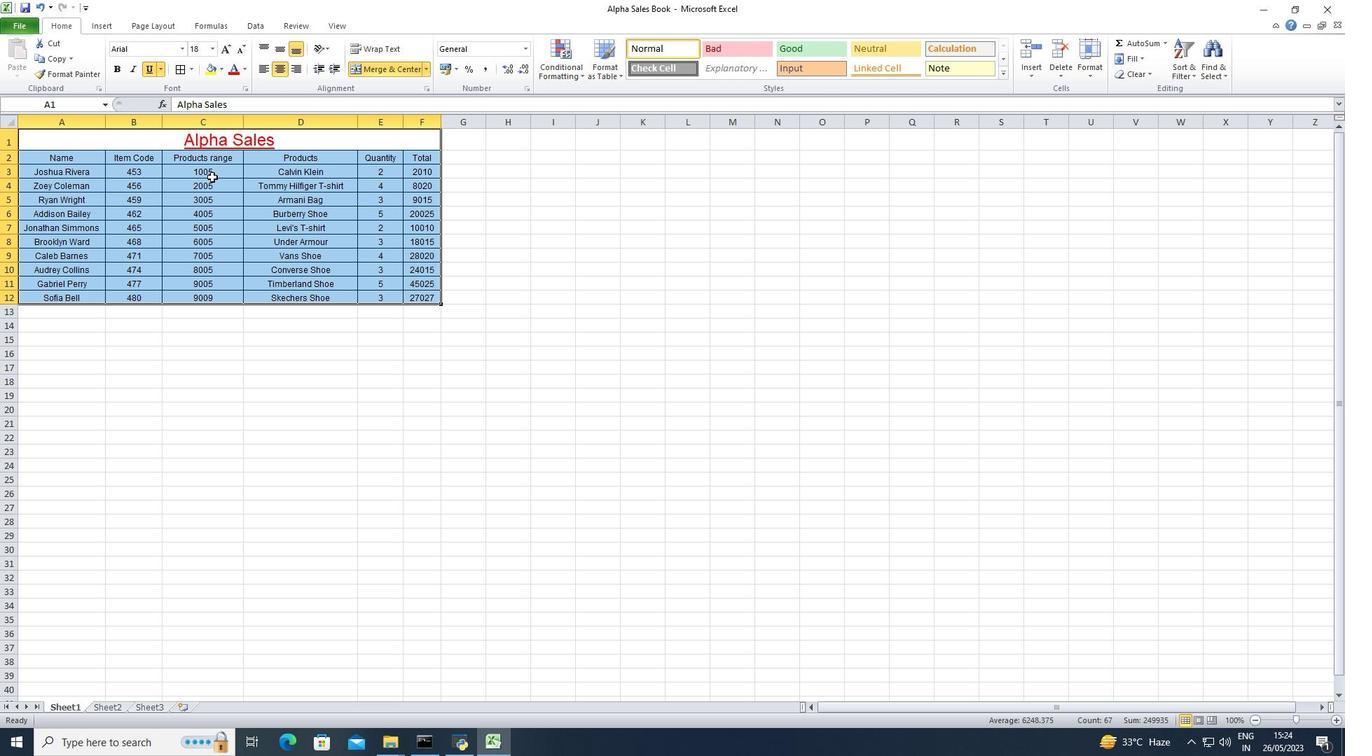 
Action: Mouse pressed left at (215, 177)
Screenshot: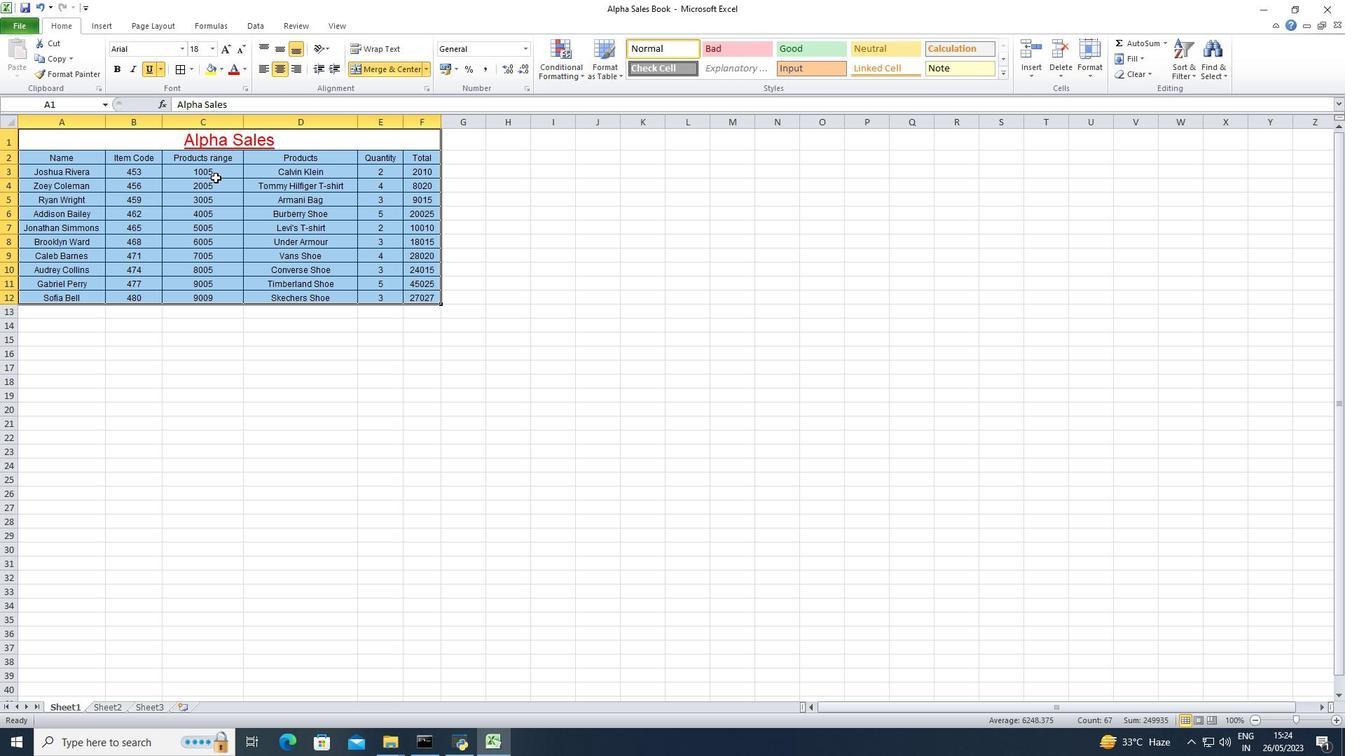 
Action: Mouse moved to (215, 177)
Screenshot: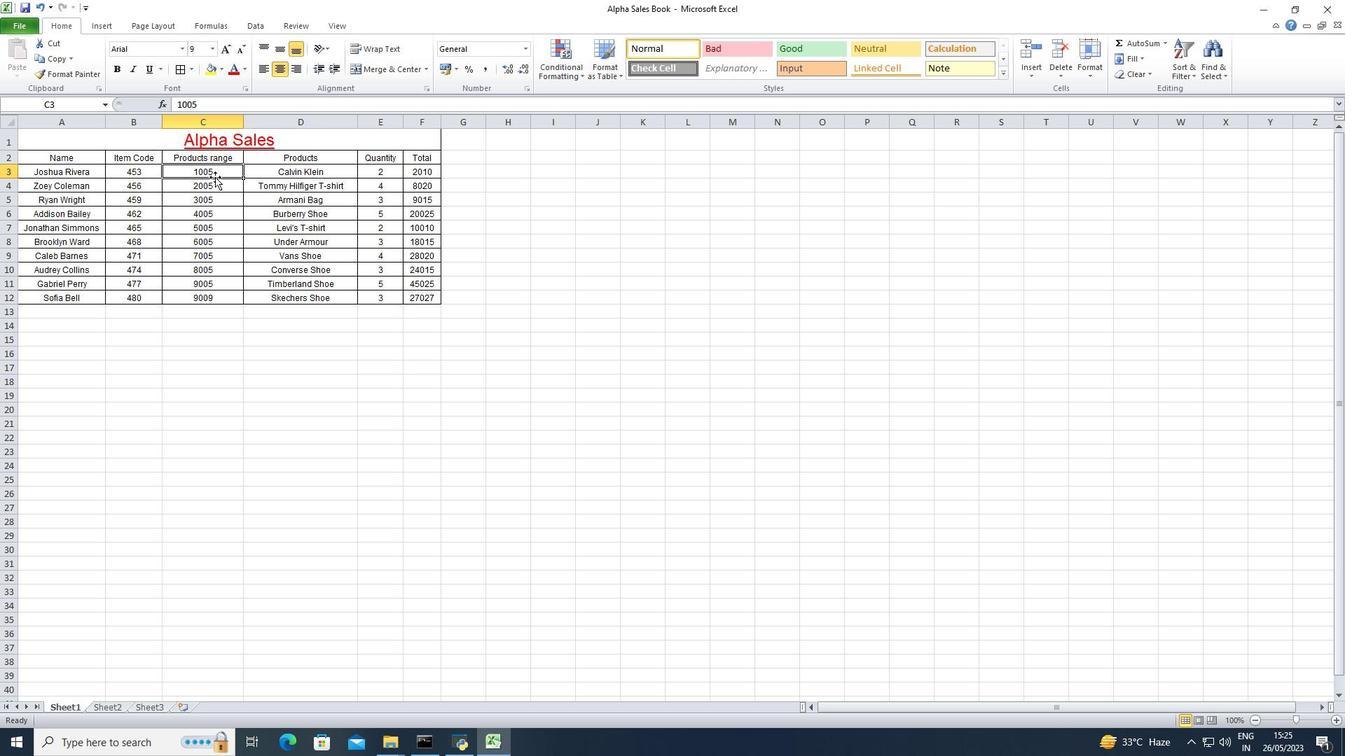 
Action: Key pressed ctrl+S
Screenshot: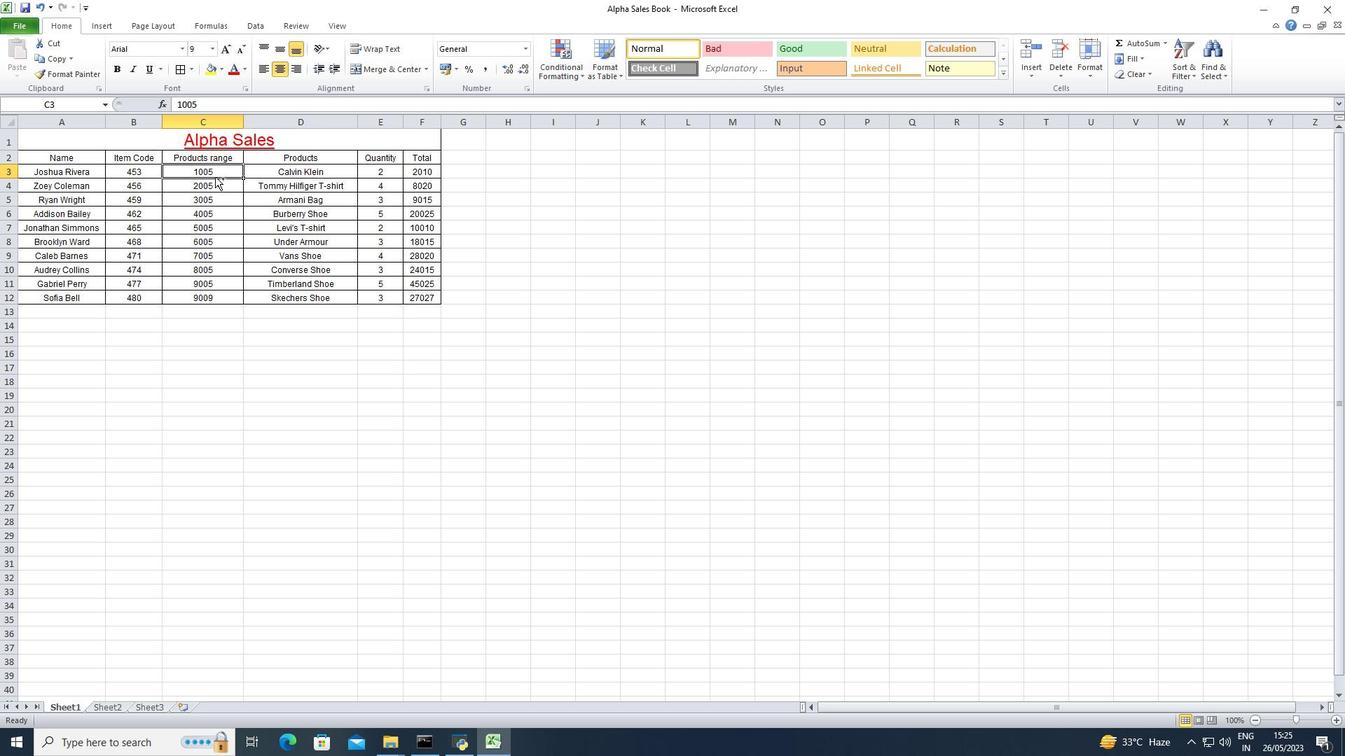 
